 Task: Set up and manage organization teams for repository access.
Action: Mouse moved to (1319, 83)
Screenshot: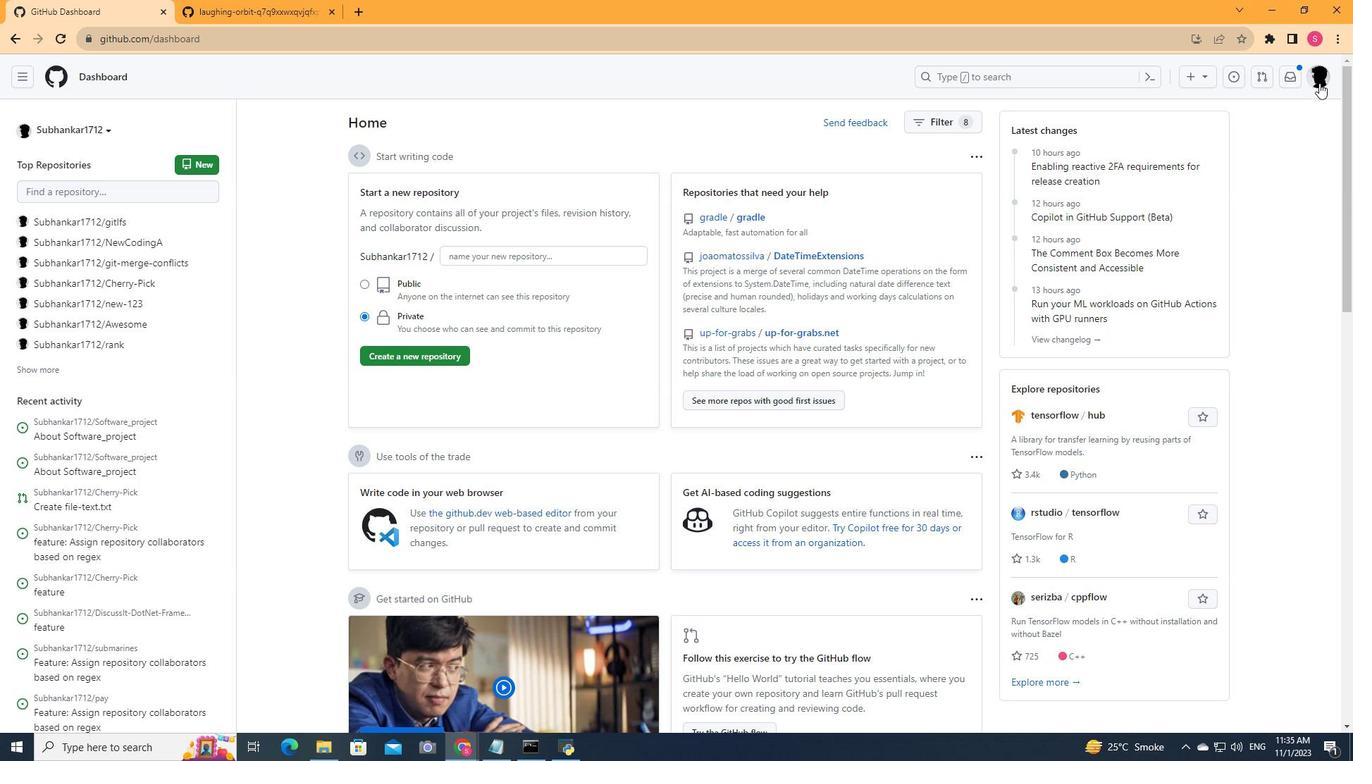 
Action: Mouse pressed left at (1319, 83)
Screenshot: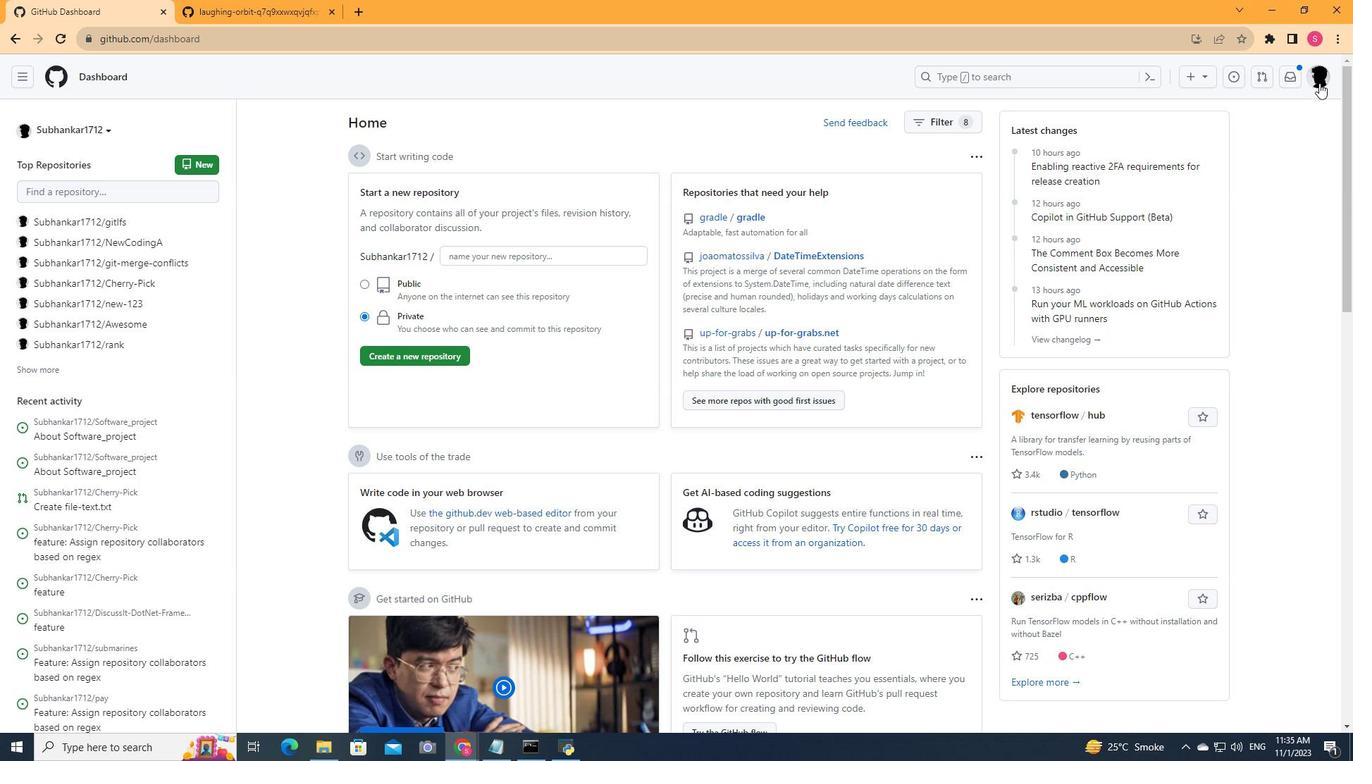 
Action: Mouse moved to (1210, 171)
Screenshot: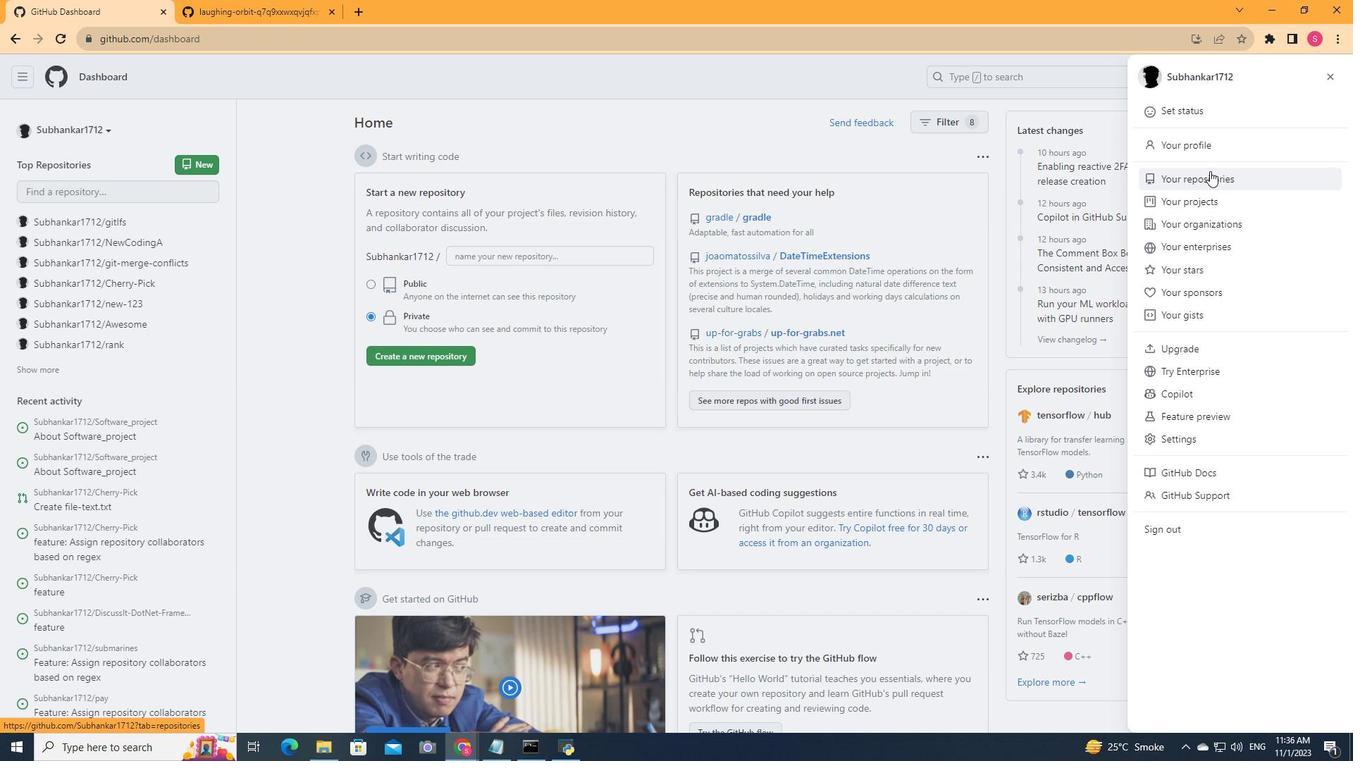 
Action: Mouse pressed left at (1210, 171)
Screenshot: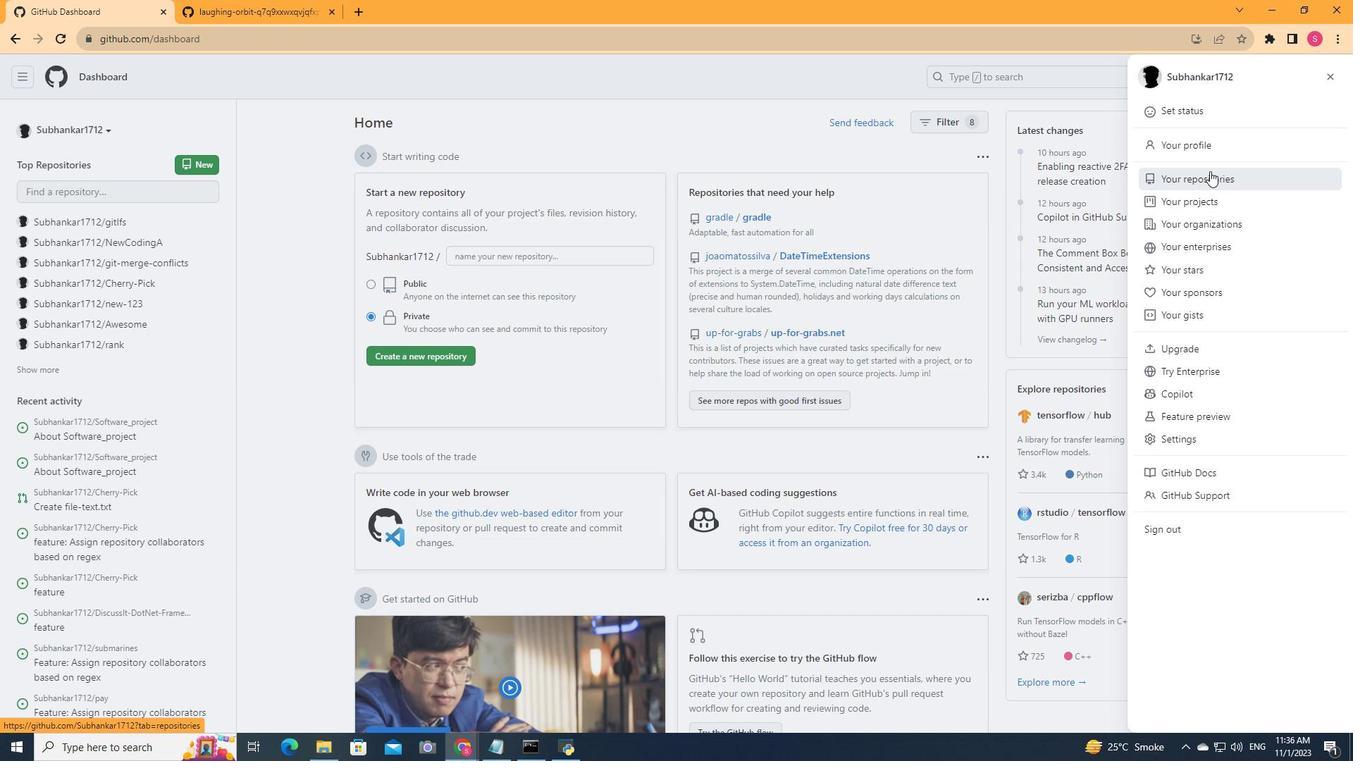 
Action: Mouse moved to (618, 295)
Screenshot: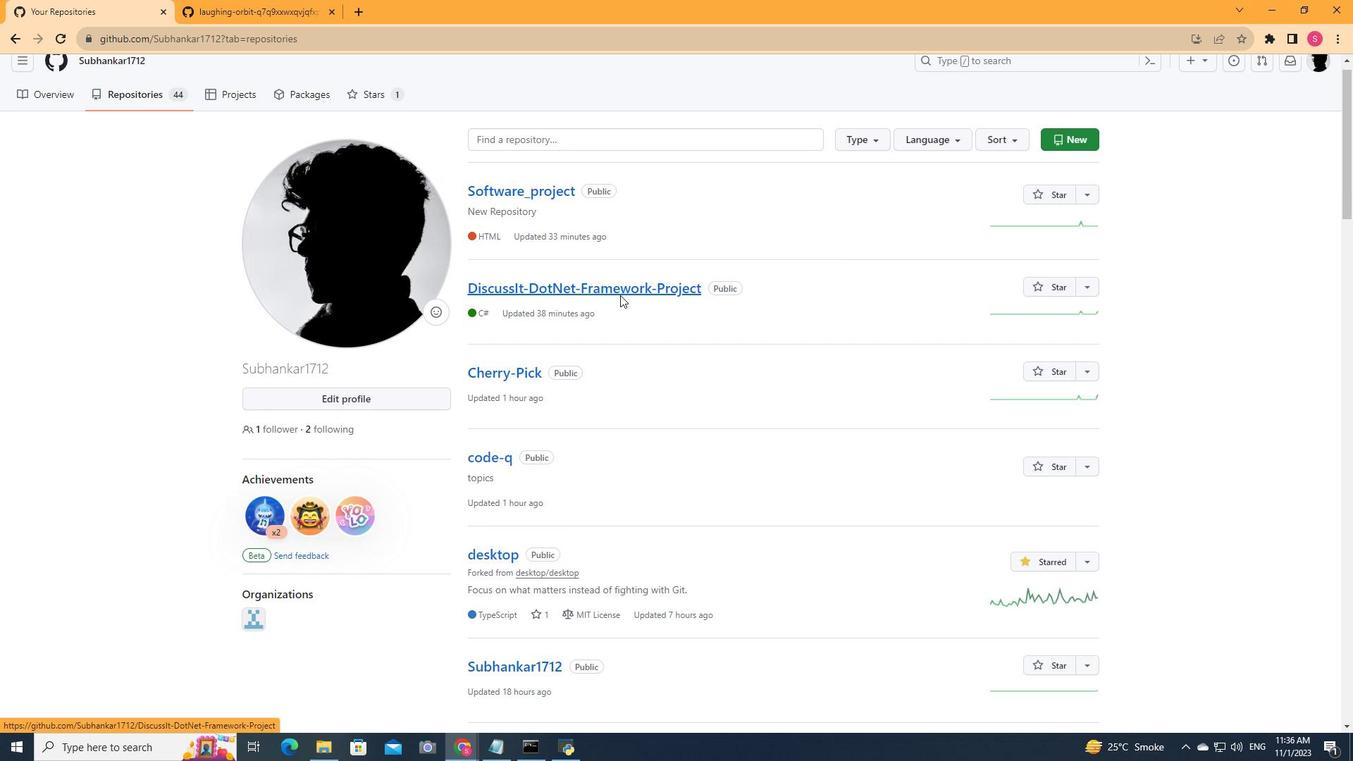 
Action: Mouse scrolled (618, 294) with delta (0, 0)
Screenshot: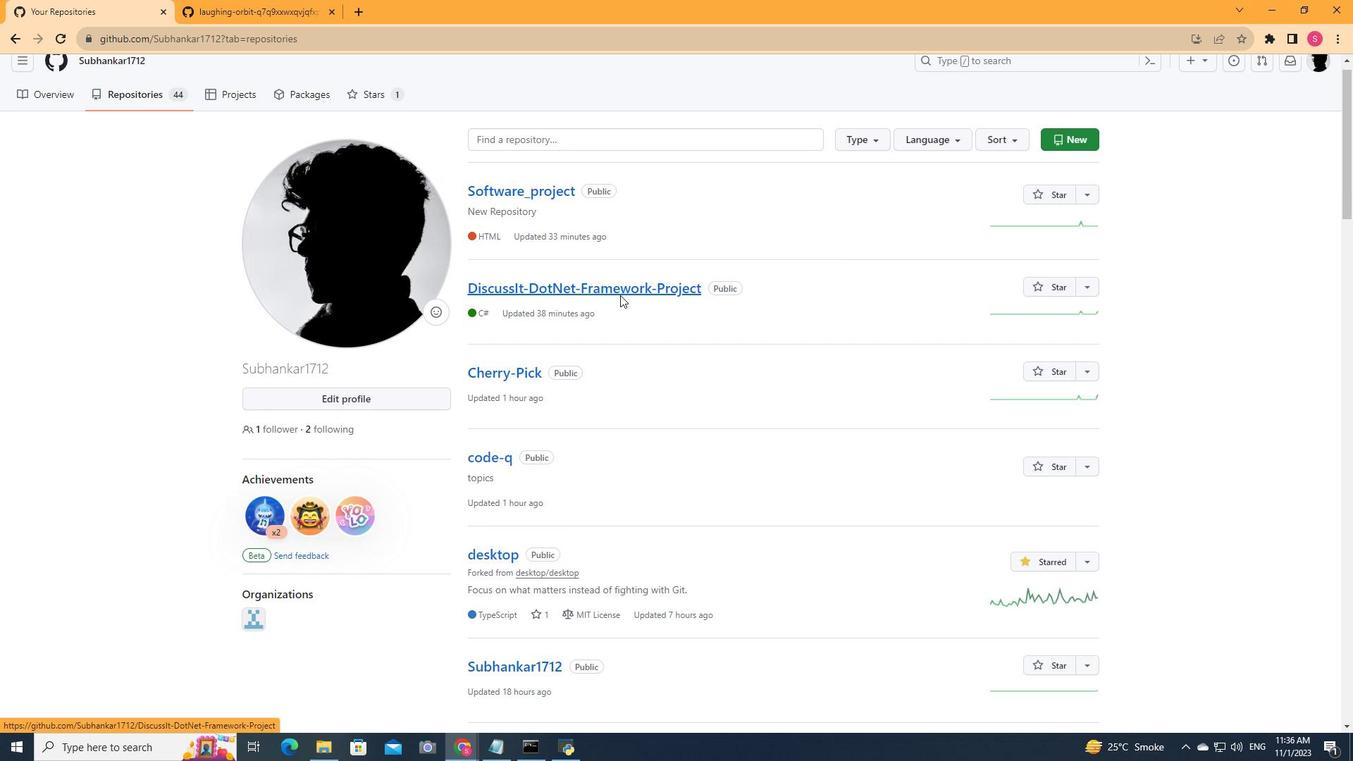
Action: Mouse moved to (620, 295)
Screenshot: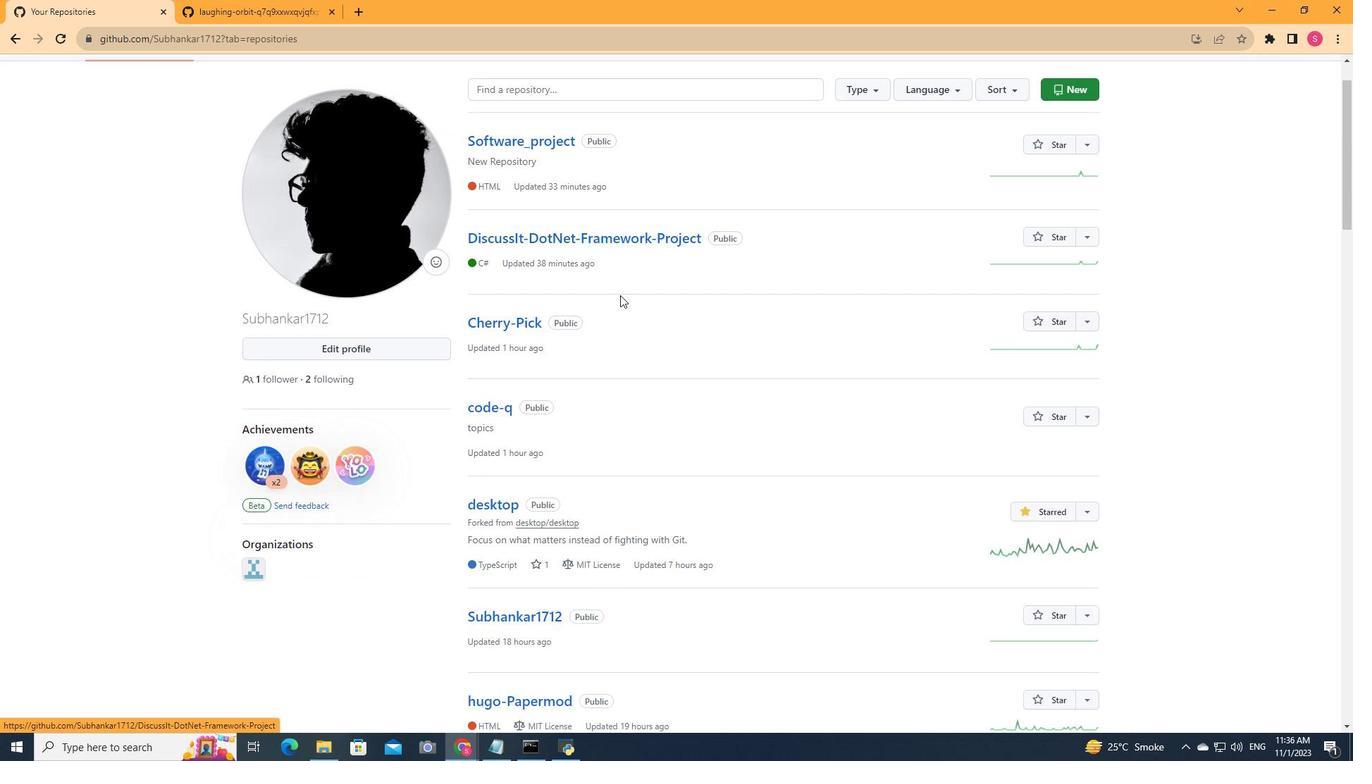 
Action: Mouse scrolled (620, 294) with delta (0, 0)
Screenshot: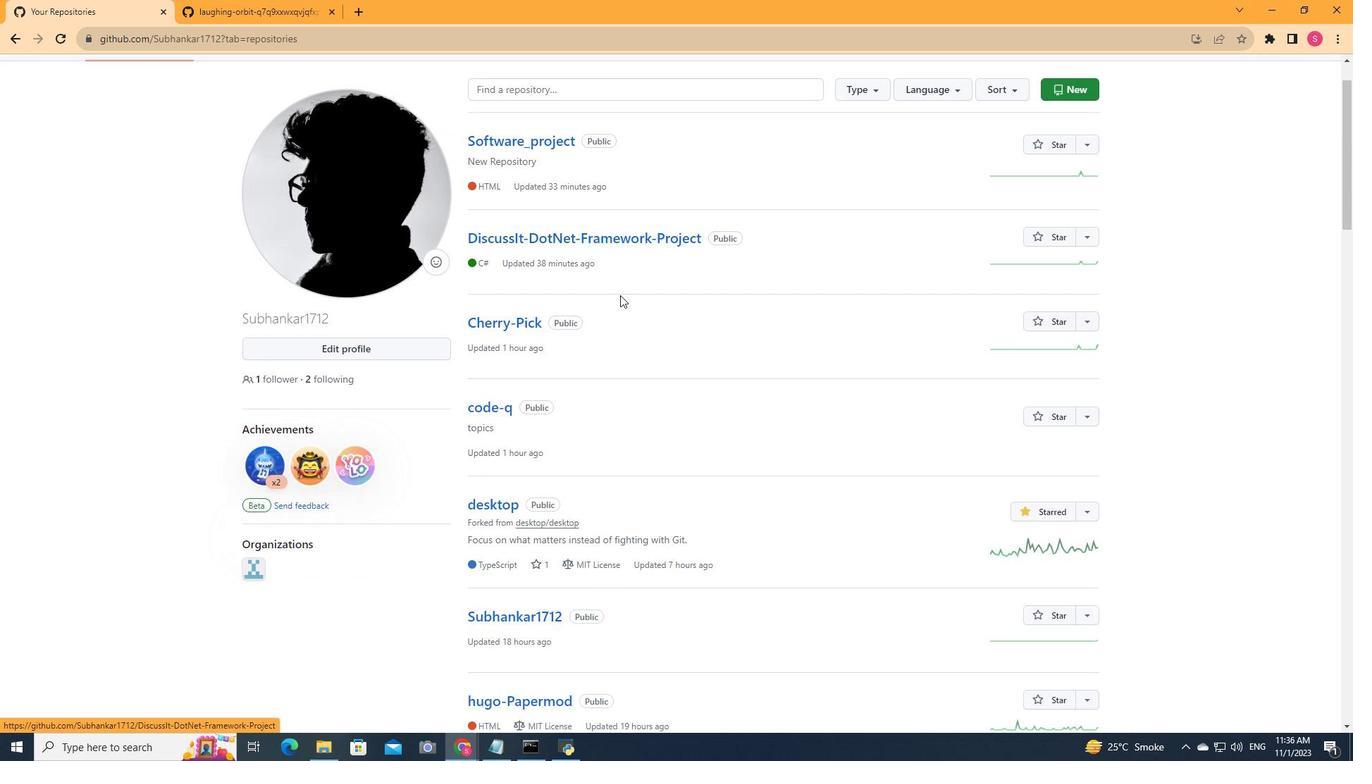 
Action: Mouse scrolled (620, 294) with delta (0, 0)
Screenshot: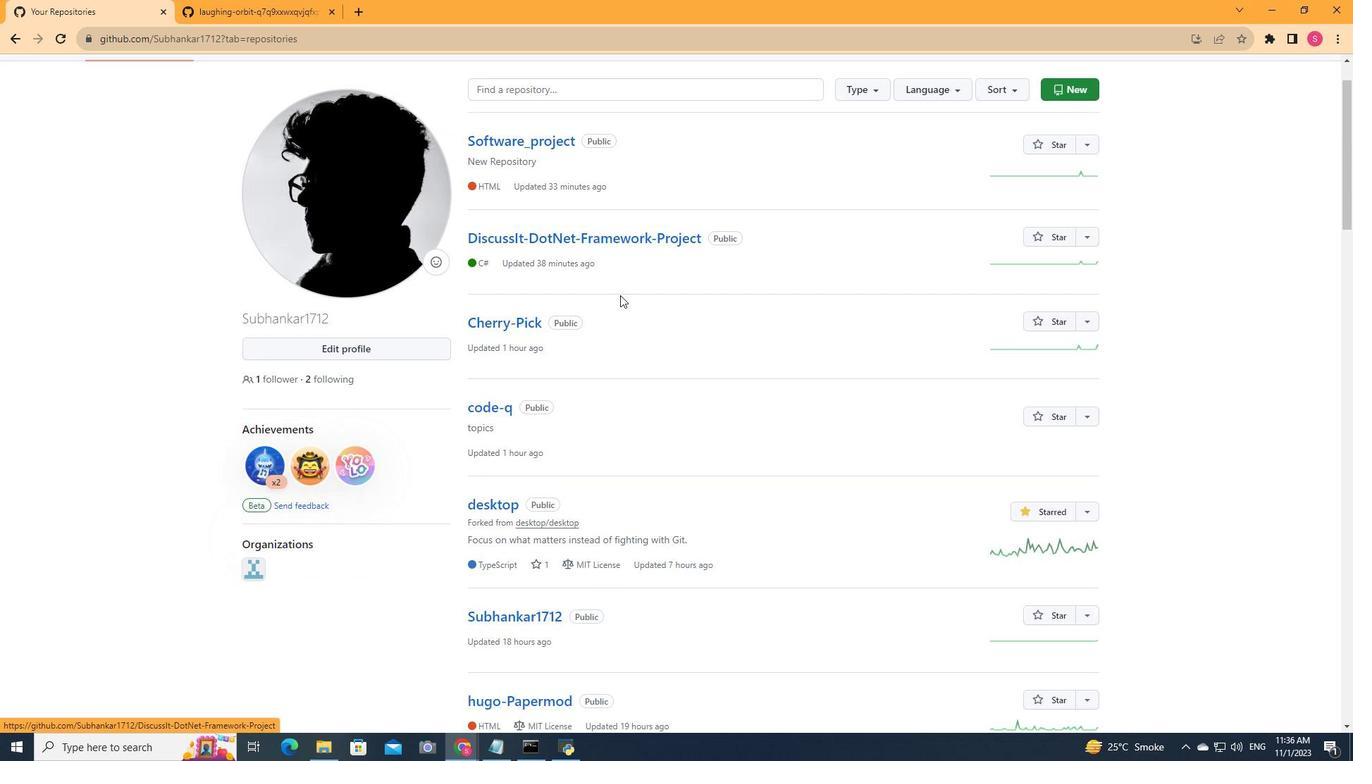 
Action: Mouse scrolled (620, 294) with delta (0, 0)
Screenshot: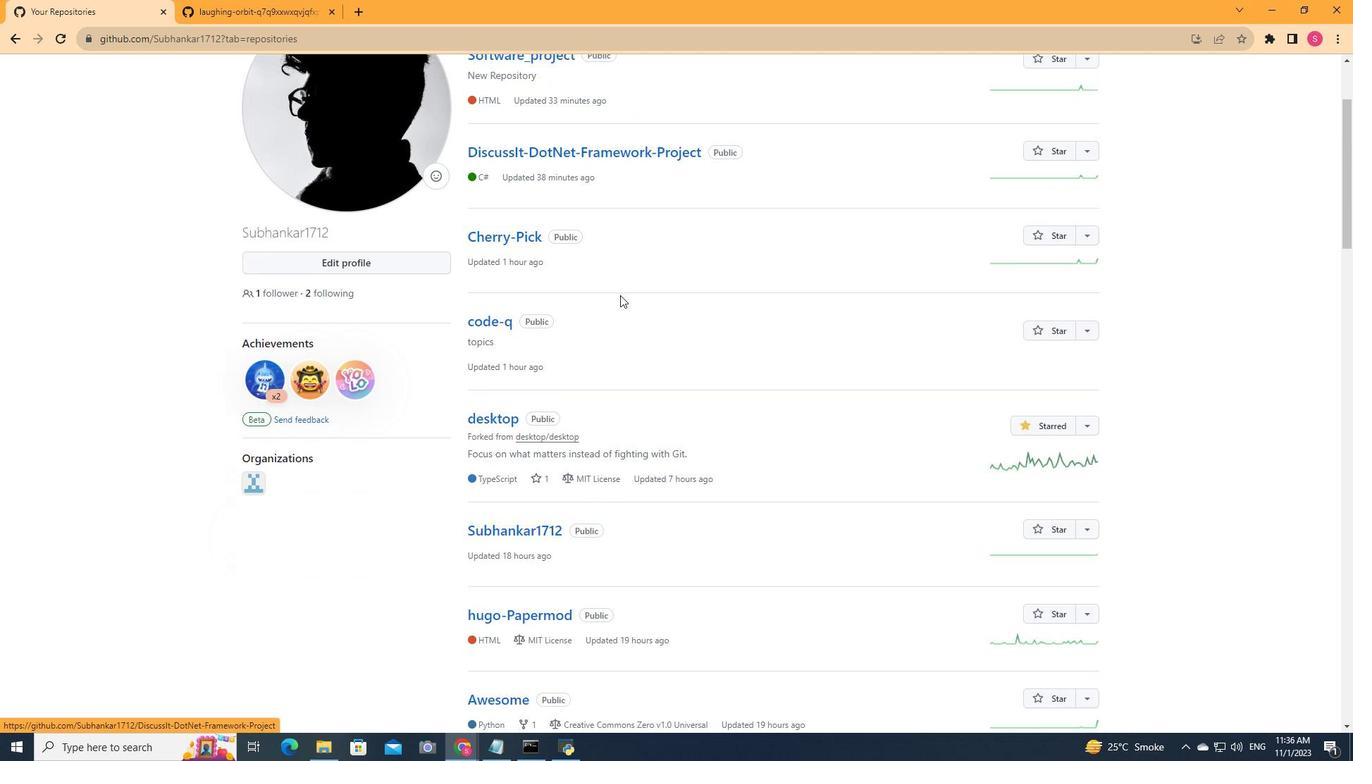 
Action: Mouse moved to (620, 294)
Screenshot: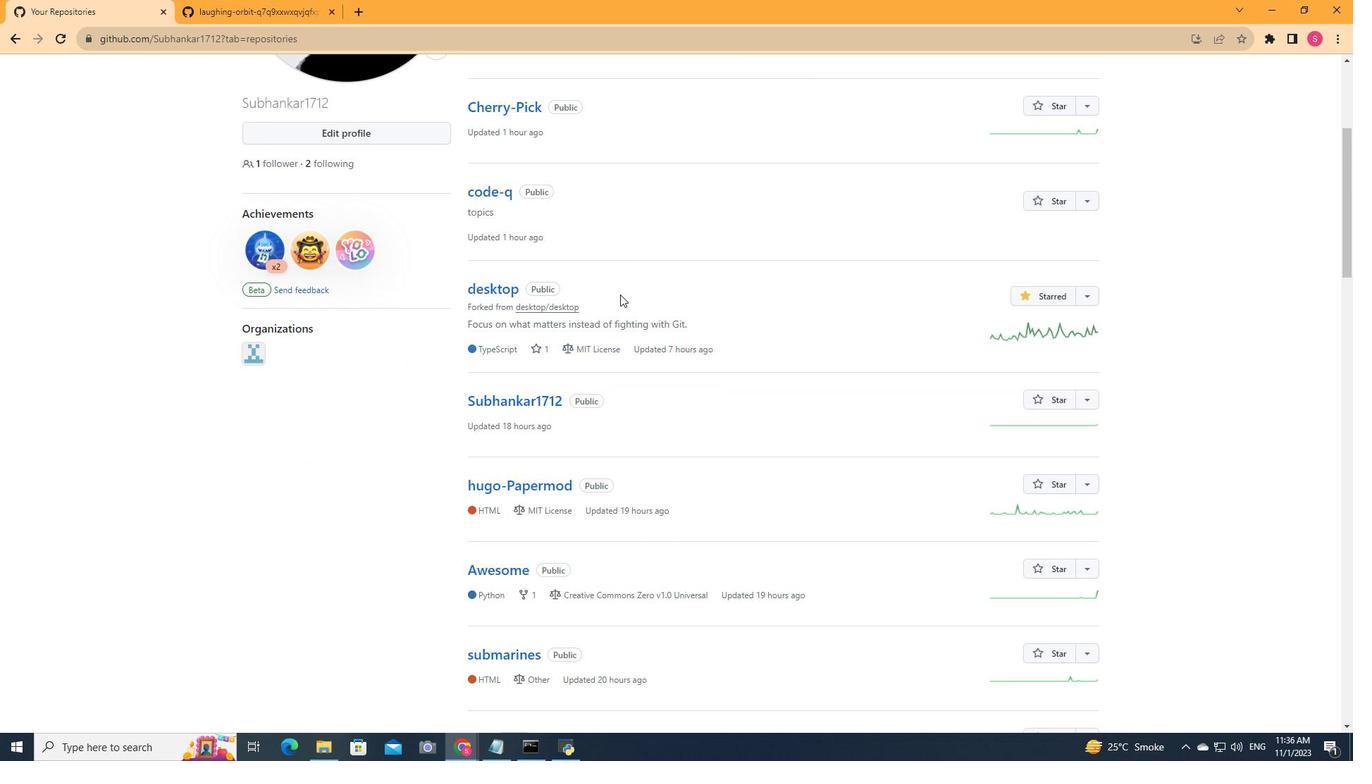 
Action: Mouse scrolled (620, 293) with delta (0, 0)
Screenshot: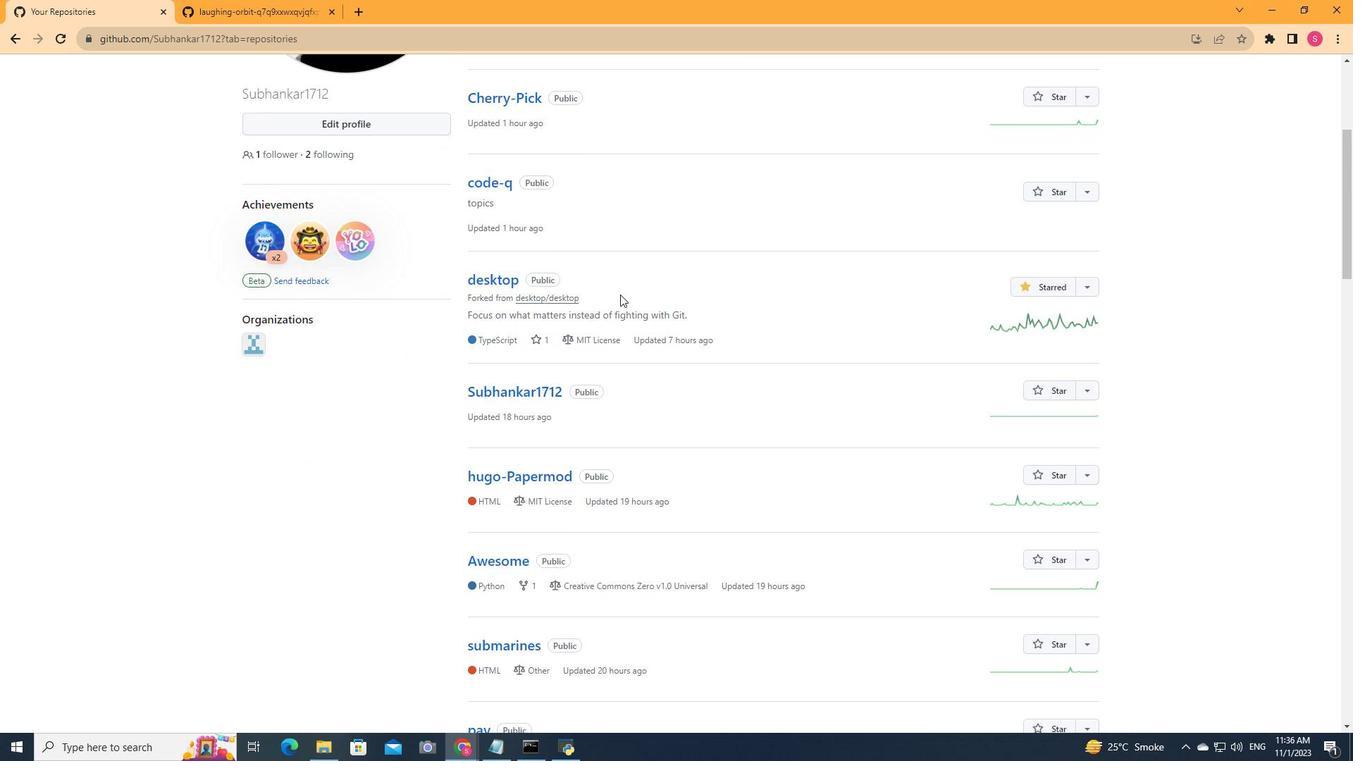 
Action: Mouse scrolled (620, 293) with delta (0, 0)
Screenshot: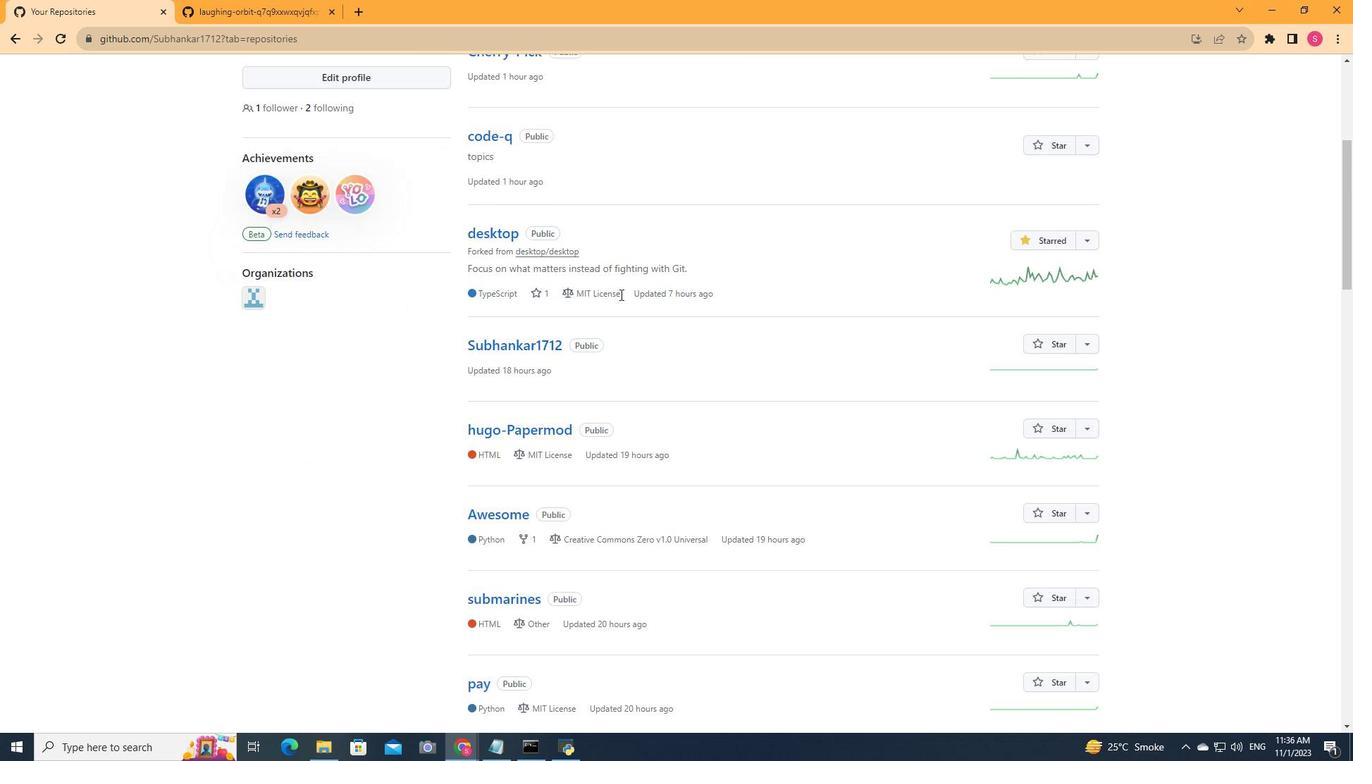 
Action: Mouse scrolled (620, 293) with delta (0, 0)
Screenshot: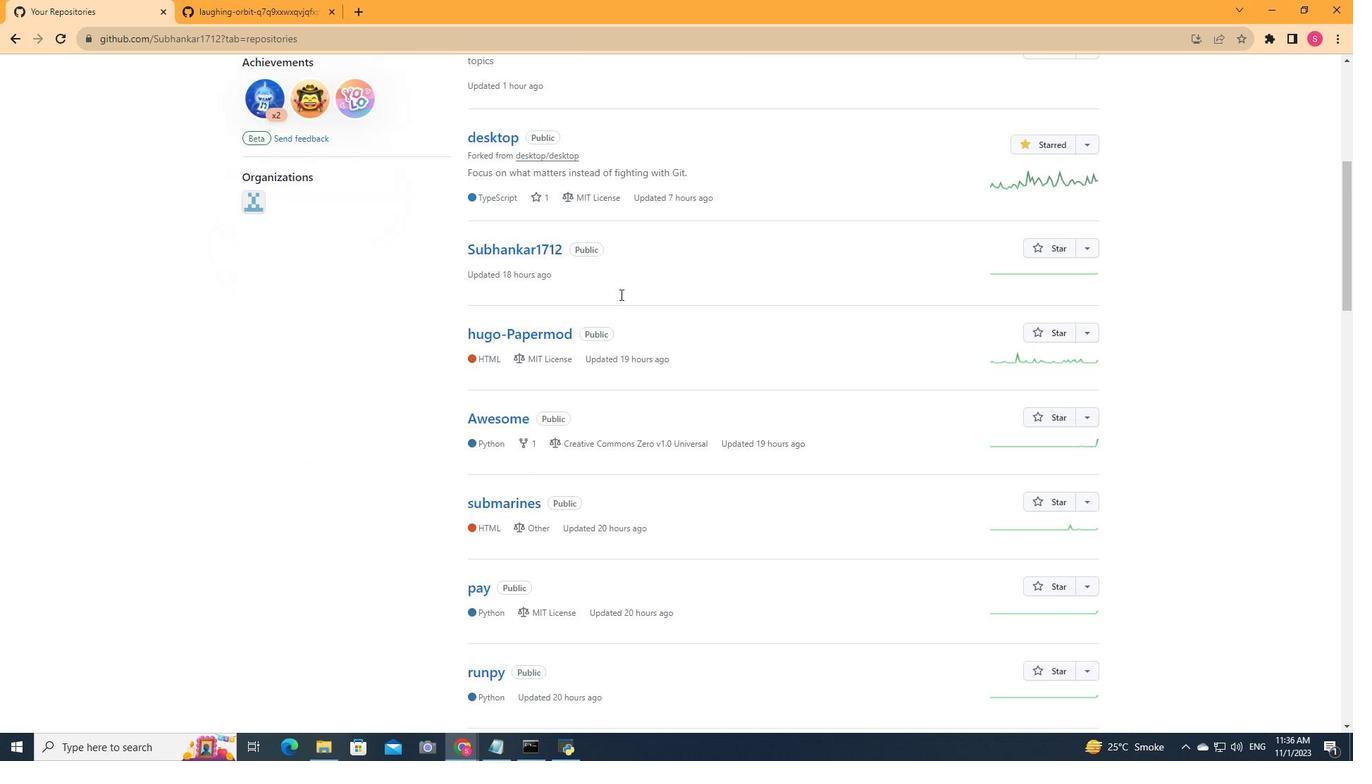 
Action: Mouse moved to (505, 358)
Screenshot: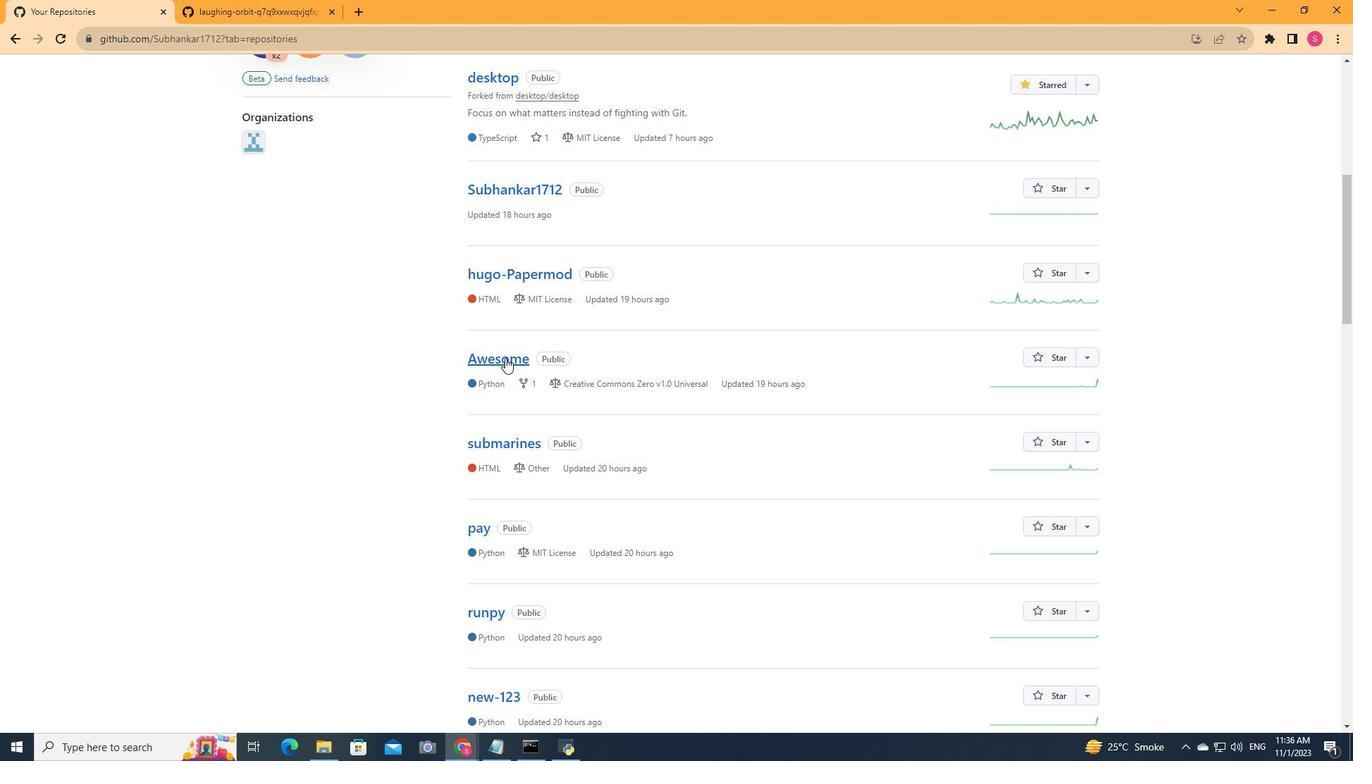 
Action: Mouse pressed left at (505, 358)
Screenshot: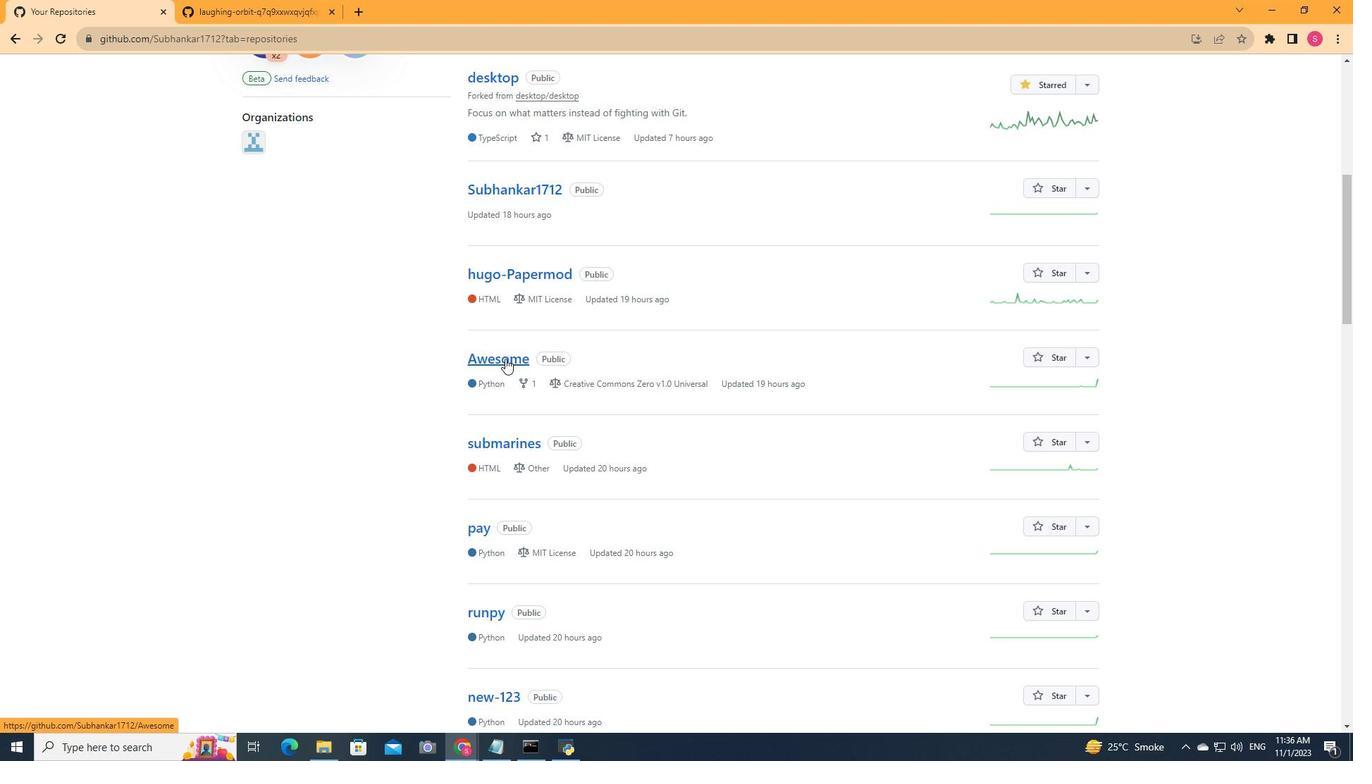 
Action: Mouse moved to (506, 346)
Screenshot: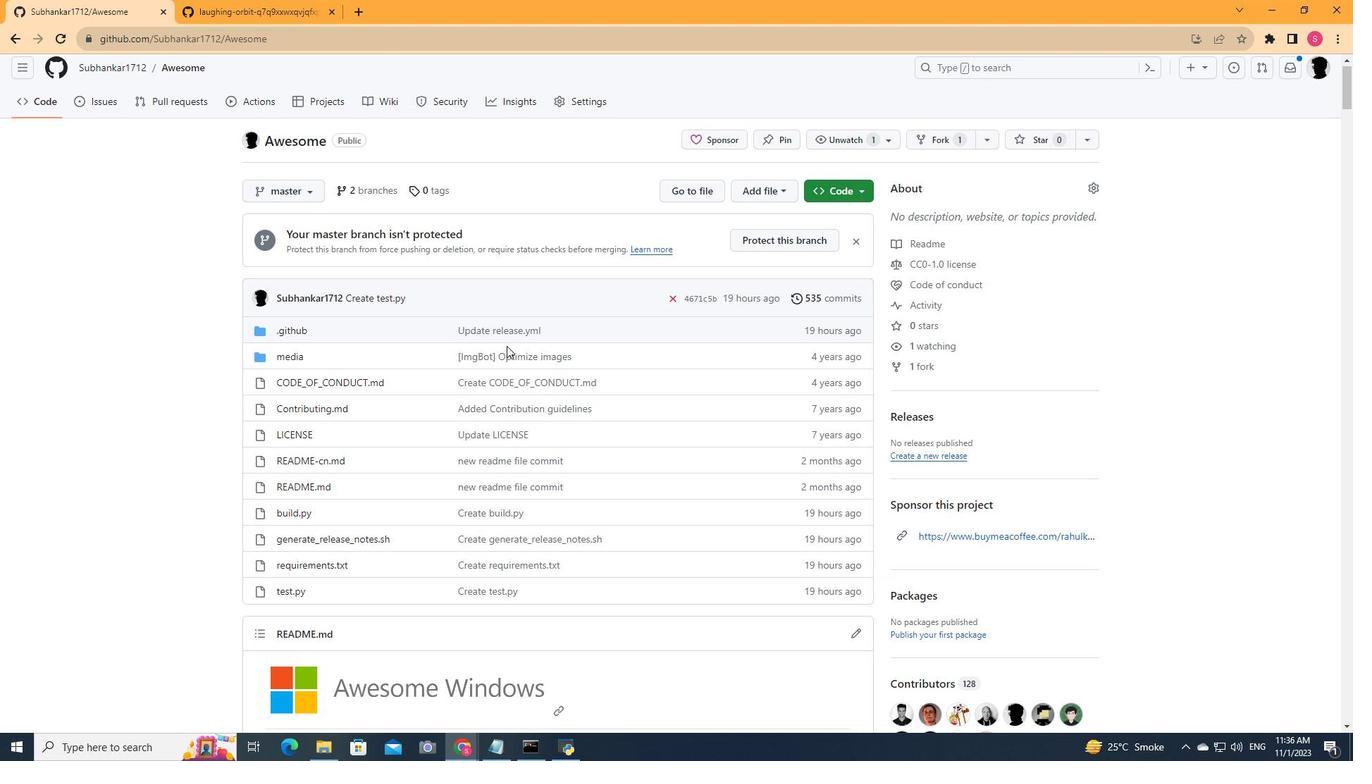 
Action: Mouse scrolled (506, 345) with delta (0, 0)
Screenshot: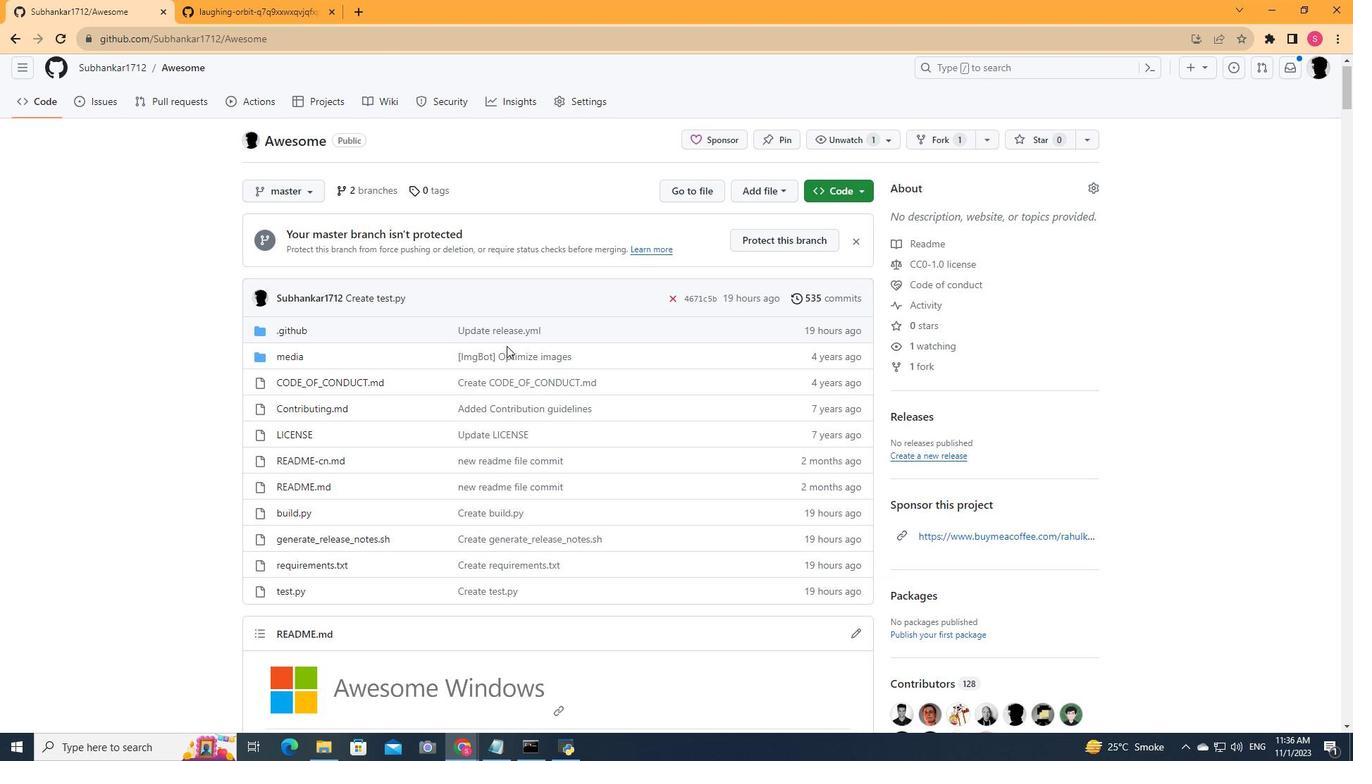 
Action: Mouse scrolled (506, 345) with delta (0, 0)
Screenshot: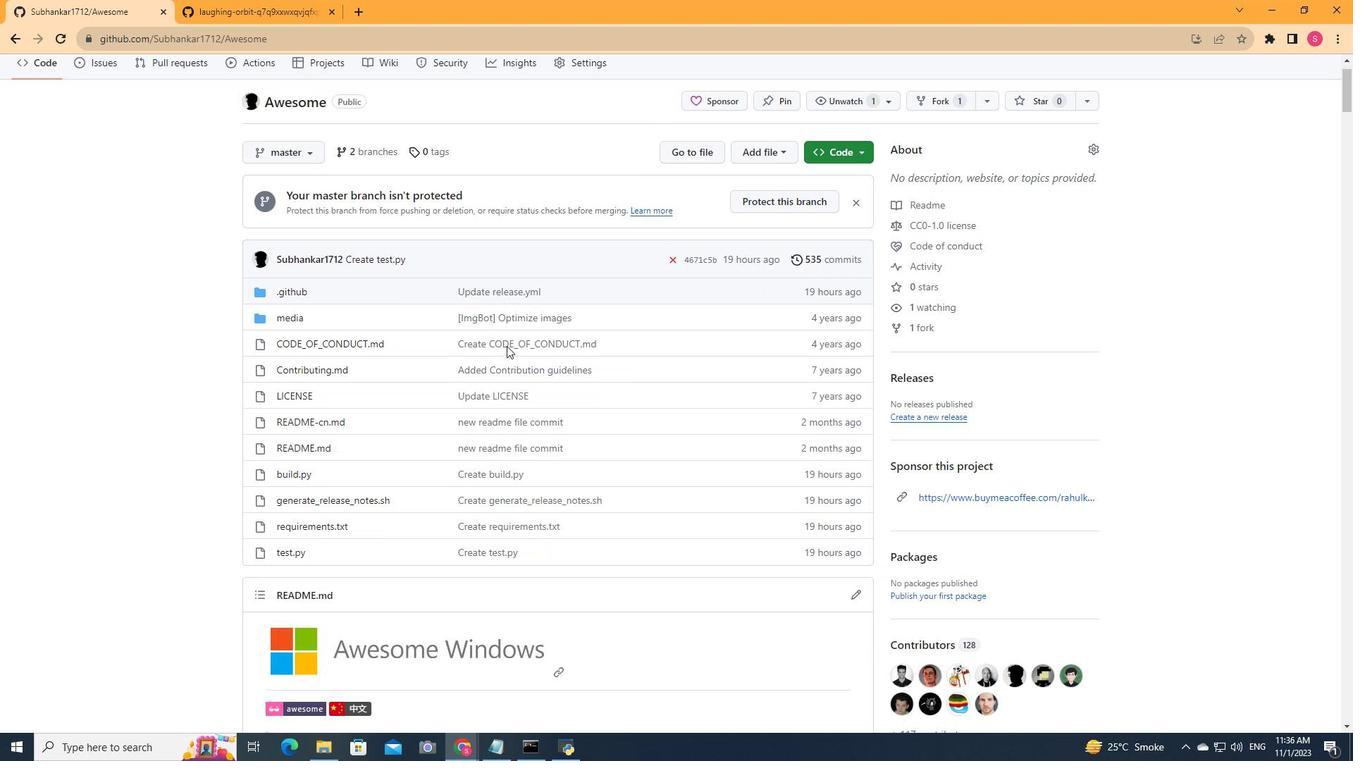 
Action: Mouse scrolled (506, 345) with delta (0, 0)
Screenshot: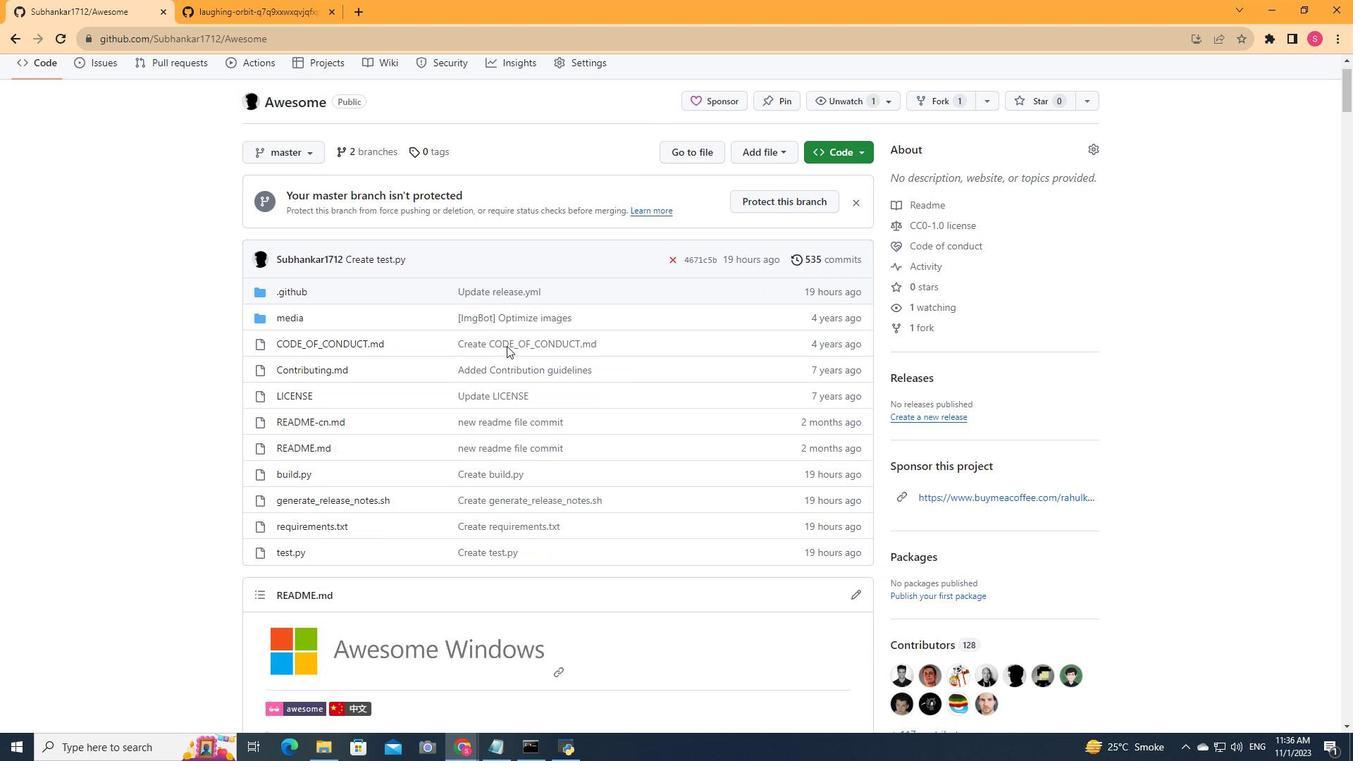 
Action: Mouse moved to (508, 346)
Screenshot: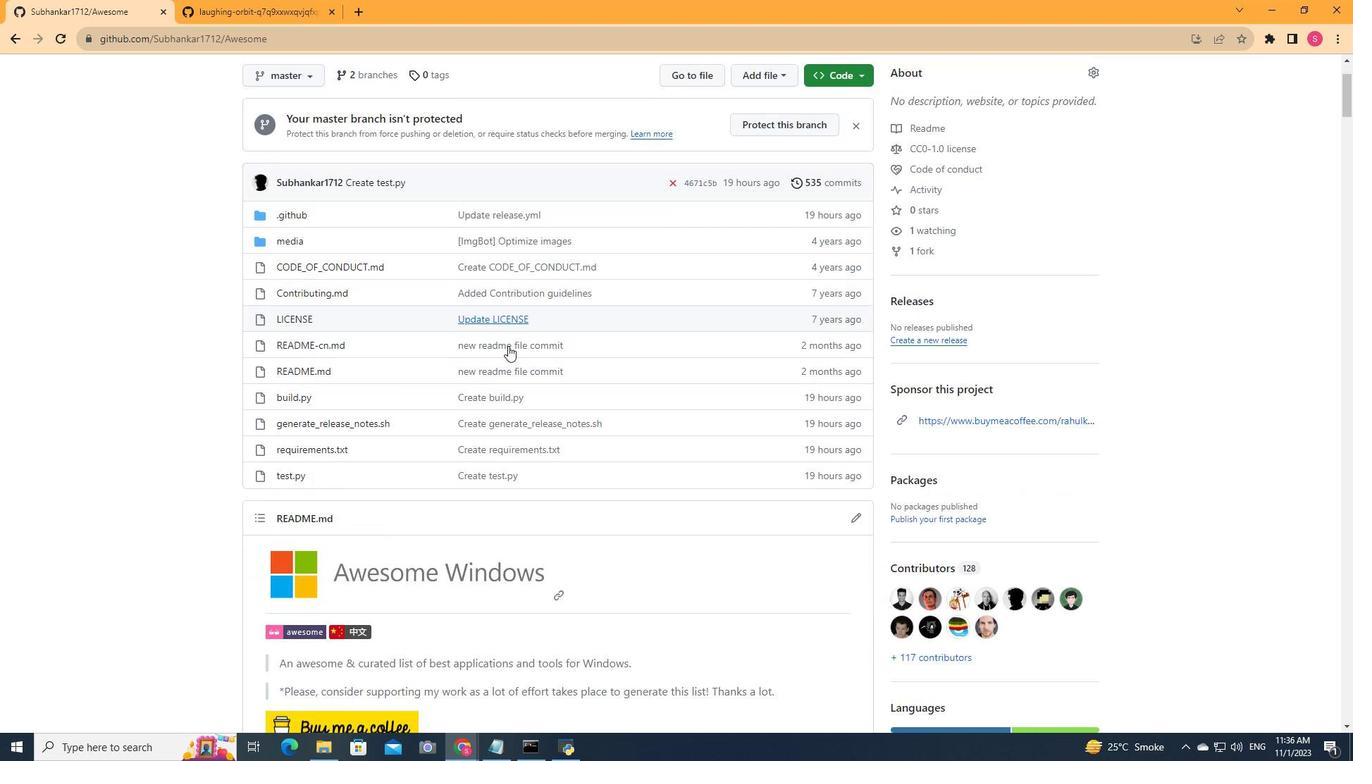 
Action: Mouse scrolled (508, 345) with delta (0, 0)
Screenshot: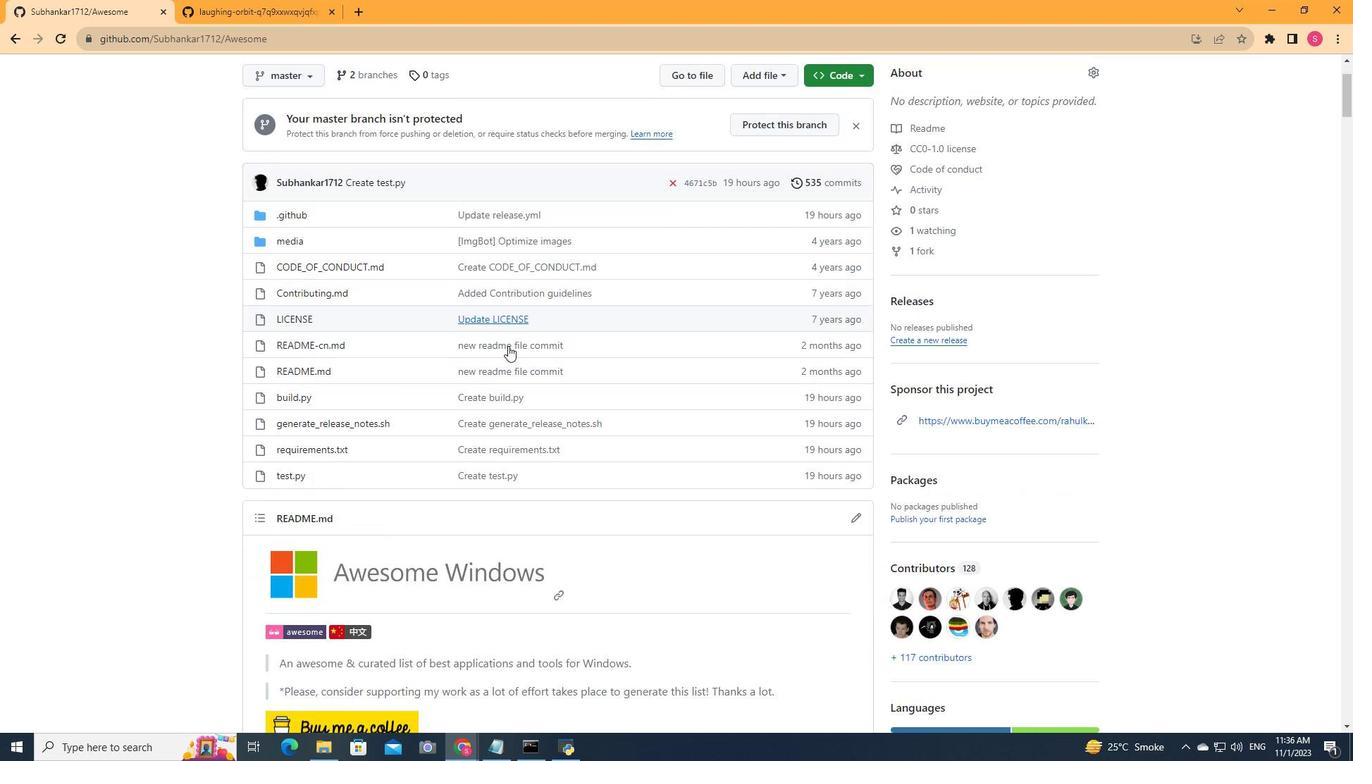 
Action: Mouse scrolled (508, 345) with delta (0, 0)
Screenshot: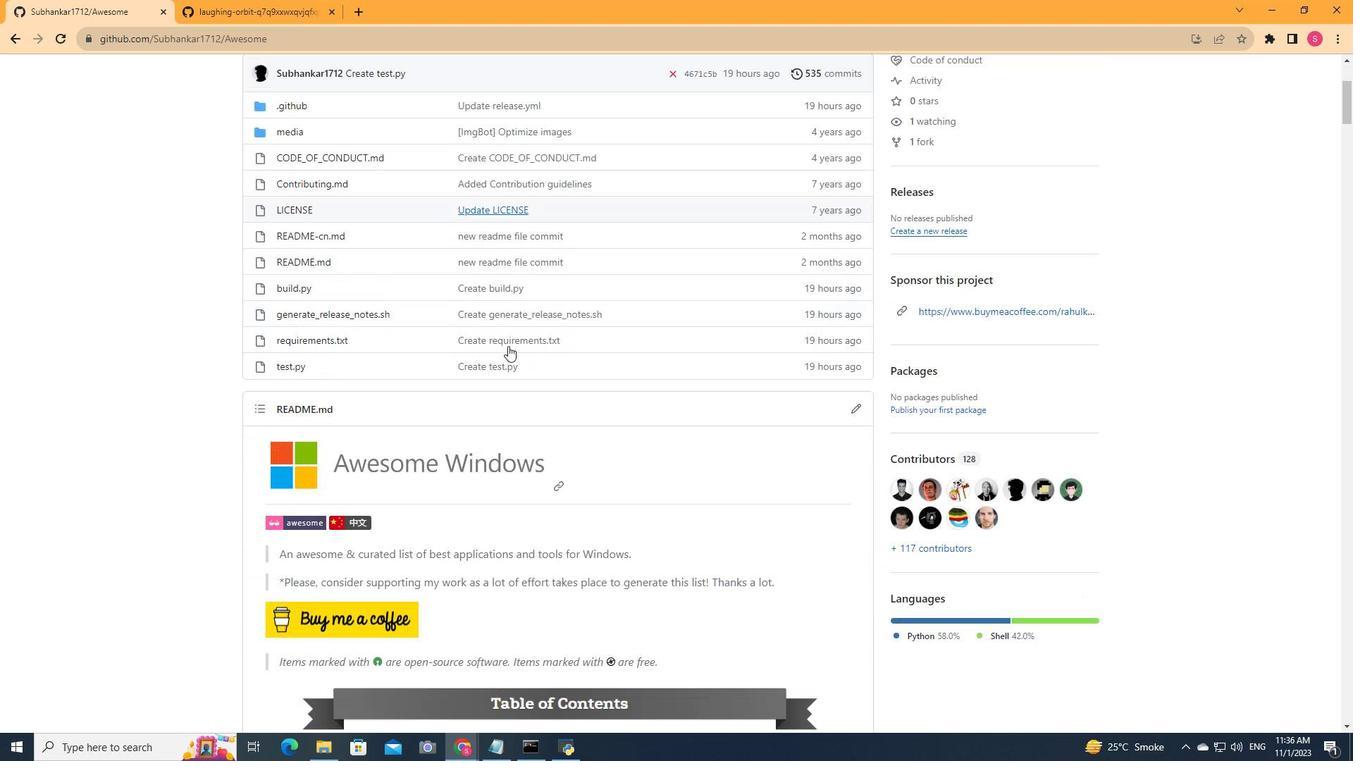 
Action: Mouse moved to (509, 345)
Screenshot: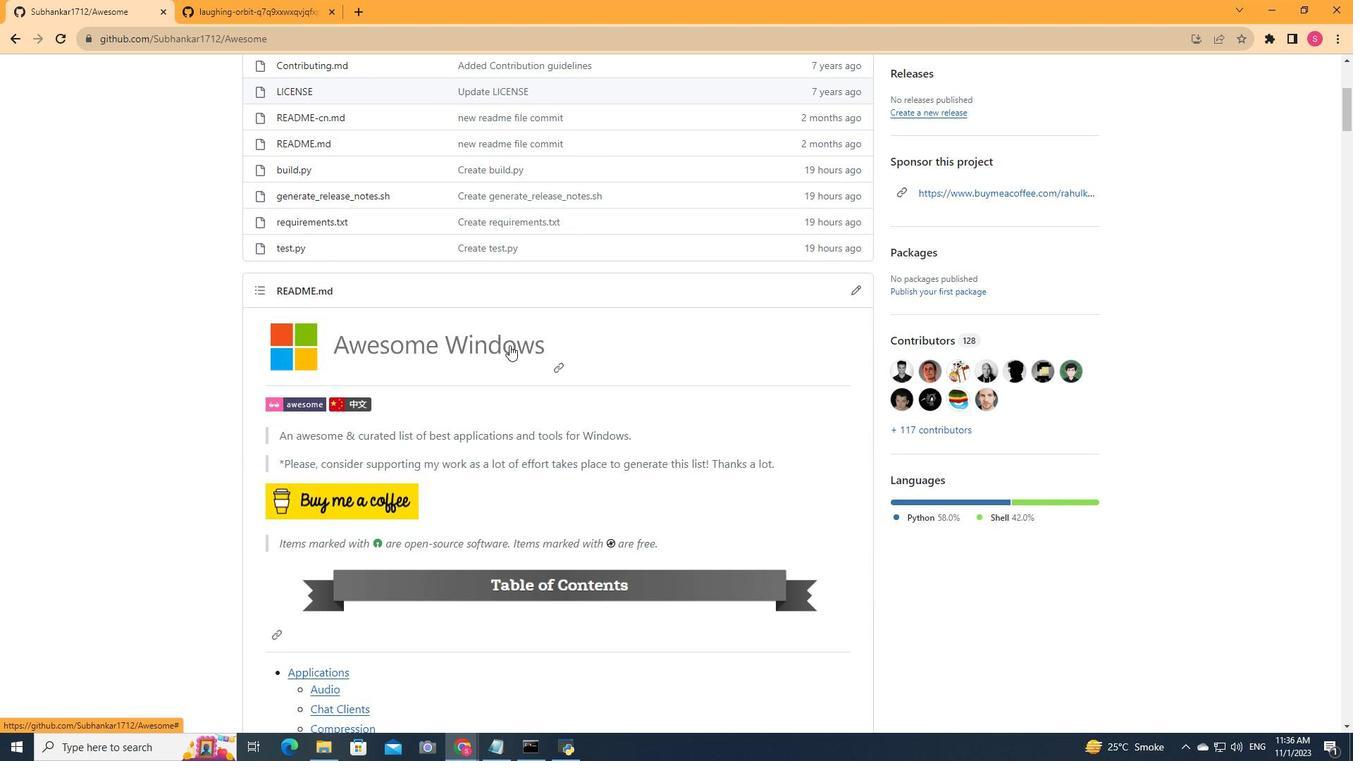 
Action: Mouse scrolled (509, 344) with delta (0, 0)
Screenshot: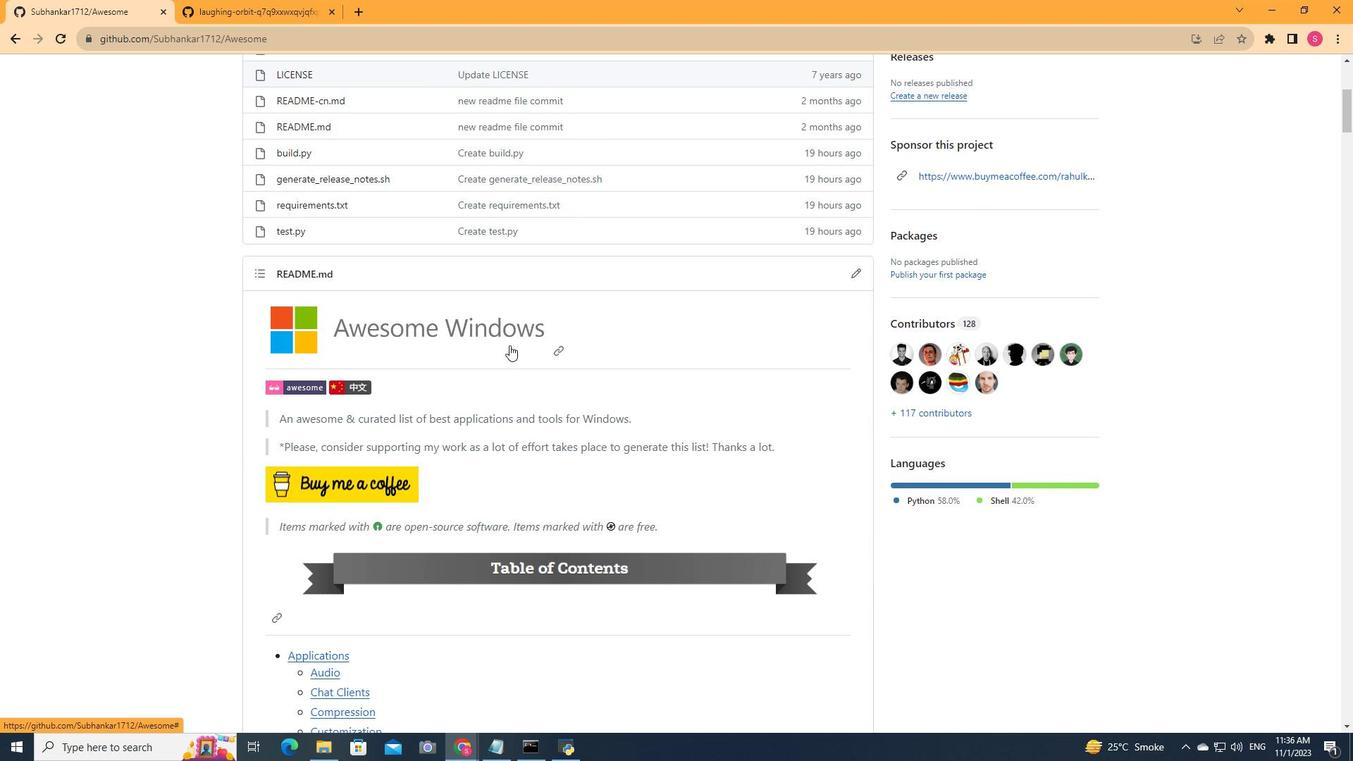 
Action: Mouse scrolled (509, 344) with delta (0, 0)
Screenshot: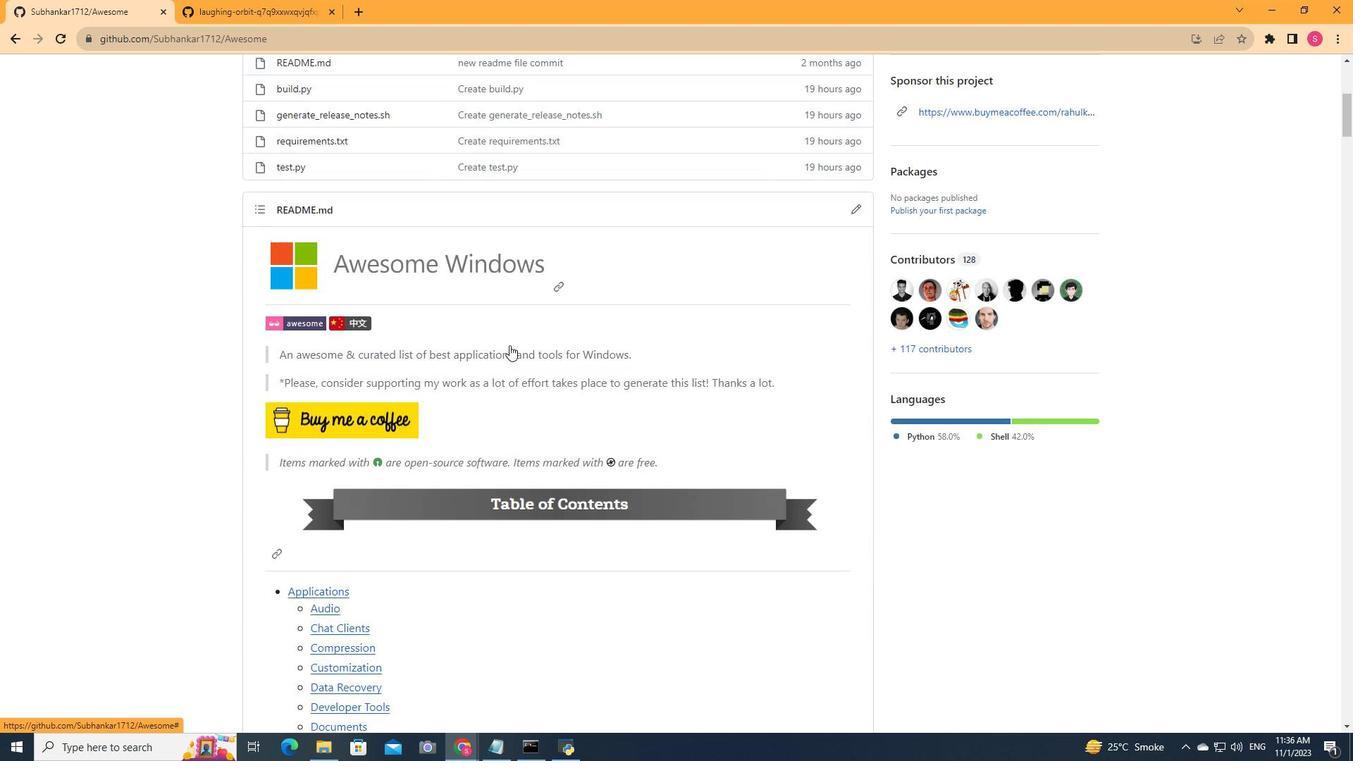 
Action: Mouse scrolled (509, 344) with delta (0, 0)
Screenshot: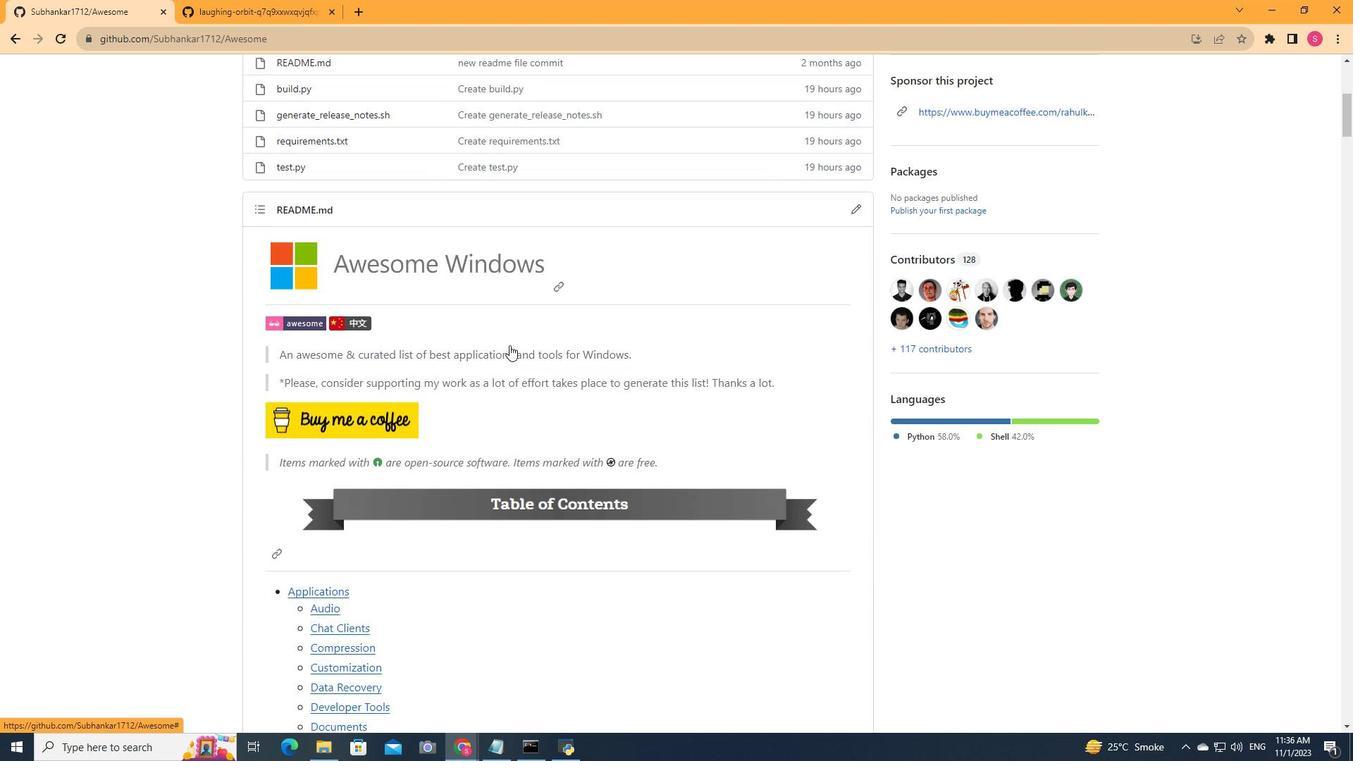 
Action: Mouse scrolled (509, 344) with delta (0, 0)
Screenshot: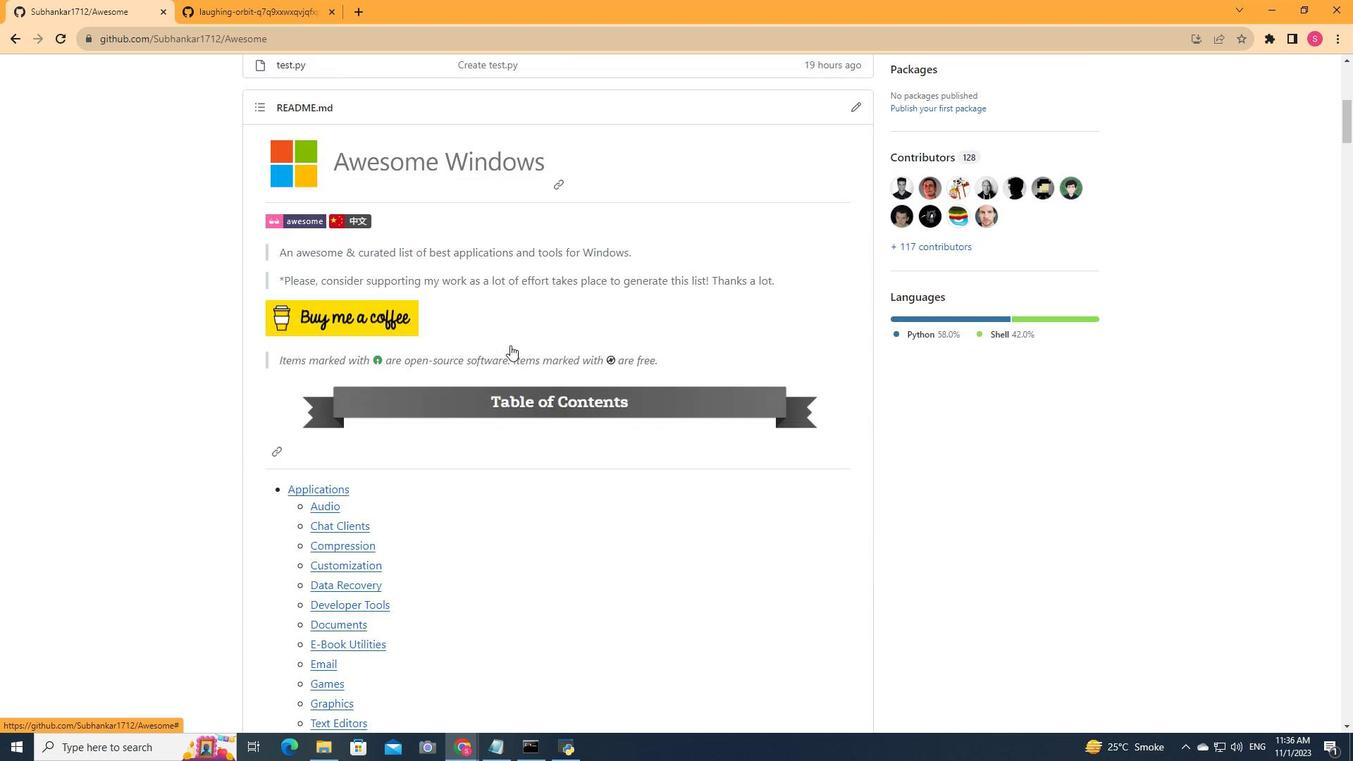 
Action: Mouse moved to (510, 345)
Screenshot: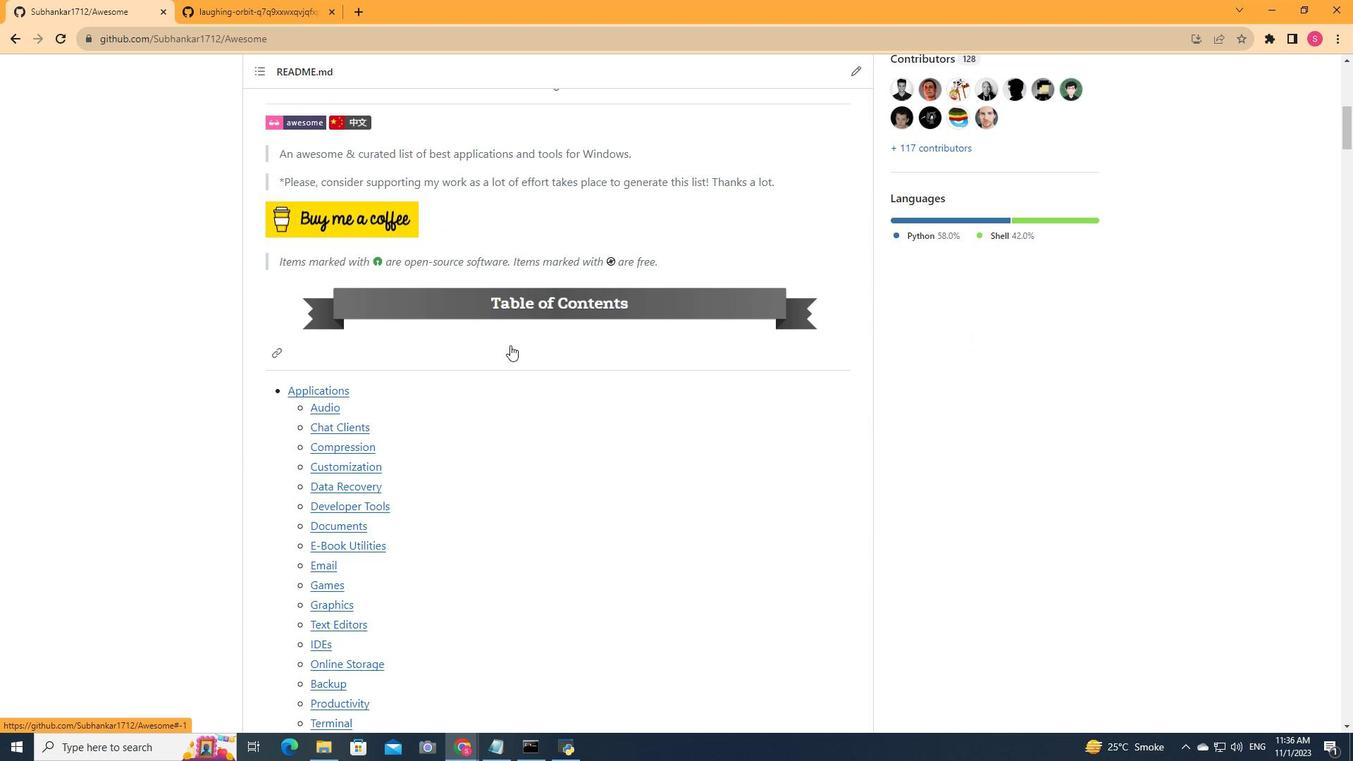 
Action: Mouse scrolled (510, 344) with delta (0, 0)
Screenshot: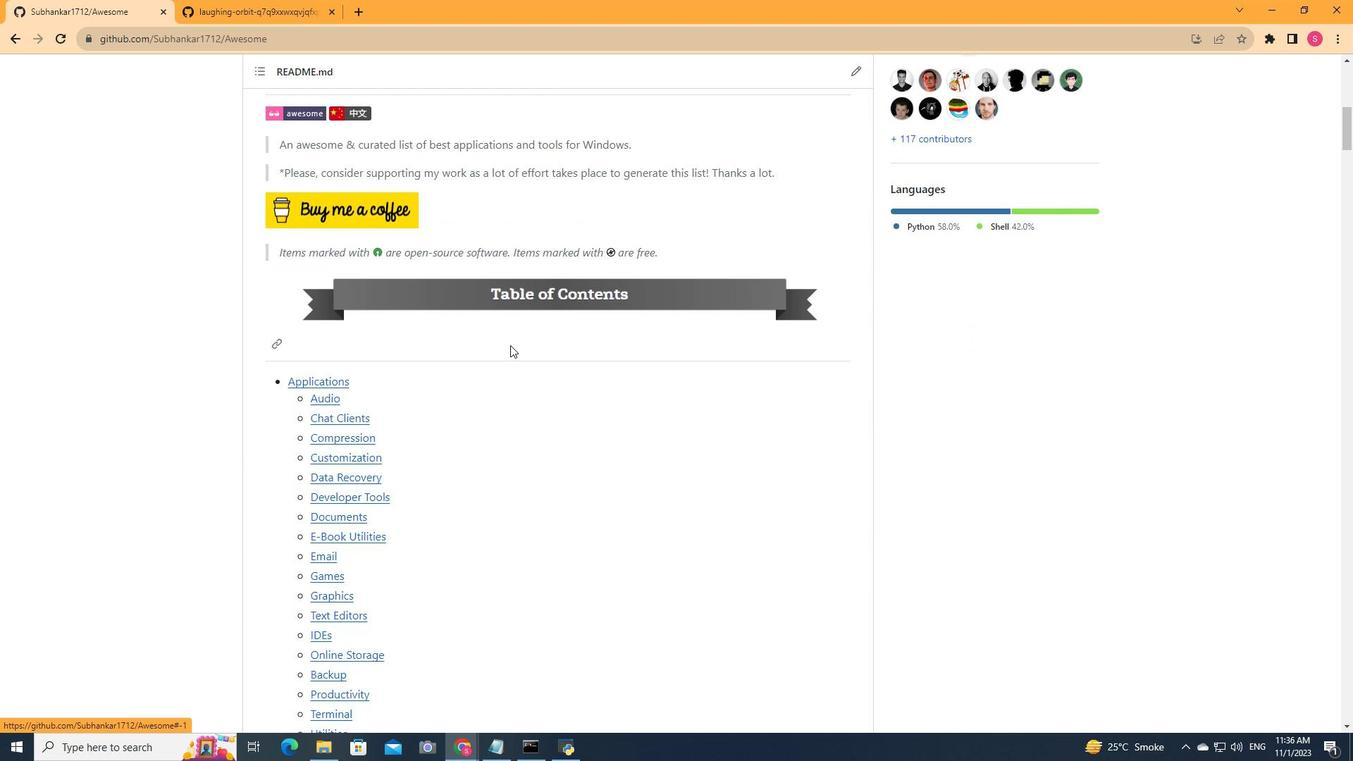 
Action: Mouse scrolled (510, 344) with delta (0, 0)
Screenshot: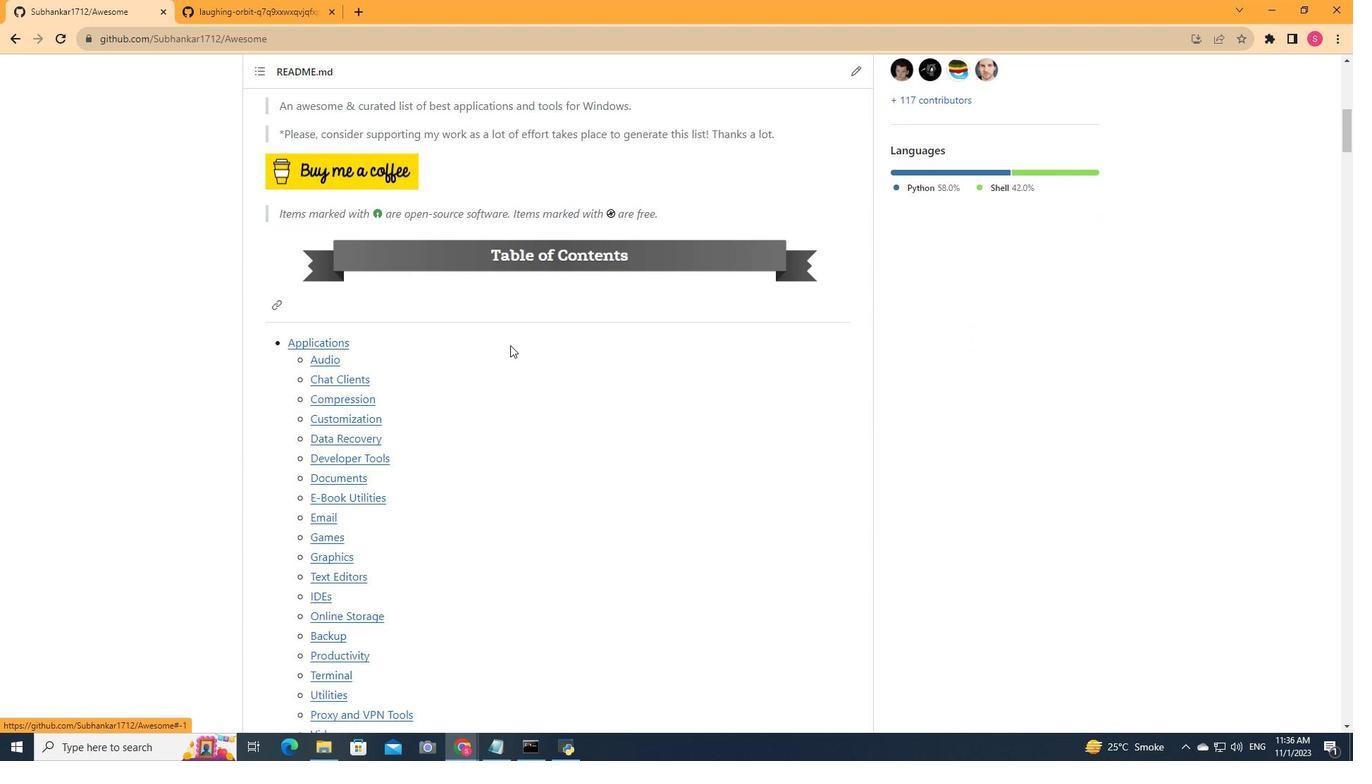 
Action: Mouse scrolled (510, 344) with delta (0, 0)
Screenshot: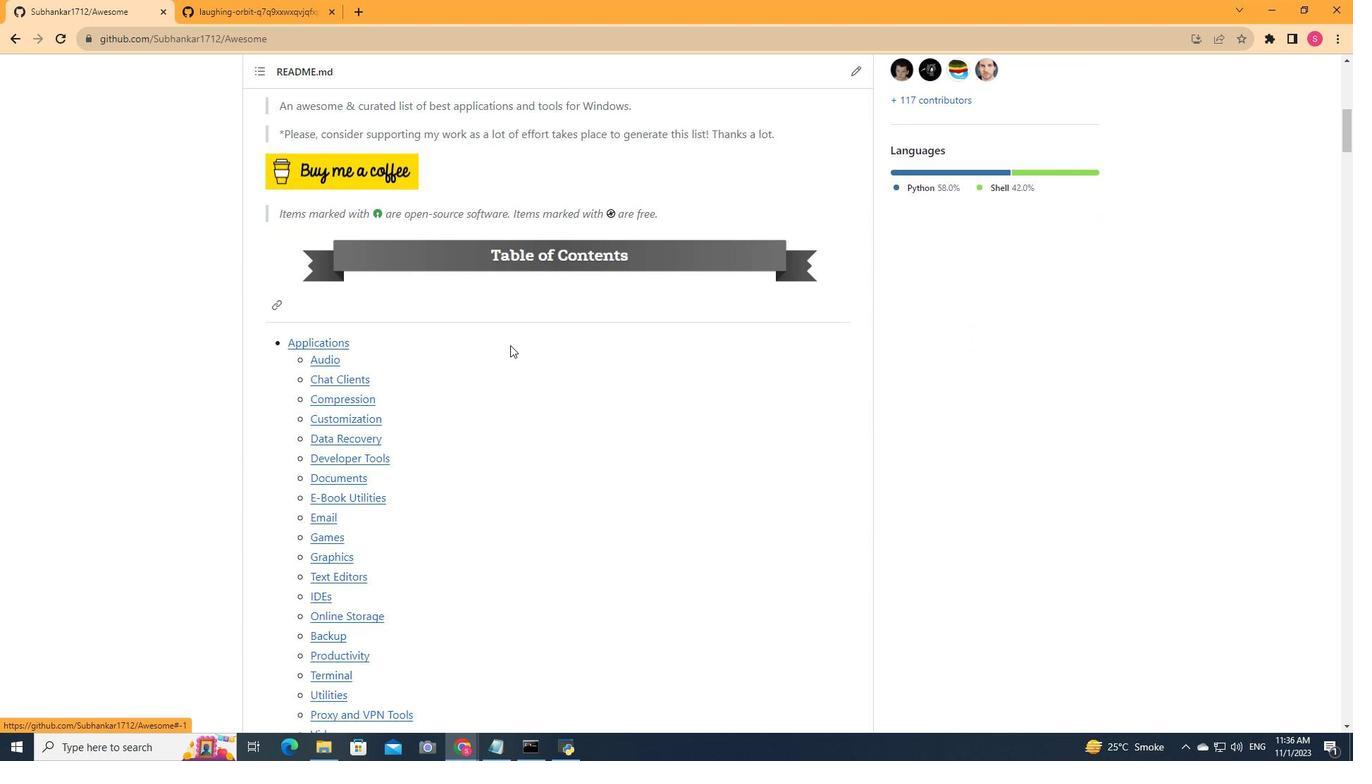 
Action: Mouse moved to (511, 344)
Screenshot: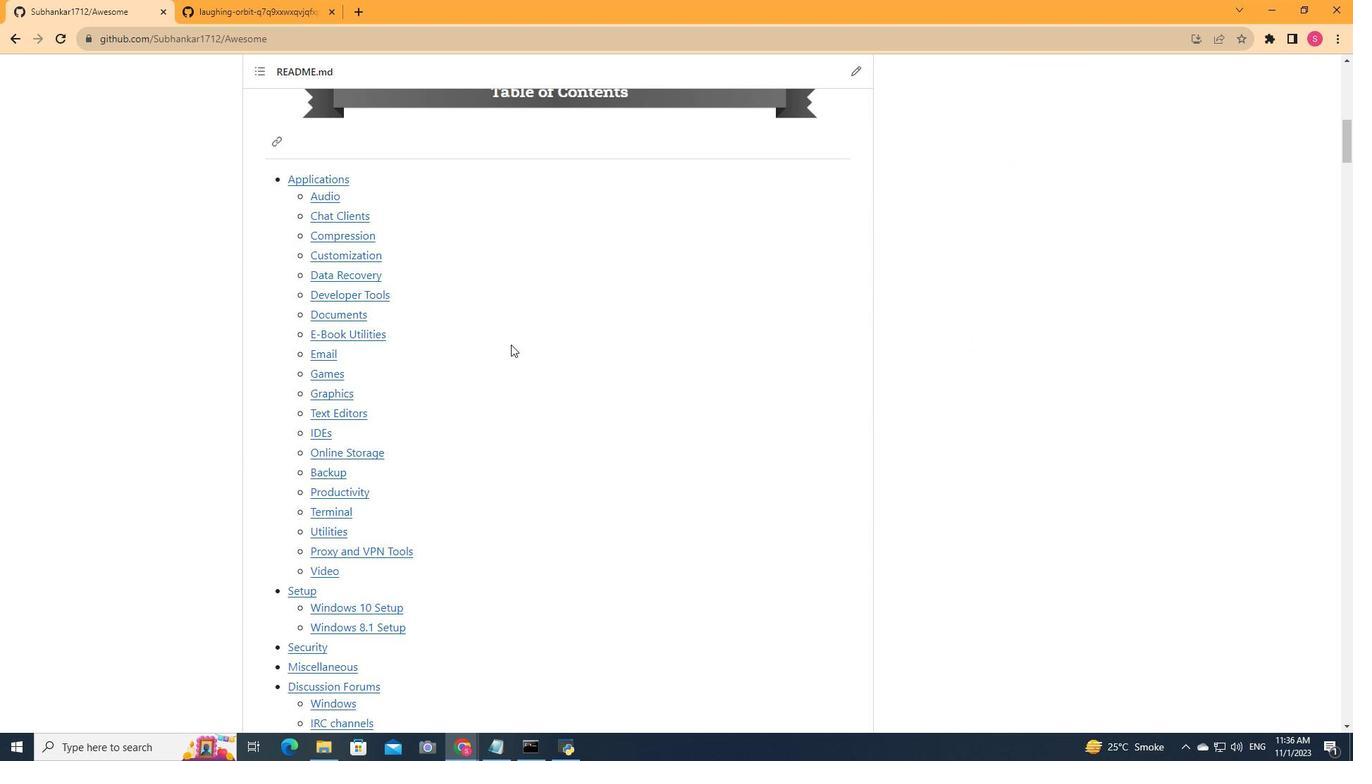 
Action: Mouse scrolled (511, 343) with delta (0, 0)
Screenshot: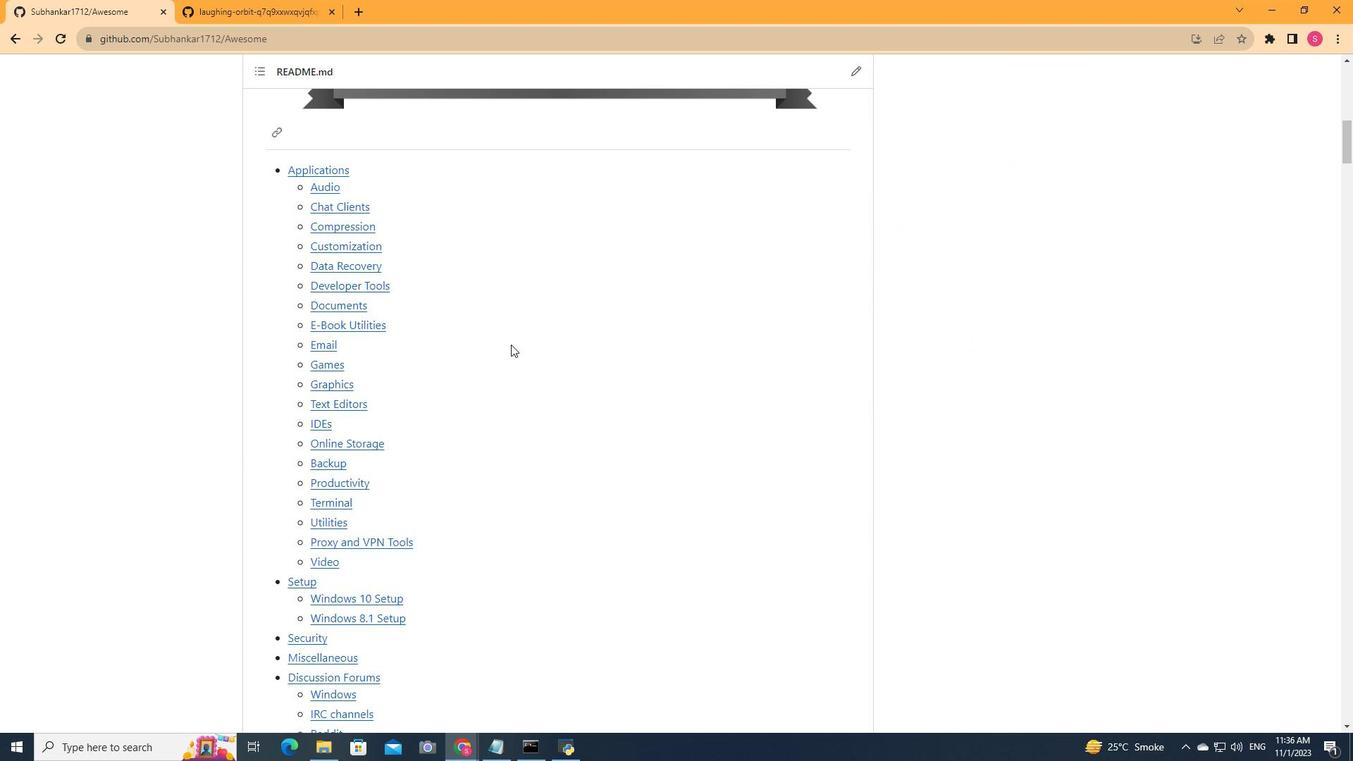 
Action: Mouse scrolled (511, 343) with delta (0, 0)
Screenshot: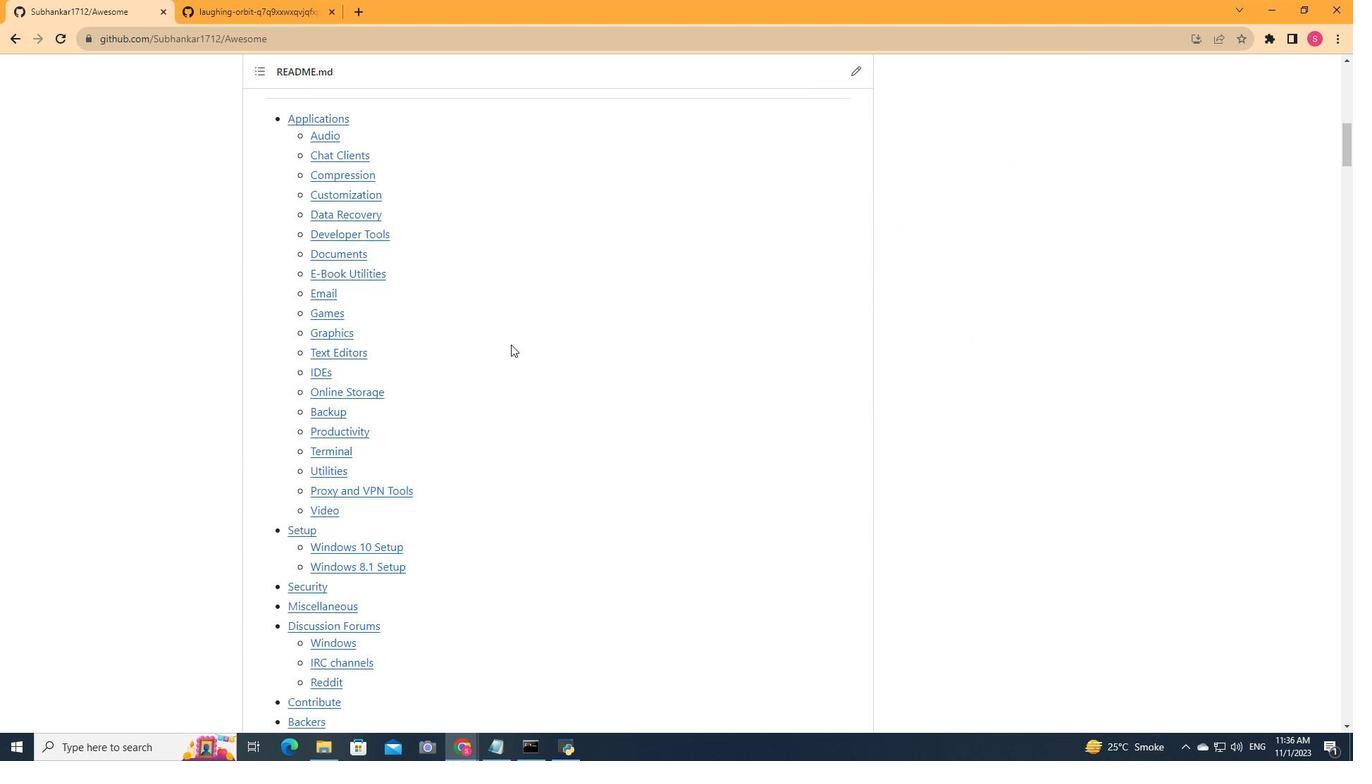 
Action: Mouse scrolled (511, 343) with delta (0, 0)
Screenshot: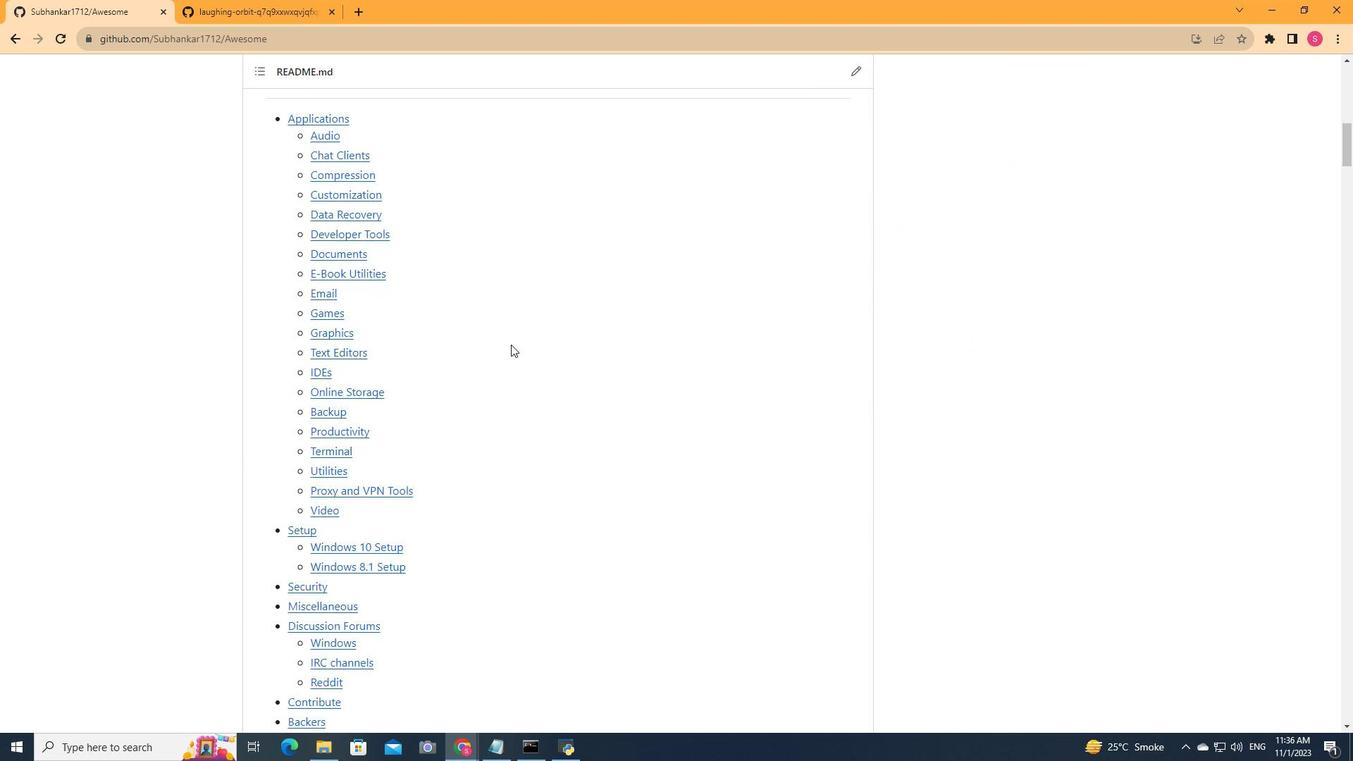 
Action: Mouse scrolled (511, 343) with delta (0, 0)
Screenshot: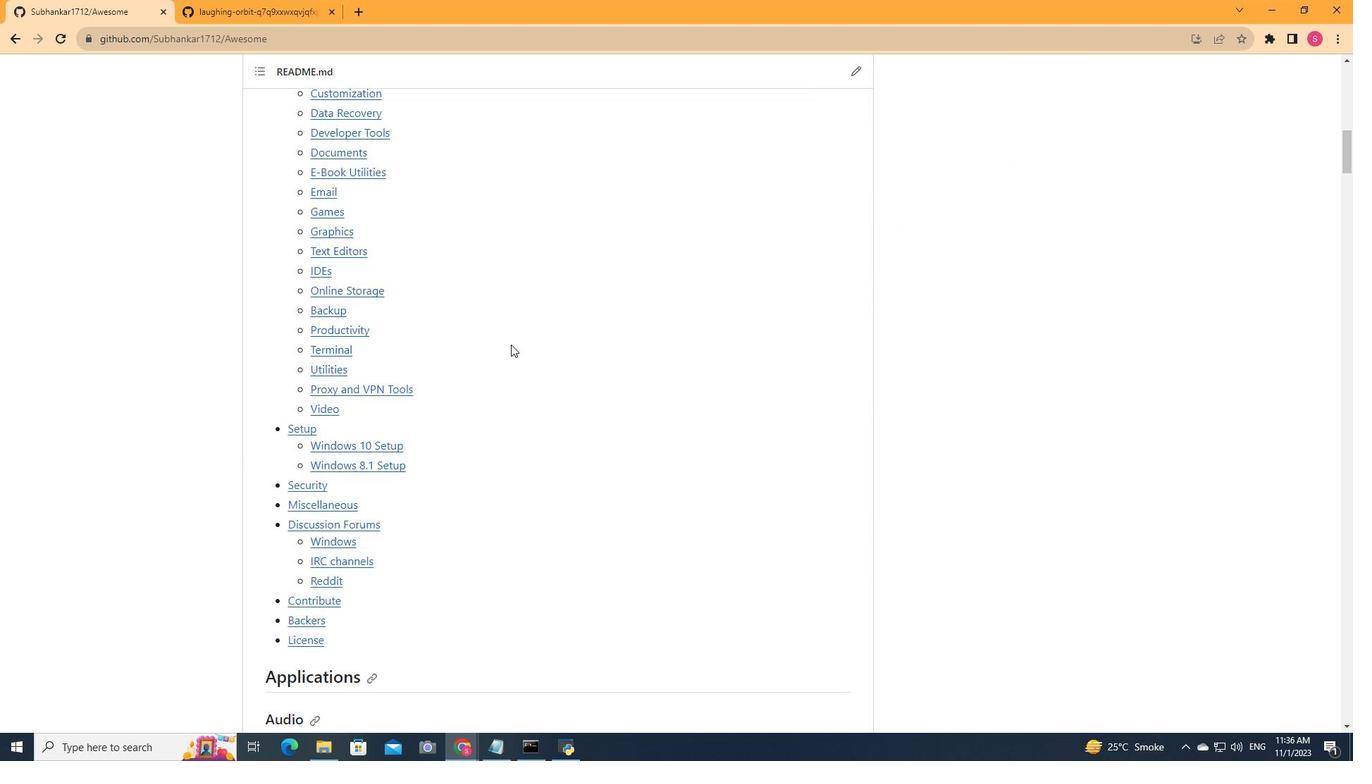 
Action: Mouse moved to (511, 343)
Screenshot: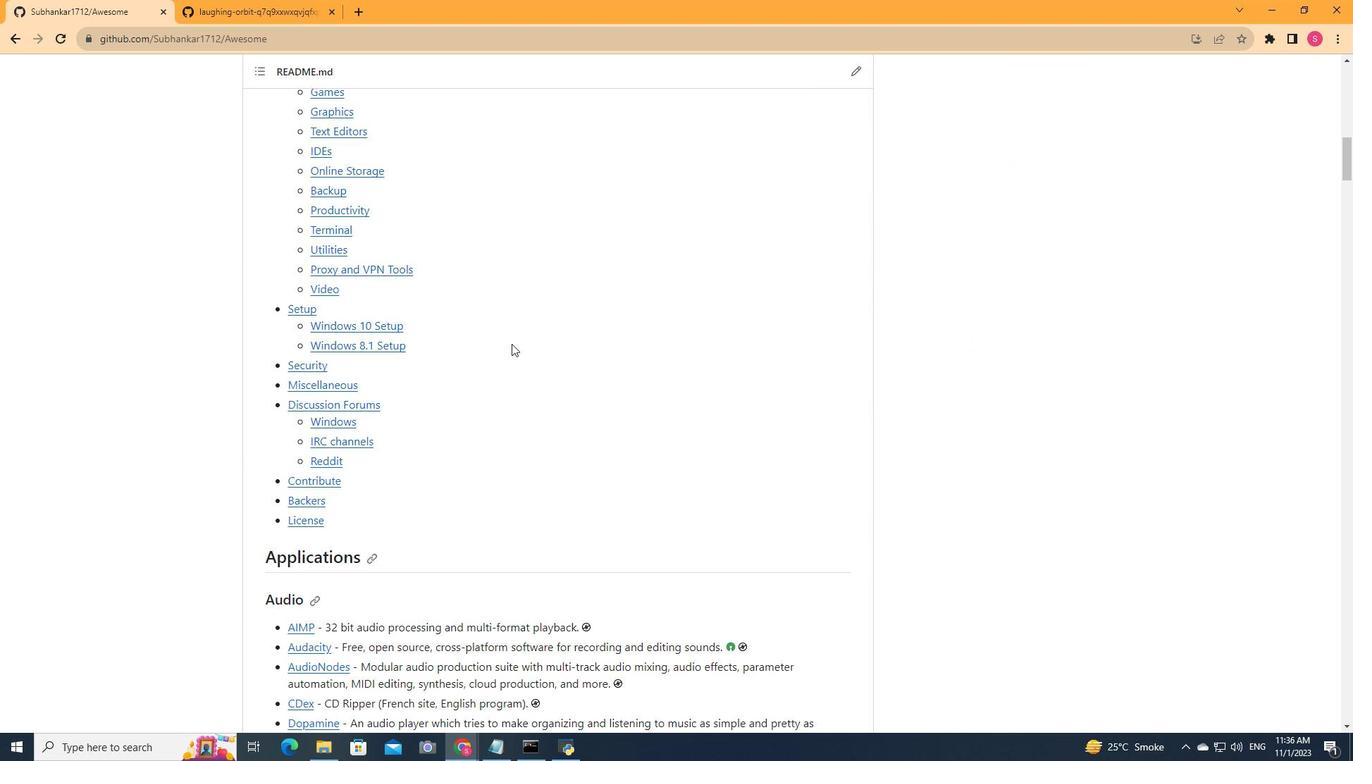 
Action: Mouse scrolled (511, 343) with delta (0, 0)
Screenshot: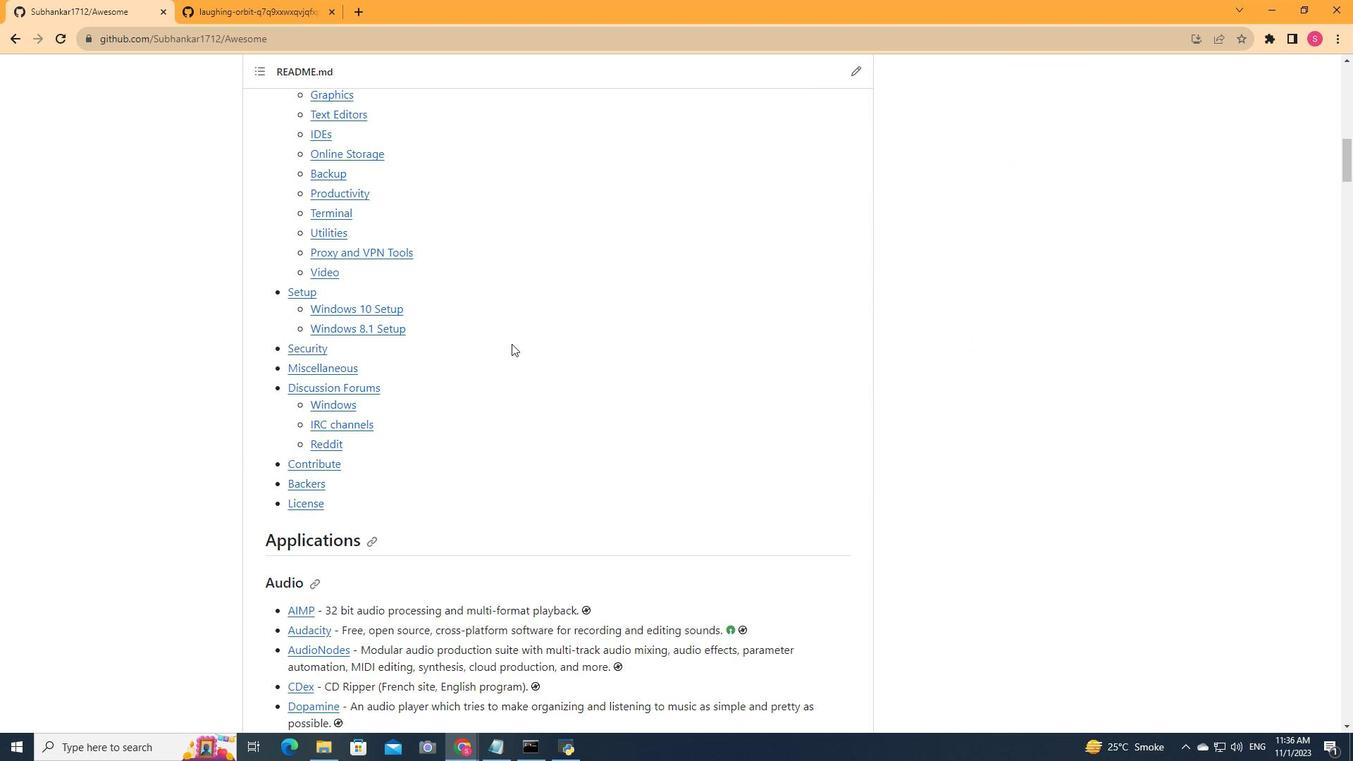 
Action: Mouse scrolled (511, 343) with delta (0, 0)
Screenshot: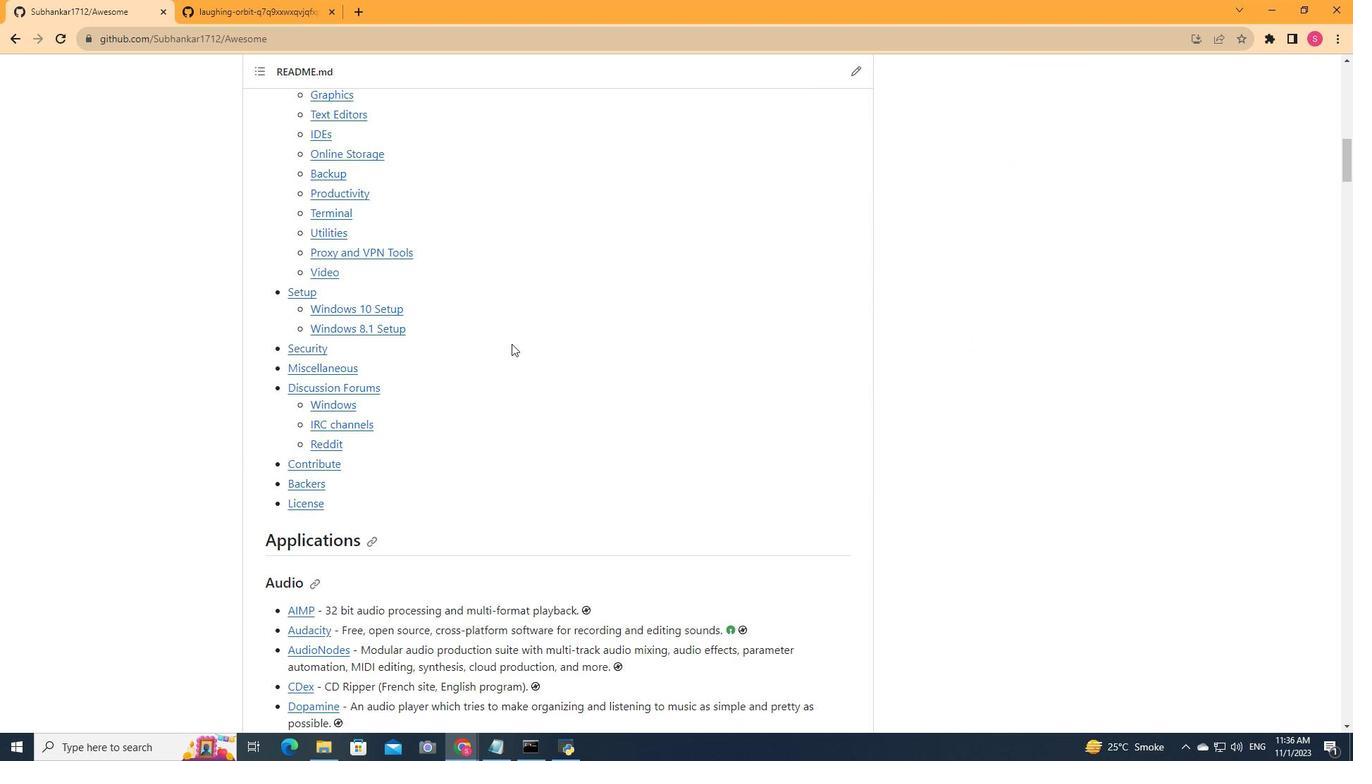 
Action: Mouse scrolled (511, 343) with delta (0, 0)
Screenshot: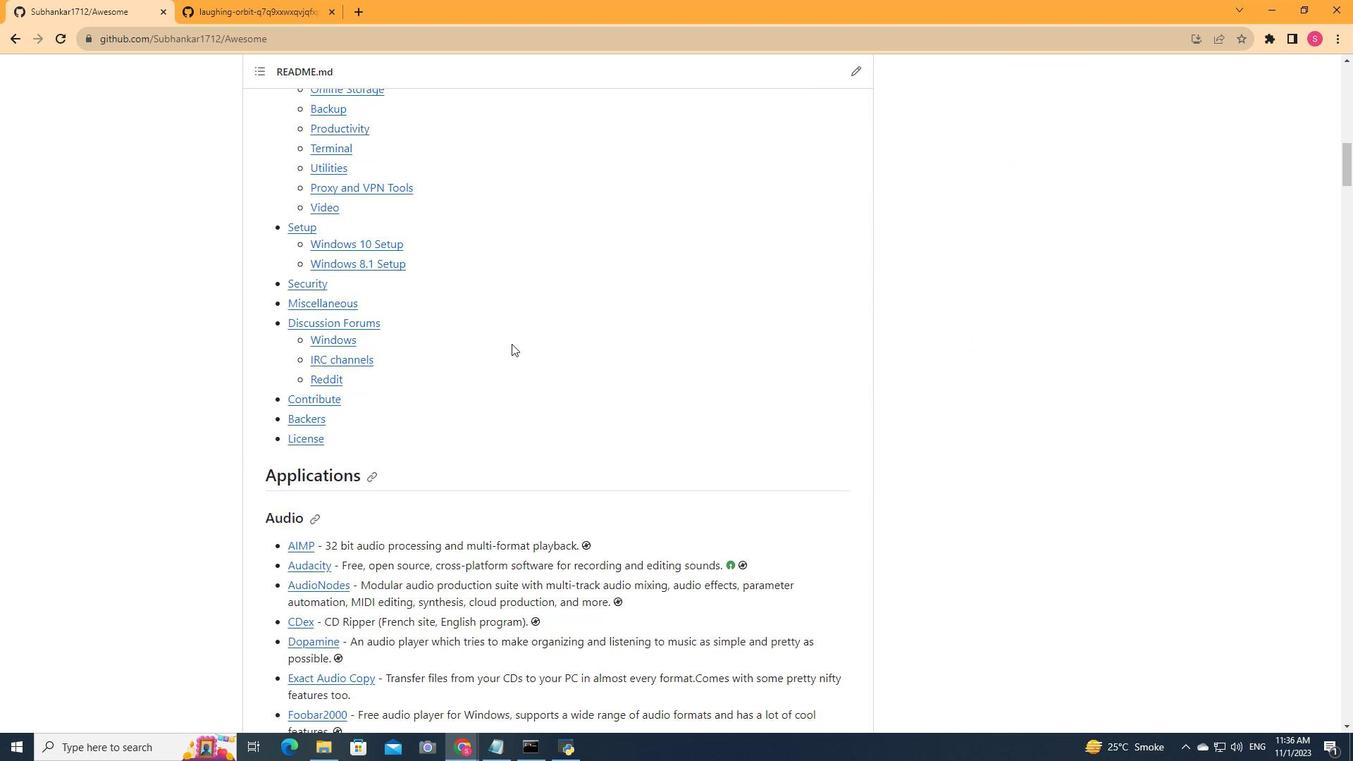 
Action: Mouse scrolled (511, 343) with delta (0, 0)
Screenshot: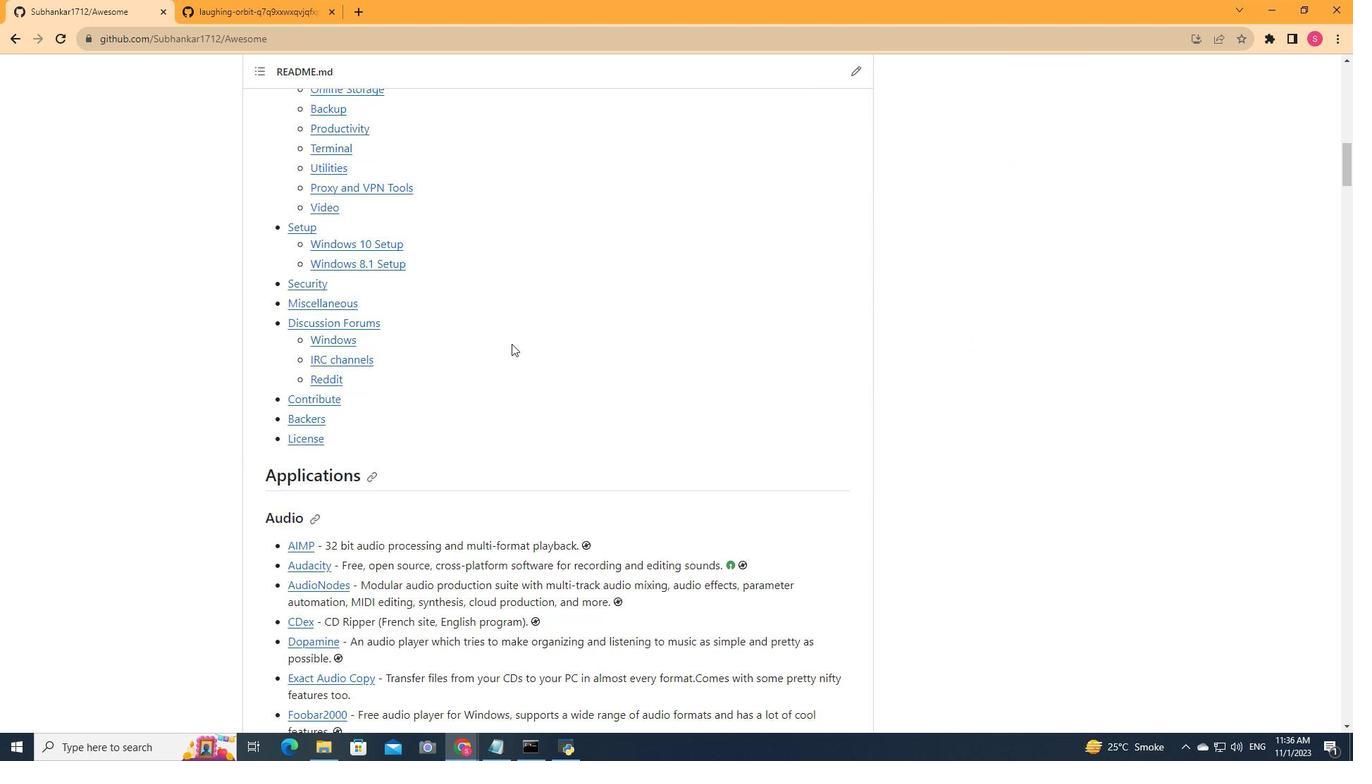 
Action: Mouse moved to (511, 343)
Screenshot: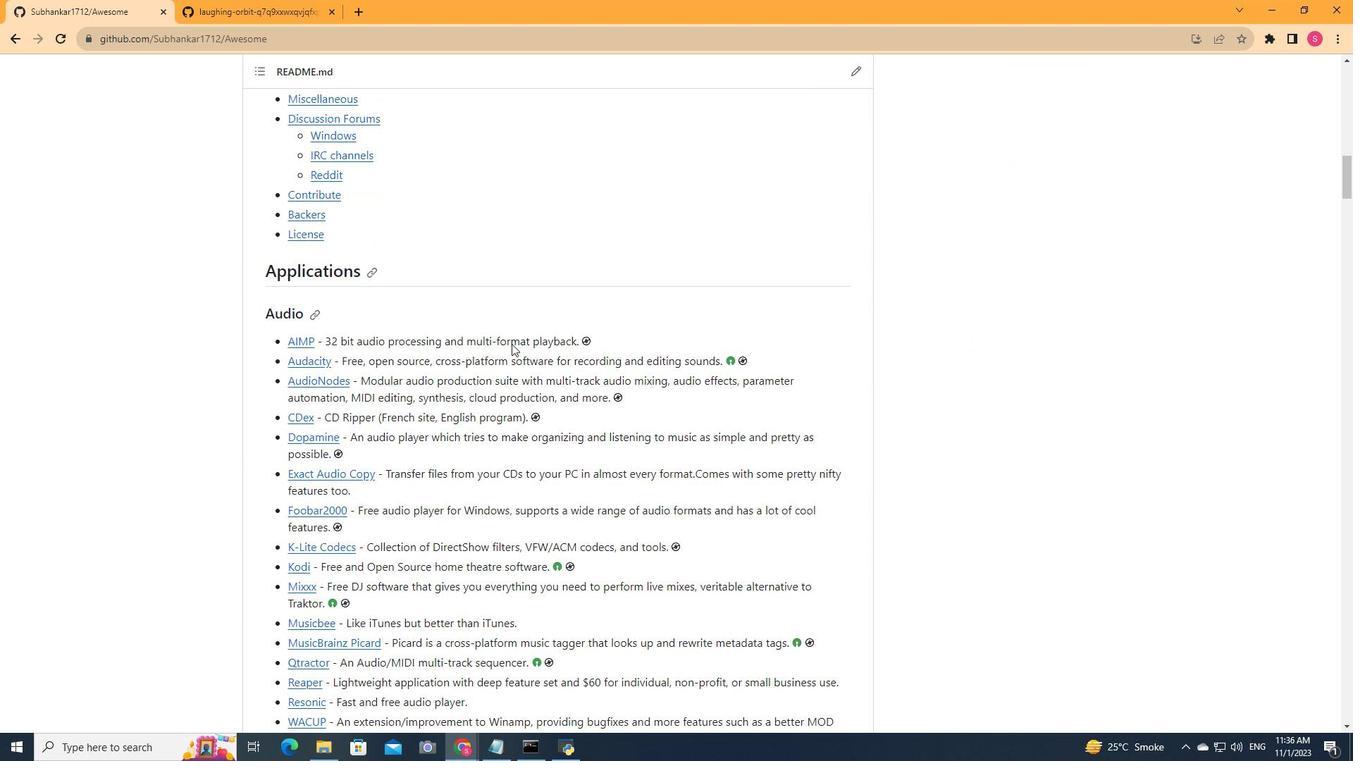 
Action: Mouse scrolled (511, 343) with delta (0, 0)
Screenshot: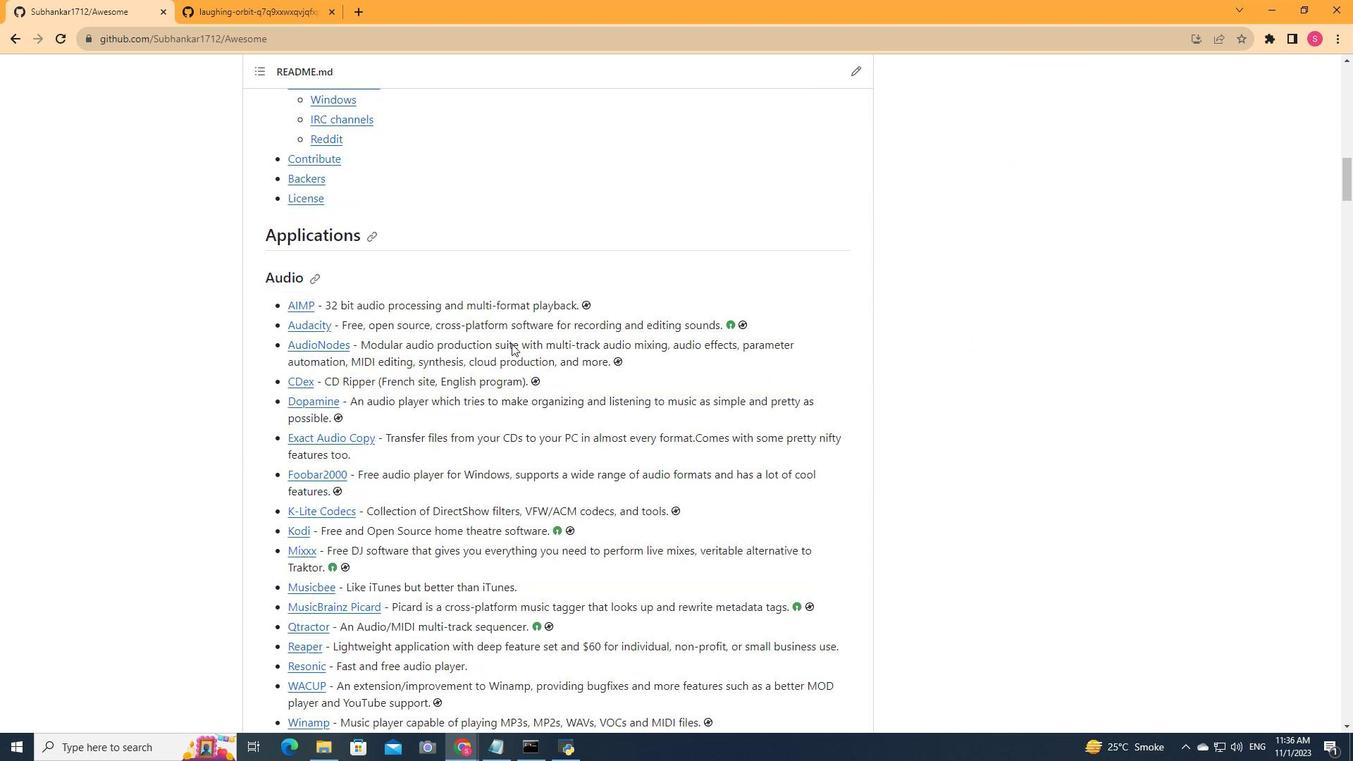 
Action: Mouse scrolled (511, 343) with delta (0, 0)
Screenshot: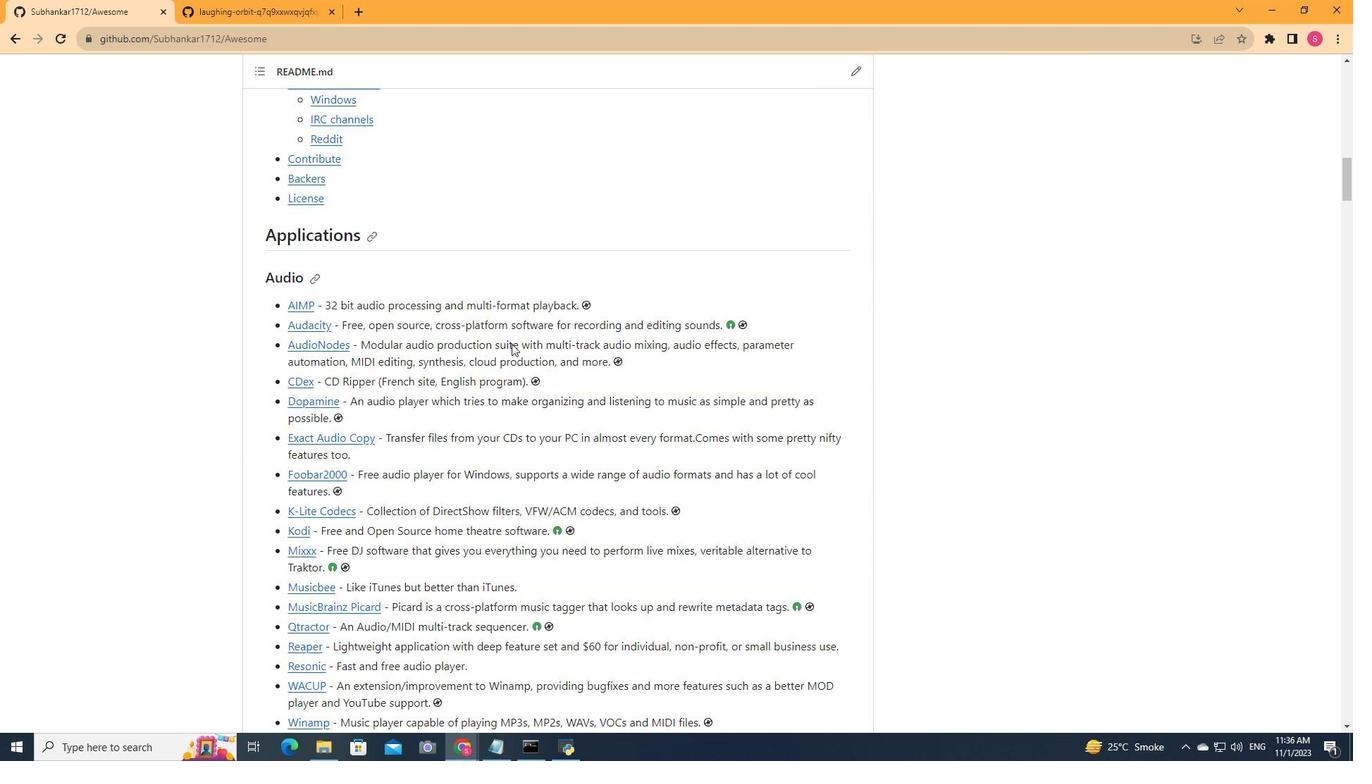 
Action: Mouse scrolled (511, 343) with delta (0, 0)
Screenshot: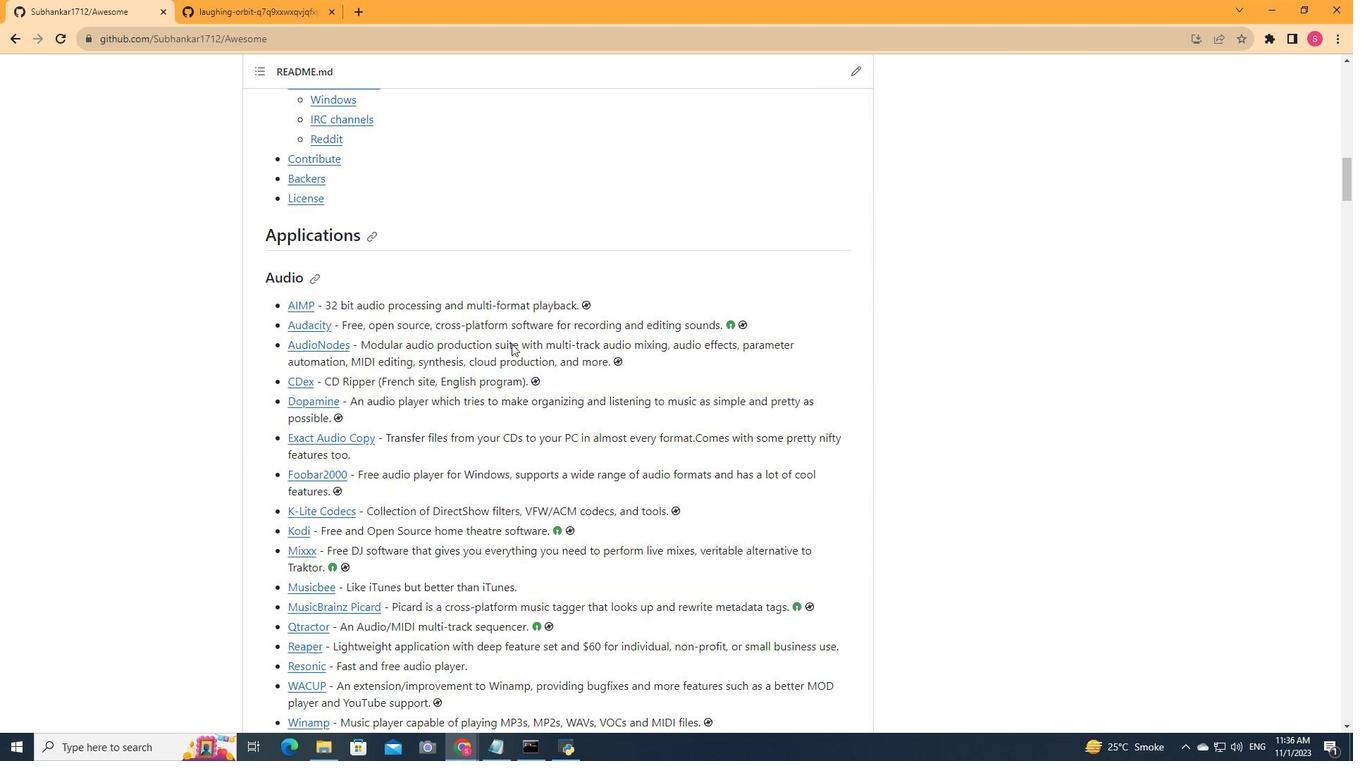 
Action: Mouse scrolled (511, 343) with delta (0, 0)
Screenshot: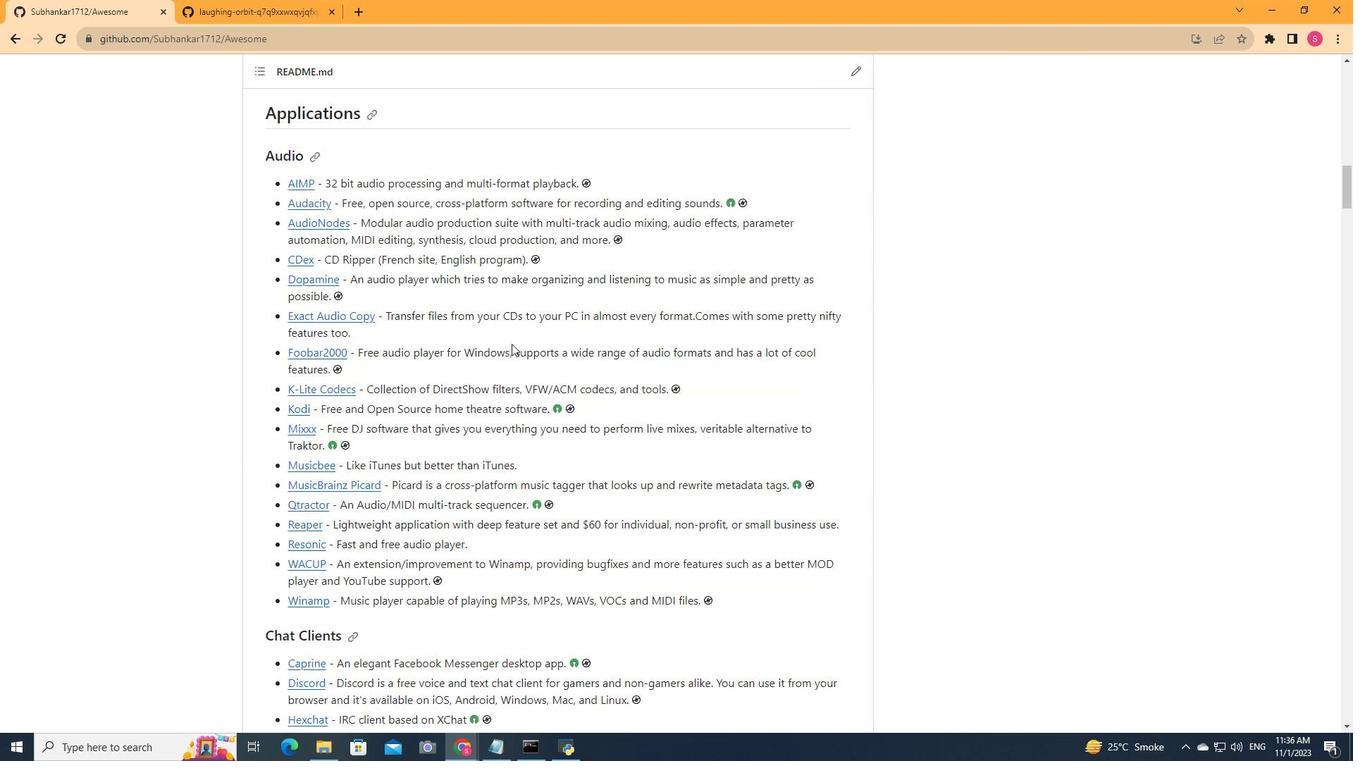 
Action: Mouse scrolled (511, 343) with delta (0, 0)
Screenshot: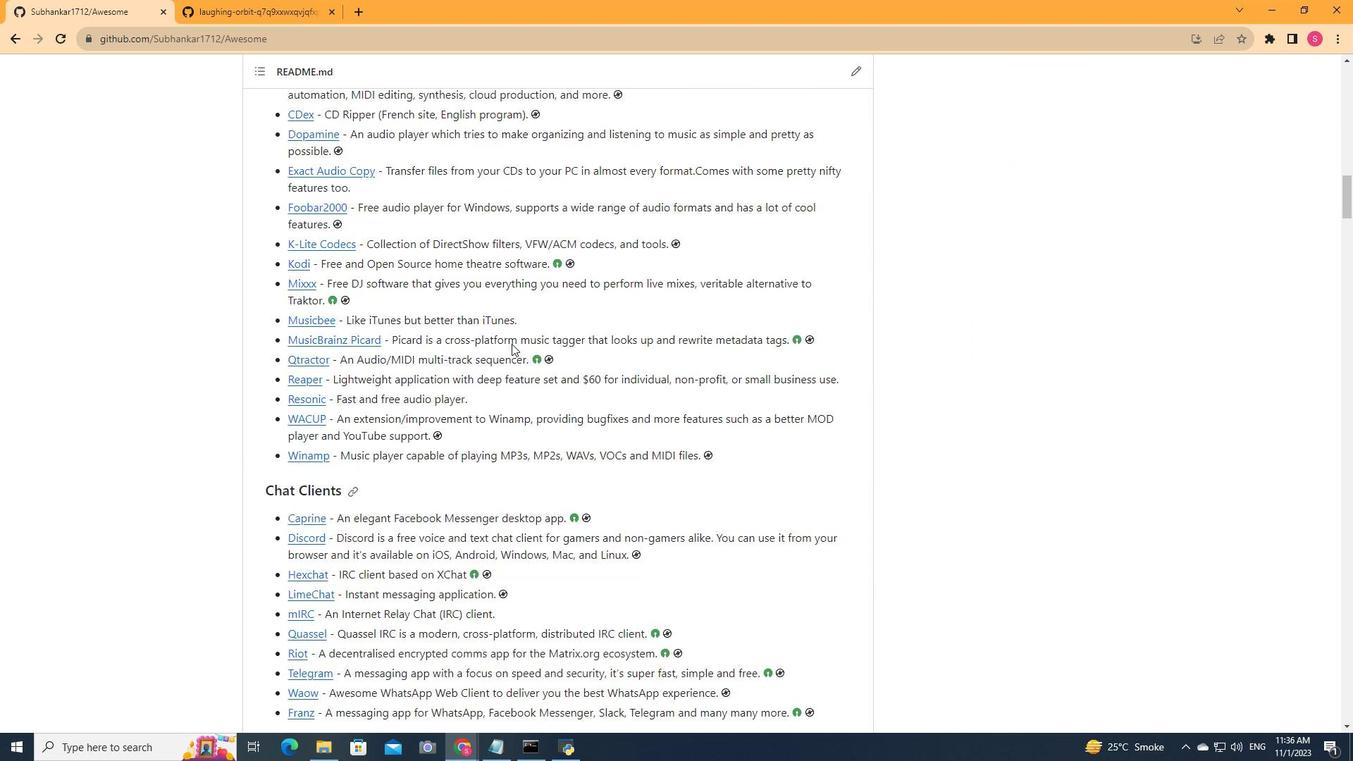 
Action: Mouse scrolled (511, 343) with delta (0, 0)
Screenshot: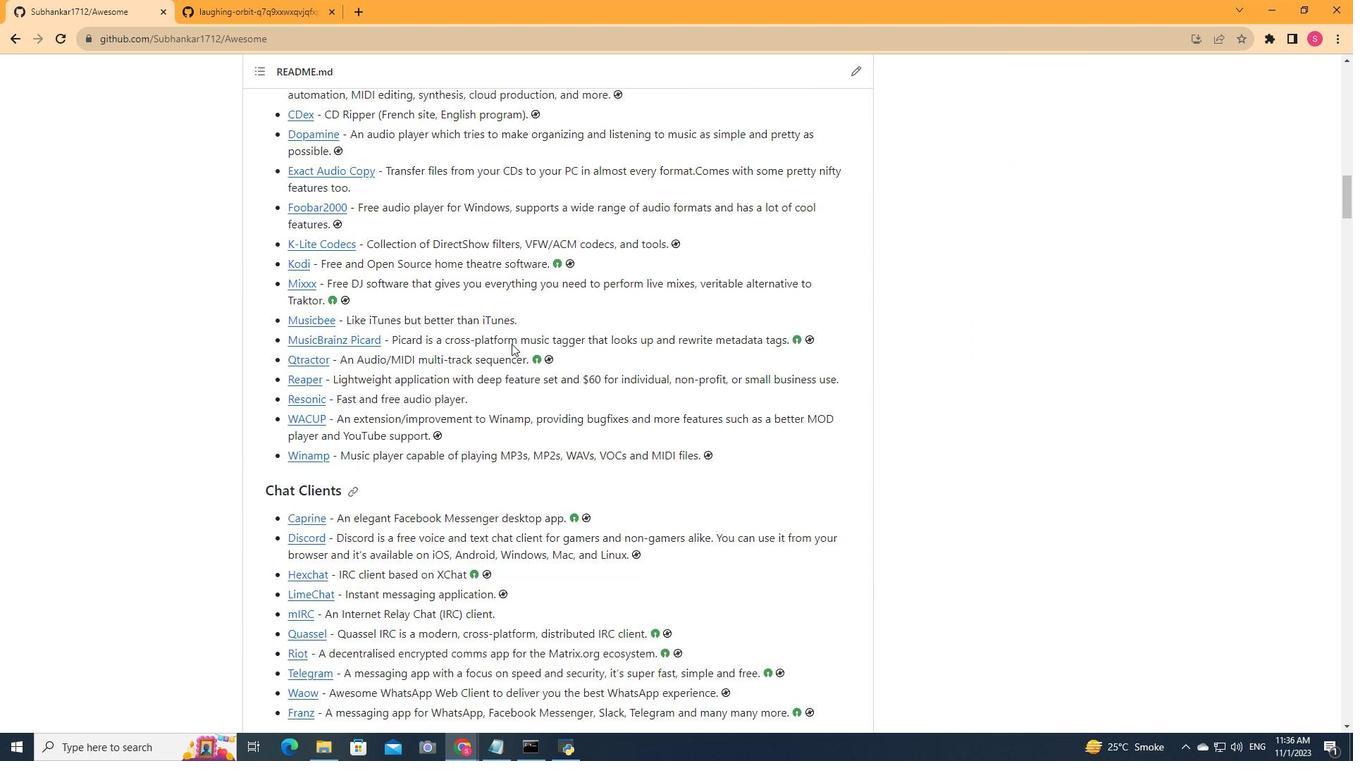 
Action: Mouse scrolled (511, 343) with delta (0, 0)
Screenshot: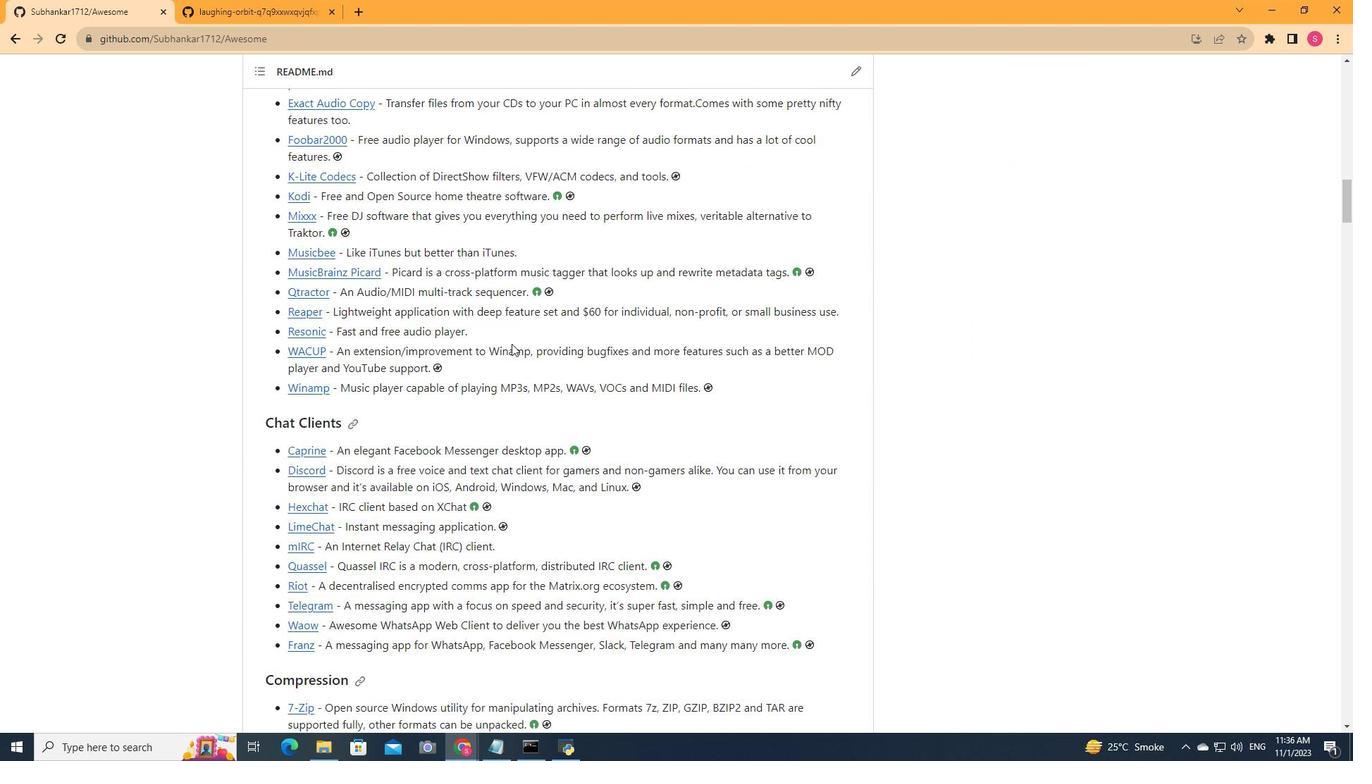 
Action: Mouse scrolled (511, 343) with delta (0, 0)
Screenshot: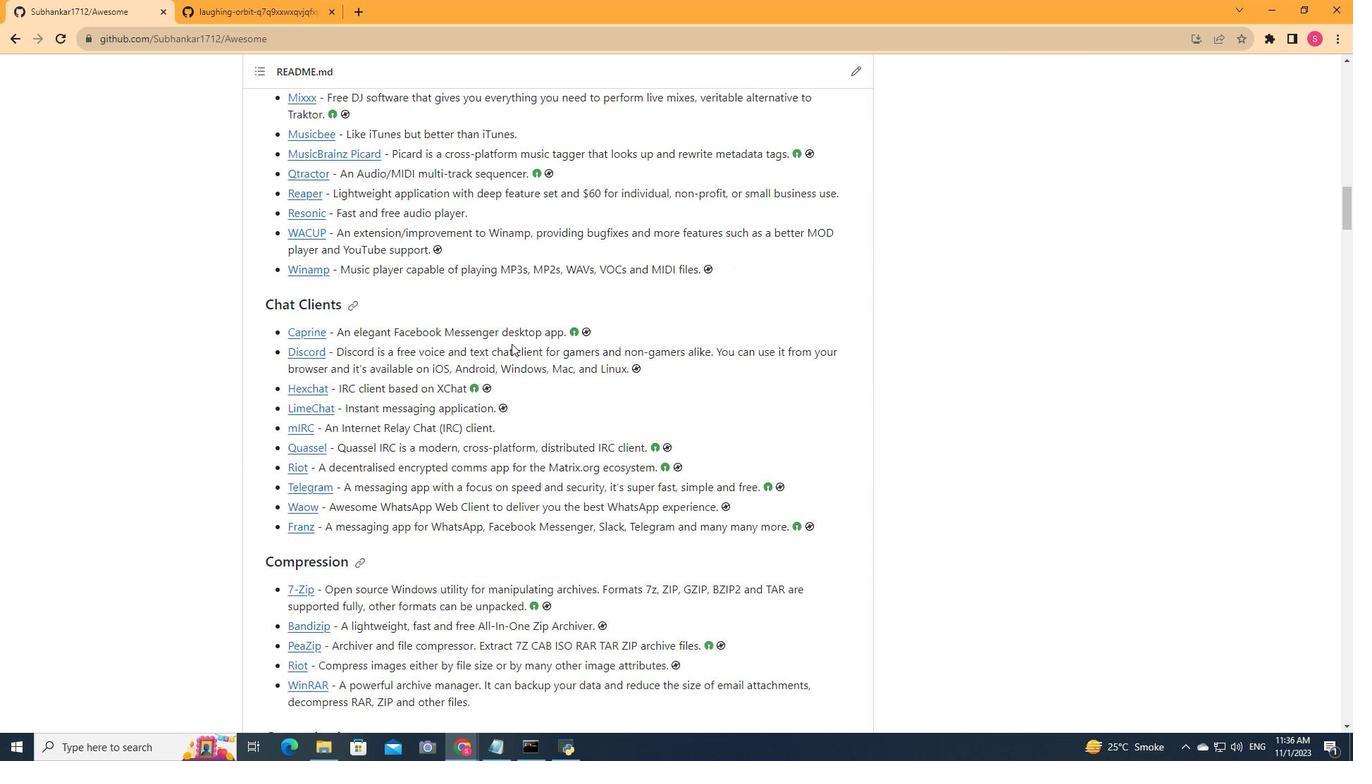 
Action: Mouse moved to (512, 343)
Screenshot: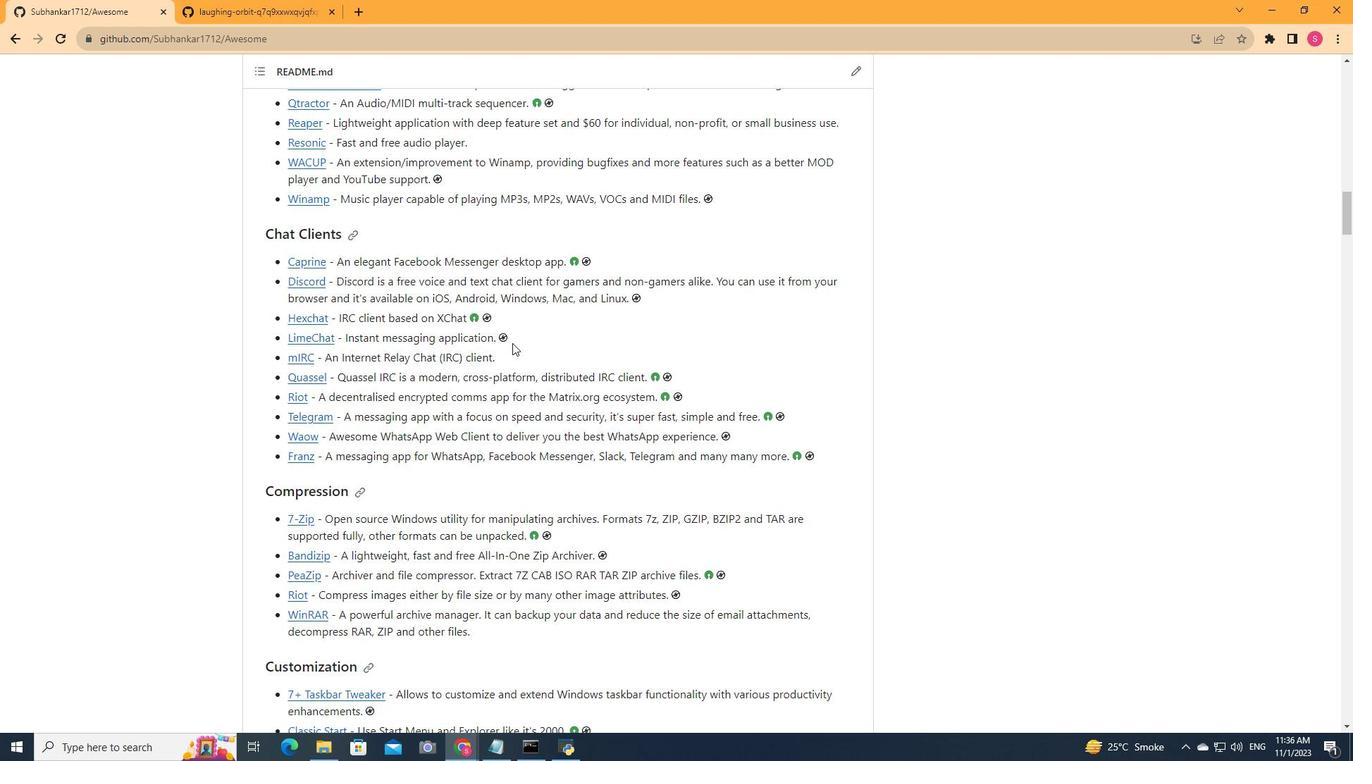 
Action: Mouse scrolled (512, 343) with delta (0, 0)
Screenshot: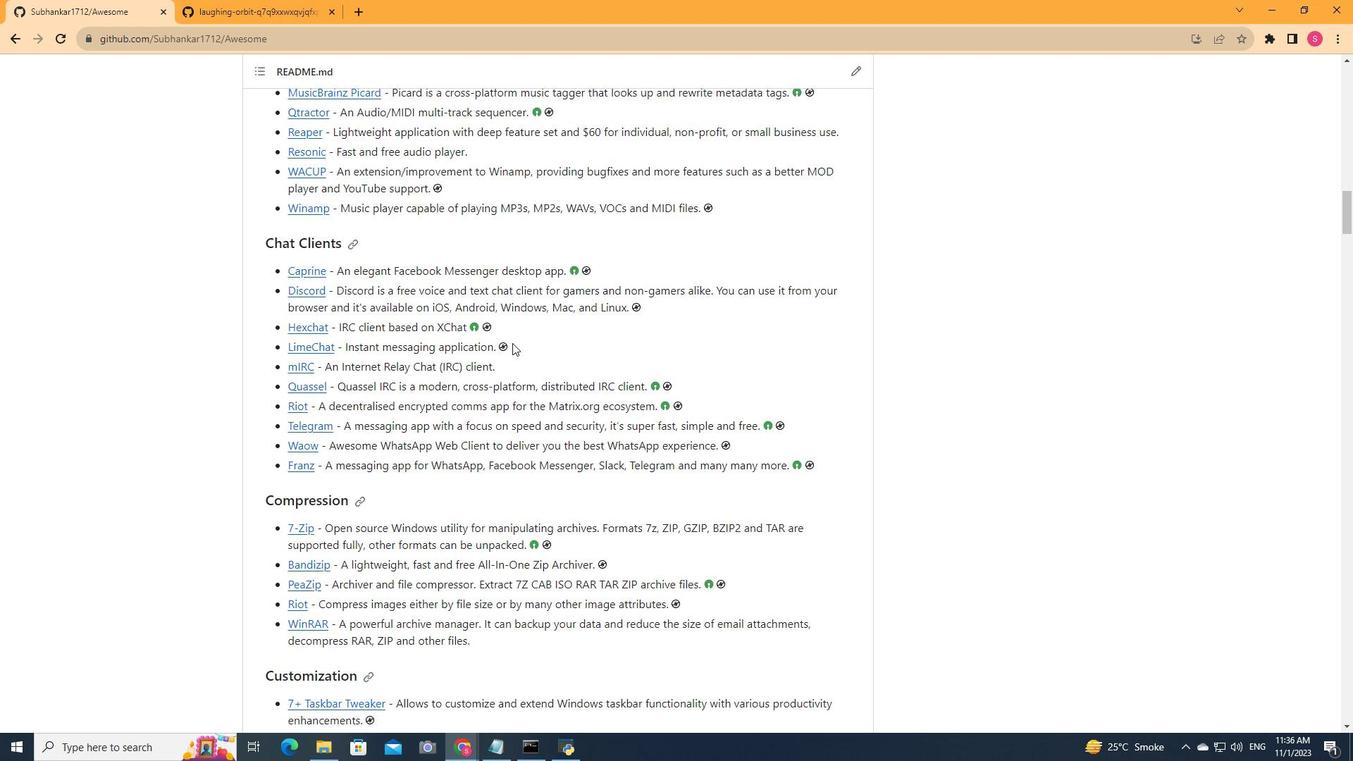 
Action: Mouse scrolled (512, 343) with delta (0, 0)
Screenshot: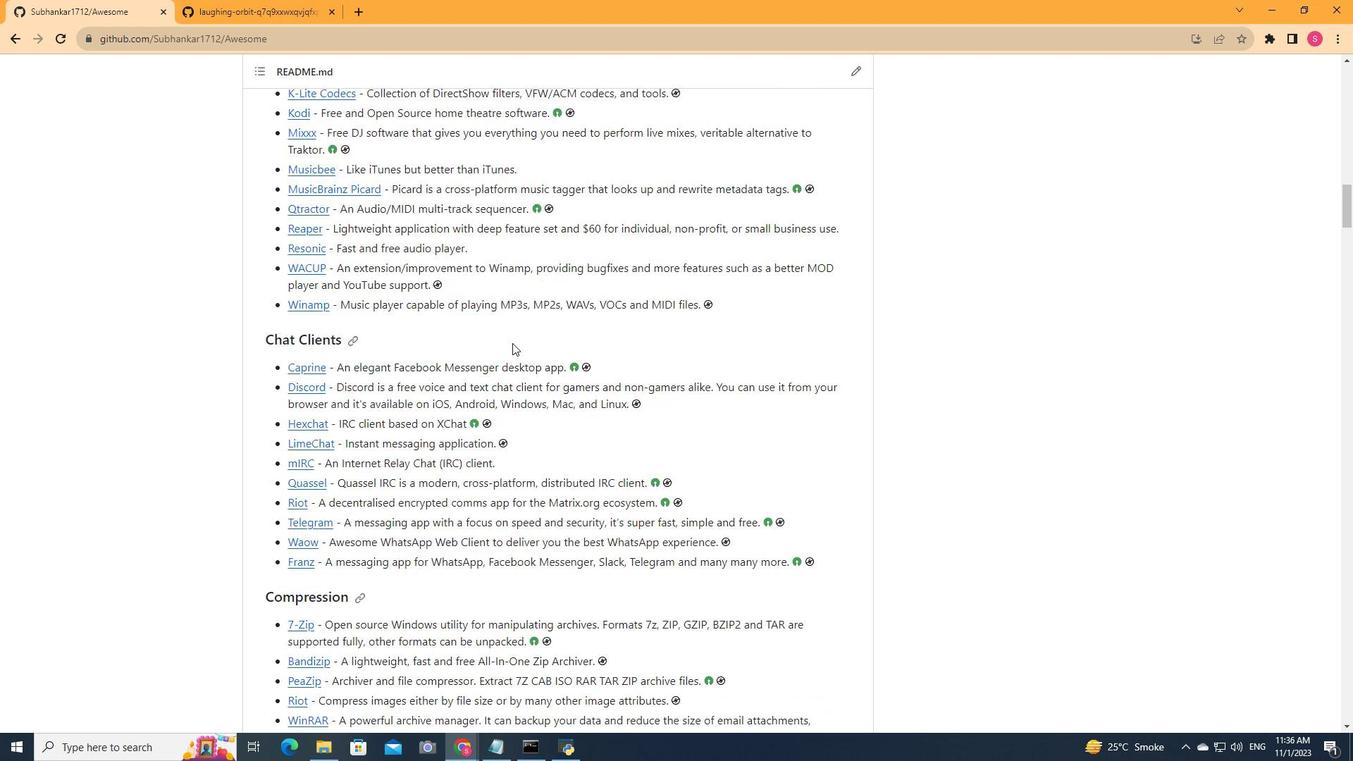 
Action: Mouse scrolled (512, 343) with delta (0, 0)
Screenshot: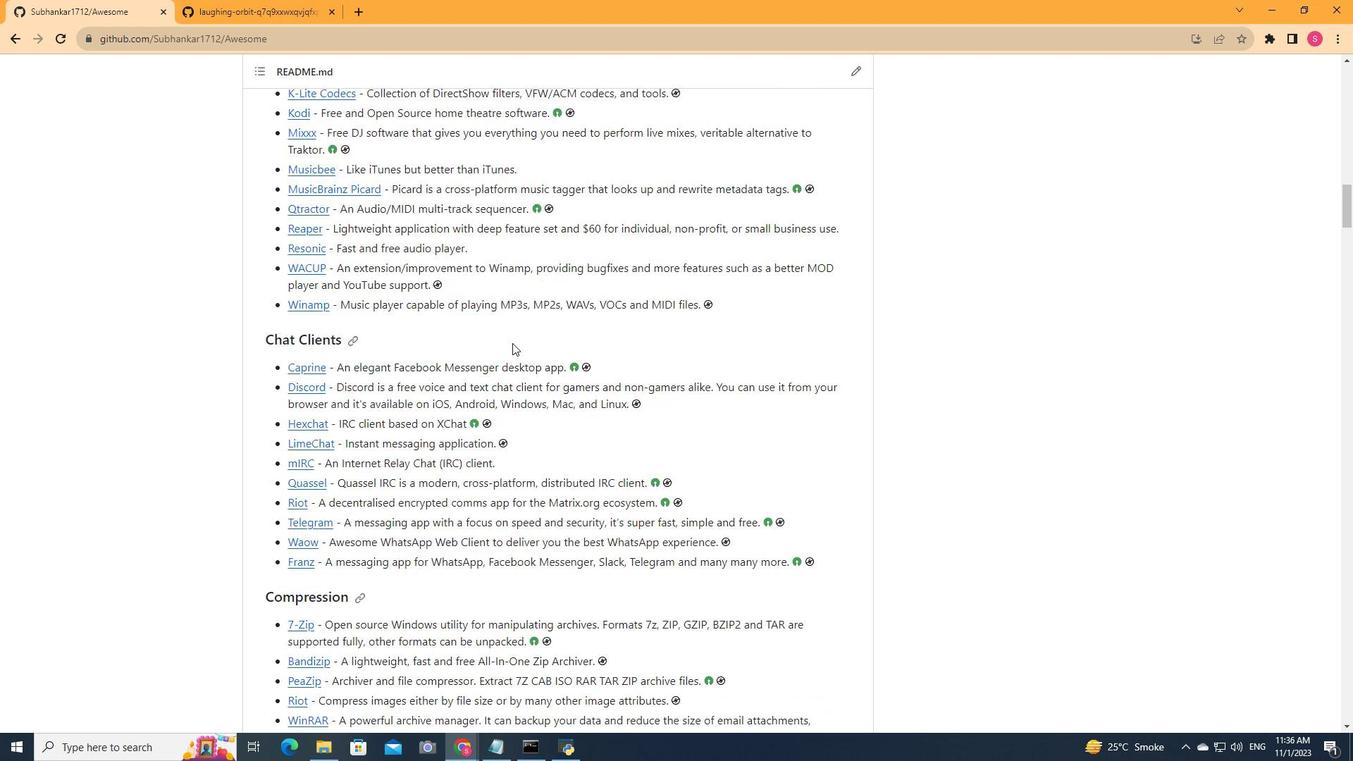 
Action: Mouse scrolled (512, 343) with delta (0, 0)
Screenshot: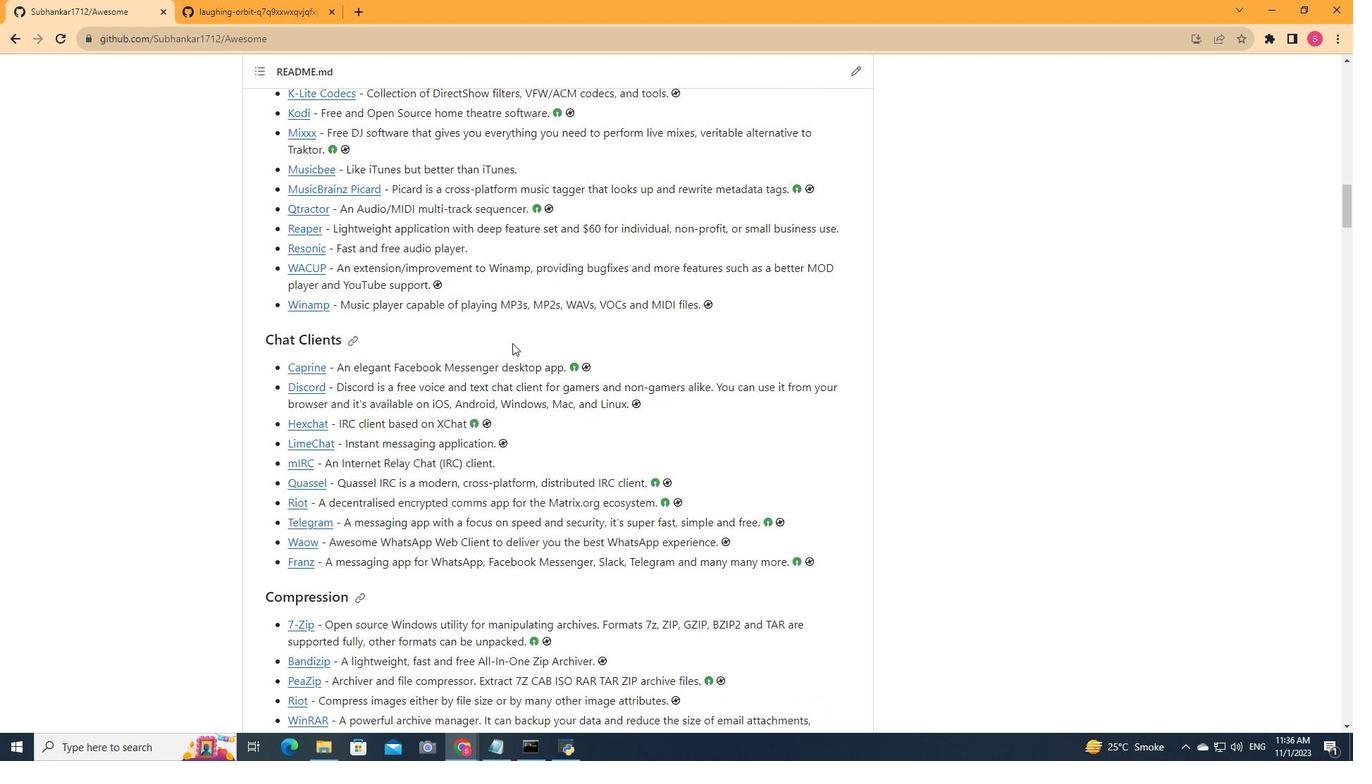 
Action: Mouse scrolled (512, 343) with delta (0, 0)
Screenshot: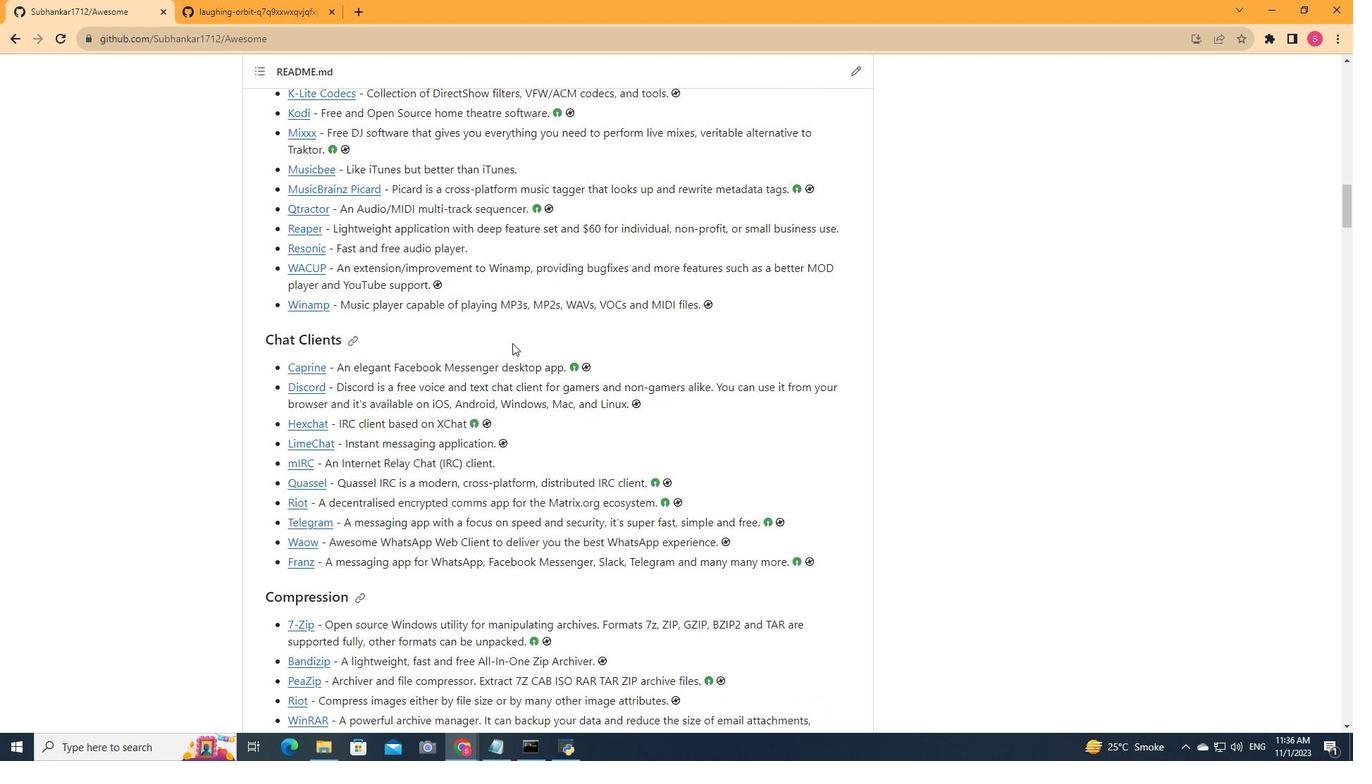 
Action: Mouse scrolled (512, 343) with delta (0, 0)
Screenshot: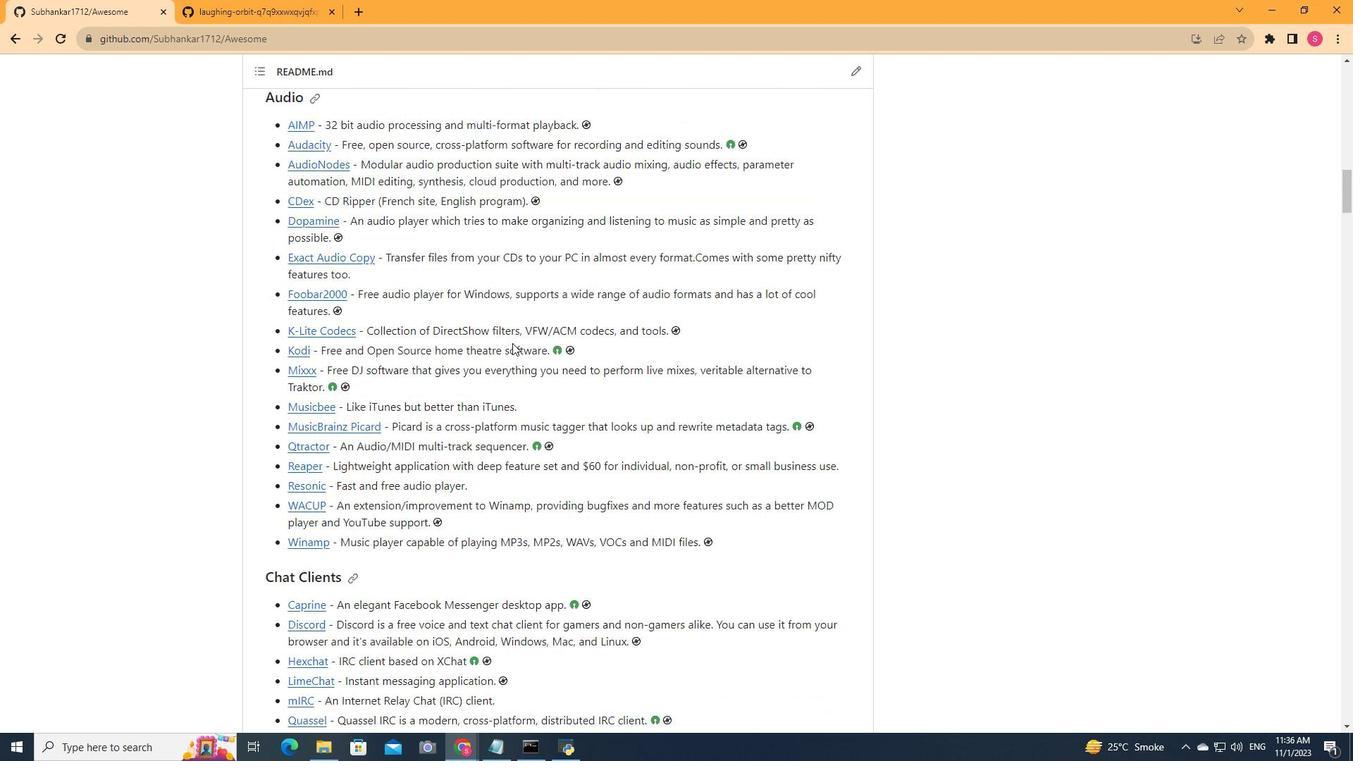 
Action: Mouse moved to (512, 342)
Screenshot: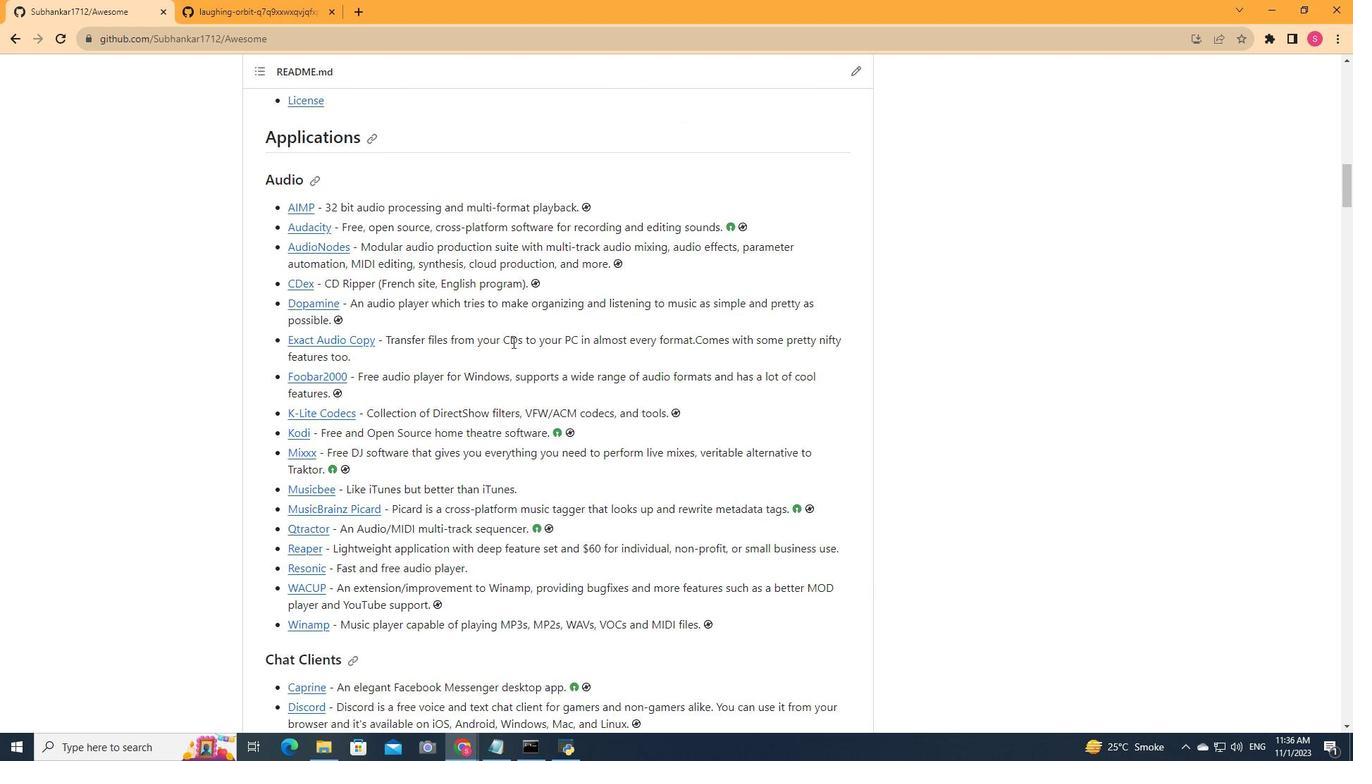 
Action: Mouse scrolled (512, 343) with delta (0, 0)
Screenshot: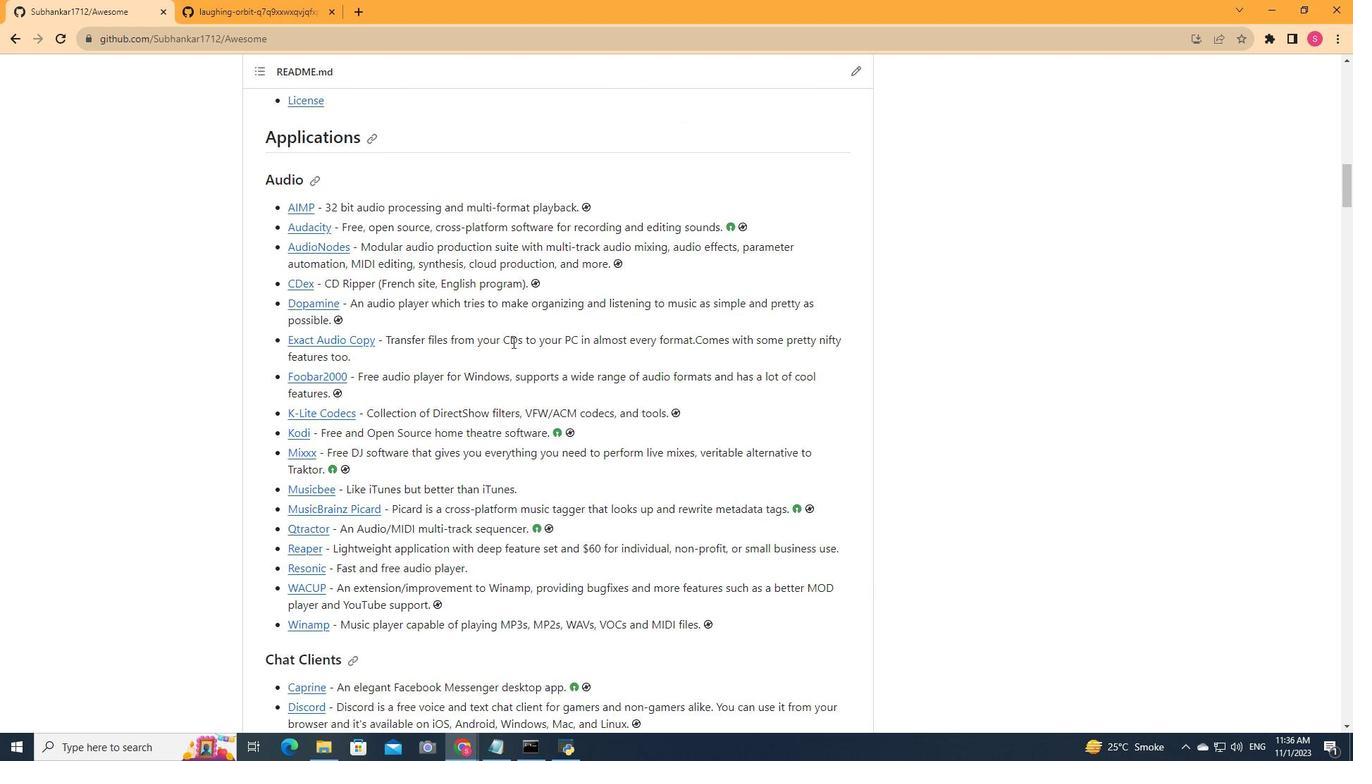 
Action: Mouse scrolled (512, 343) with delta (0, 0)
Screenshot: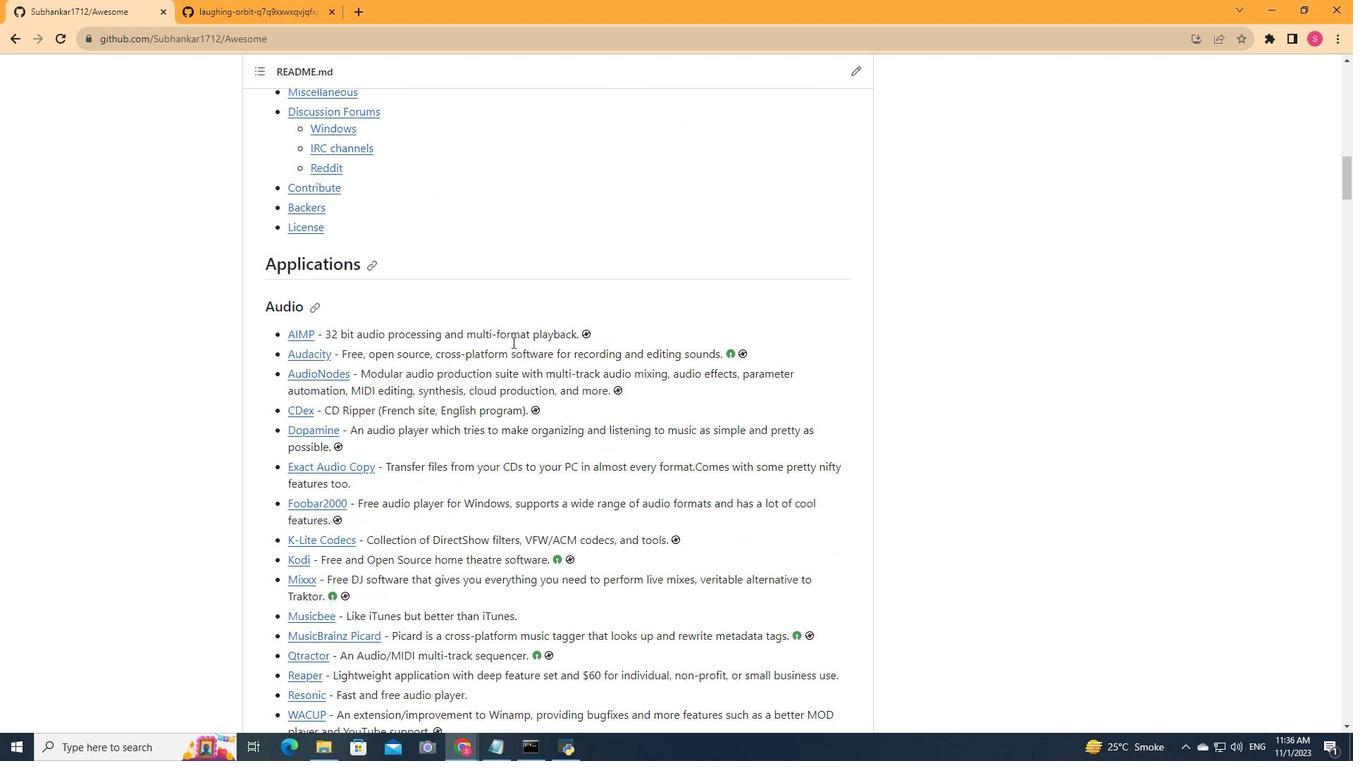 
Action: Mouse scrolled (512, 343) with delta (0, 0)
Screenshot: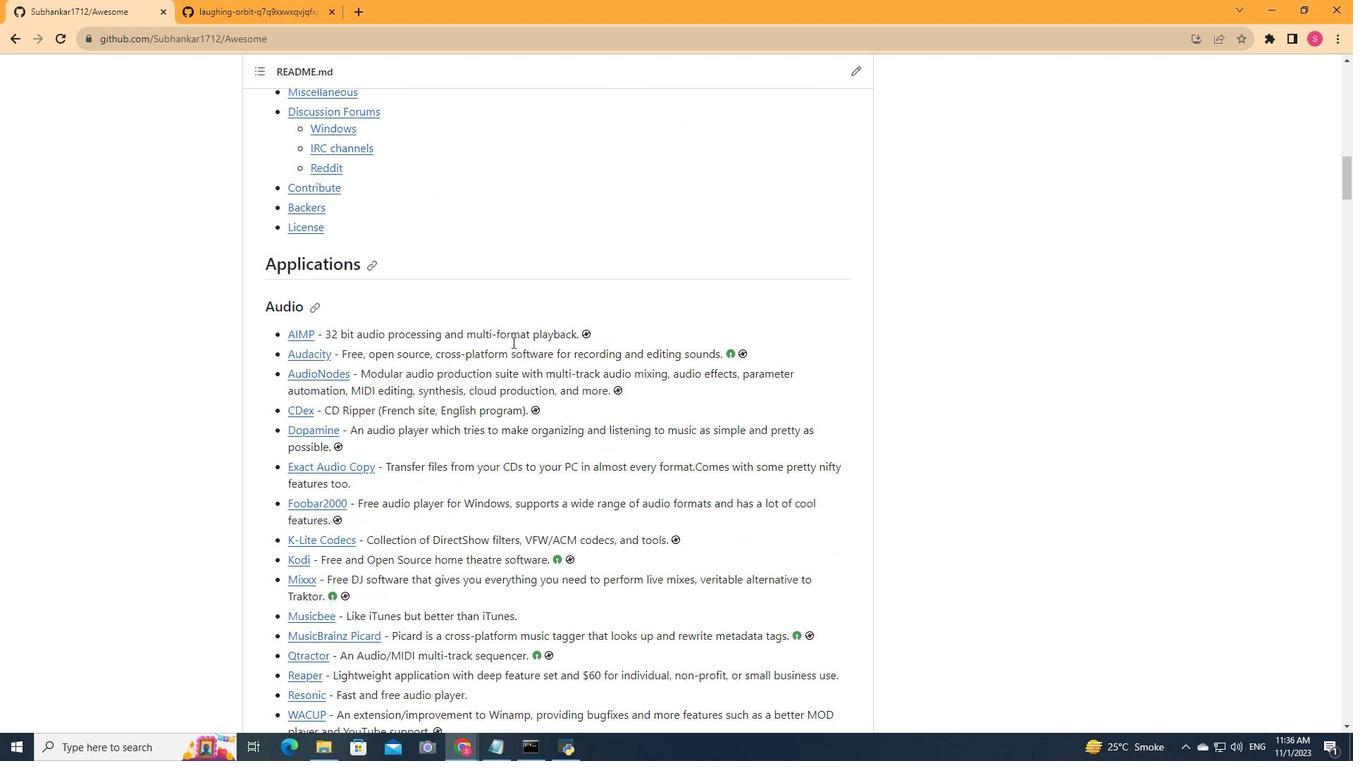 
Action: Mouse scrolled (512, 343) with delta (0, 0)
Screenshot: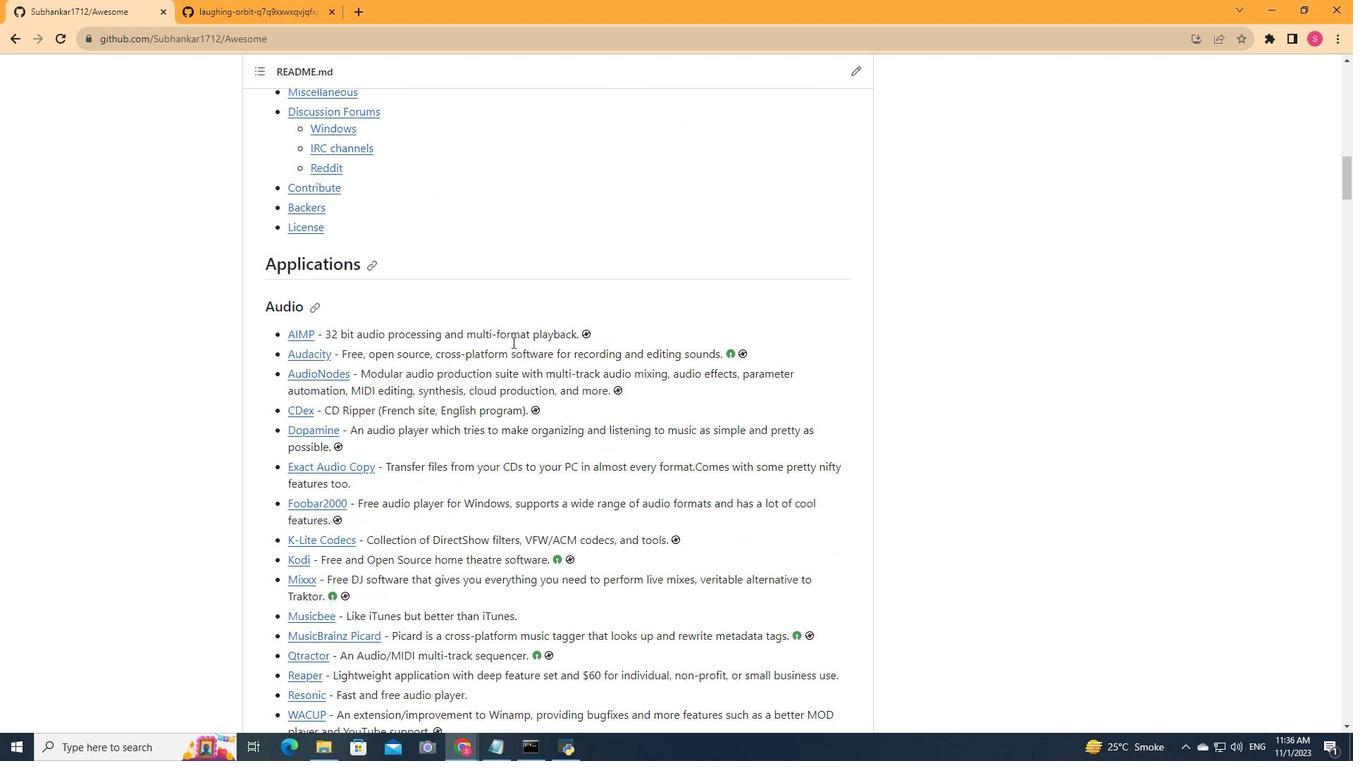 
Action: Mouse scrolled (512, 343) with delta (0, 0)
Screenshot: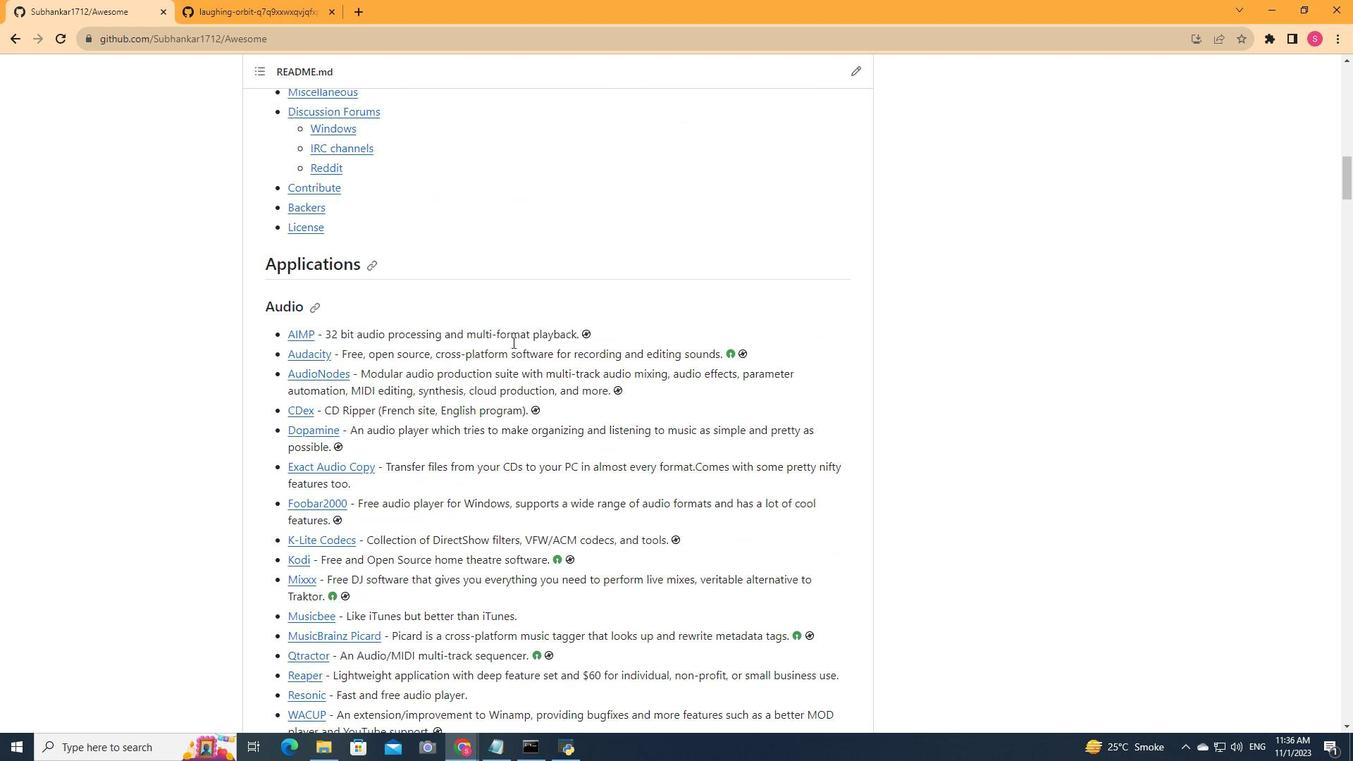 
Action: Mouse scrolled (512, 343) with delta (0, 0)
Screenshot: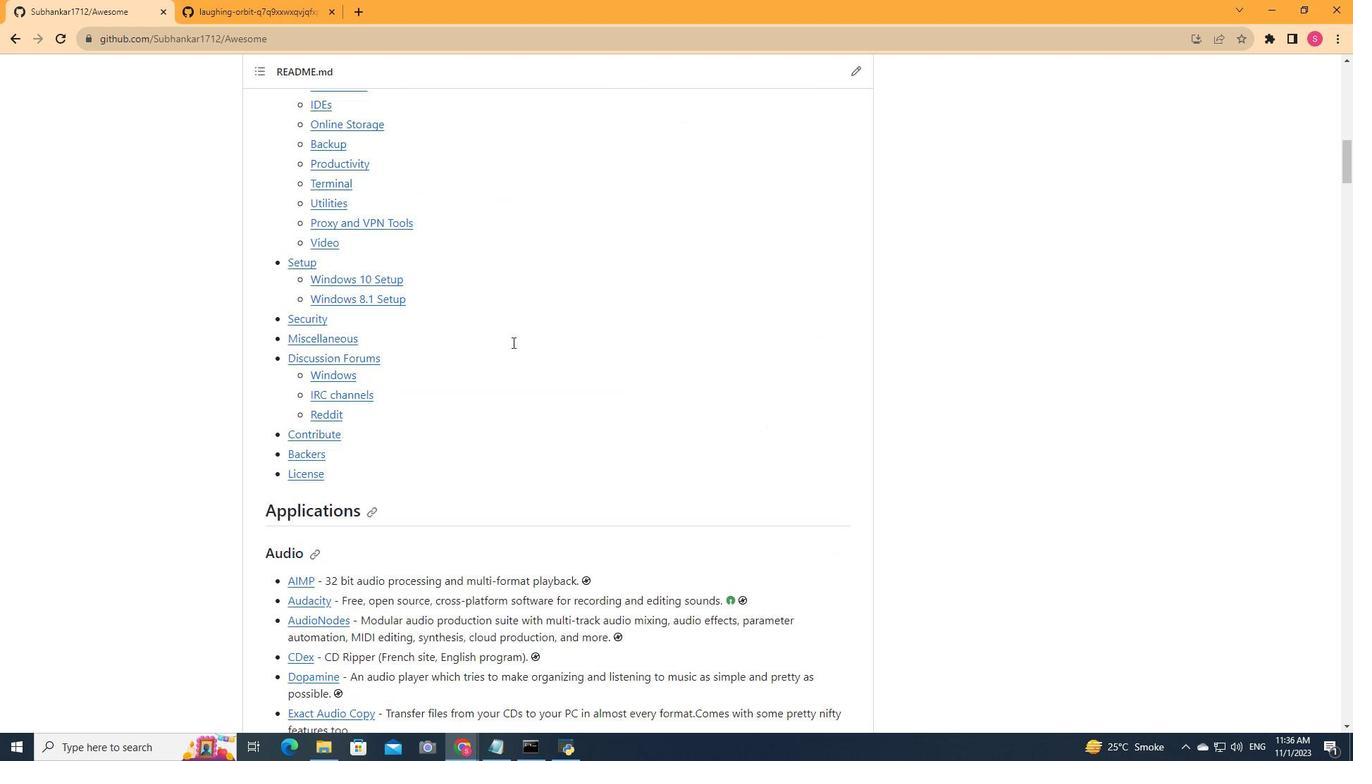 
Action: Mouse scrolled (512, 343) with delta (0, 0)
Screenshot: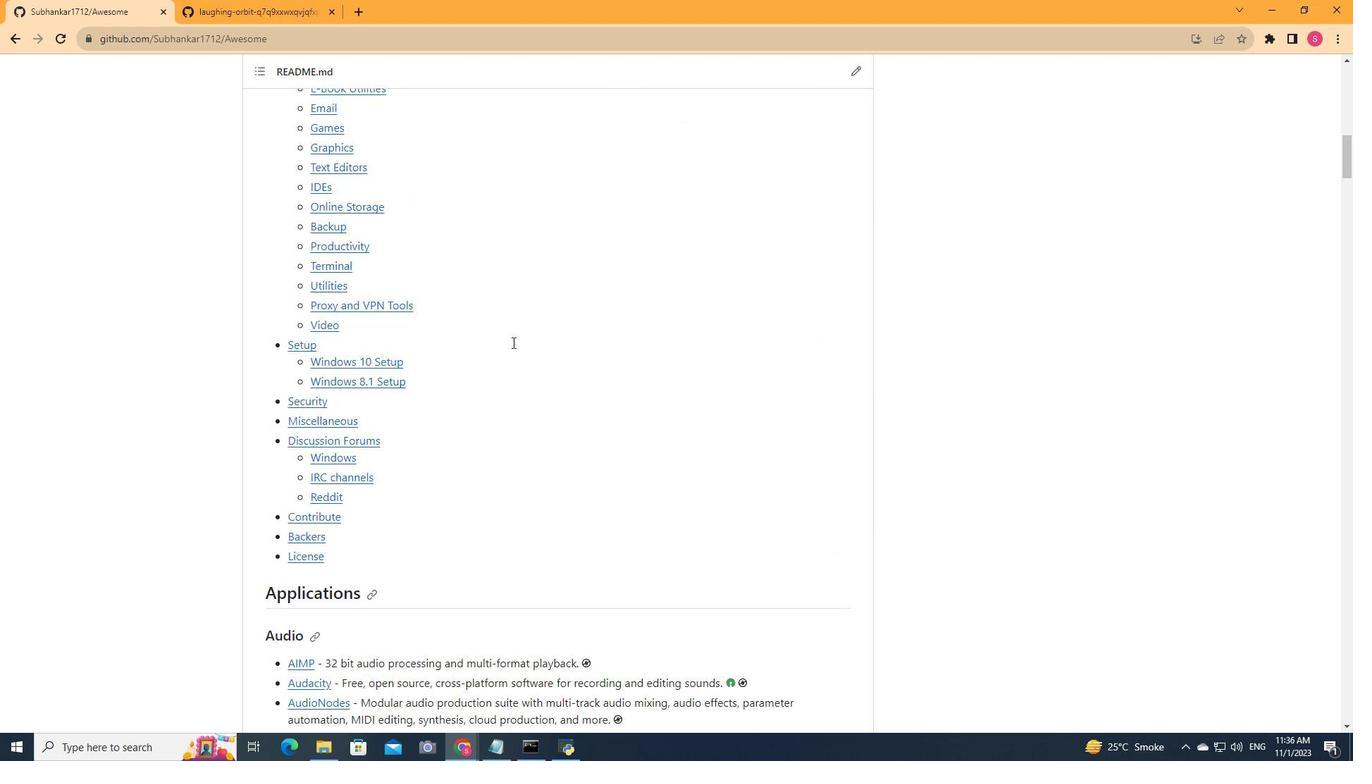
Action: Mouse scrolled (512, 343) with delta (0, 0)
Screenshot: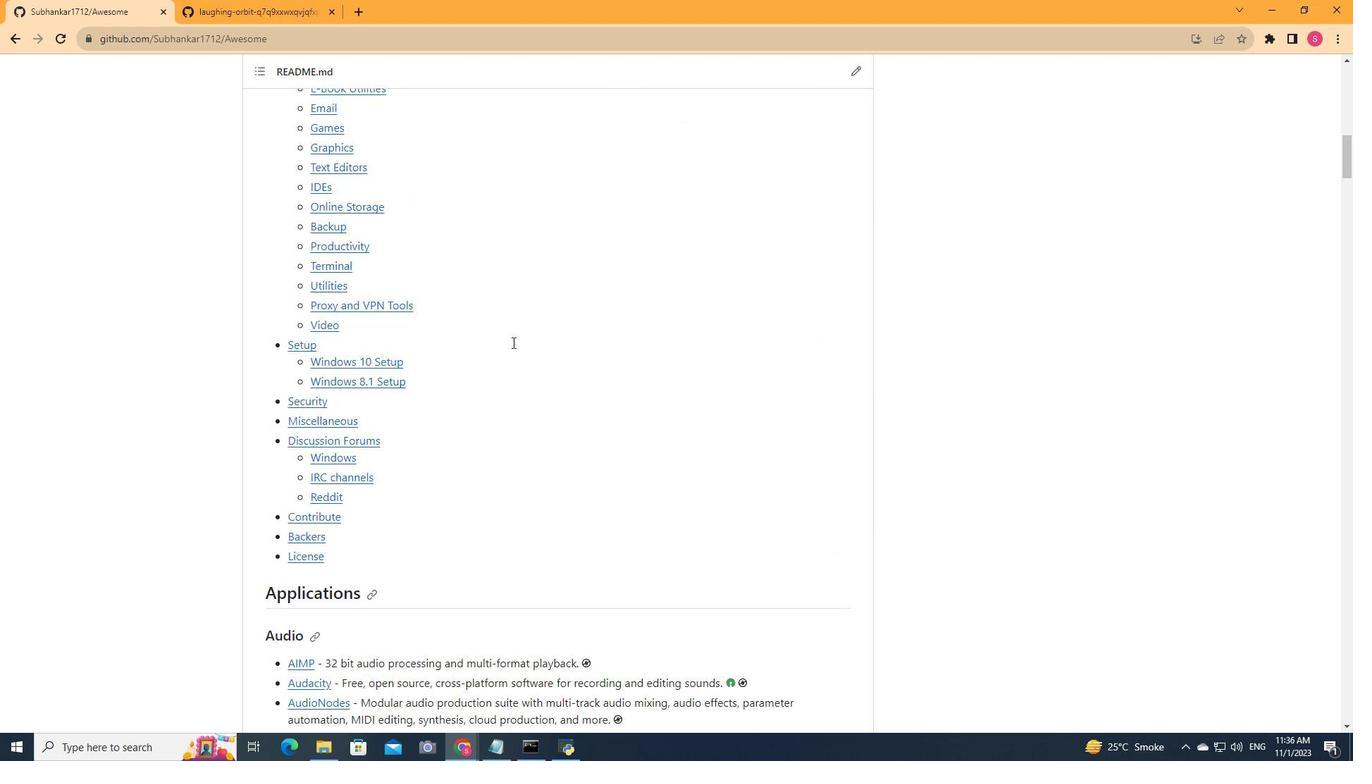 
Action: Mouse scrolled (512, 343) with delta (0, 0)
Screenshot: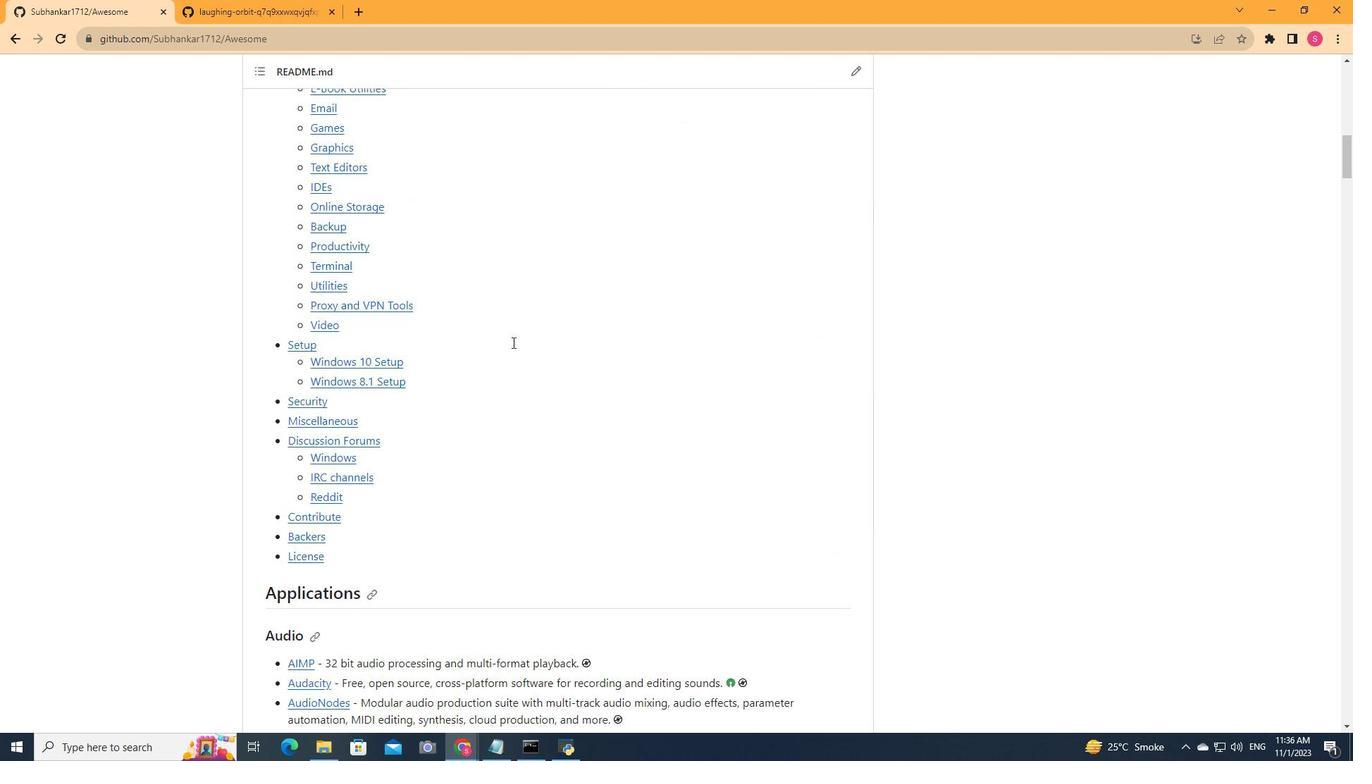 
Action: Mouse scrolled (512, 343) with delta (0, 0)
Screenshot: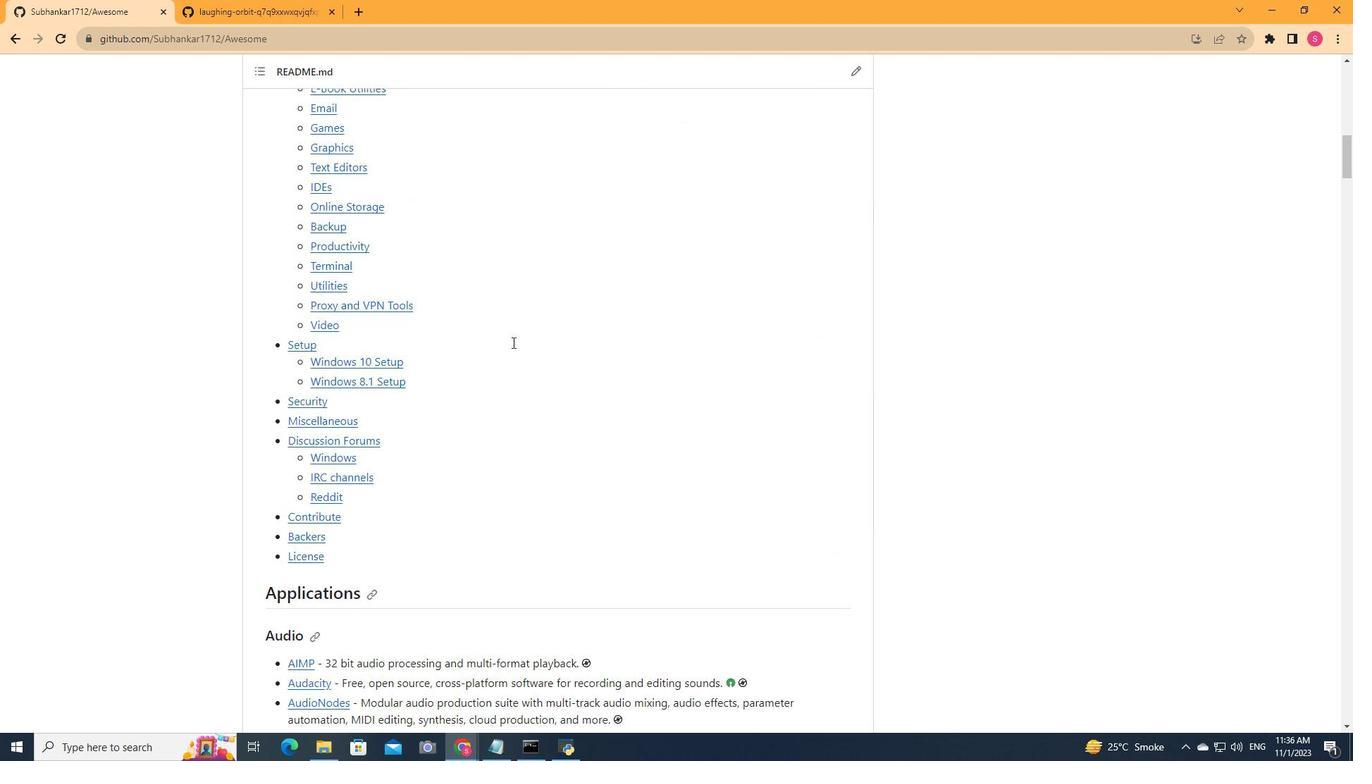 
Action: Mouse scrolled (512, 343) with delta (0, 0)
Screenshot: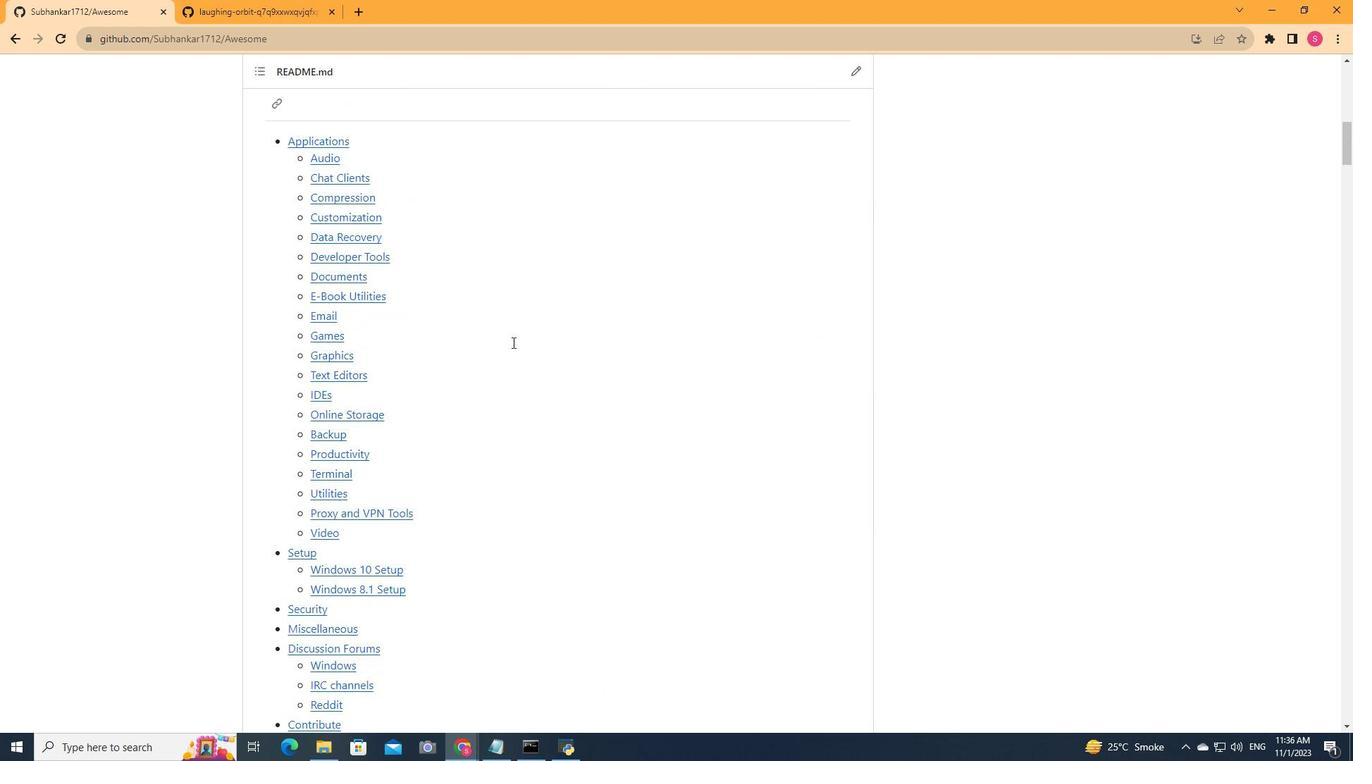 
Action: Mouse scrolled (512, 343) with delta (0, 0)
Screenshot: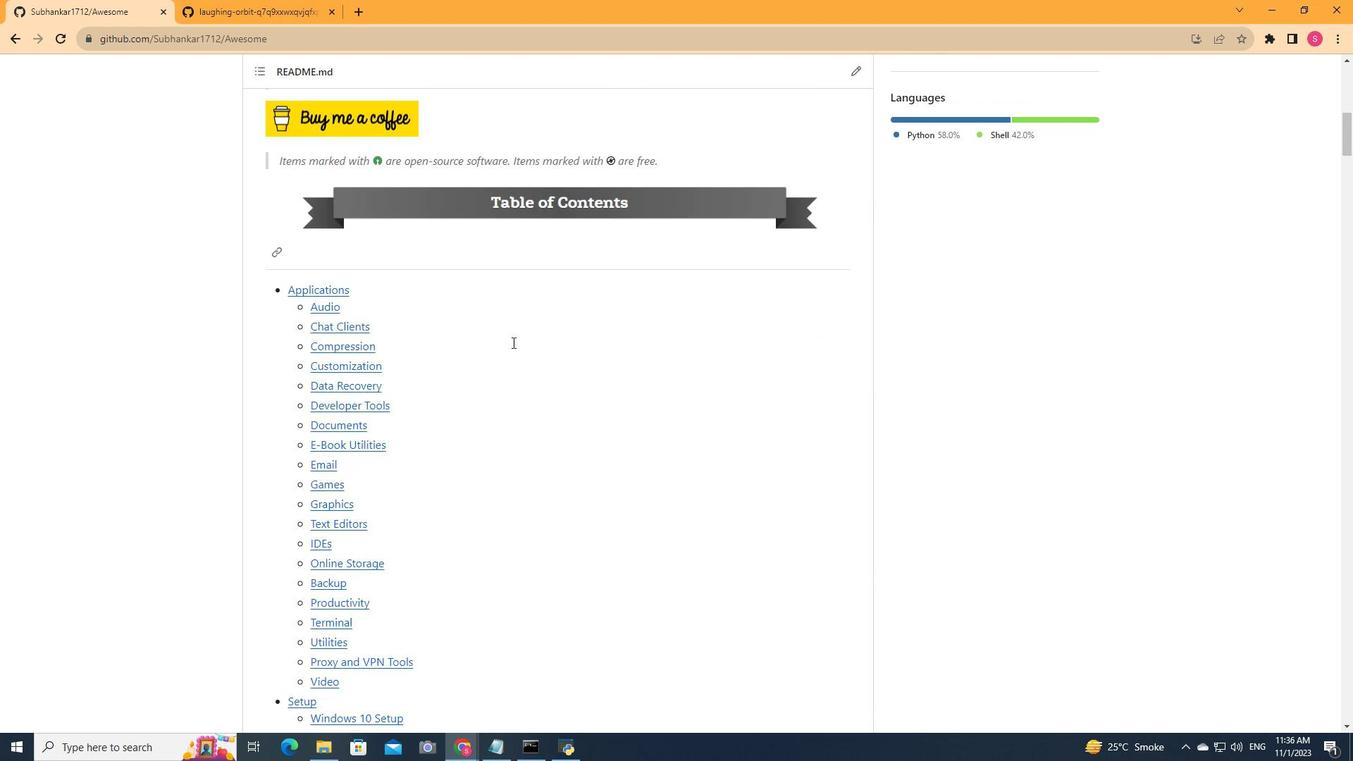 
Action: Mouse scrolled (512, 343) with delta (0, 0)
Screenshot: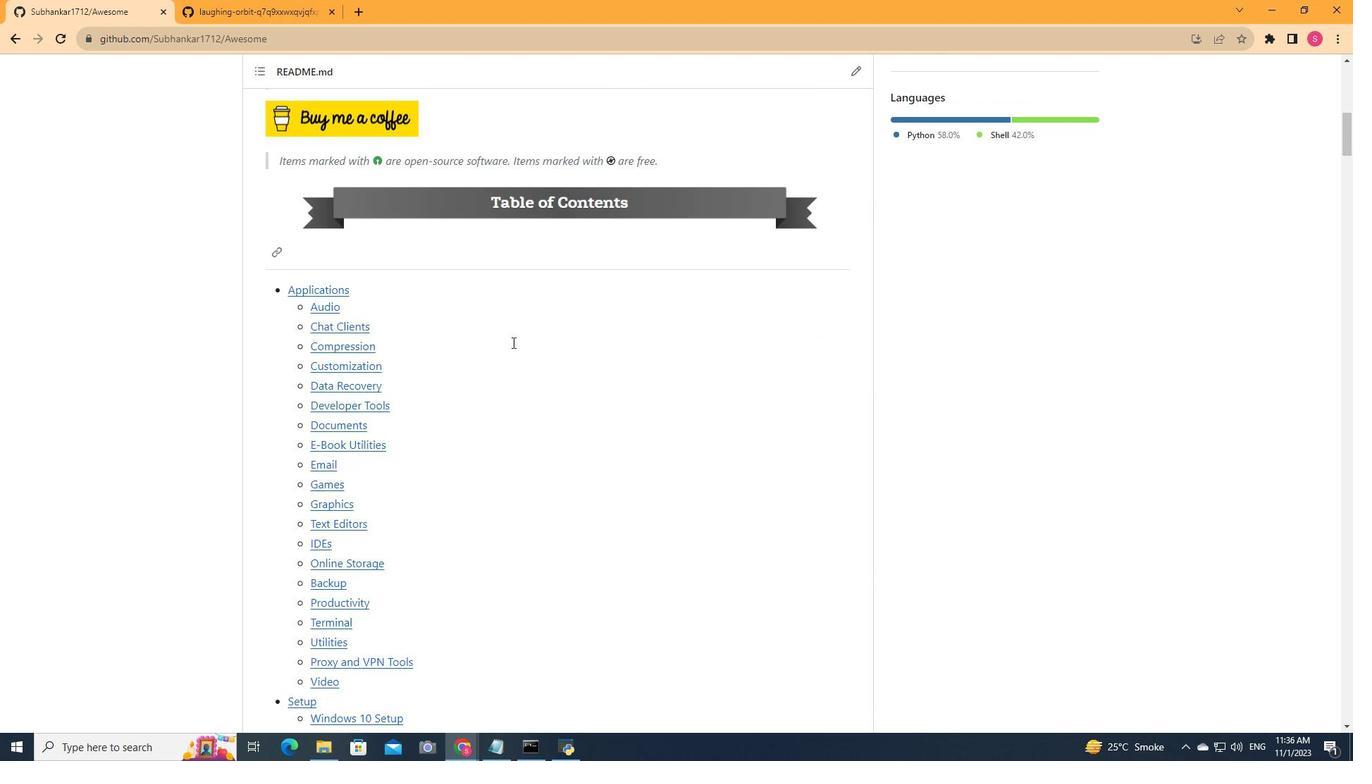 
Action: Mouse scrolled (512, 343) with delta (0, 0)
Screenshot: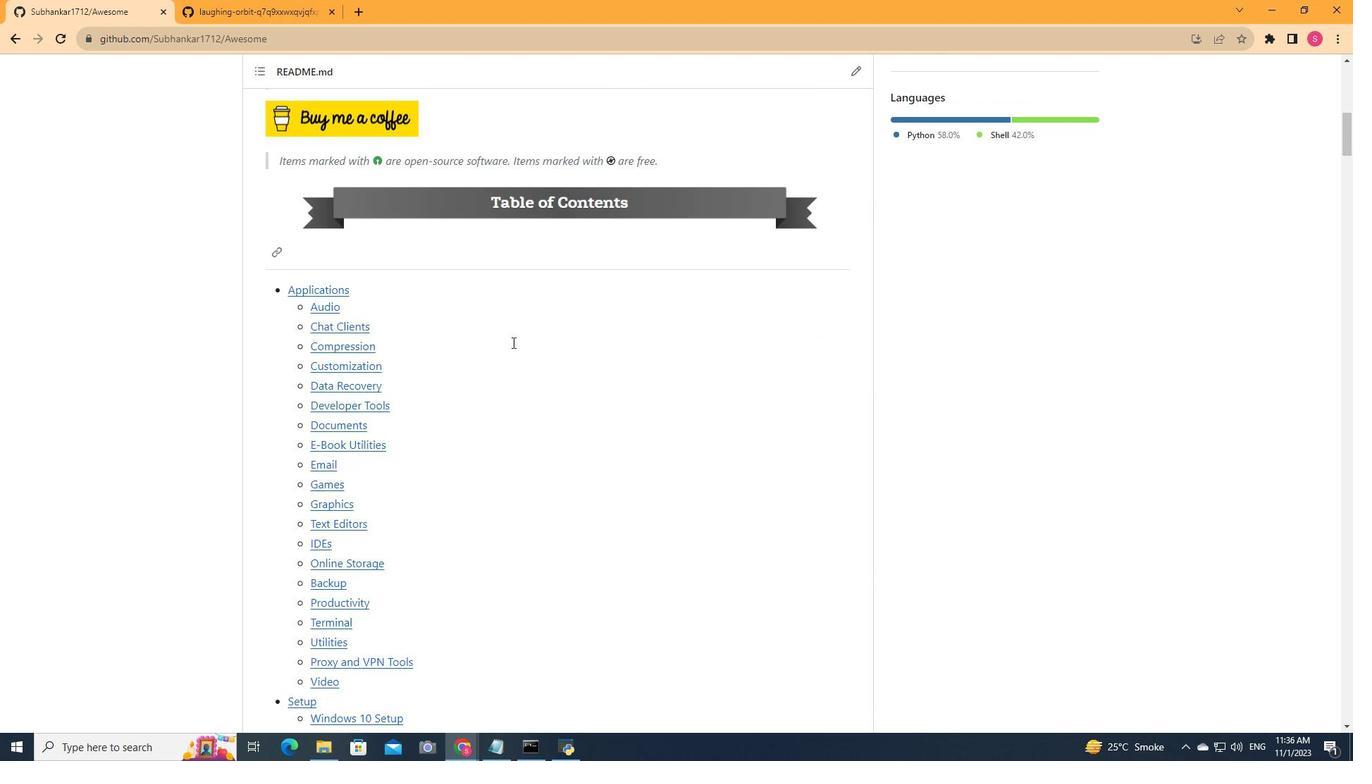 
Action: Mouse scrolled (512, 343) with delta (0, 0)
Screenshot: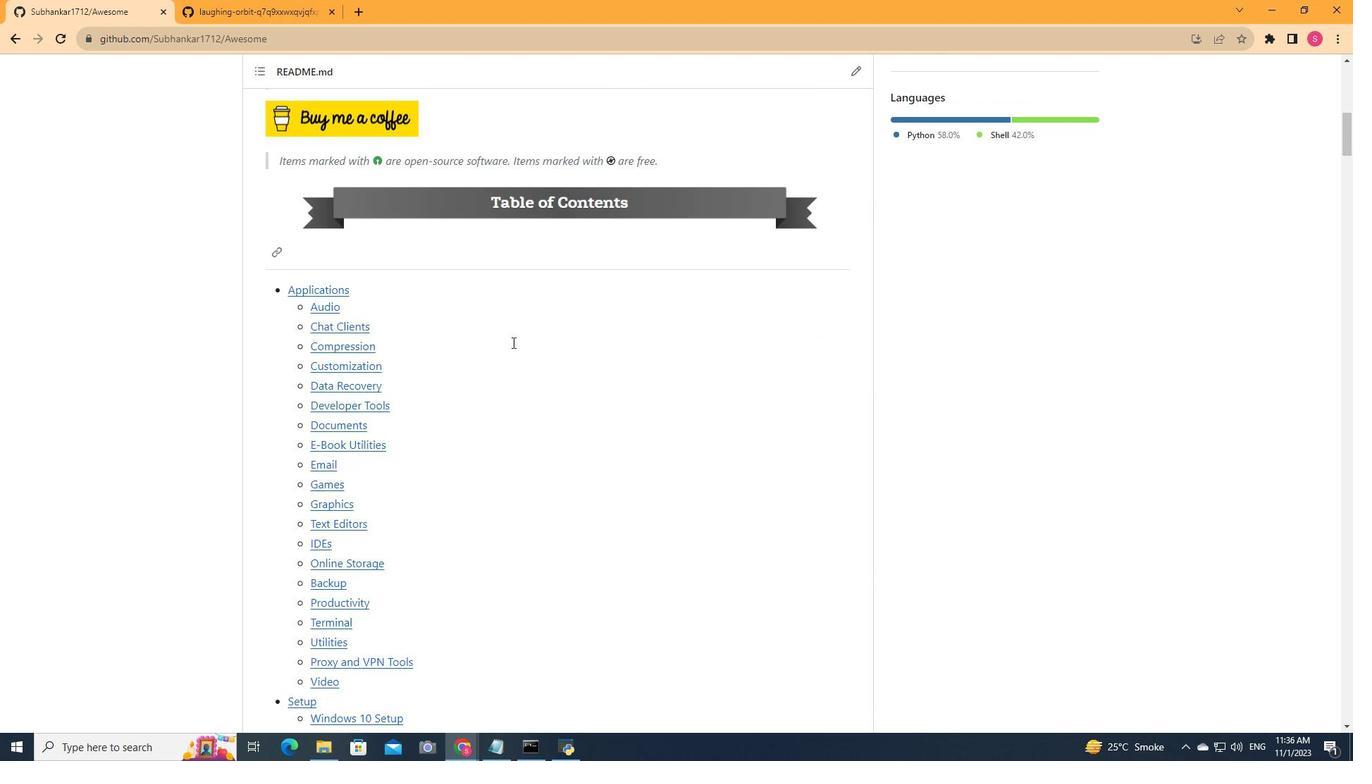 
Action: Mouse scrolled (512, 343) with delta (0, 0)
Screenshot: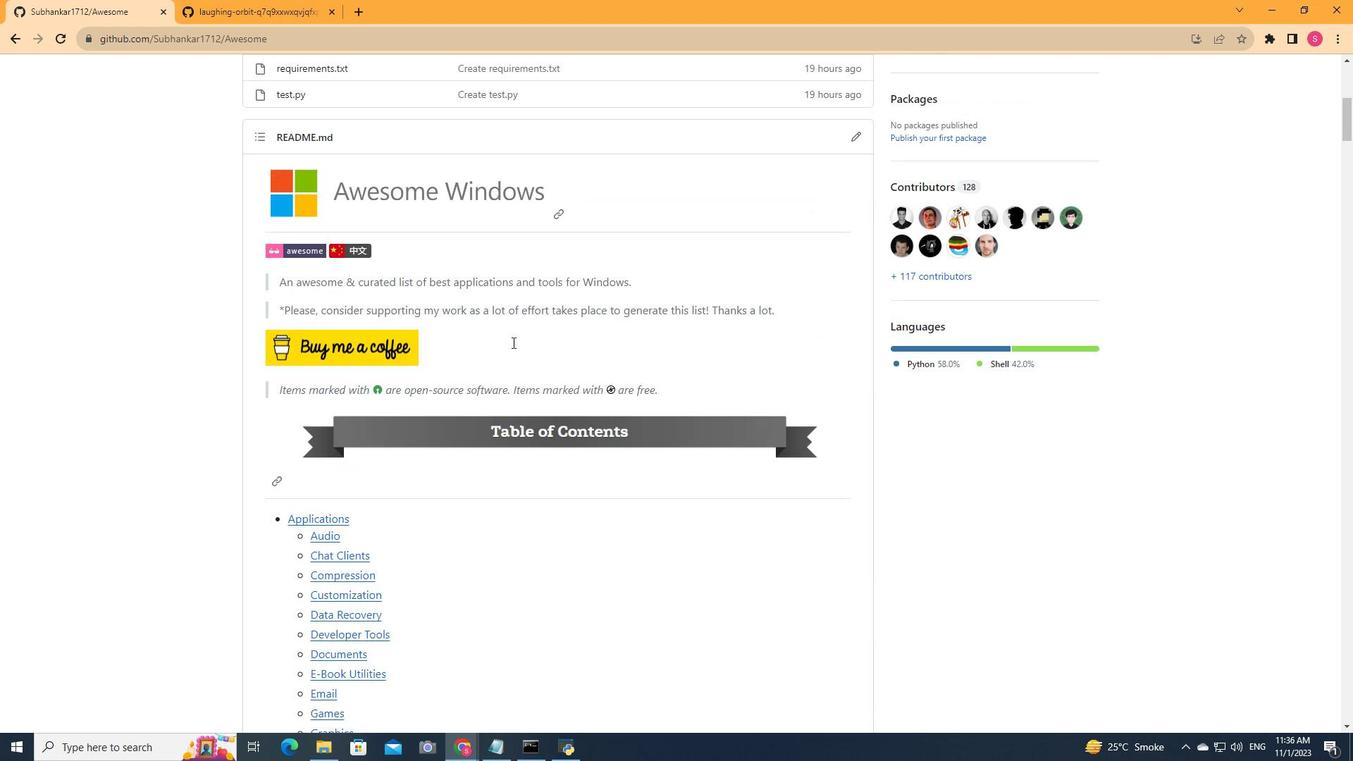 
Action: Mouse scrolled (512, 343) with delta (0, 0)
Screenshot: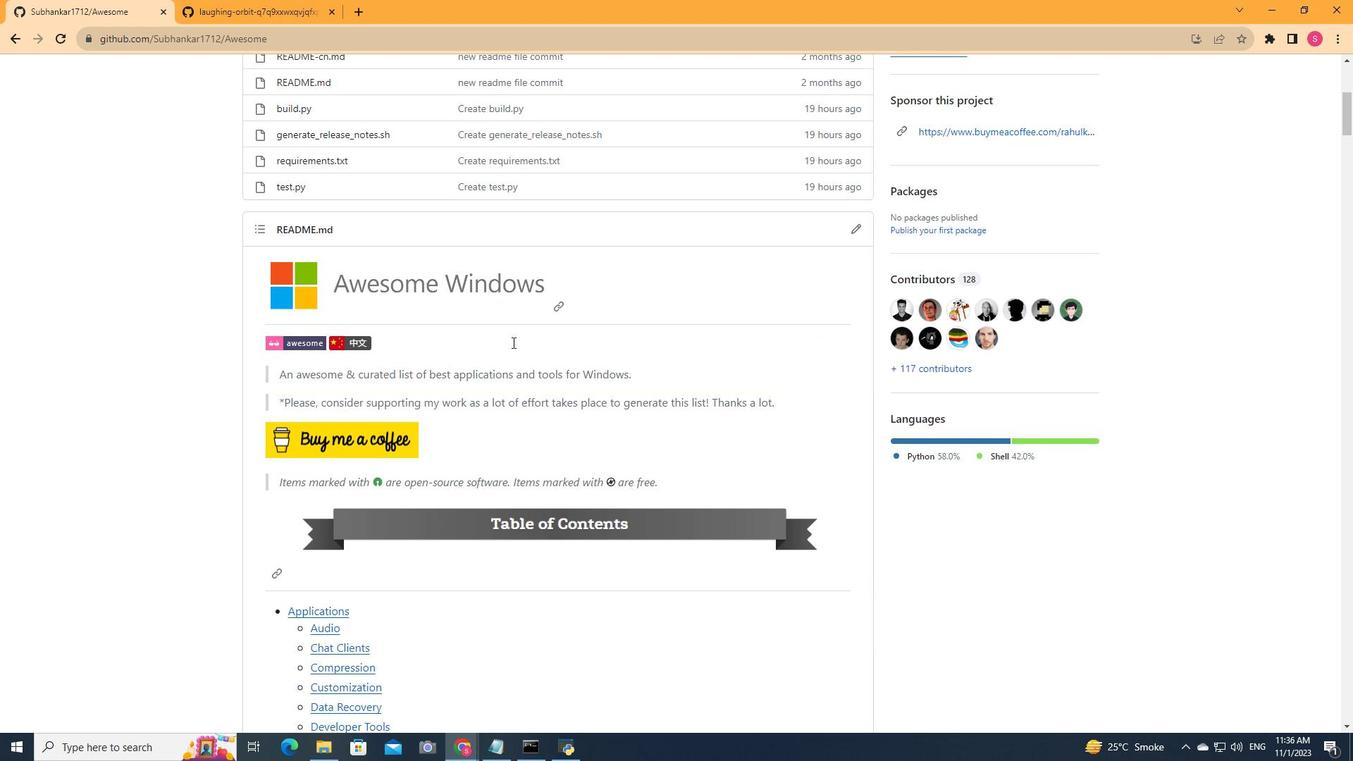 
Action: Mouse scrolled (512, 343) with delta (0, 0)
Screenshot: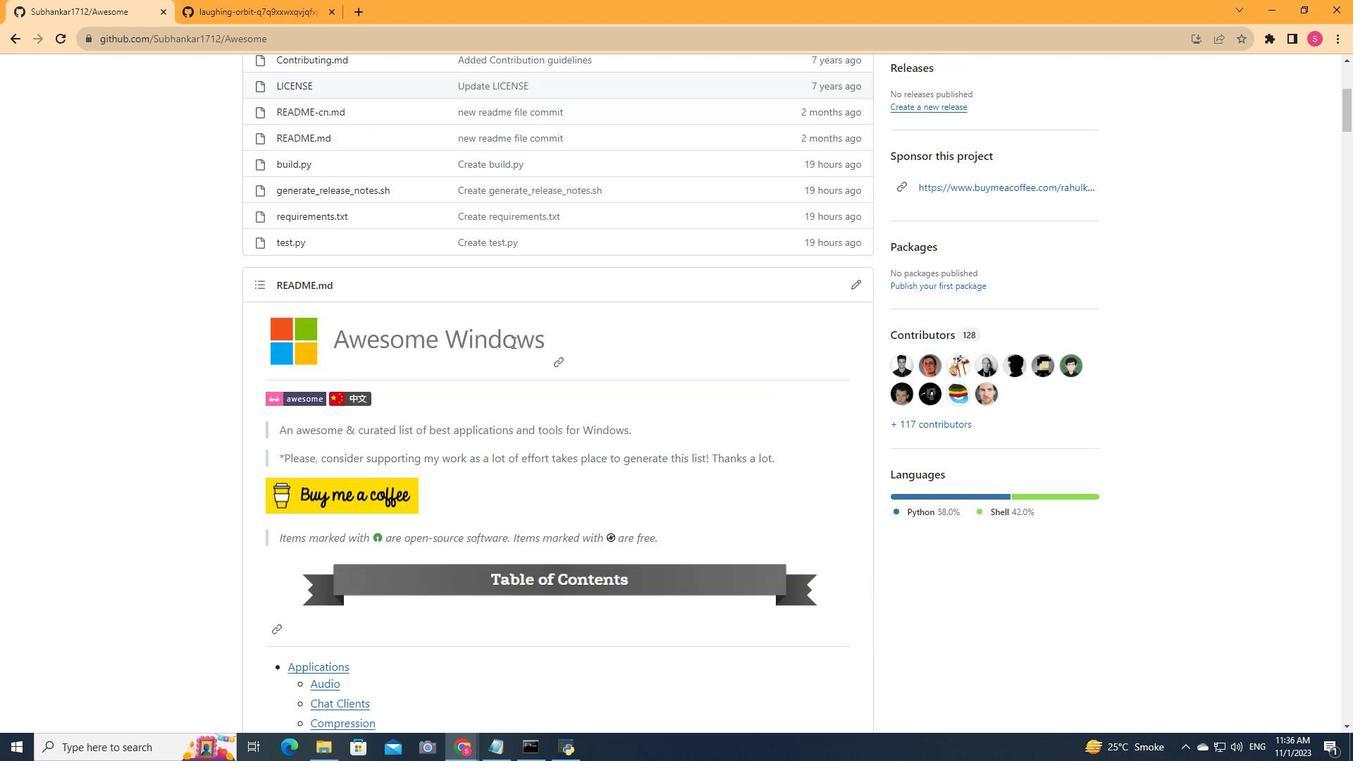 
Action: Mouse scrolled (512, 343) with delta (0, 0)
Screenshot: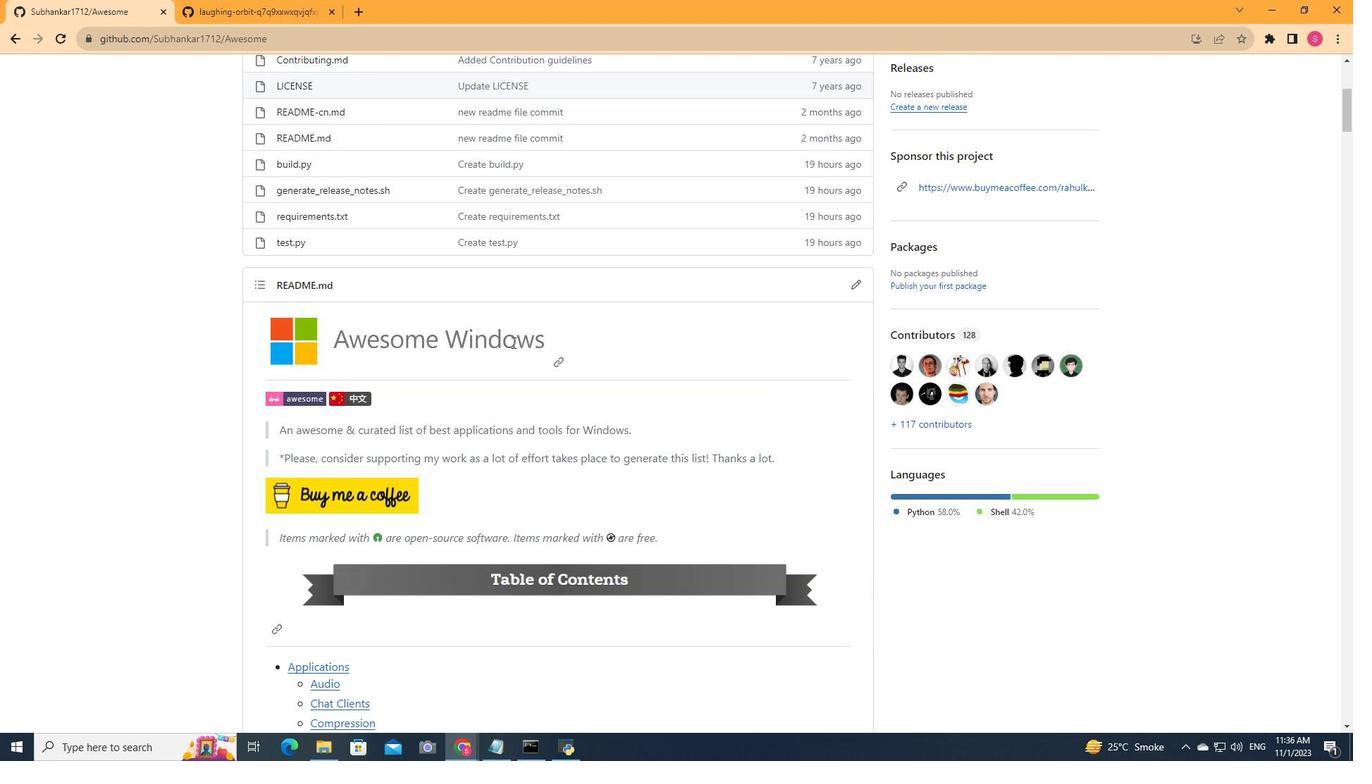 
Action: Mouse scrolled (512, 343) with delta (0, 0)
Screenshot: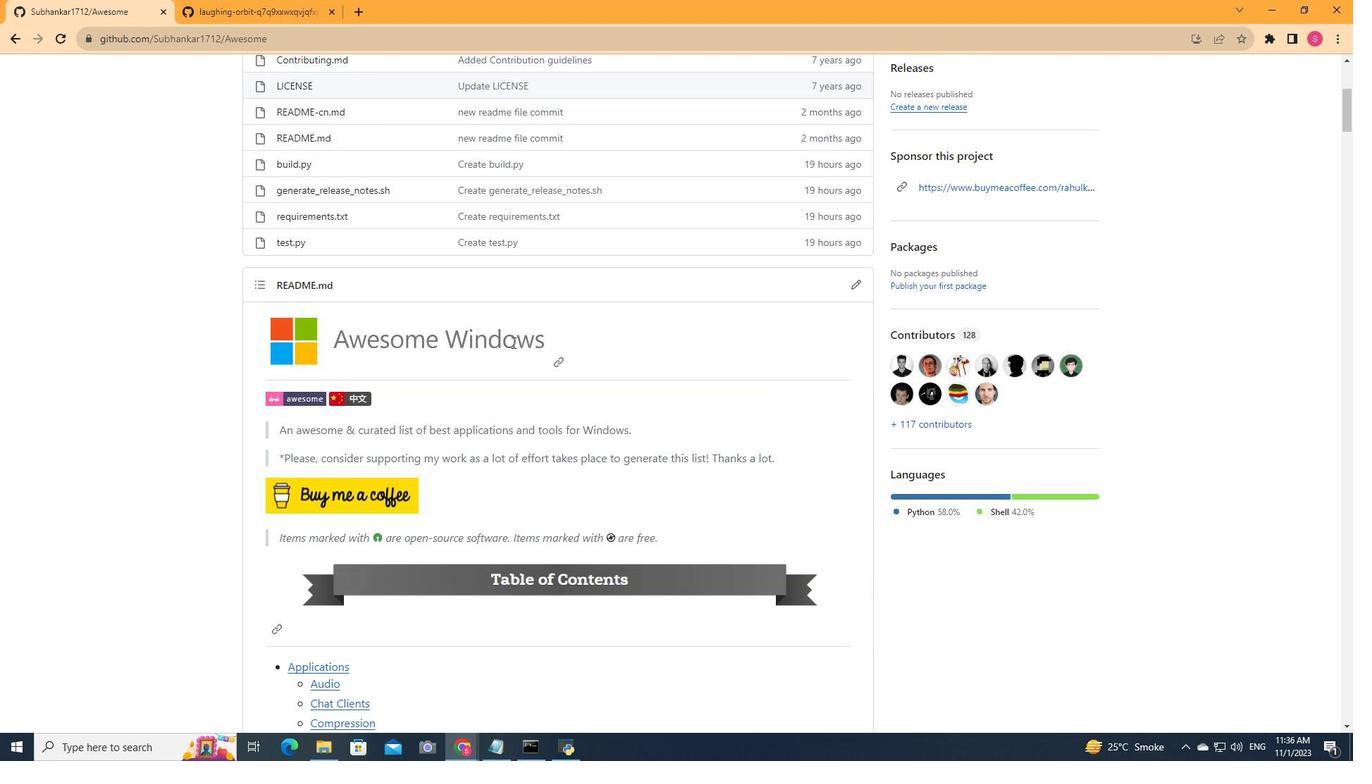 
Action: Mouse scrolled (512, 343) with delta (0, 0)
Screenshot: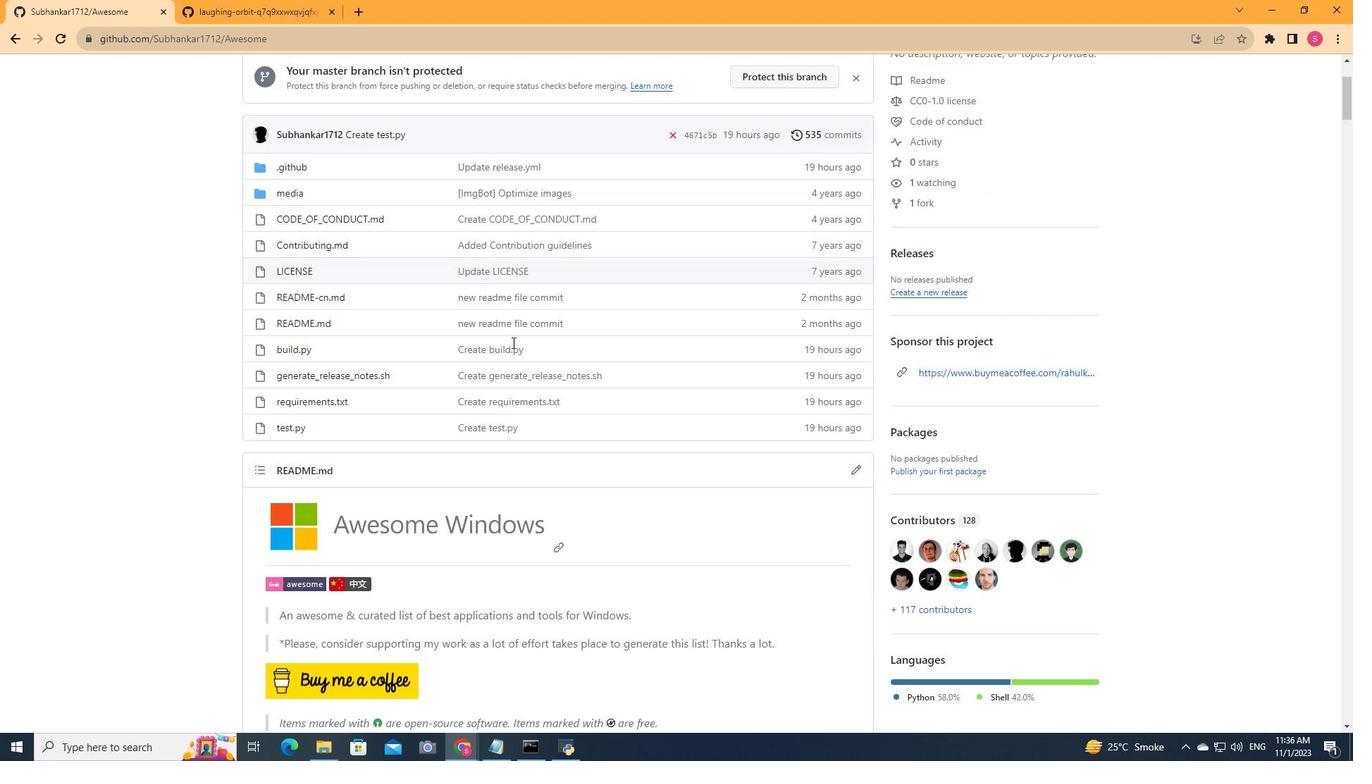 
Action: Mouse scrolled (512, 343) with delta (0, 0)
Screenshot: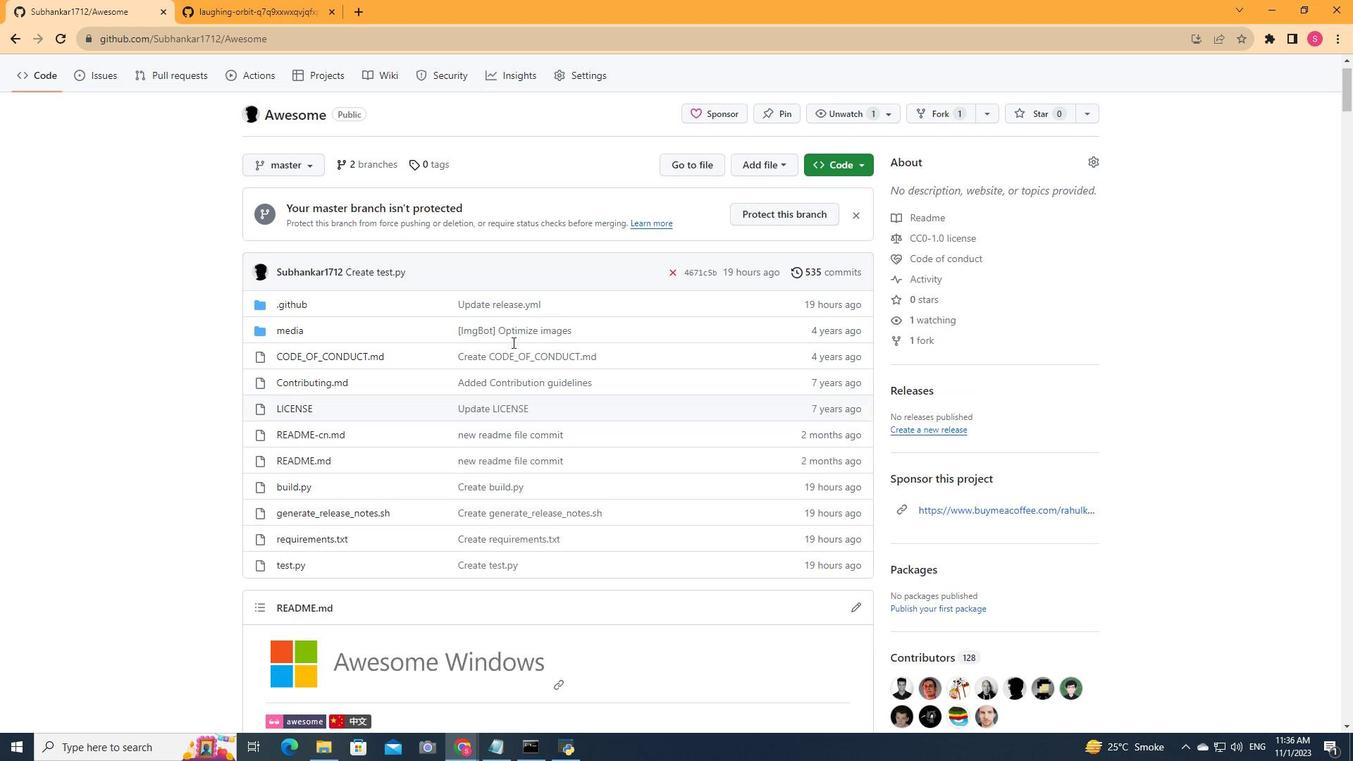 
Action: Mouse scrolled (512, 343) with delta (0, 0)
Screenshot: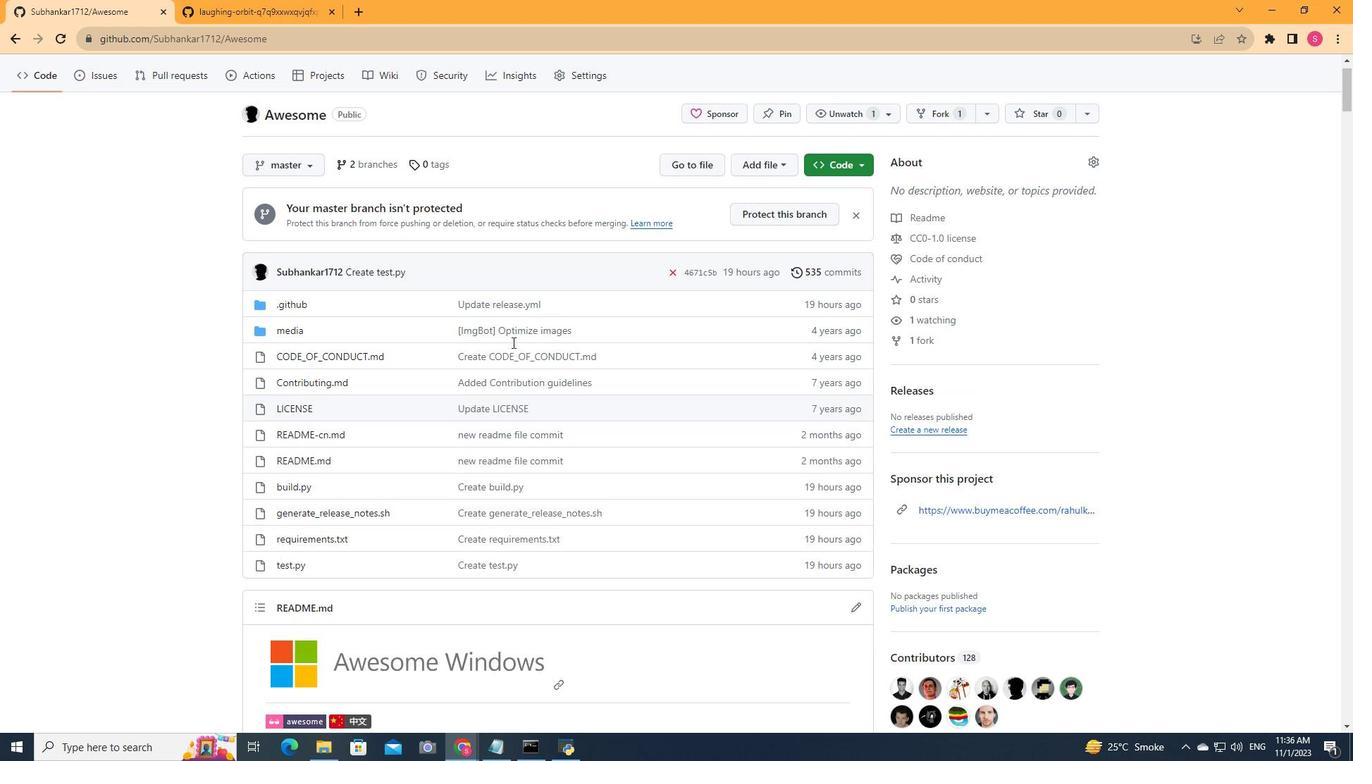 
Action: Mouse scrolled (512, 343) with delta (0, 0)
Screenshot: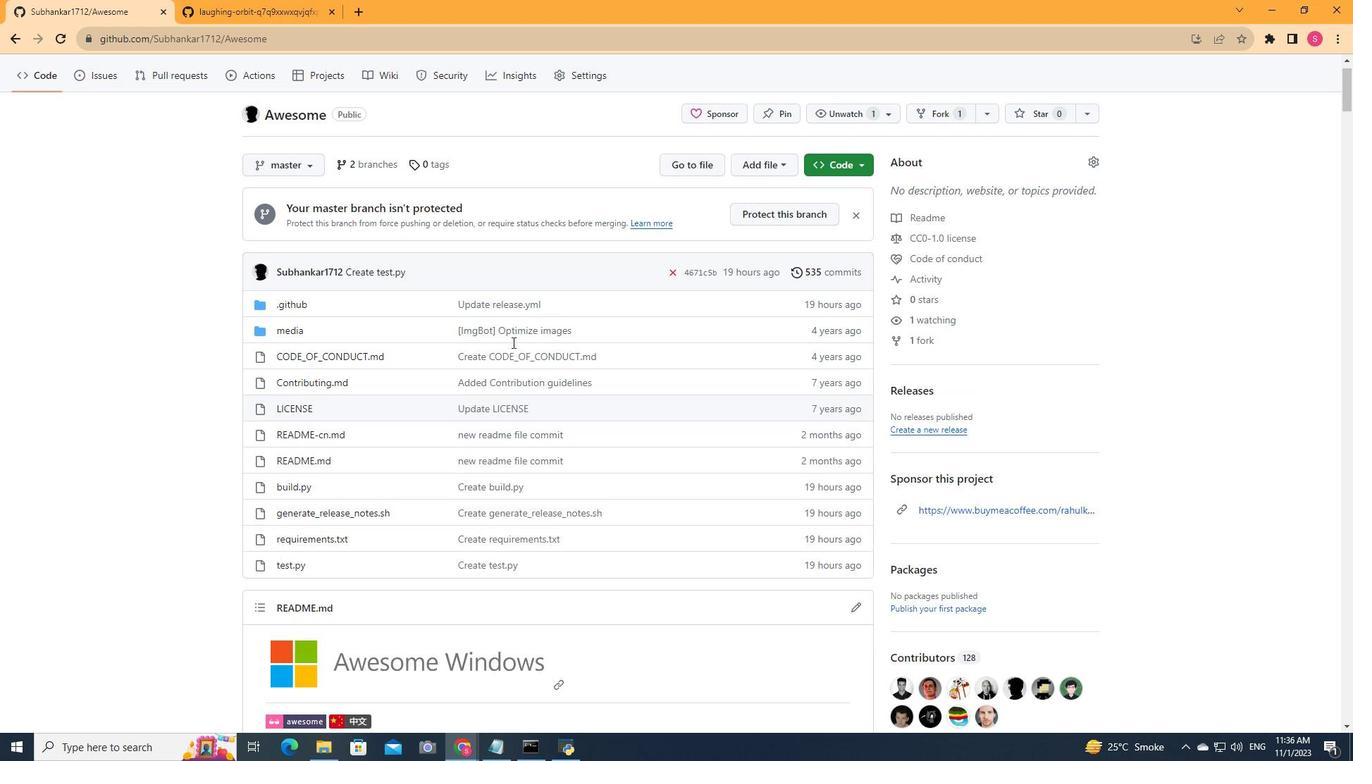 
Action: Mouse scrolled (512, 343) with delta (0, 0)
Screenshot: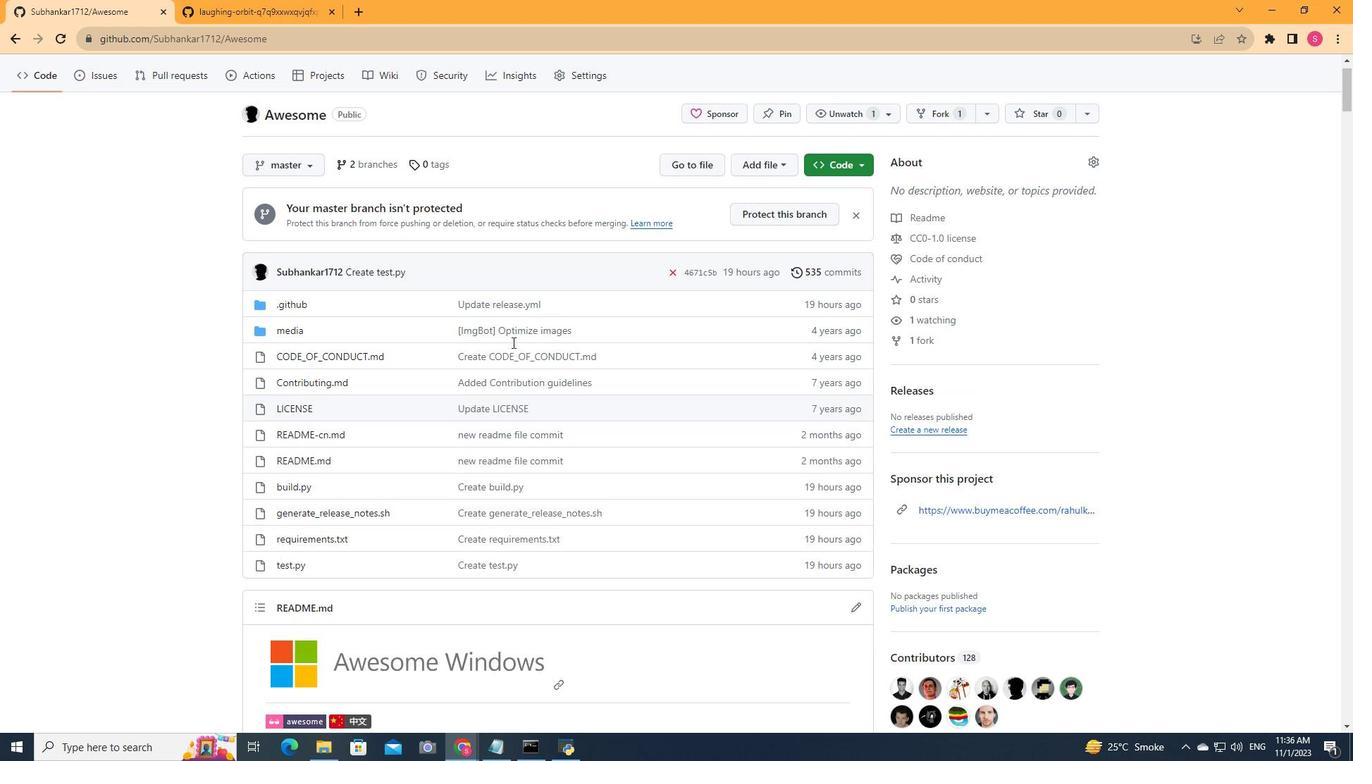 
Action: Mouse scrolled (512, 343) with delta (0, 0)
Screenshot: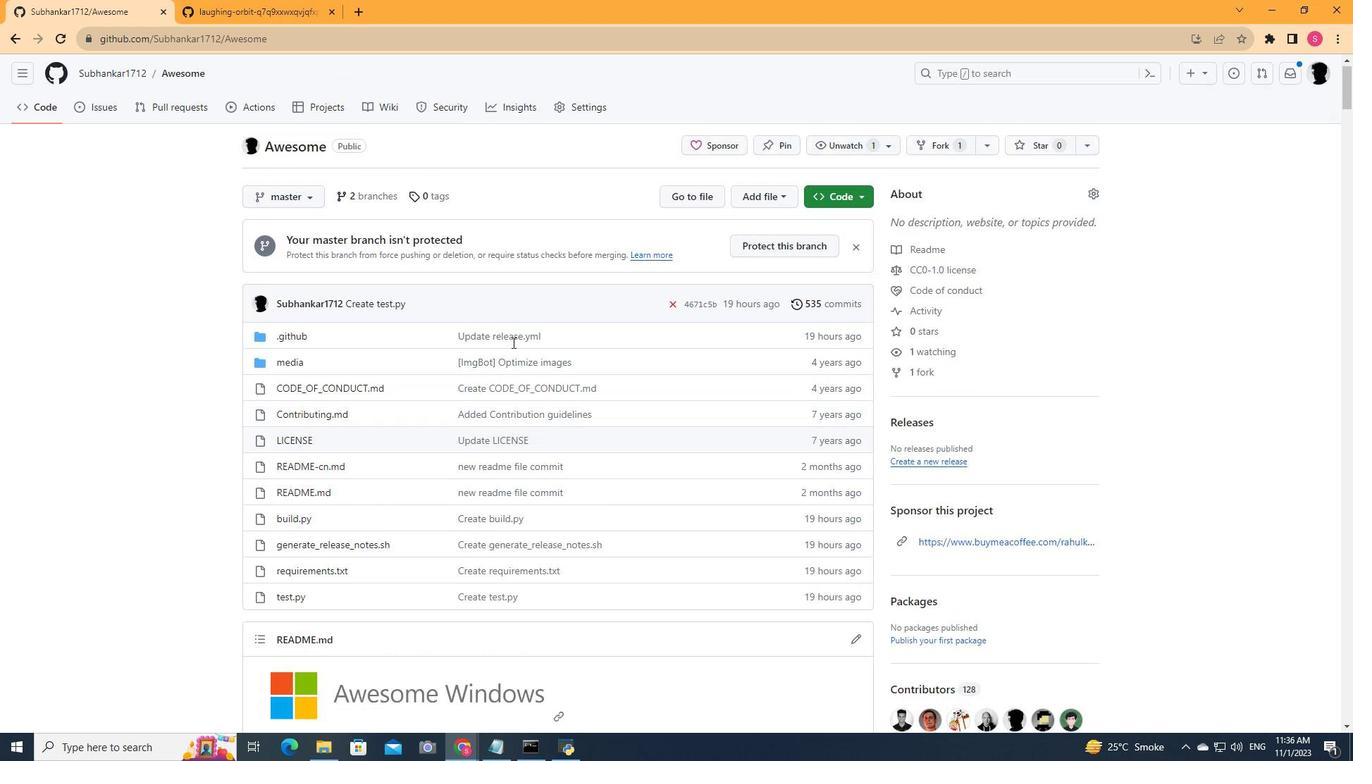 
Action: Mouse scrolled (512, 343) with delta (0, 0)
Screenshot: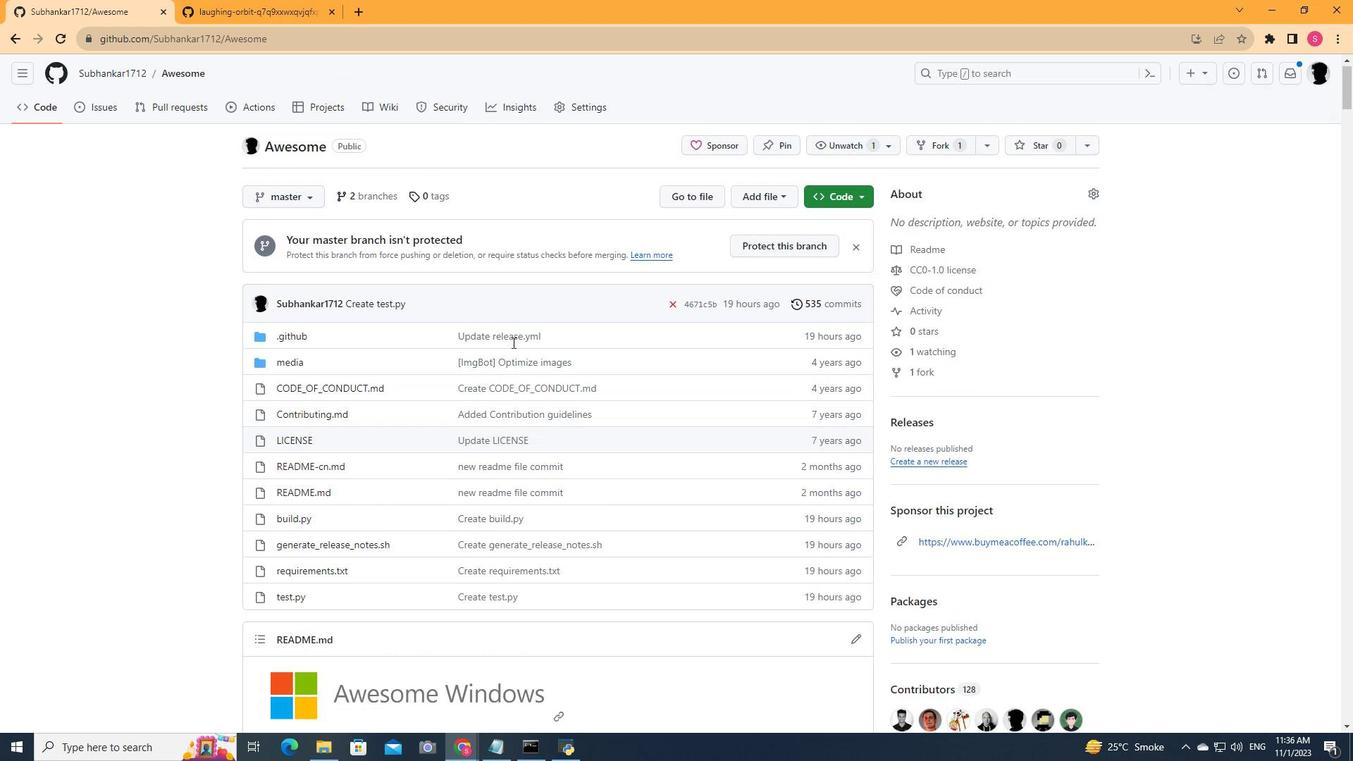 
Action: Mouse moved to (1325, 71)
Screenshot: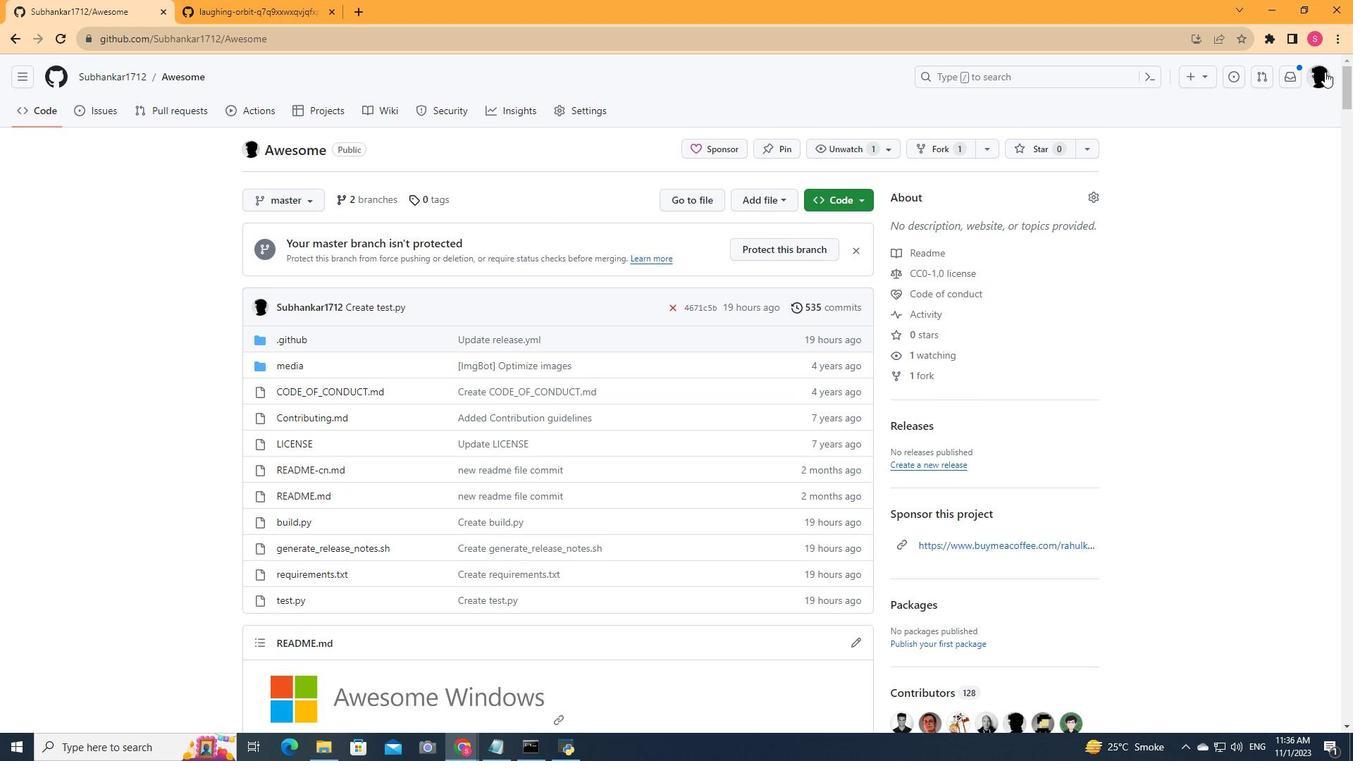 
Action: Mouse pressed left at (1325, 71)
Screenshot: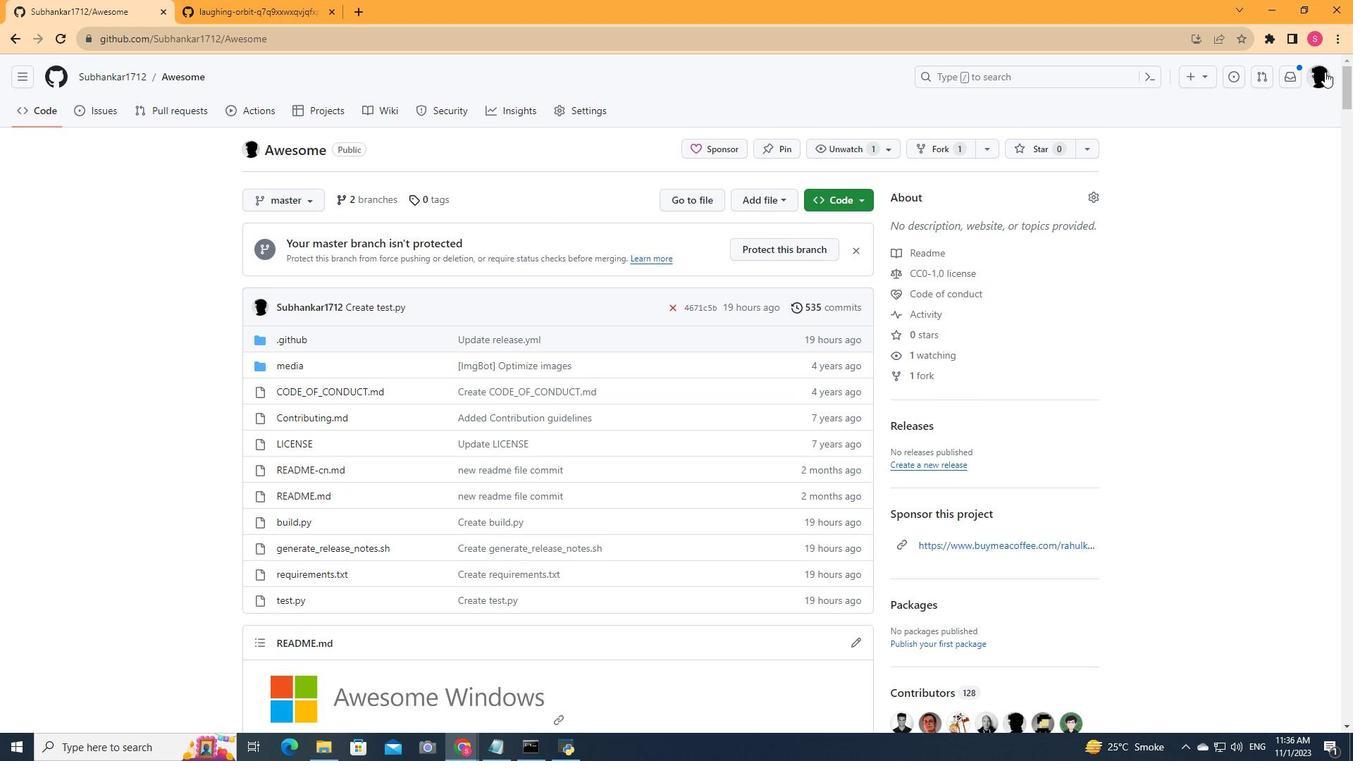 
Action: Mouse moved to (1201, 175)
Screenshot: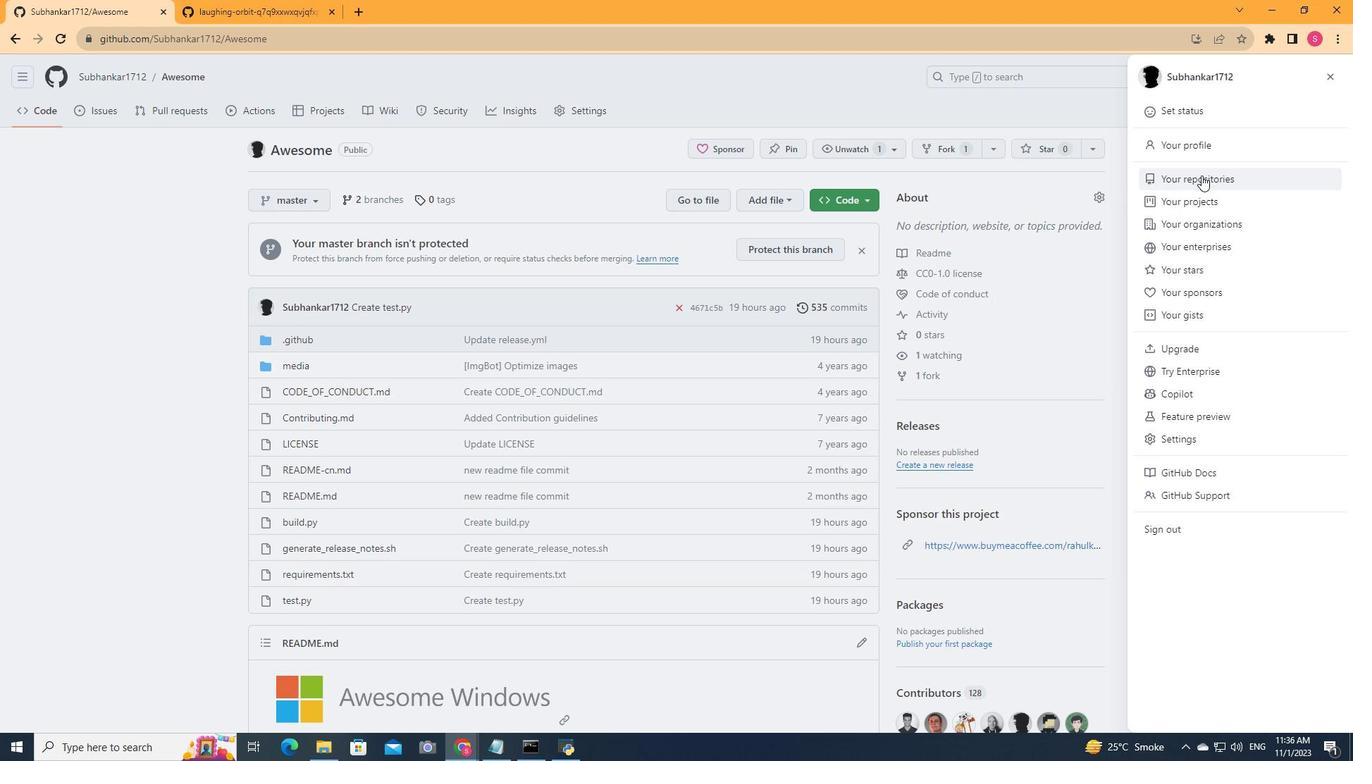 
Action: Mouse pressed left at (1201, 175)
Screenshot: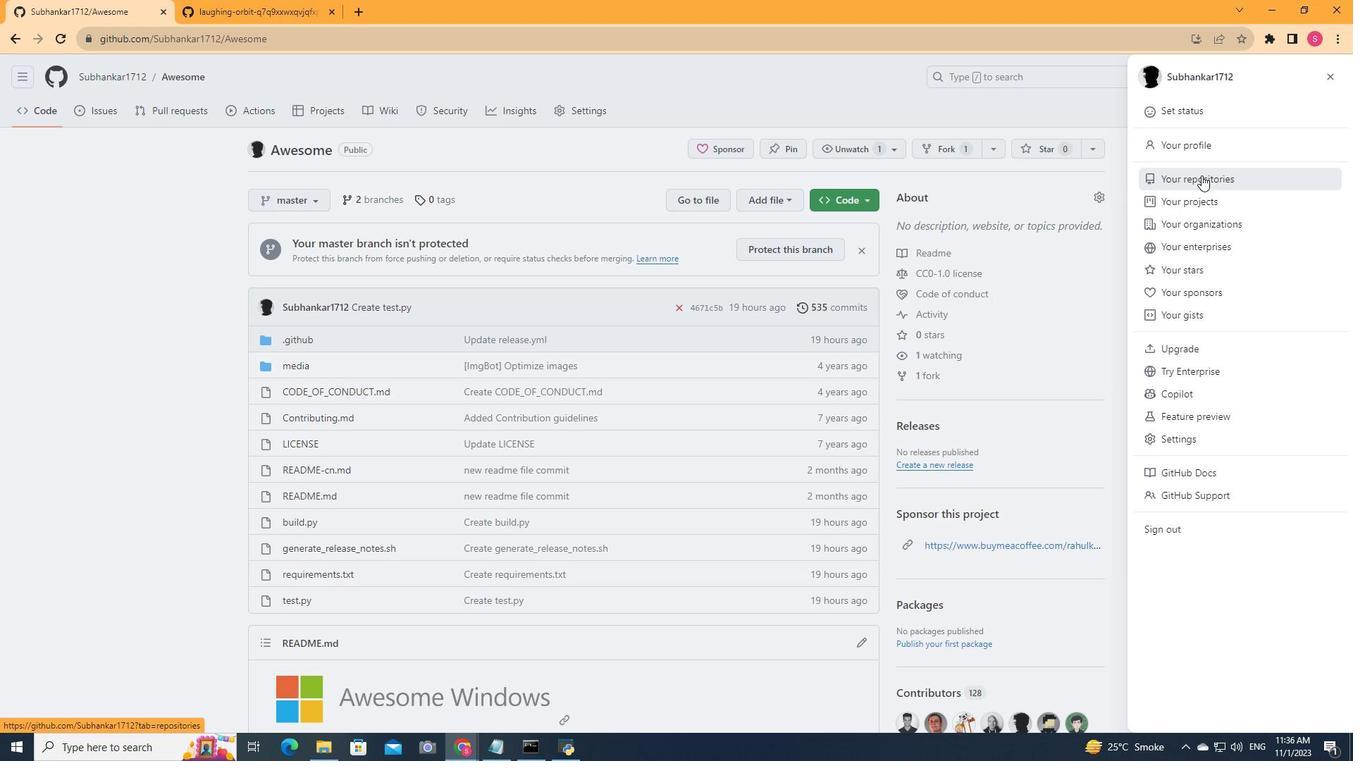 
Action: Mouse moved to (241, 639)
Screenshot: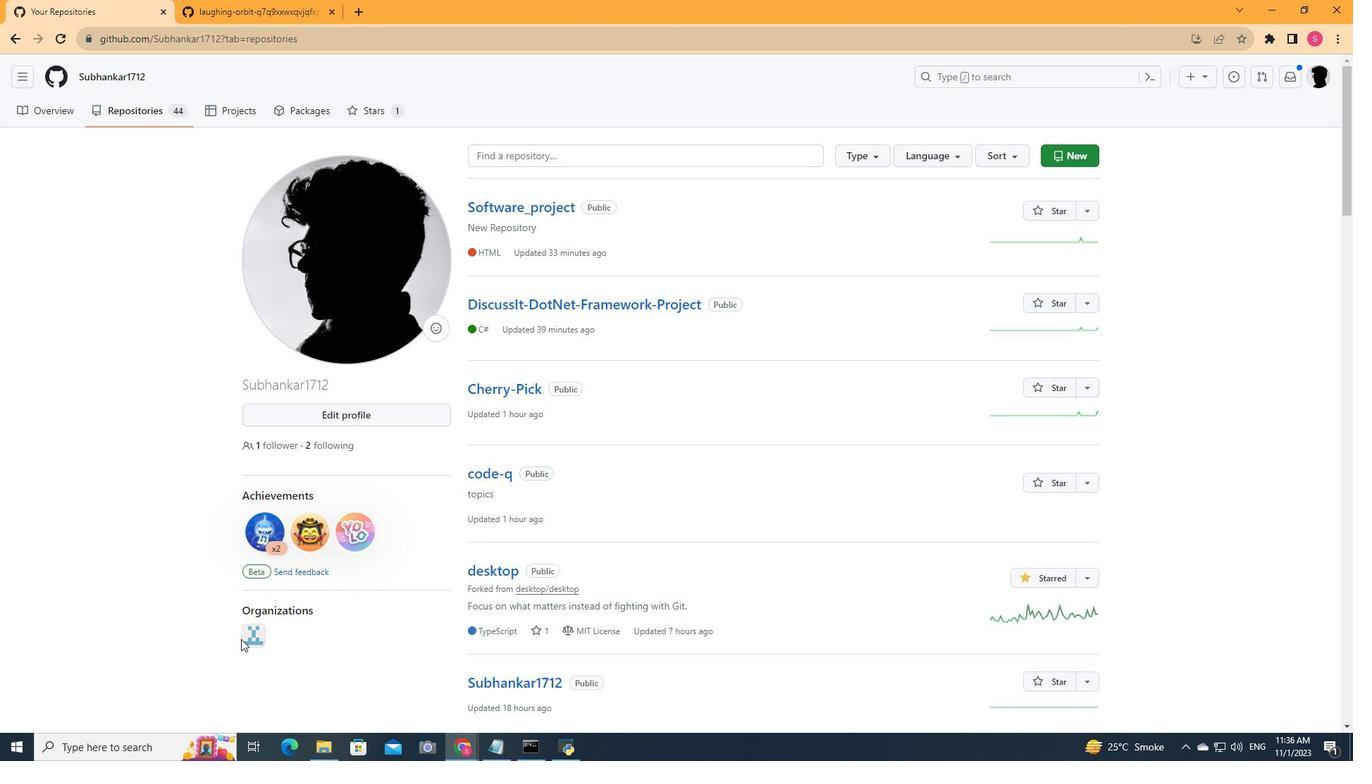 
Action: Mouse scrolled (241, 638) with delta (0, 0)
Screenshot: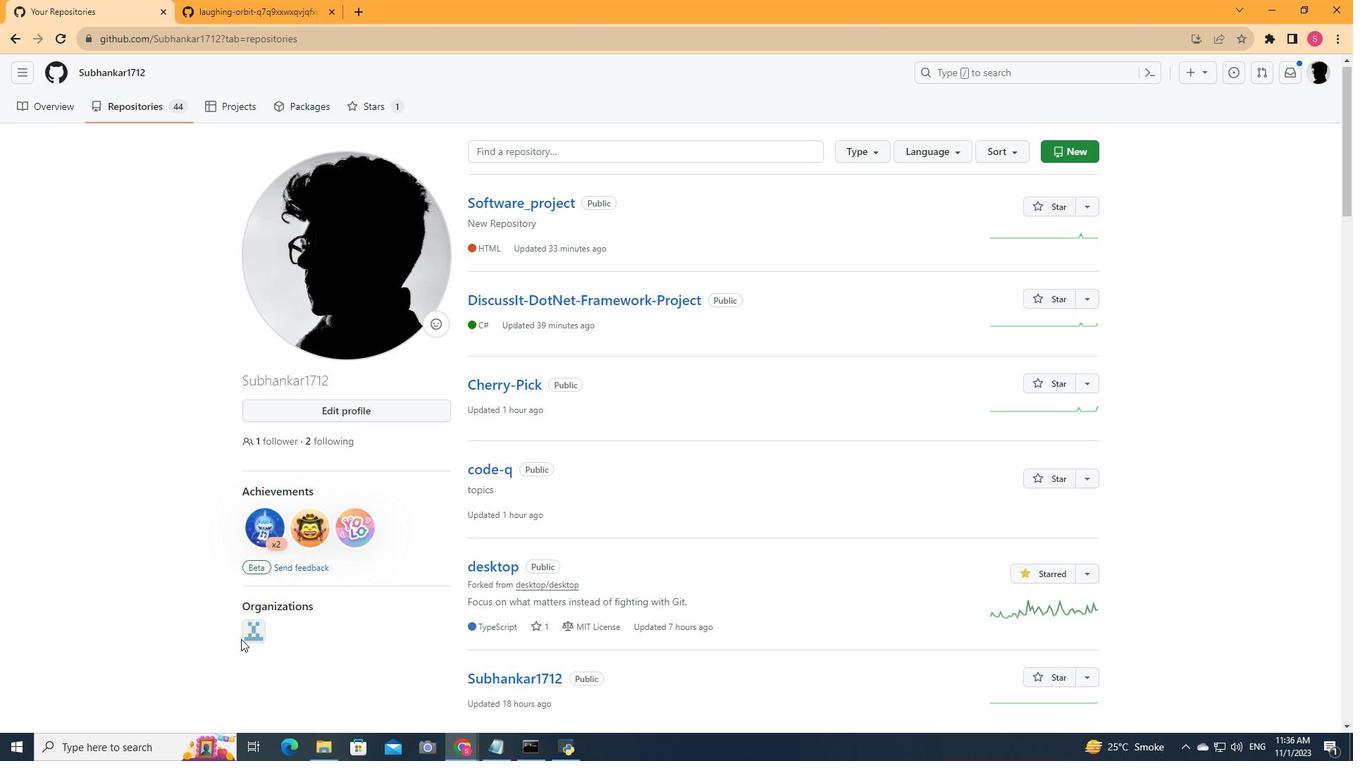 
Action: Mouse moved to (246, 565)
Screenshot: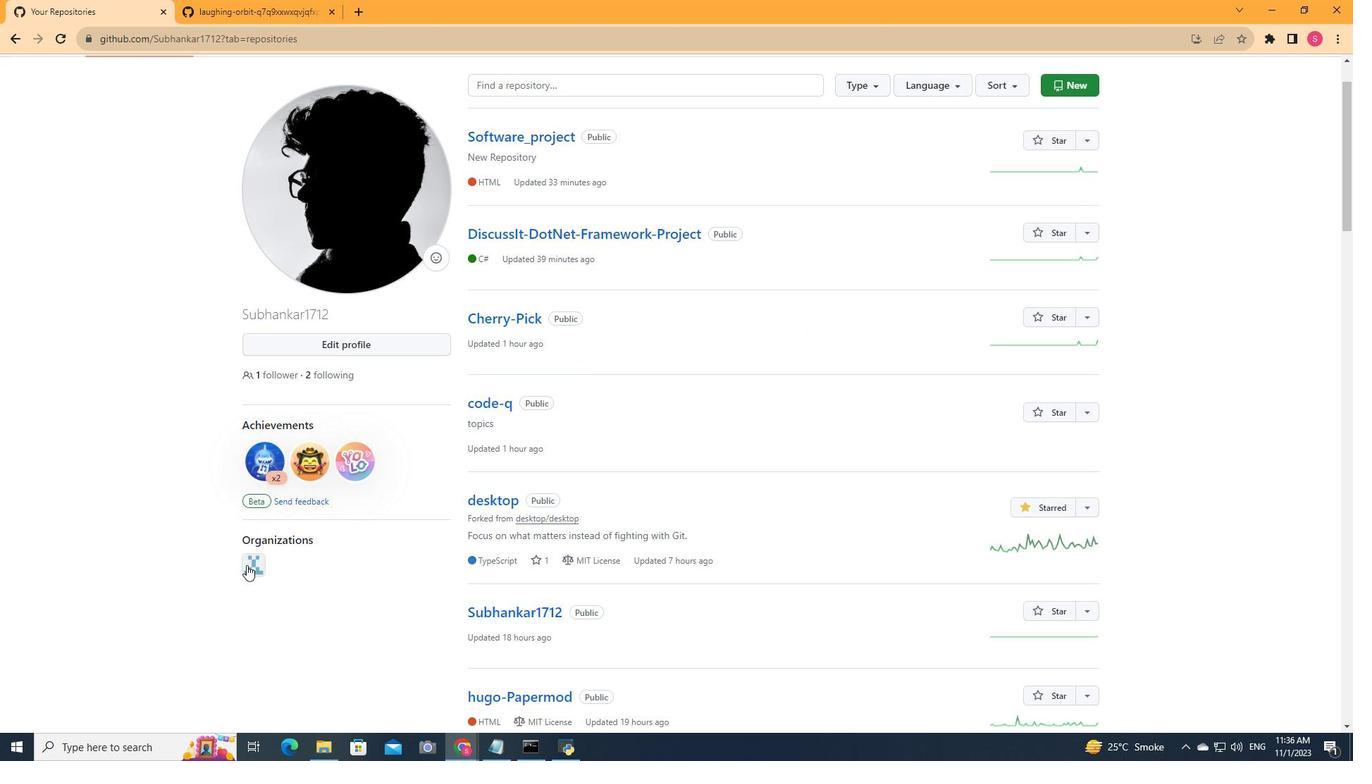 
Action: Mouse pressed left at (246, 565)
Screenshot: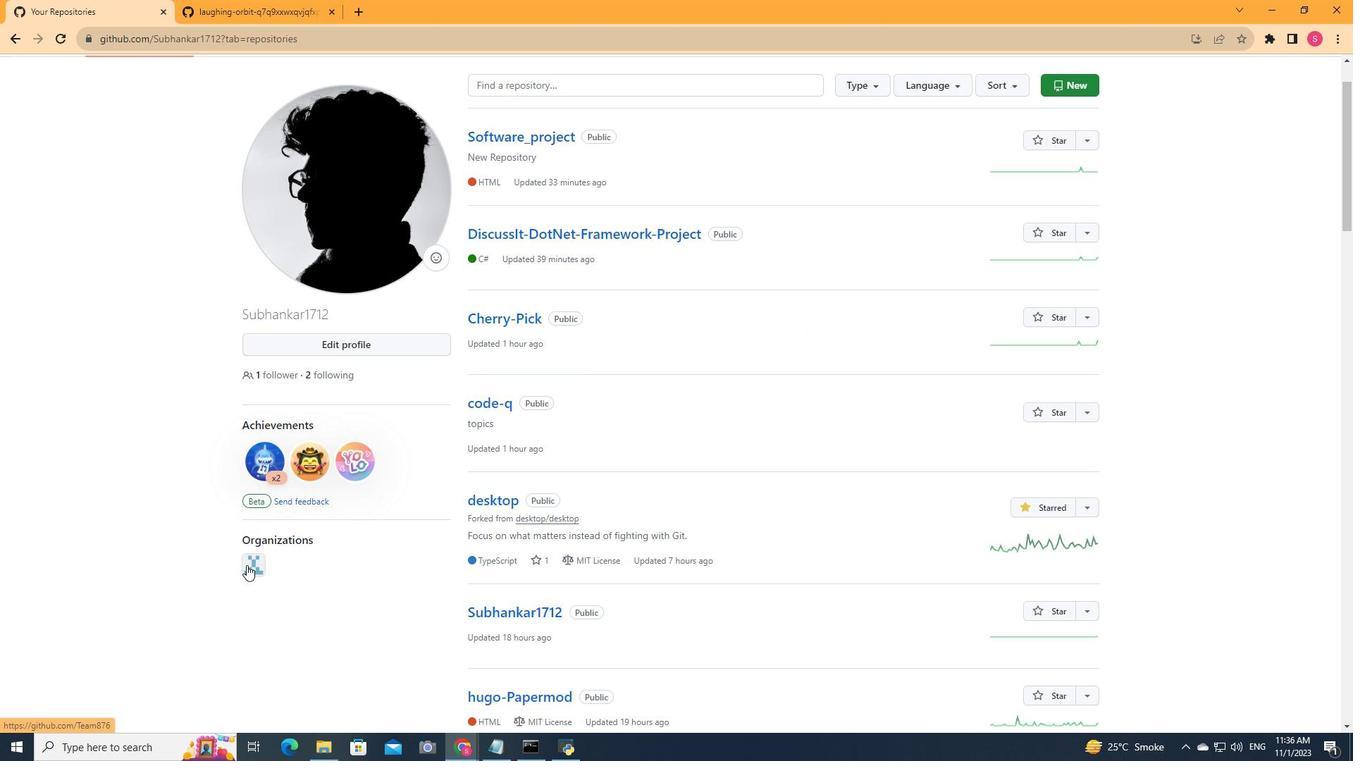 
Action: Mouse moved to (365, 111)
Screenshot: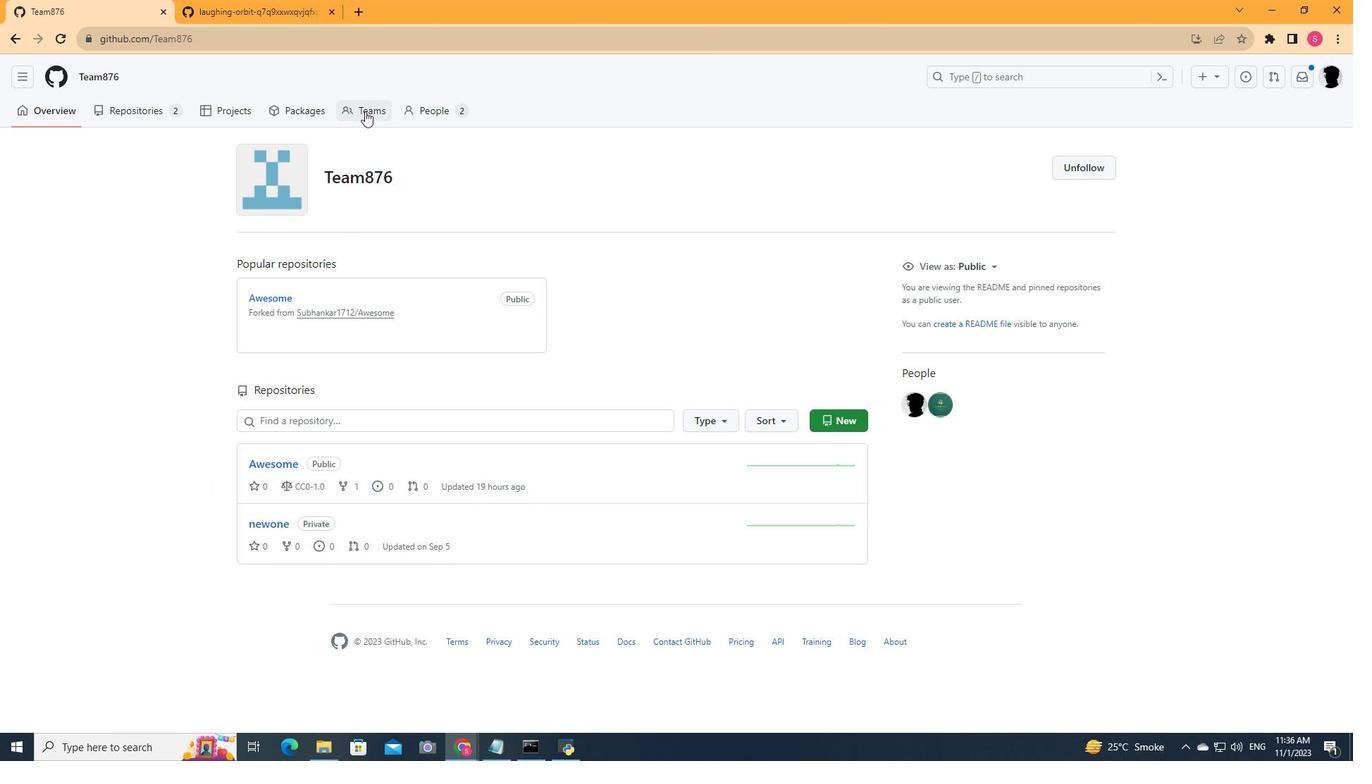 
Action: Mouse pressed left at (365, 111)
Screenshot: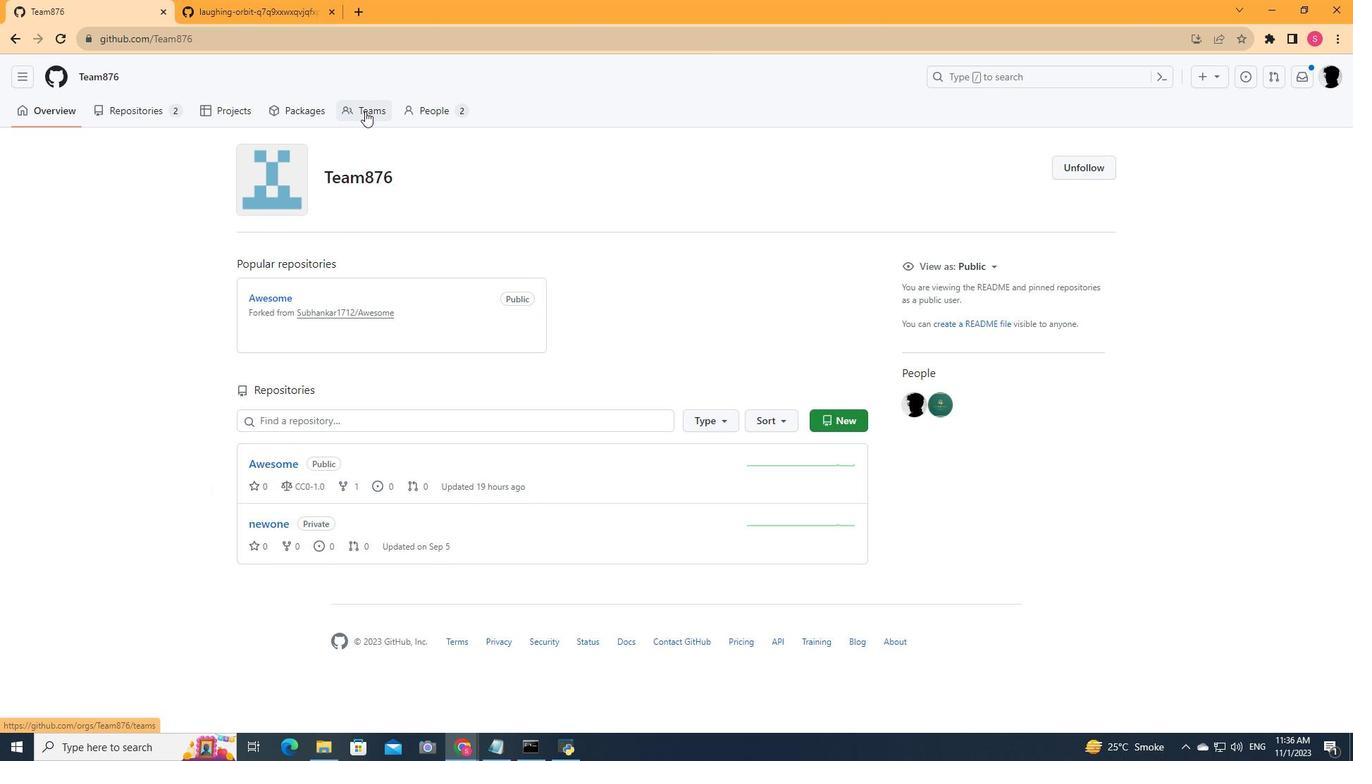 
Action: Mouse moved to (639, 437)
Screenshot: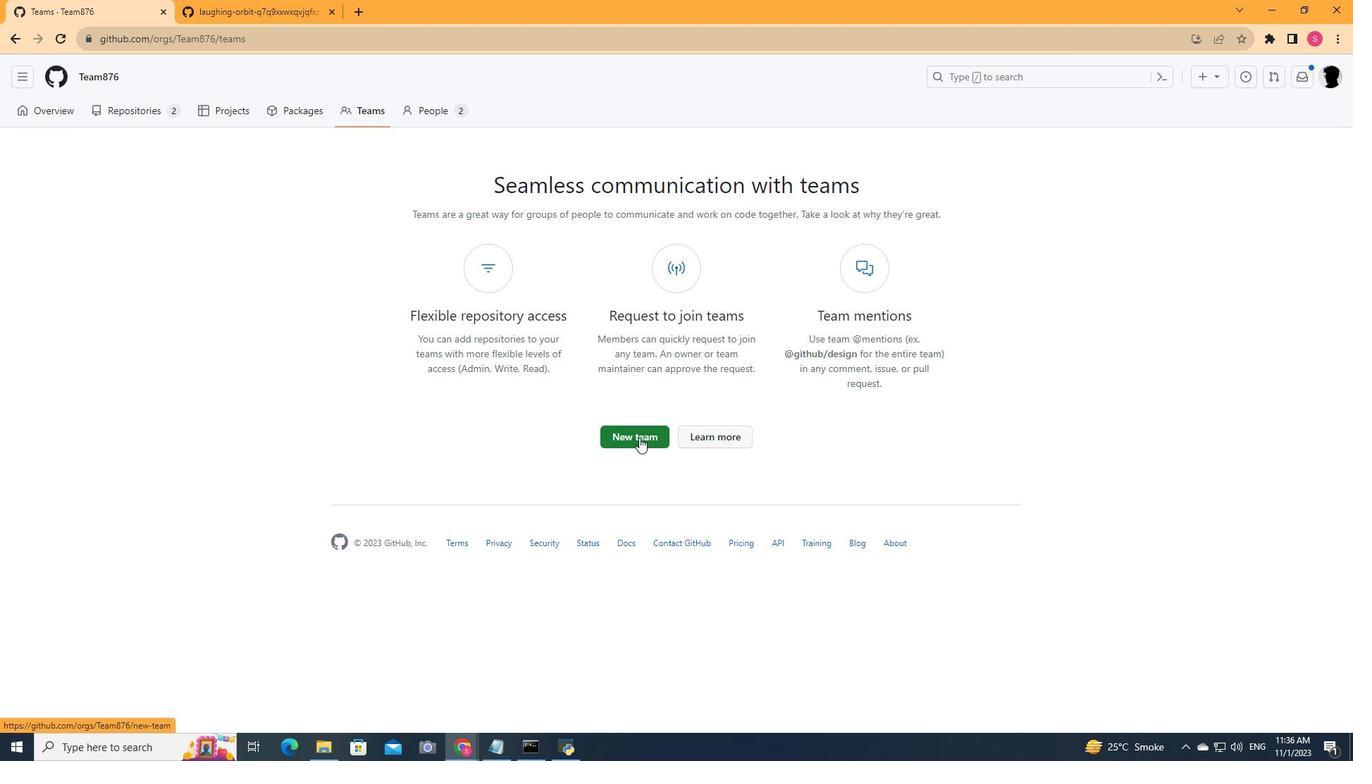 
Action: Mouse pressed left at (639, 437)
Screenshot: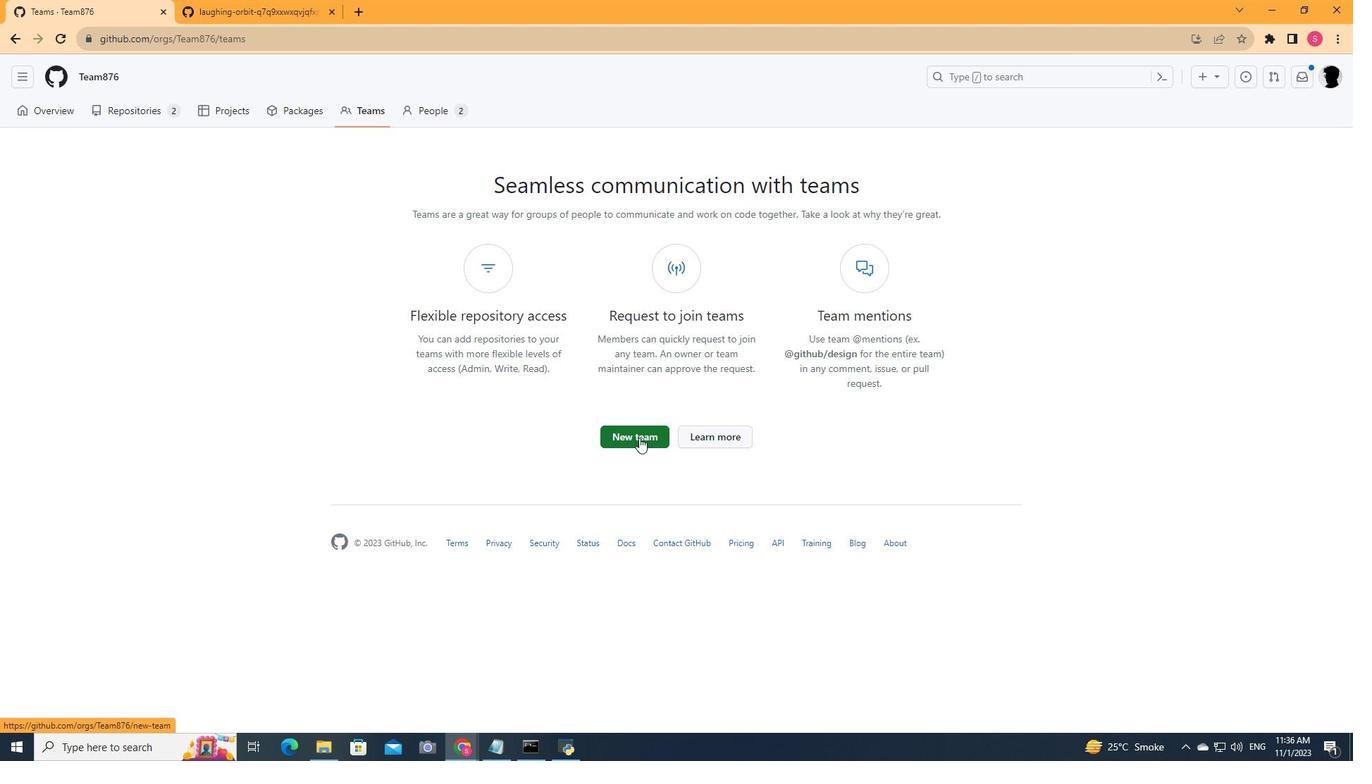 
Action: Mouse moved to (623, 439)
Screenshot: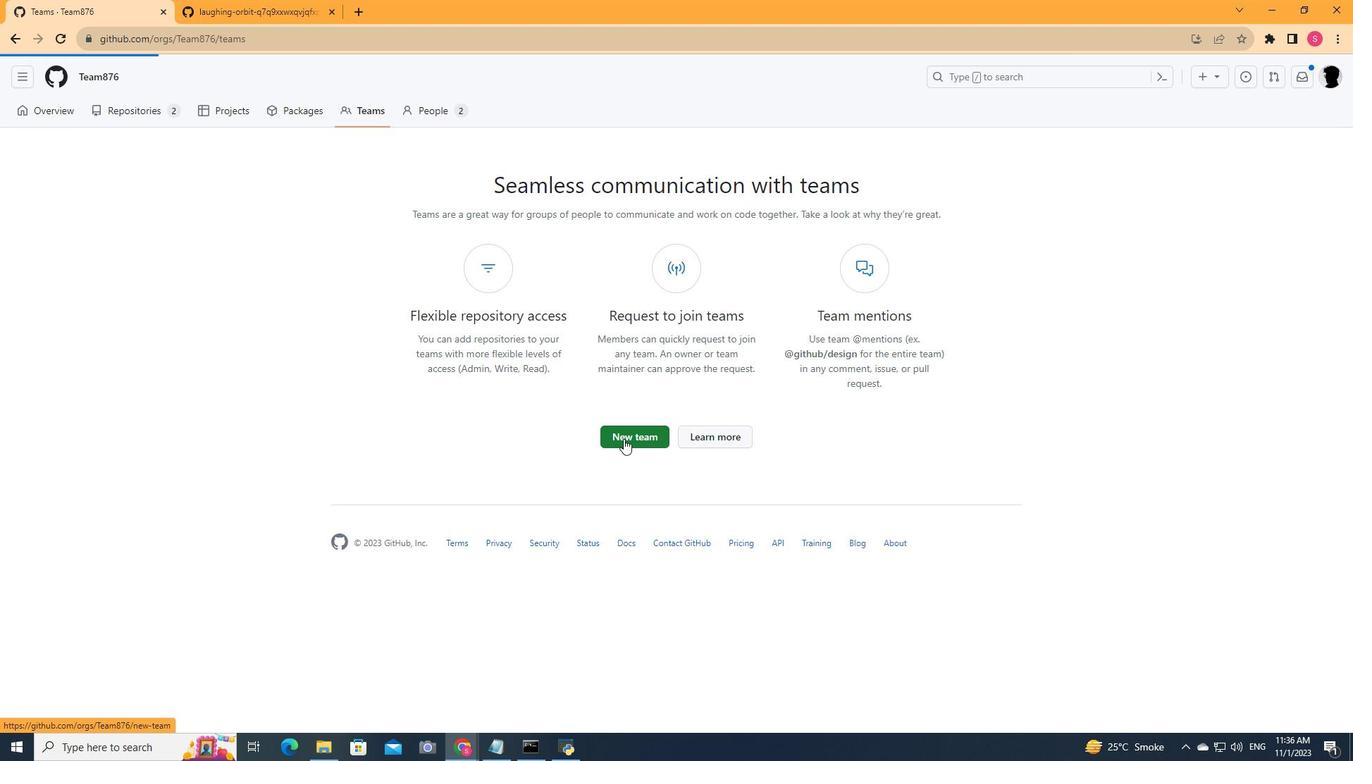 
Action: Mouse pressed left at (623, 439)
Screenshot: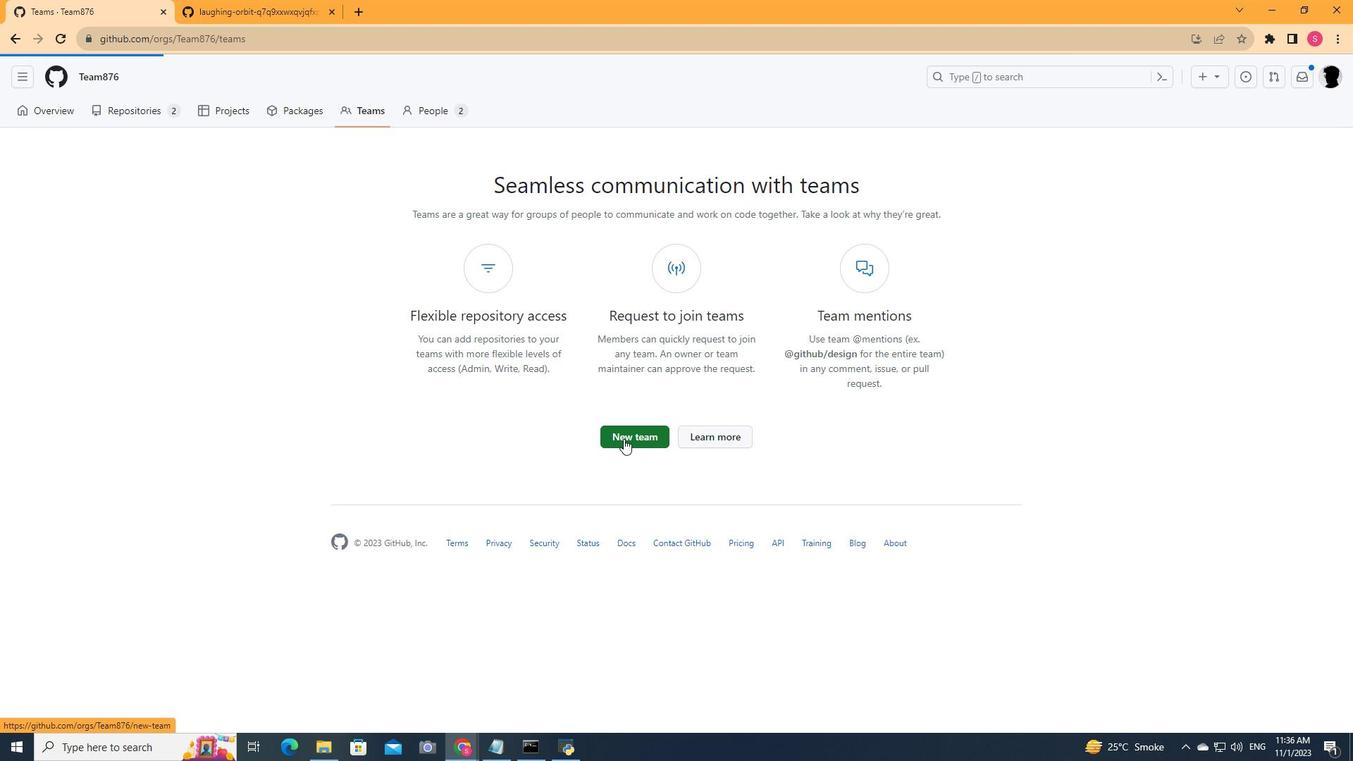 
Action: Mouse moved to (624, 438)
Screenshot: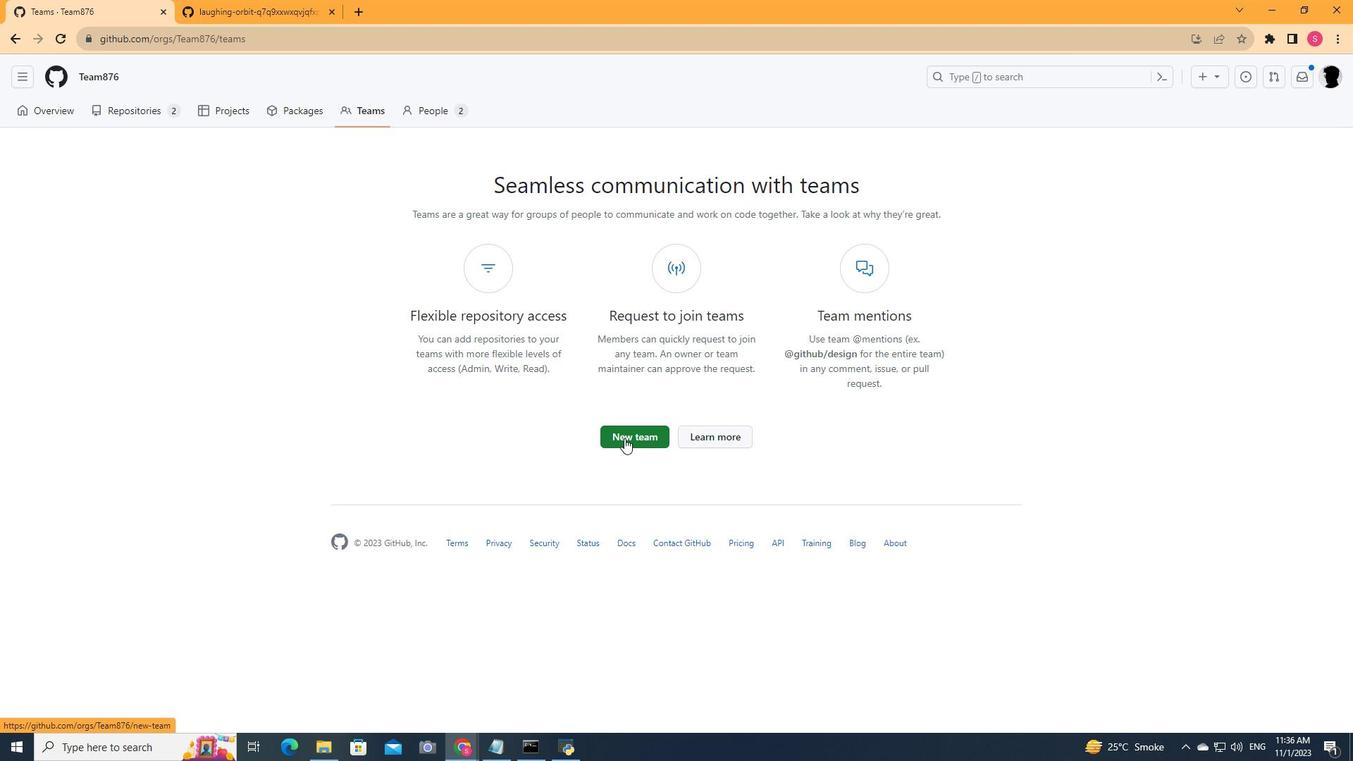 
Action: Mouse scrolled (624, 437) with delta (0, 0)
Screenshot: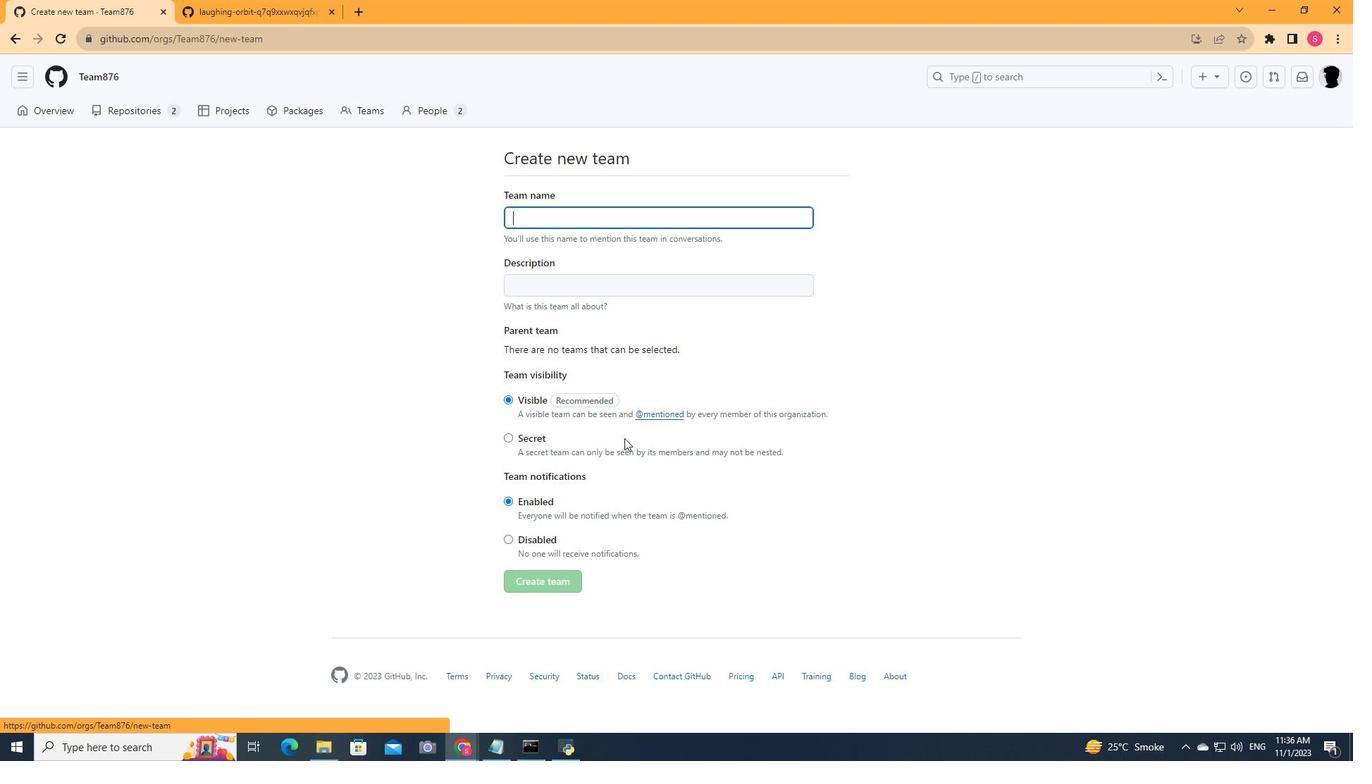 
Action: Mouse scrolled (624, 437) with delta (0, 0)
Screenshot: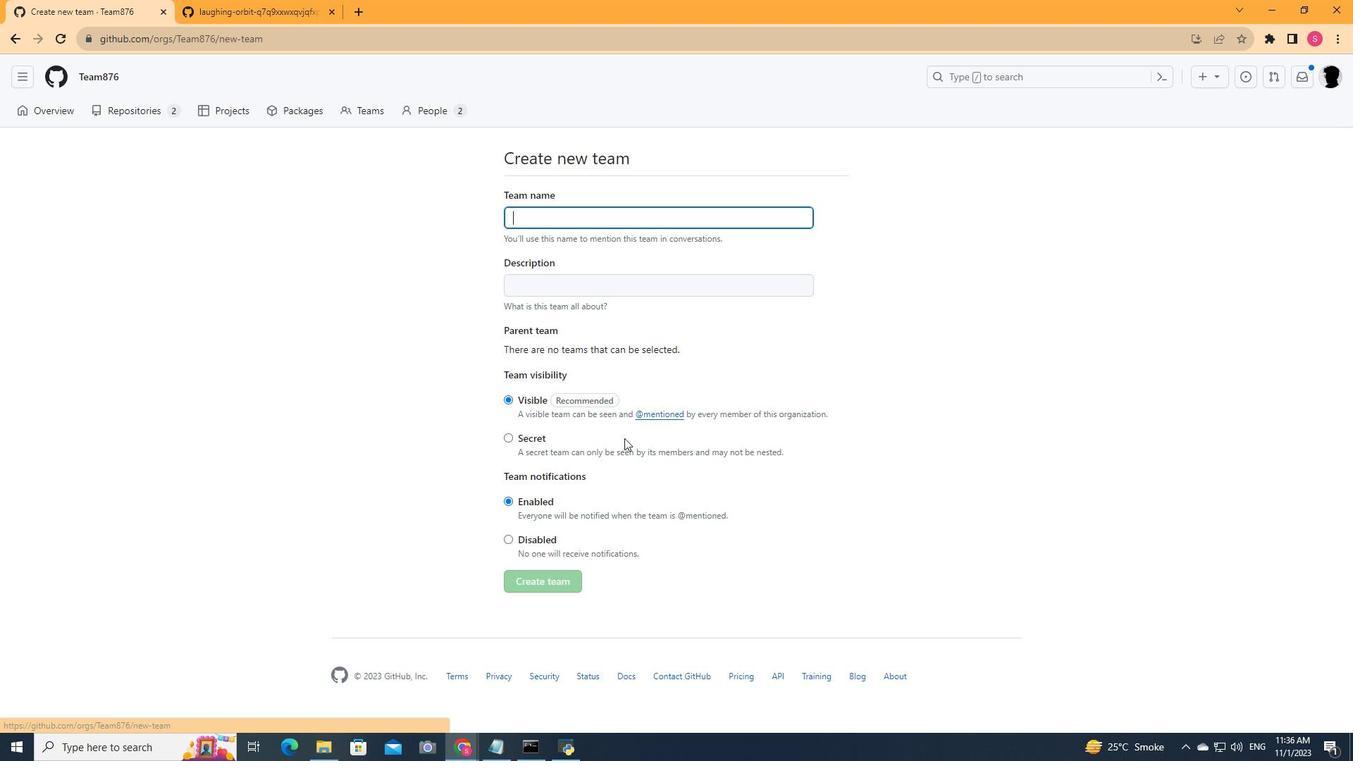 
Action: Mouse moved to (592, 222)
Screenshot: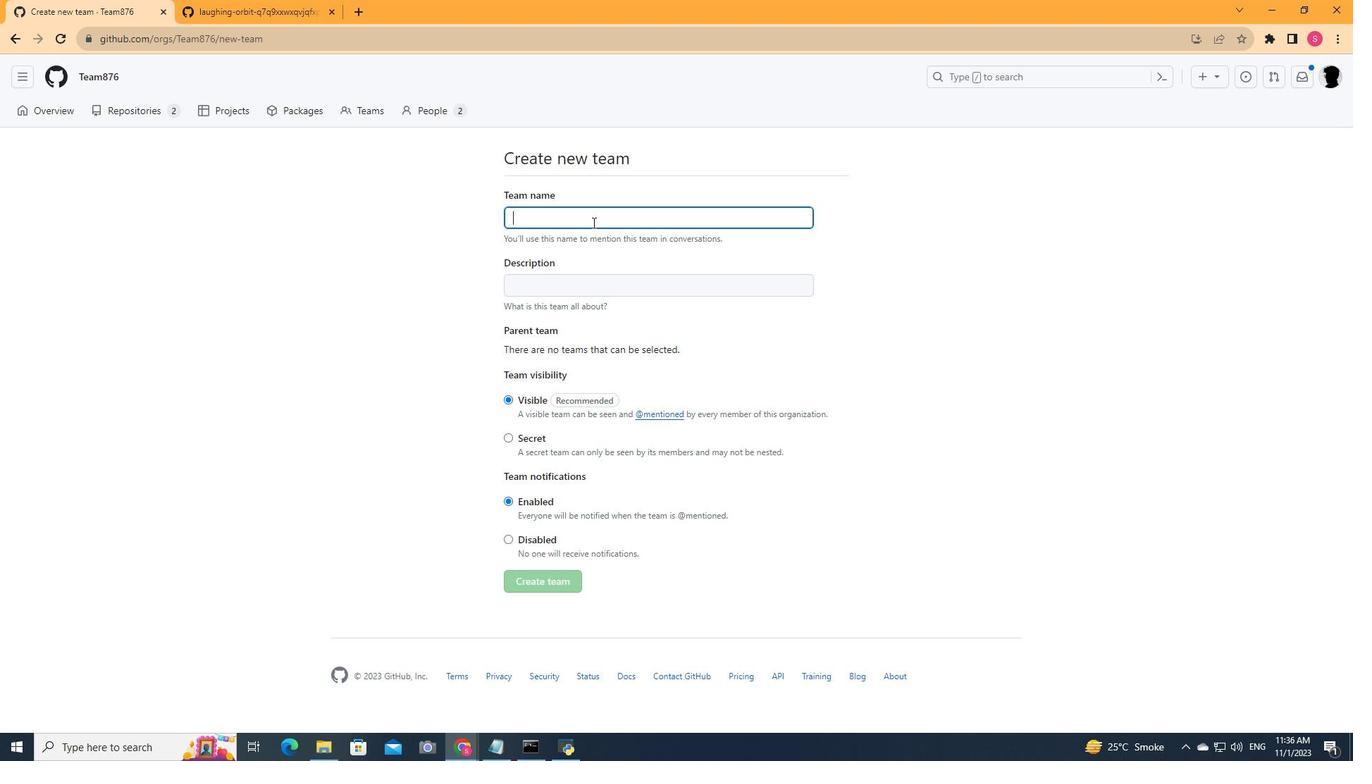 
Action: Key pressed a<Key.backspace><Key.shift>Create<Key.backspace><Key.backspace><Key.backspace><Key.backspace><Key.backspace><Key.backspace><Key.shift>Team<Key.space><Key.backspace>89
Screenshot: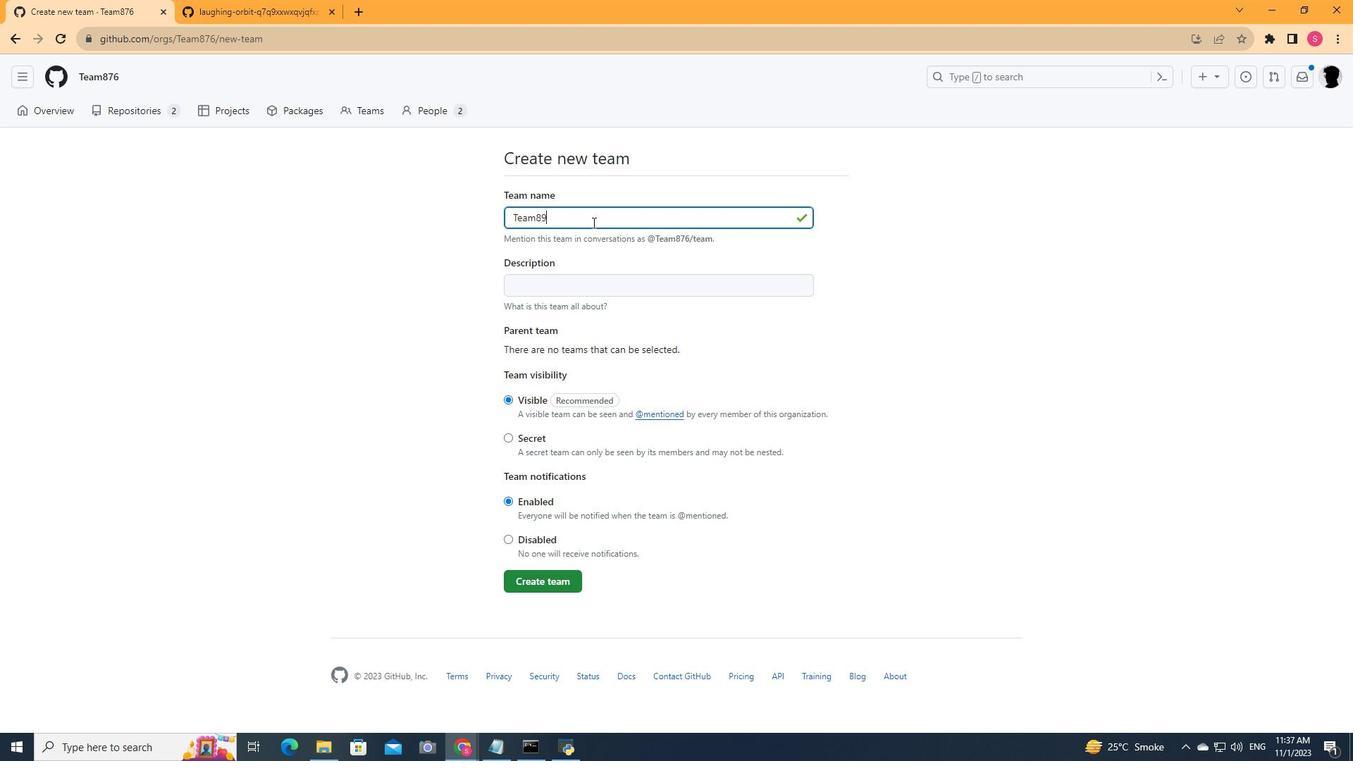 
Action: Mouse moved to (606, 281)
Screenshot: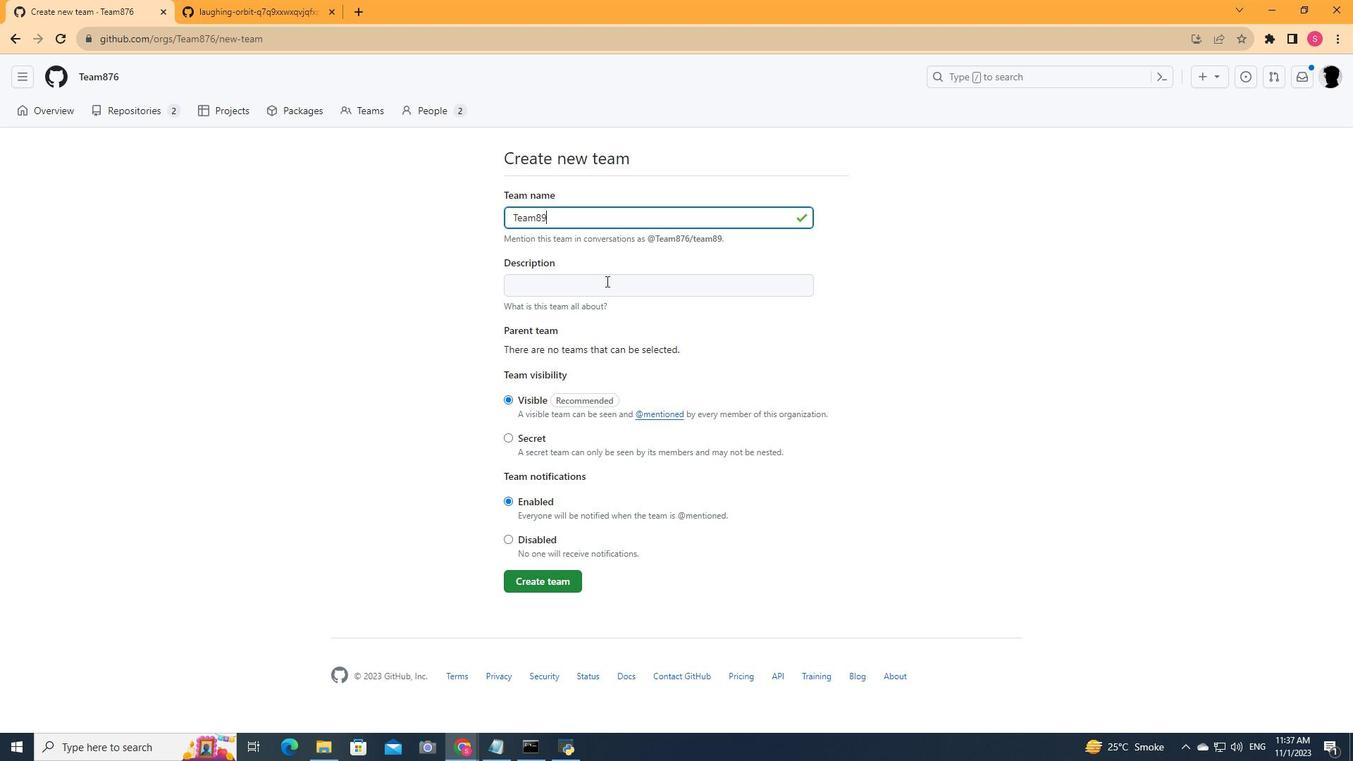 
Action: Mouse pressed left at (606, 281)
Screenshot: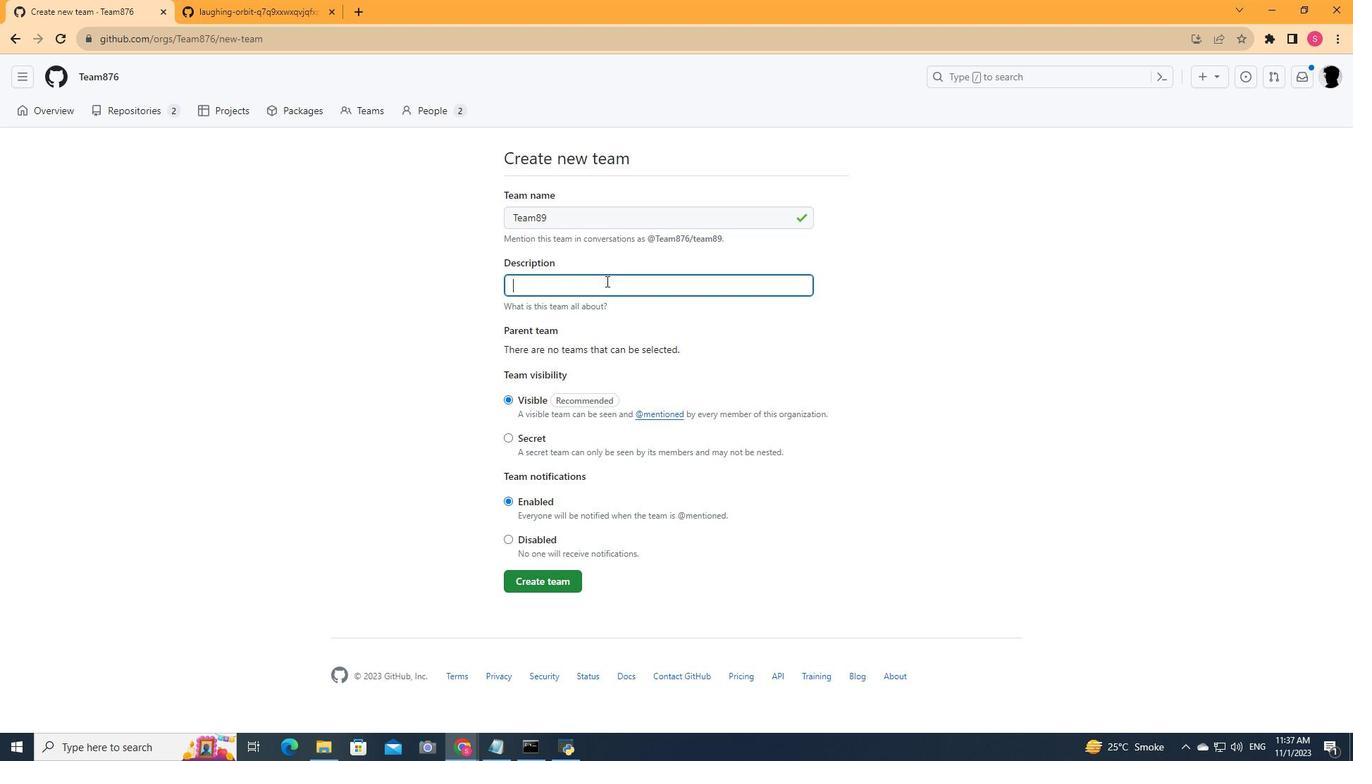 
Action: Key pressed new<Key.space><Key.shift>Project
Screenshot: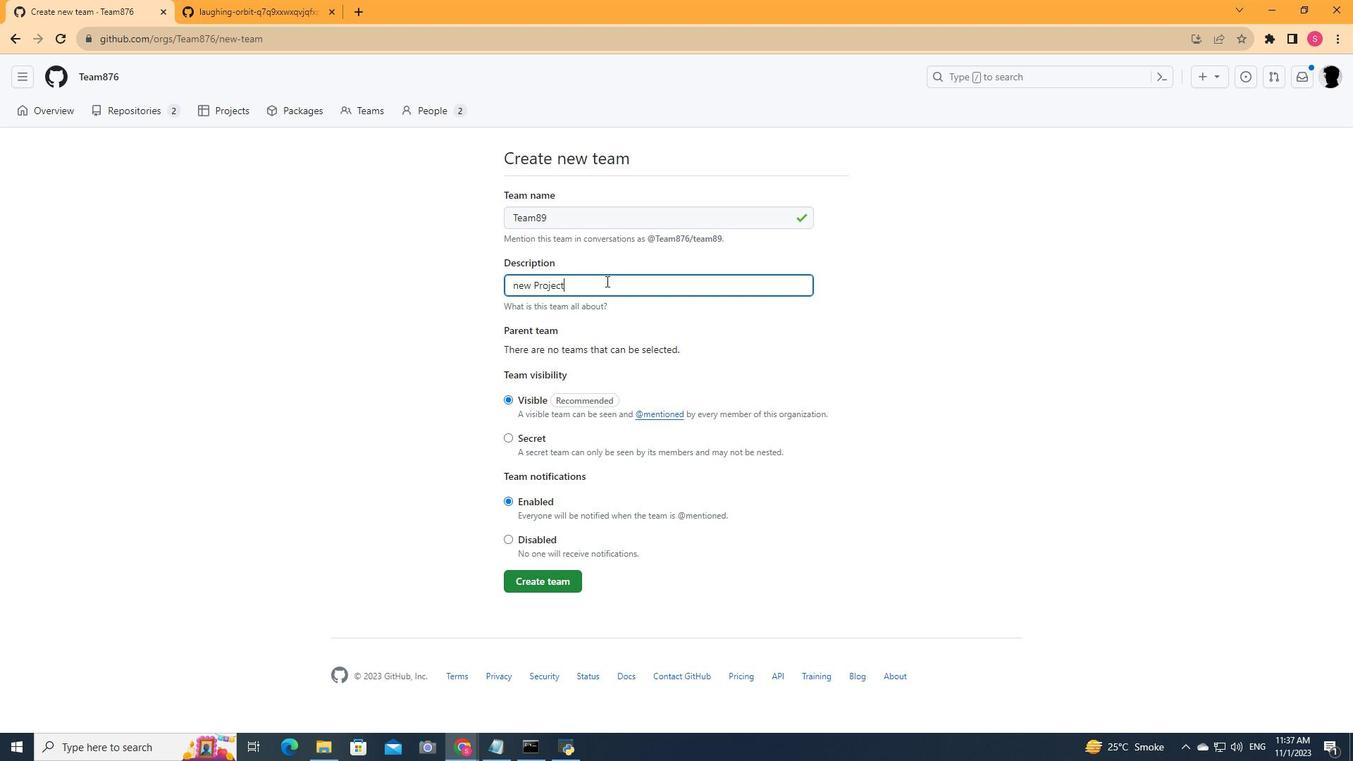 
Action: Mouse moved to (551, 582)
Screenshot: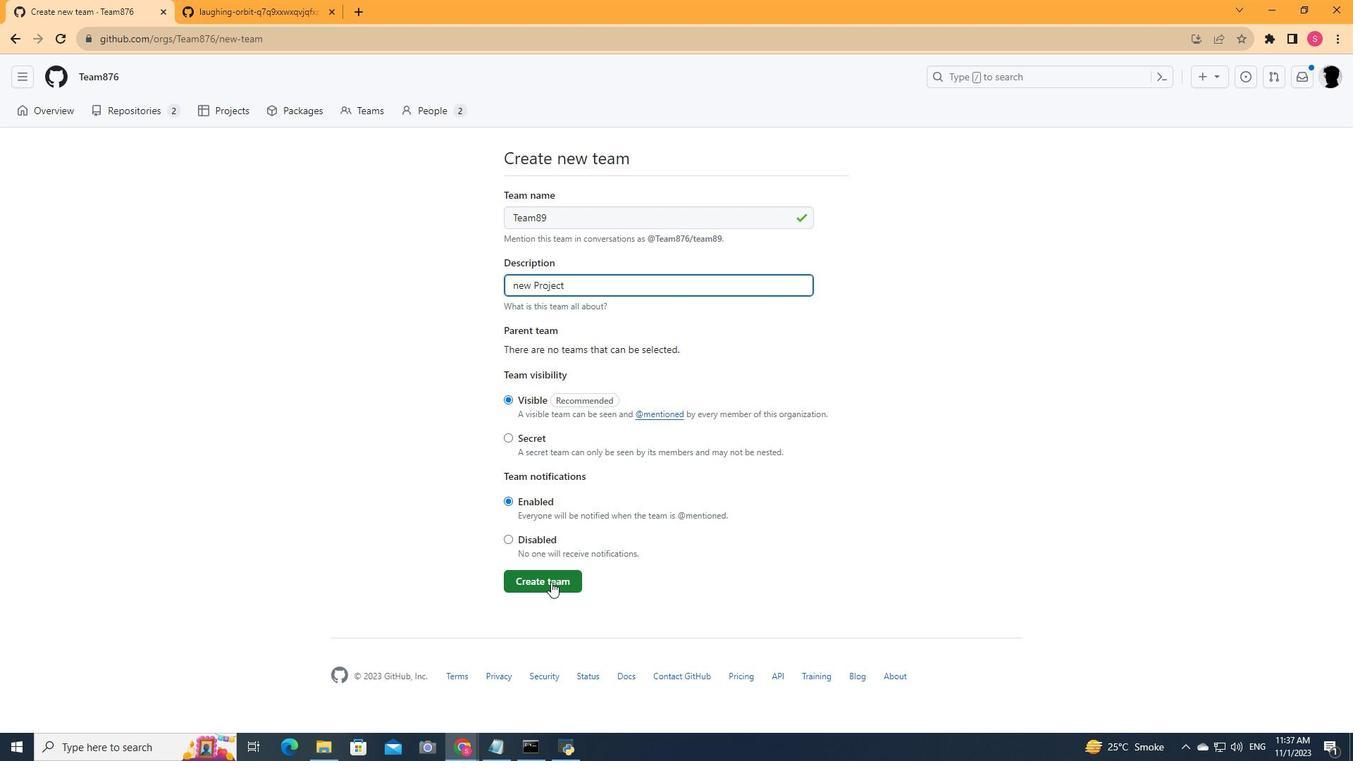 
Action: Mouse pressed left at (551, 582)
Screenshot: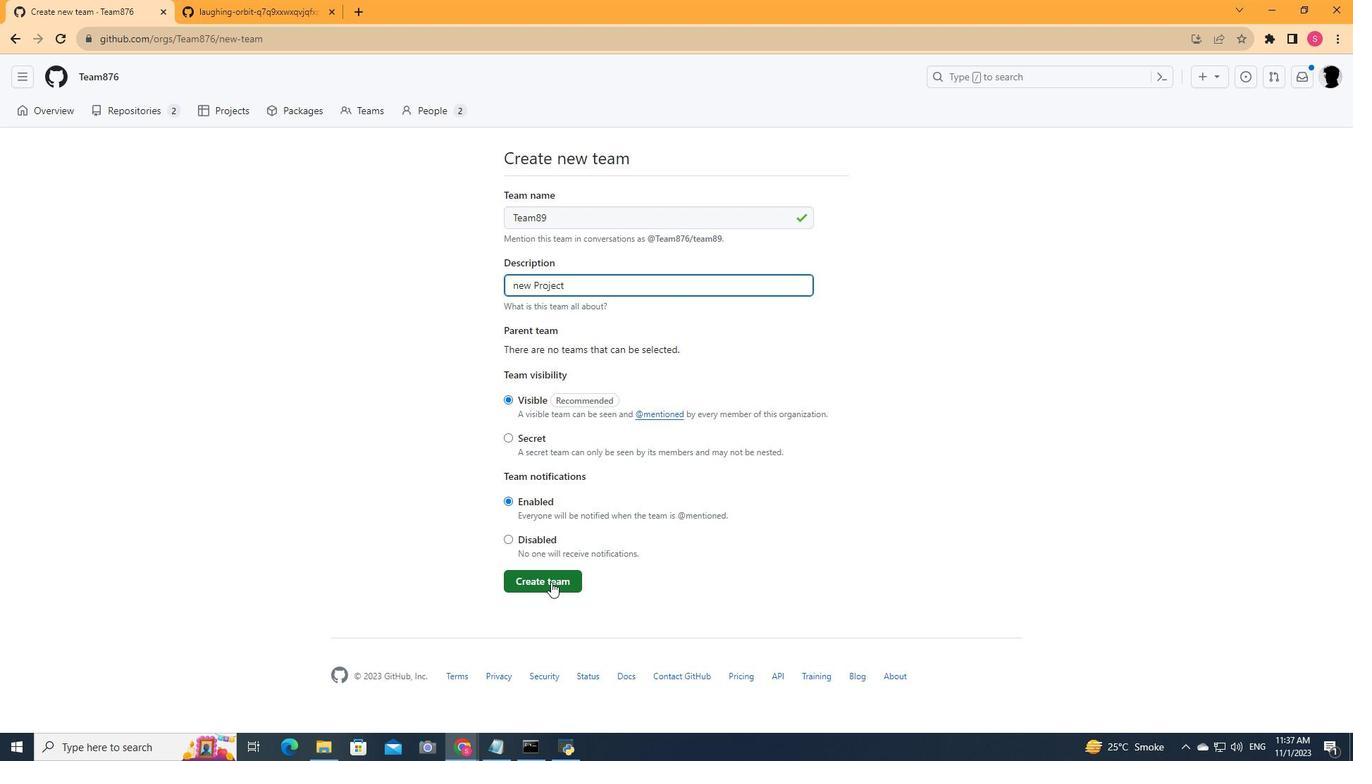 
Action: Mouse moved to (1085, 162)
Screenshot: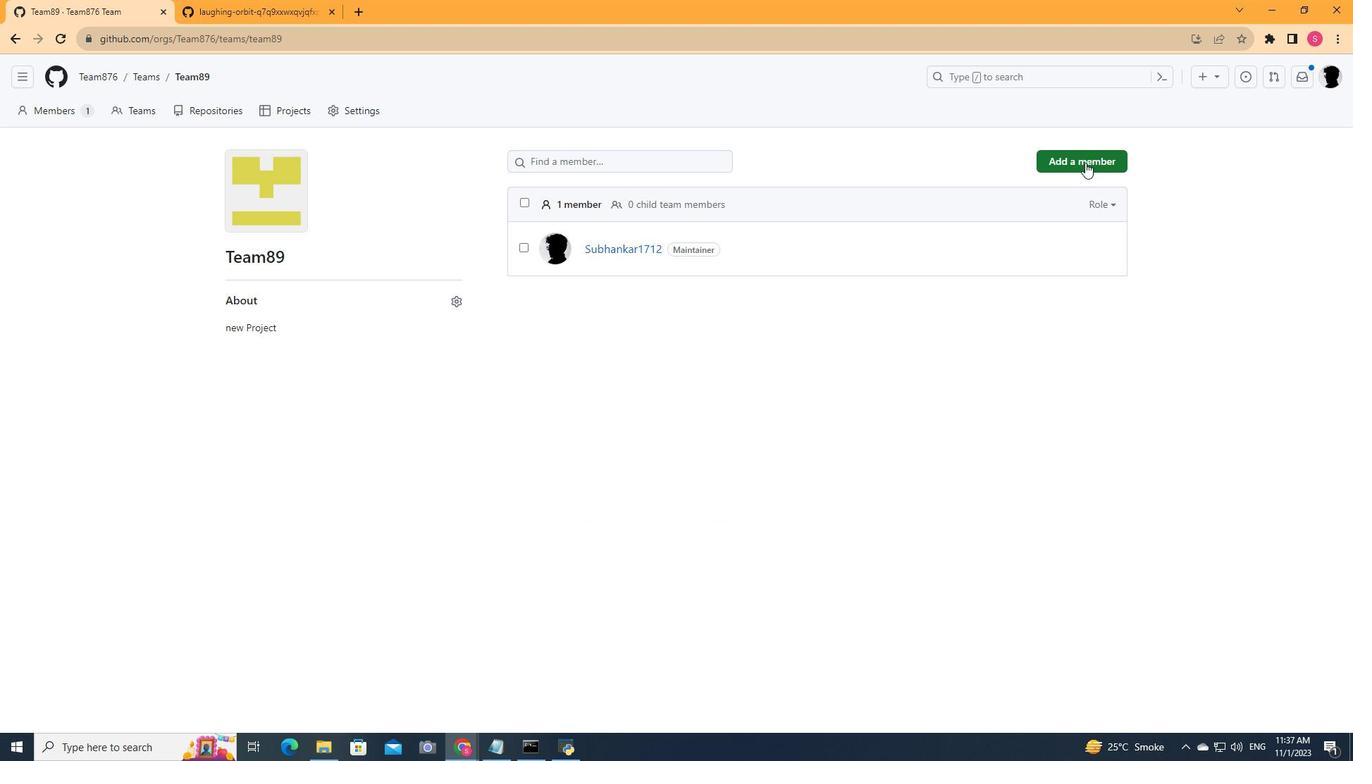 
Action: Mouse pressed left at (1085, 162)
Screenshot: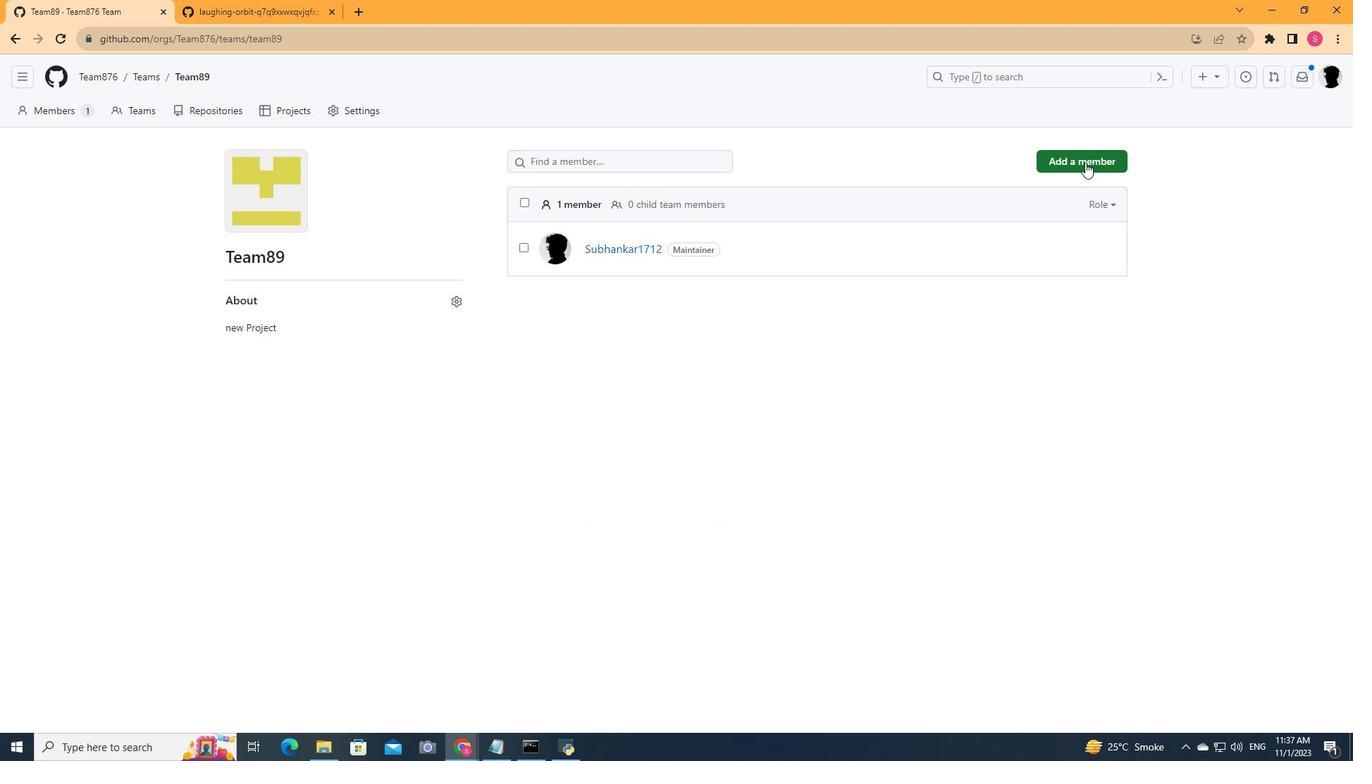 
Action: Mouse moved to (647, 258)
Screenshot: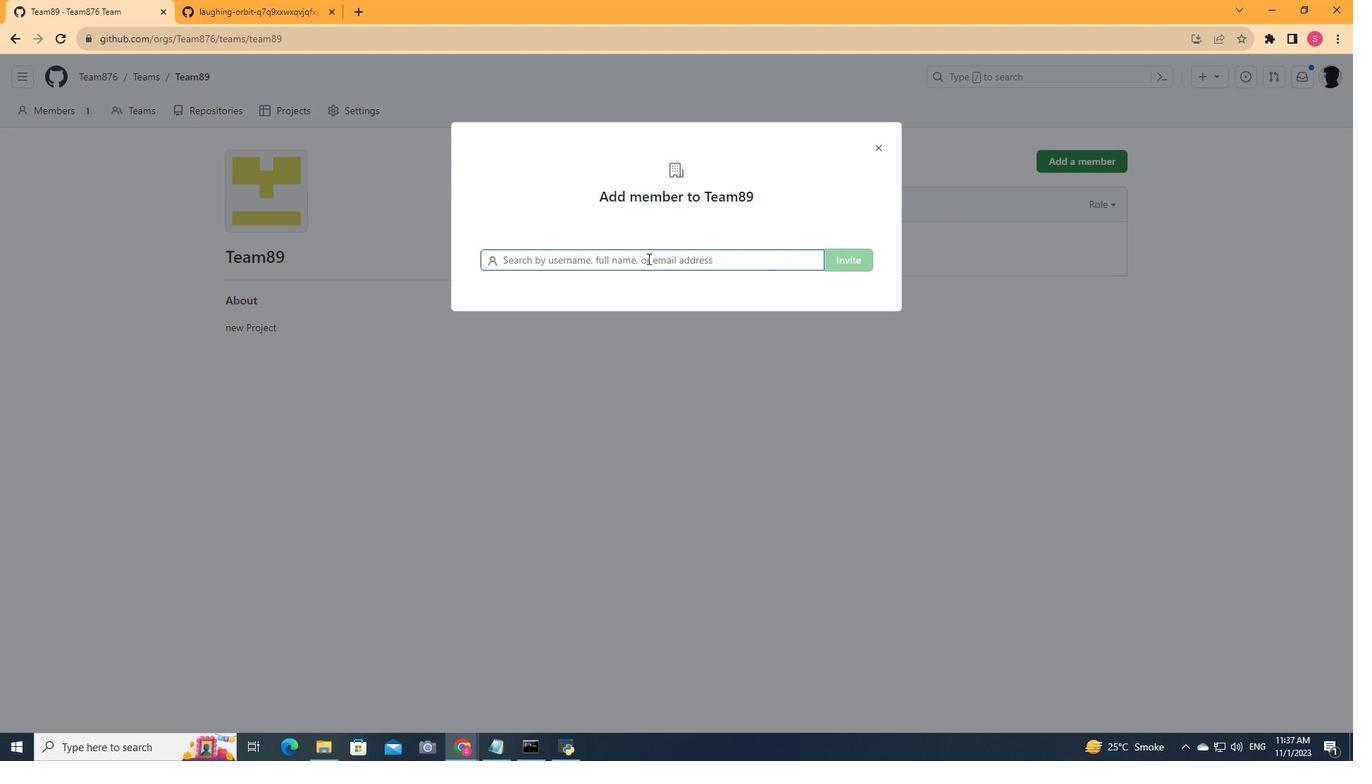 
Action: Mouse pressed left at (647, 258)
Screenshot: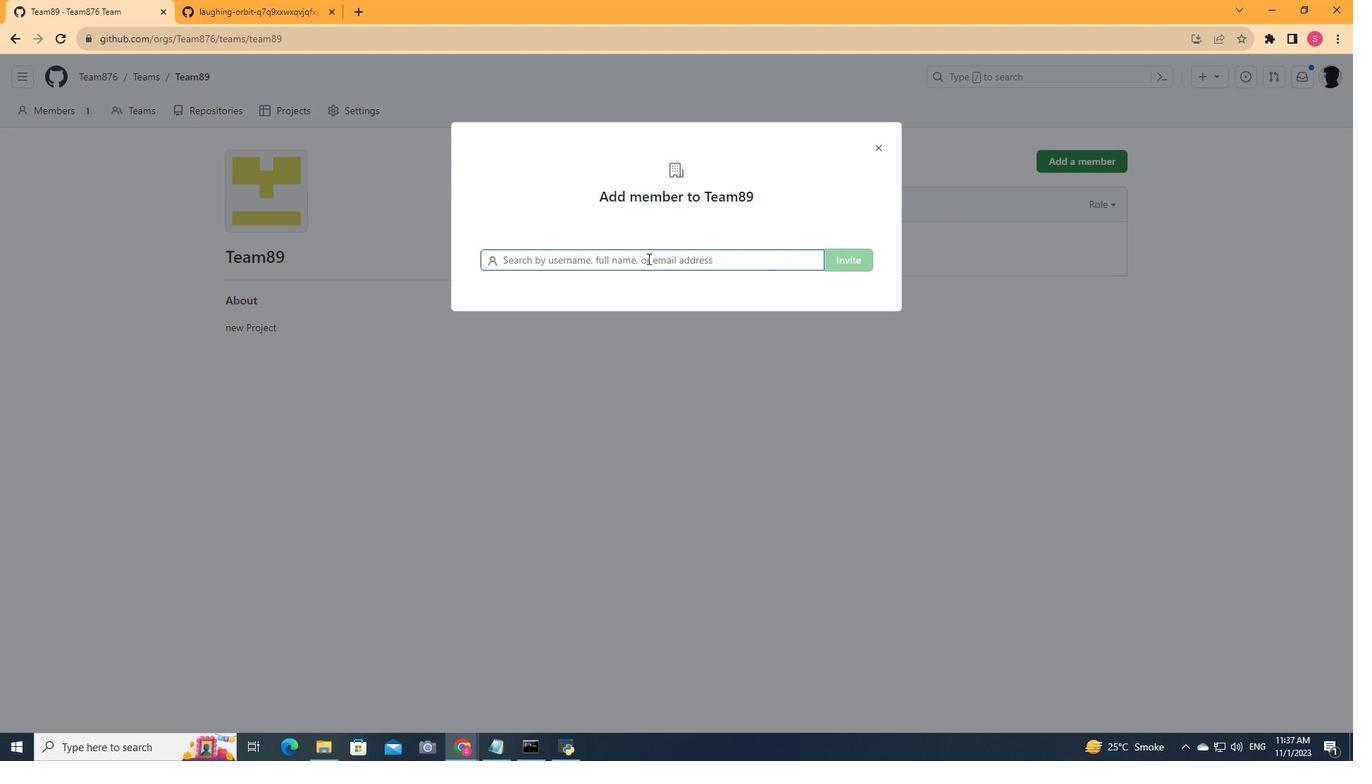 
Action: Key pressed ady<Key.backspace>isoftag
Screenshot: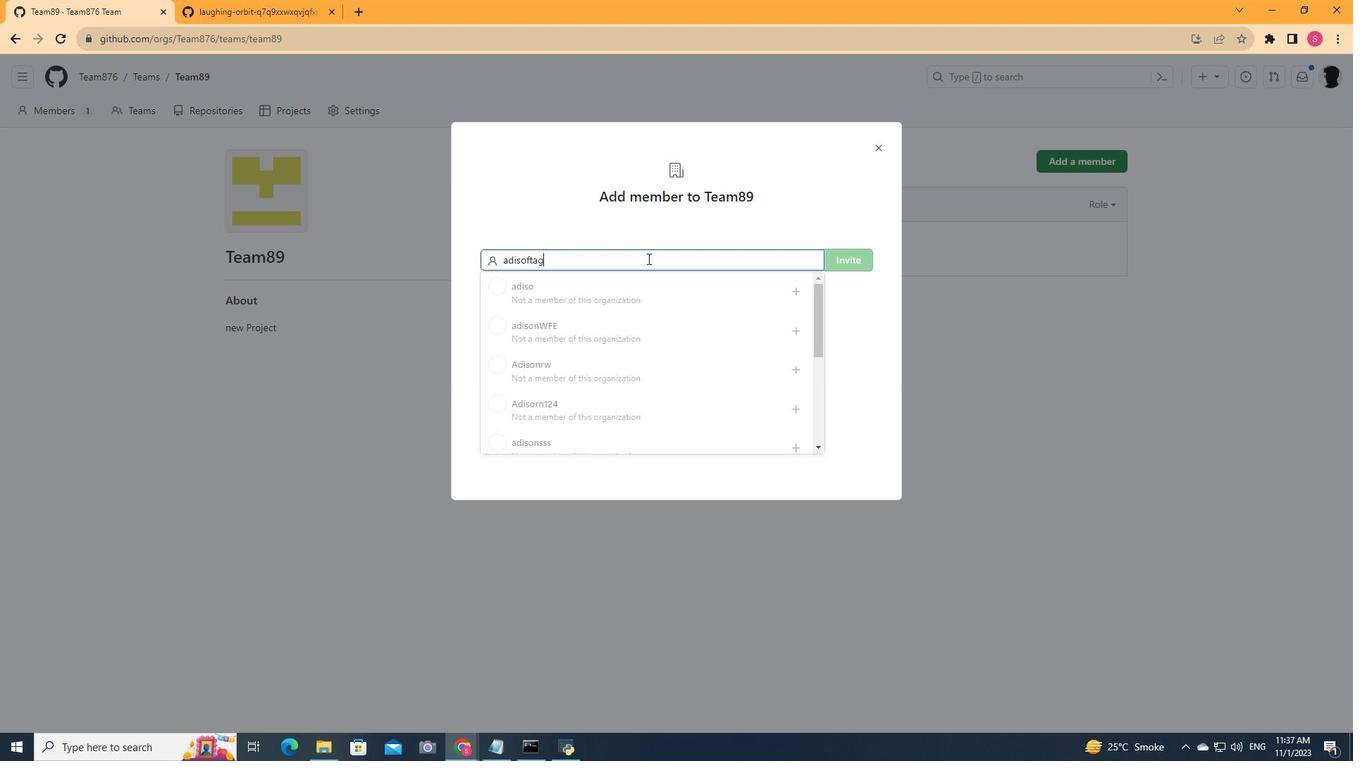 
Action: Mouse moved to (537, 291)
Screenshot: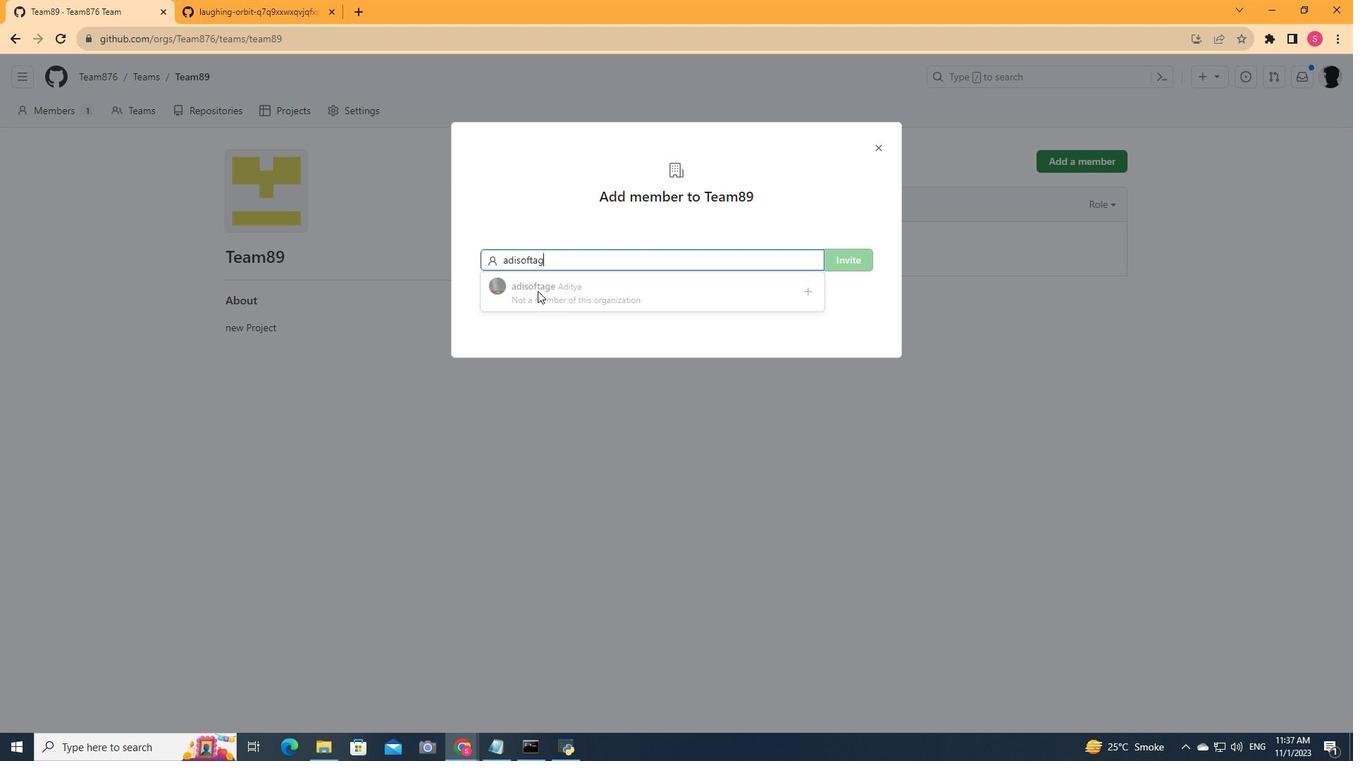 
Action: Mouse pressed left at (537, 291)
Screenshot: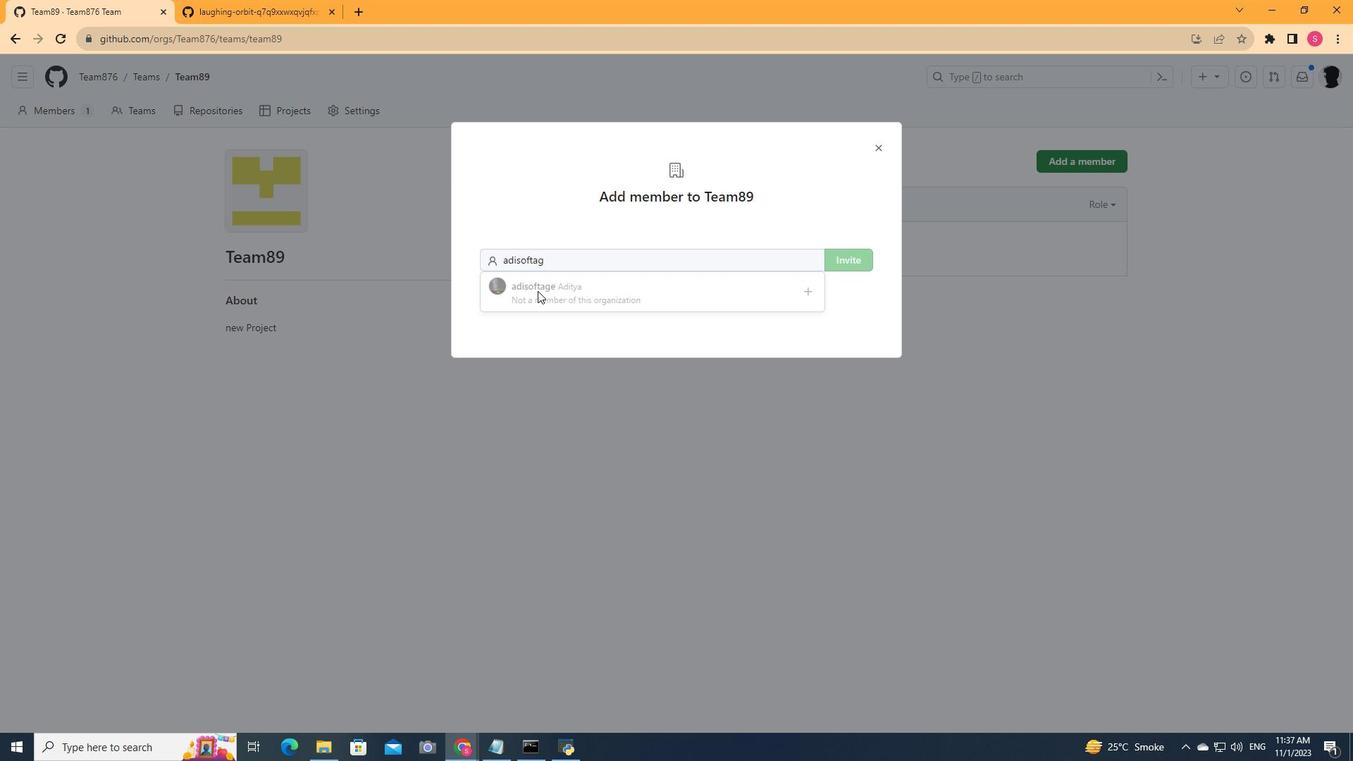 
Action: Mouse pressed left at (537, 291)
Screenshot: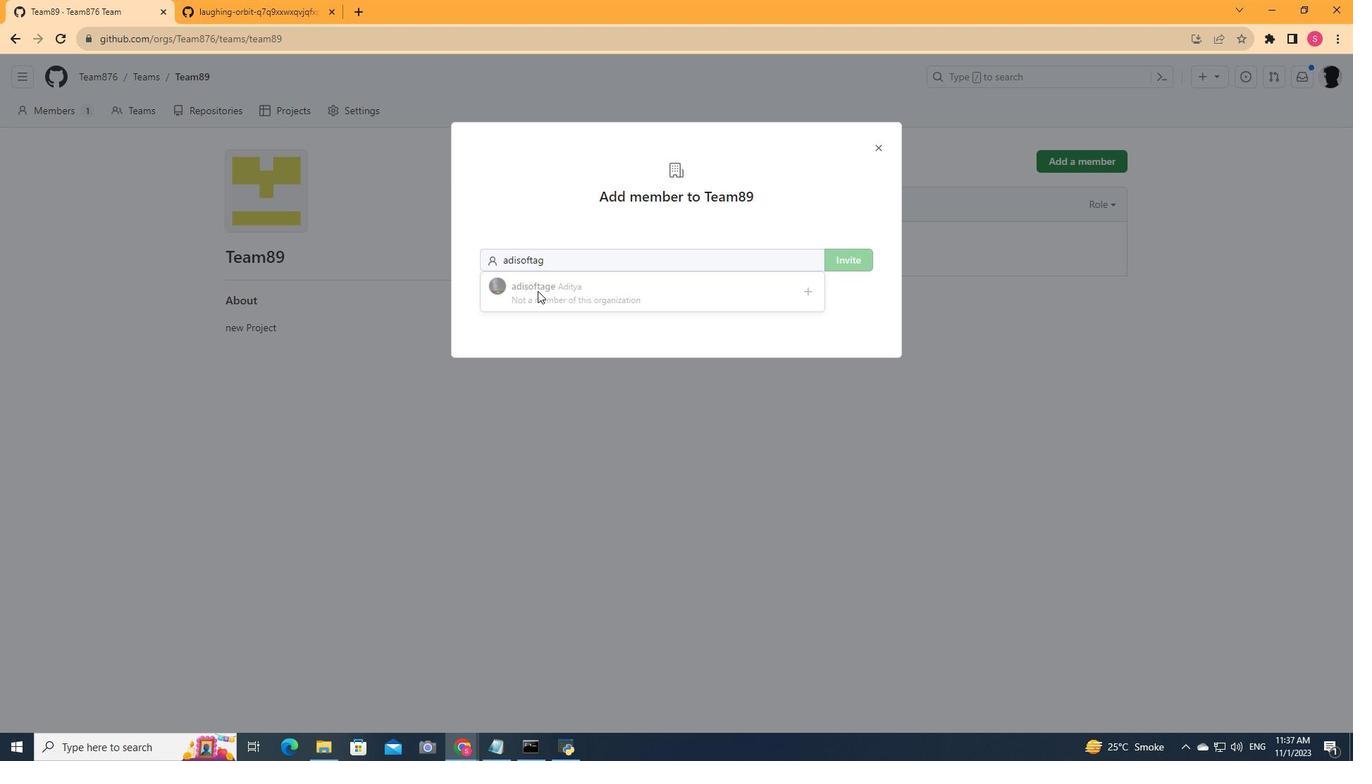
Action: Mouse moved to (811, 291)
Screenshot: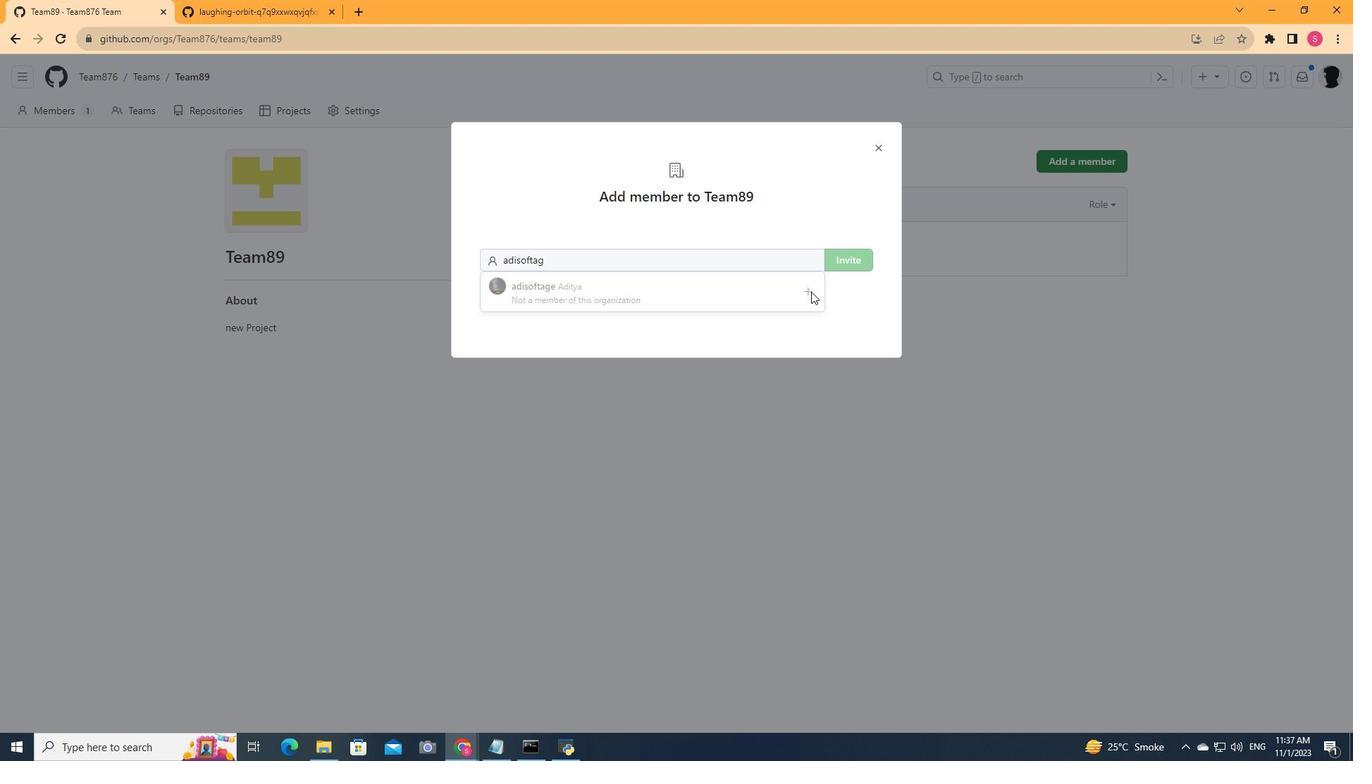 
Action: Mouse pressed left at (811, 291)
Screenshot: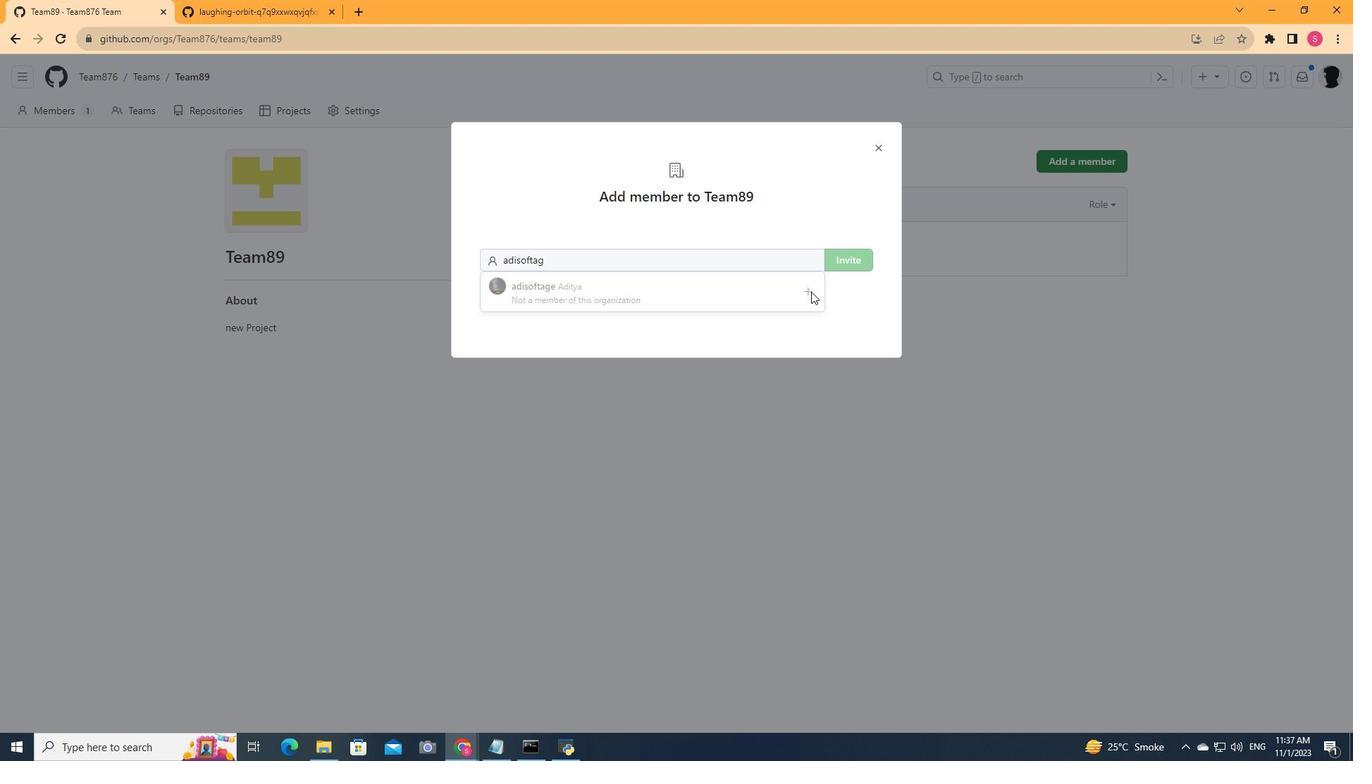 
Action: Mouse moved to (853, 260)
Screenshot: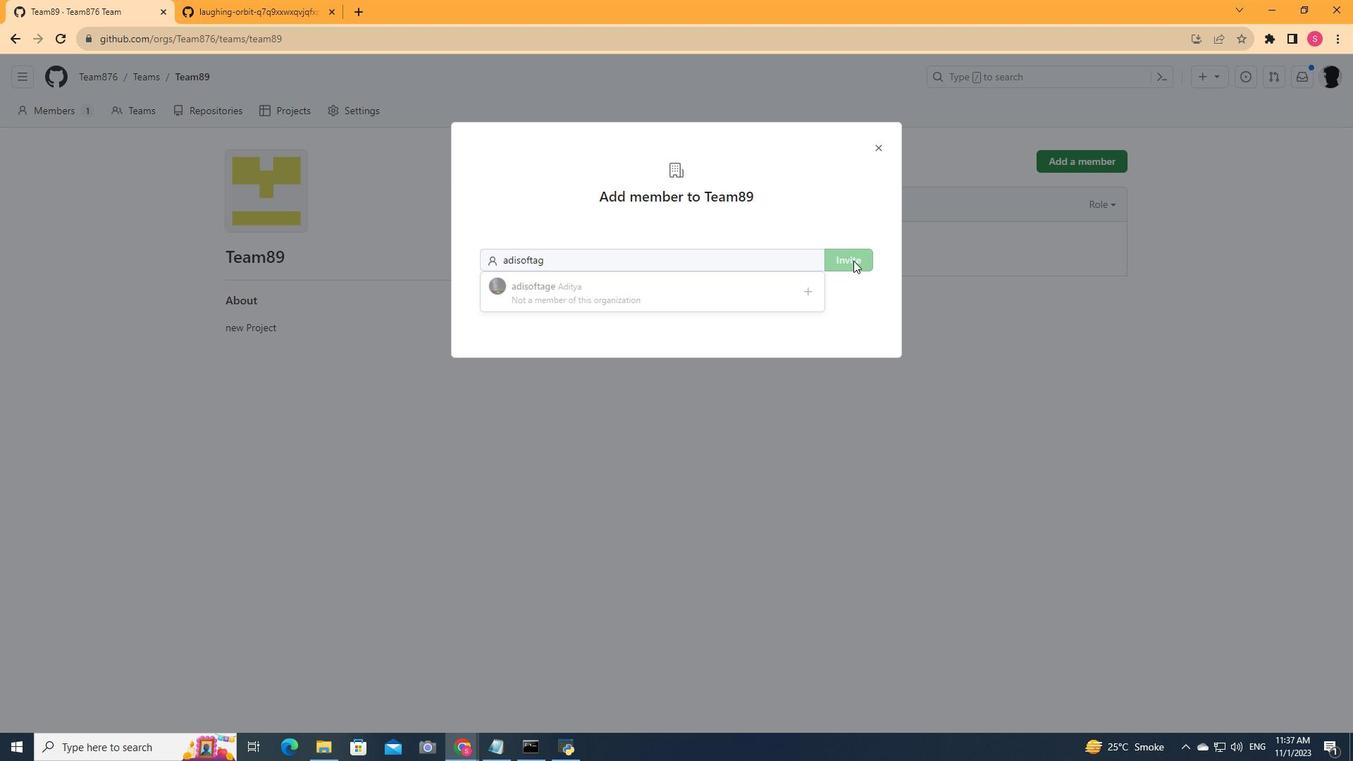 
Action: Mouse pressed left at (853, 260)
Screenshot: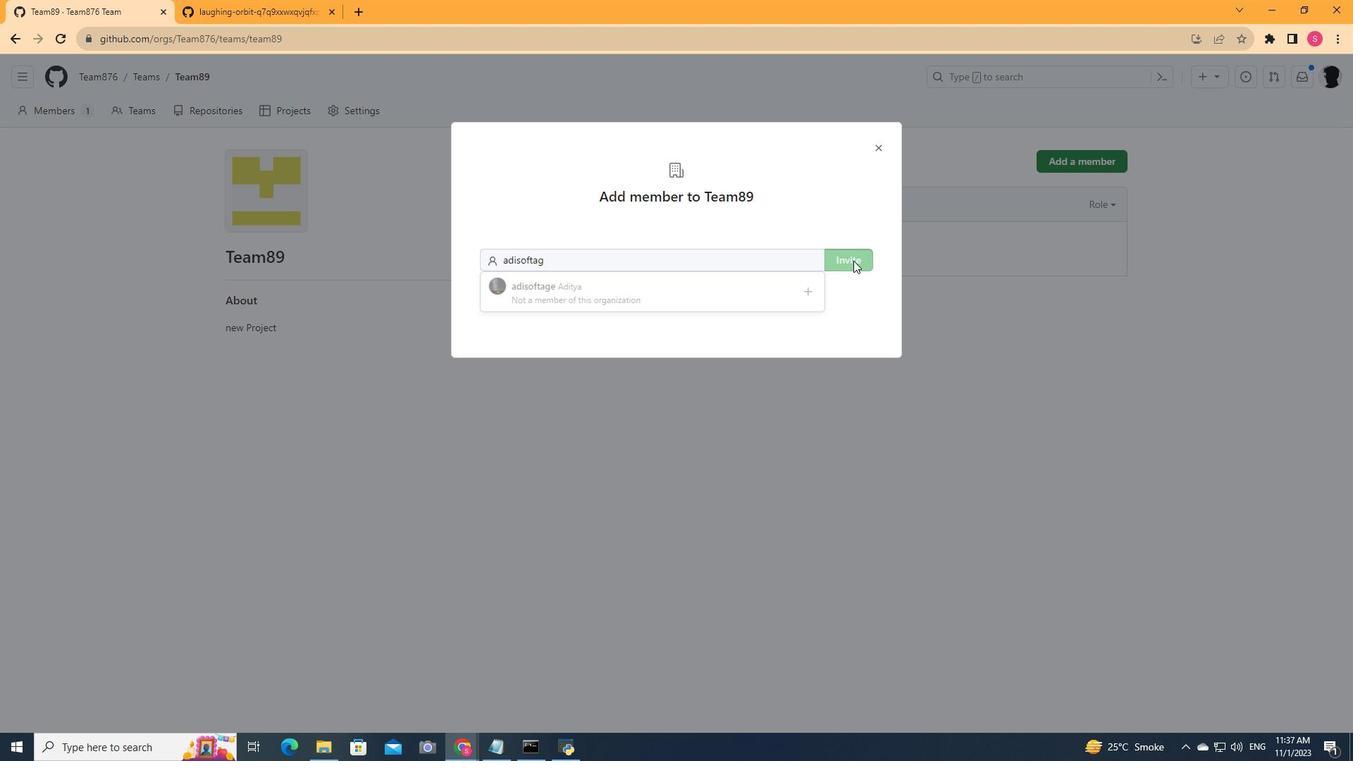 
Action: Mouse moved to (879, 148)
Screenshot: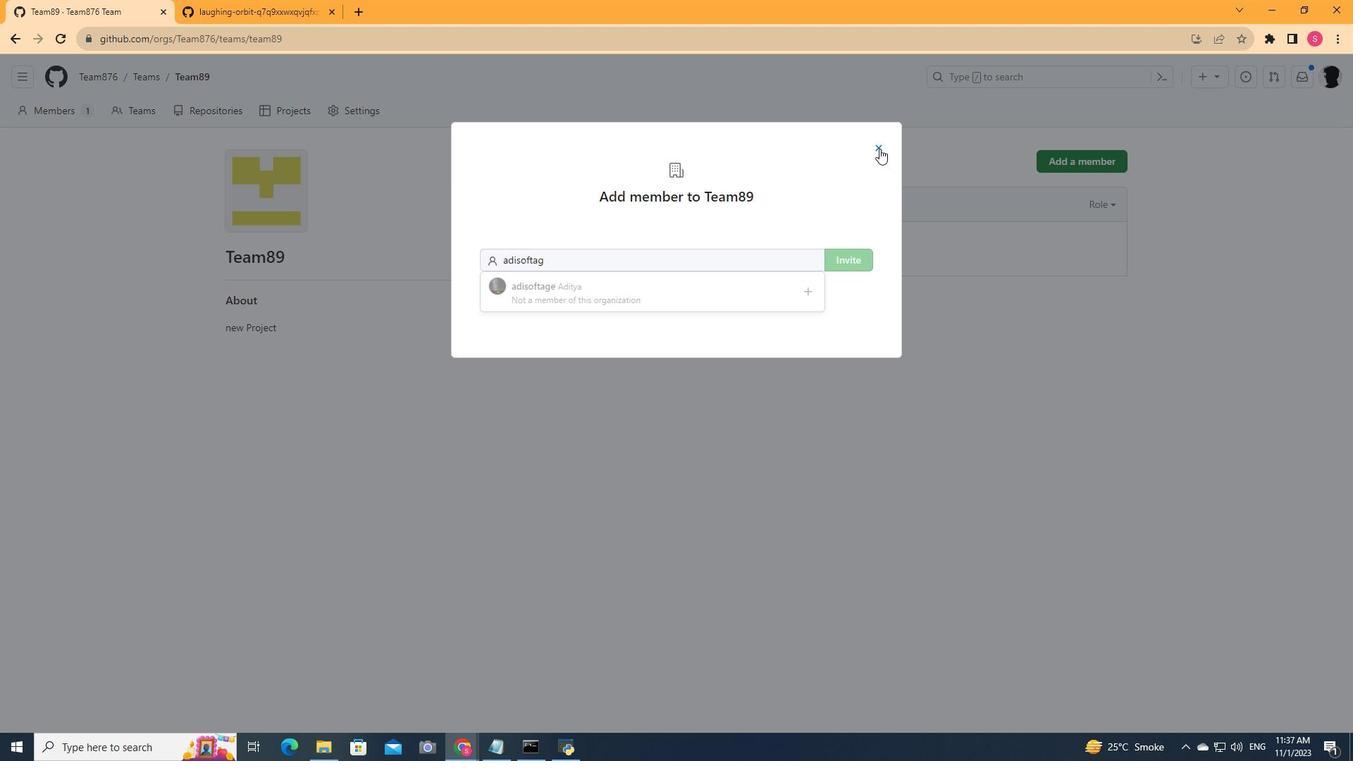 
Action: Mouse pressed left at (879, 148)
Screenshot: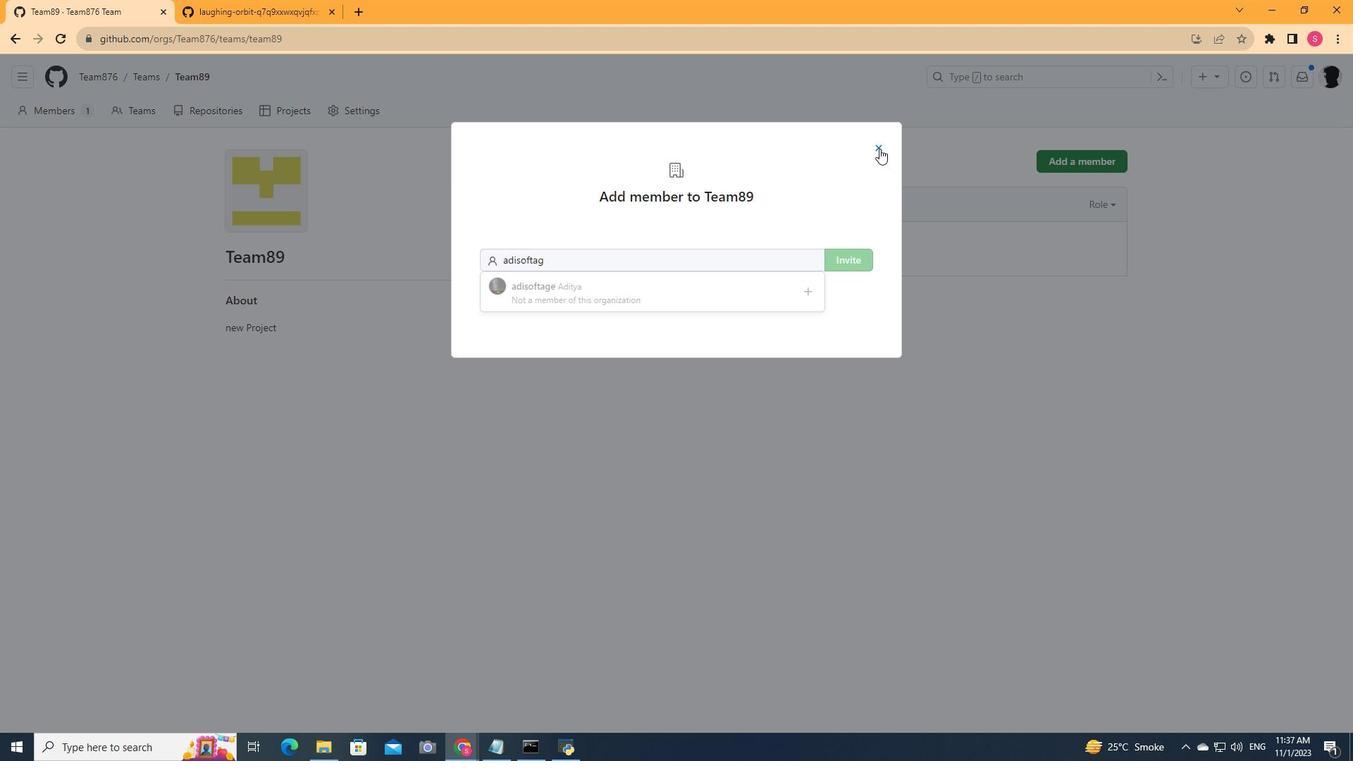 
Action: Mouse moved to (36, 114)
Screenshot: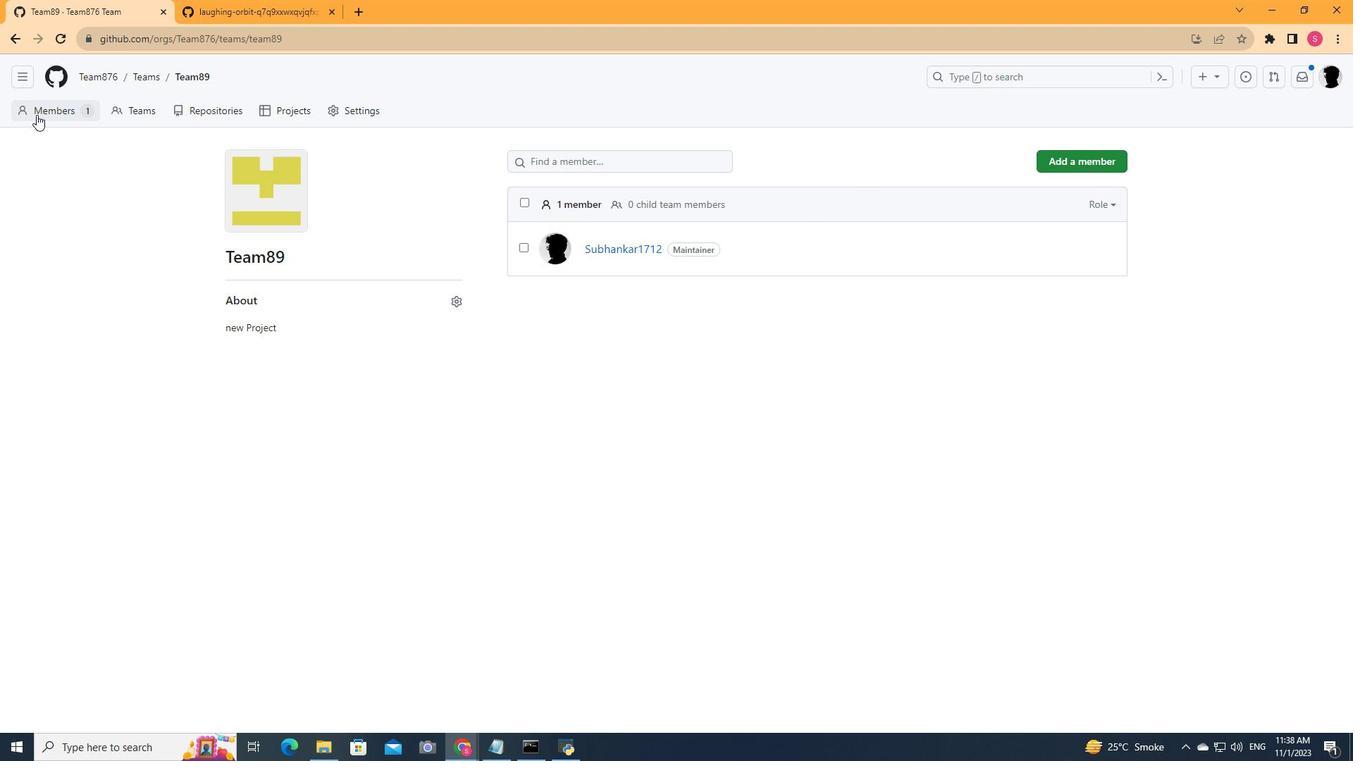 
Action: Mouse pressed left at (36, 114)
Screenshot: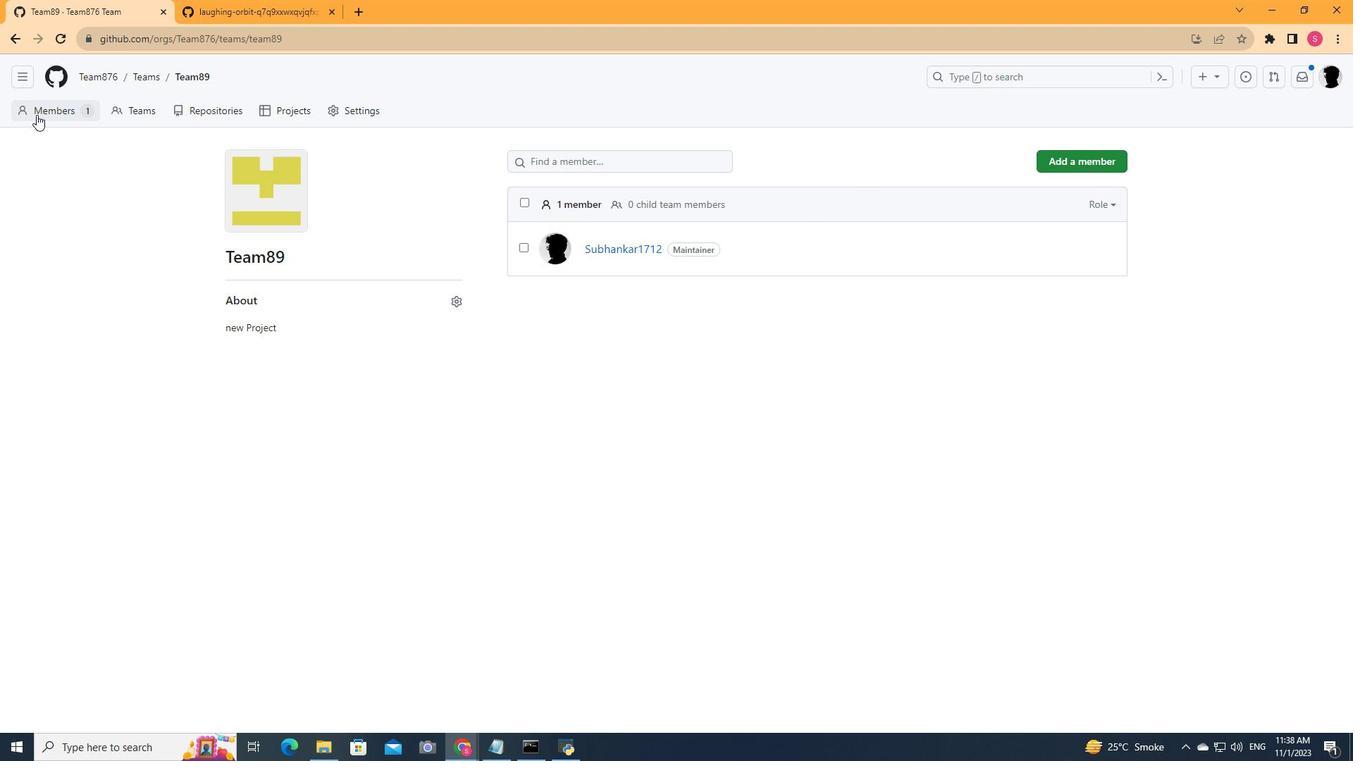 
Action: Mouse moved to (105, 78)
Screenshot: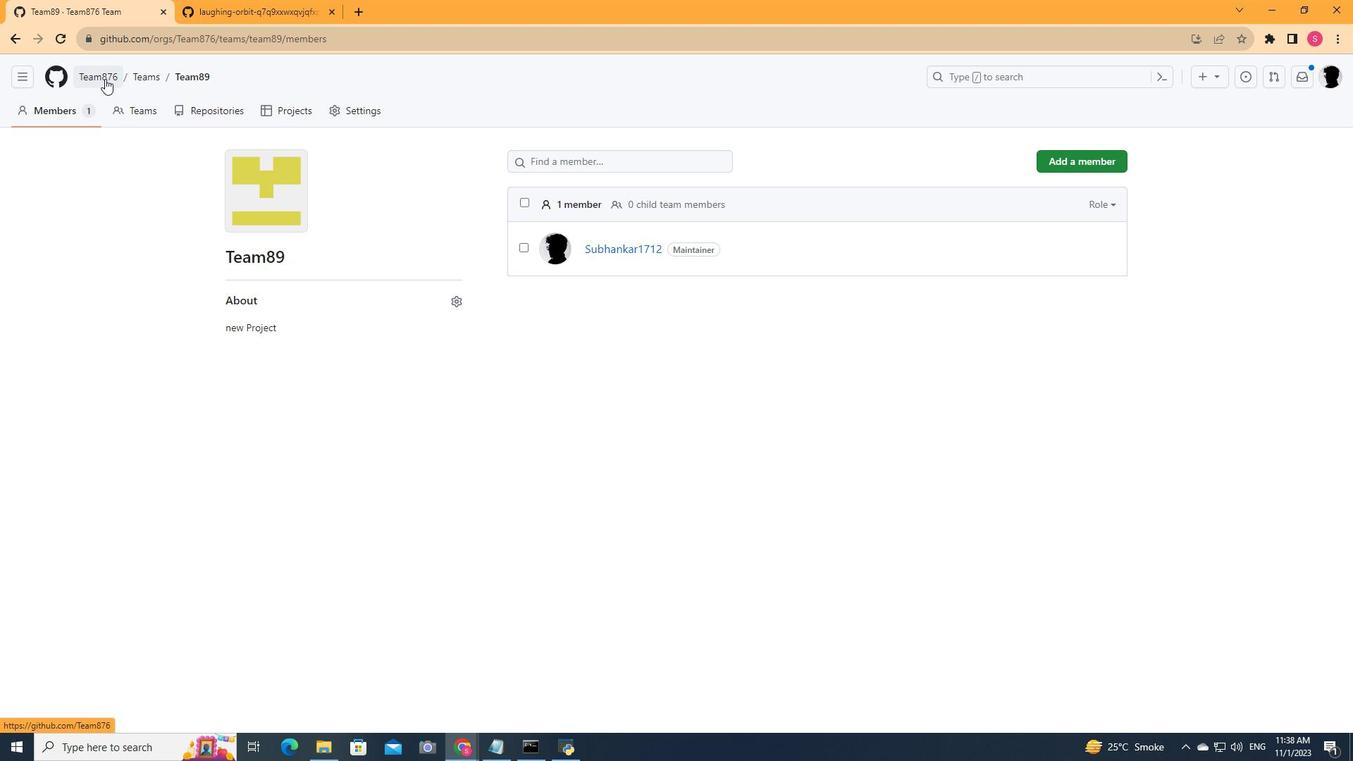 
Action: Mouse pressed left at (105, 78)
Screenshot: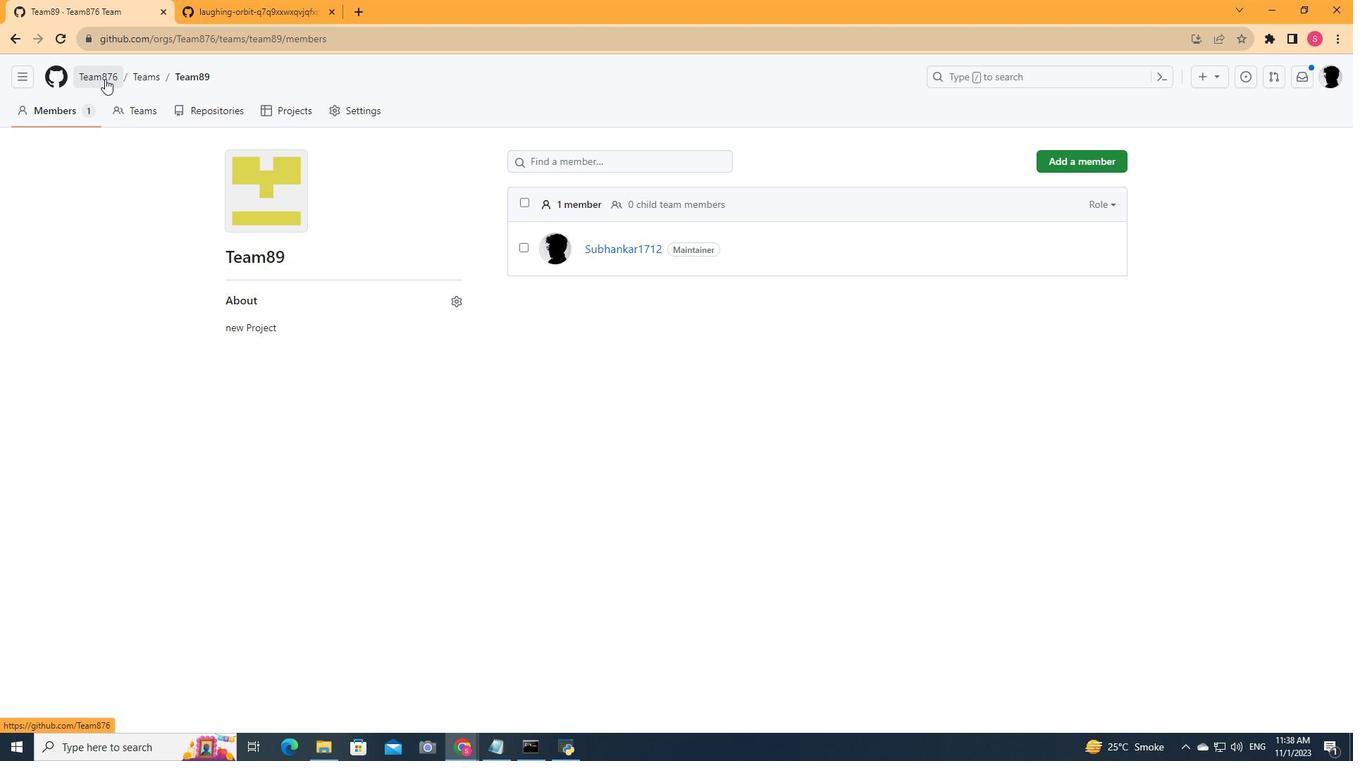 
Action: Mouse moved to (440, 114)
Screenshot: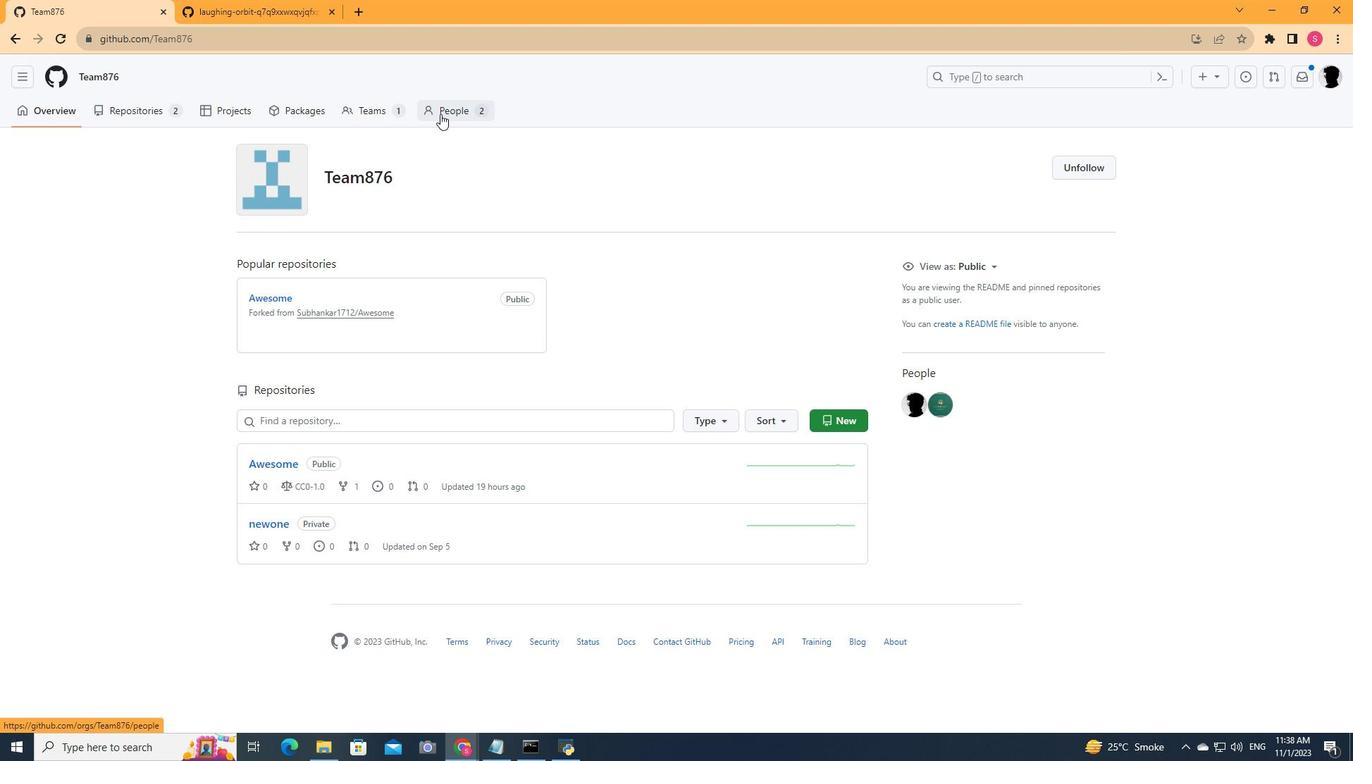 
Action: Mouse pressed left at (440, 114)
Screenshot: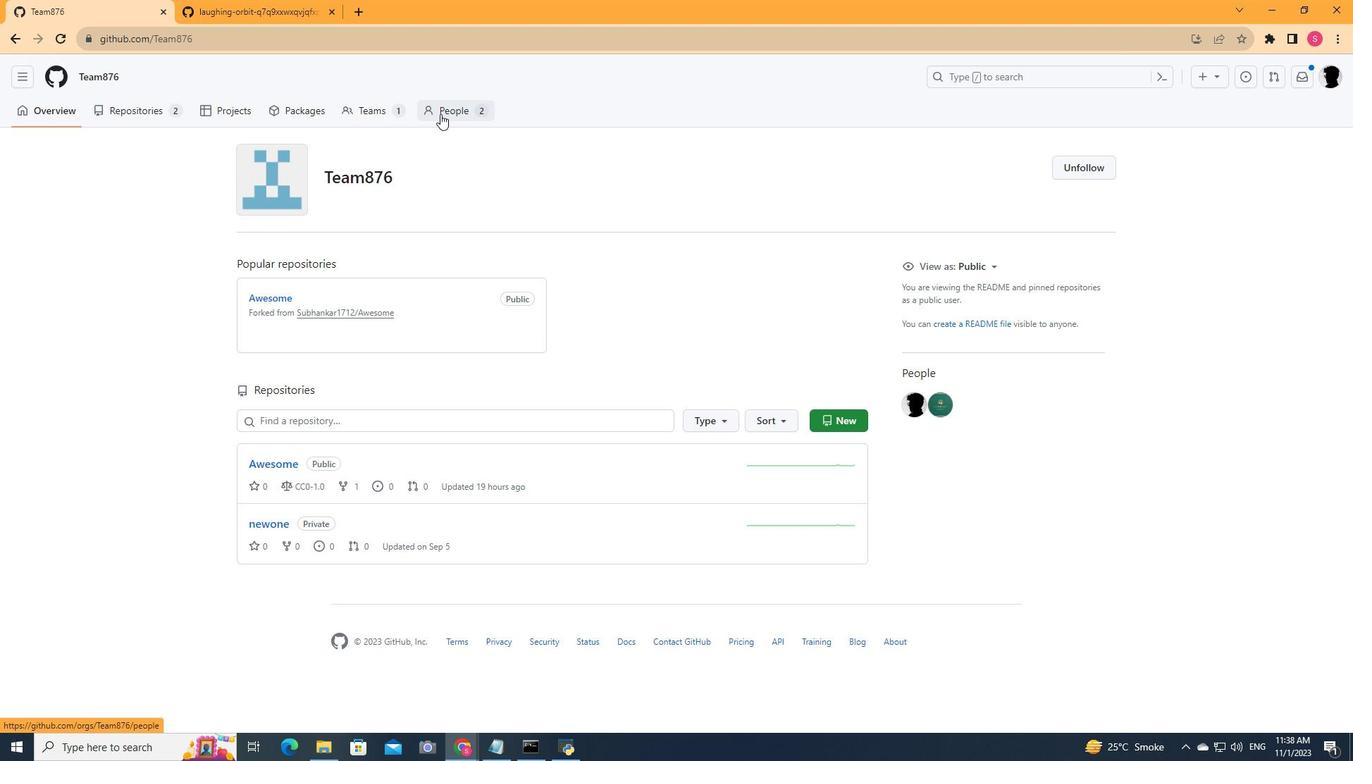 
Action: Mouse moved to (367, 112)
Screenshot: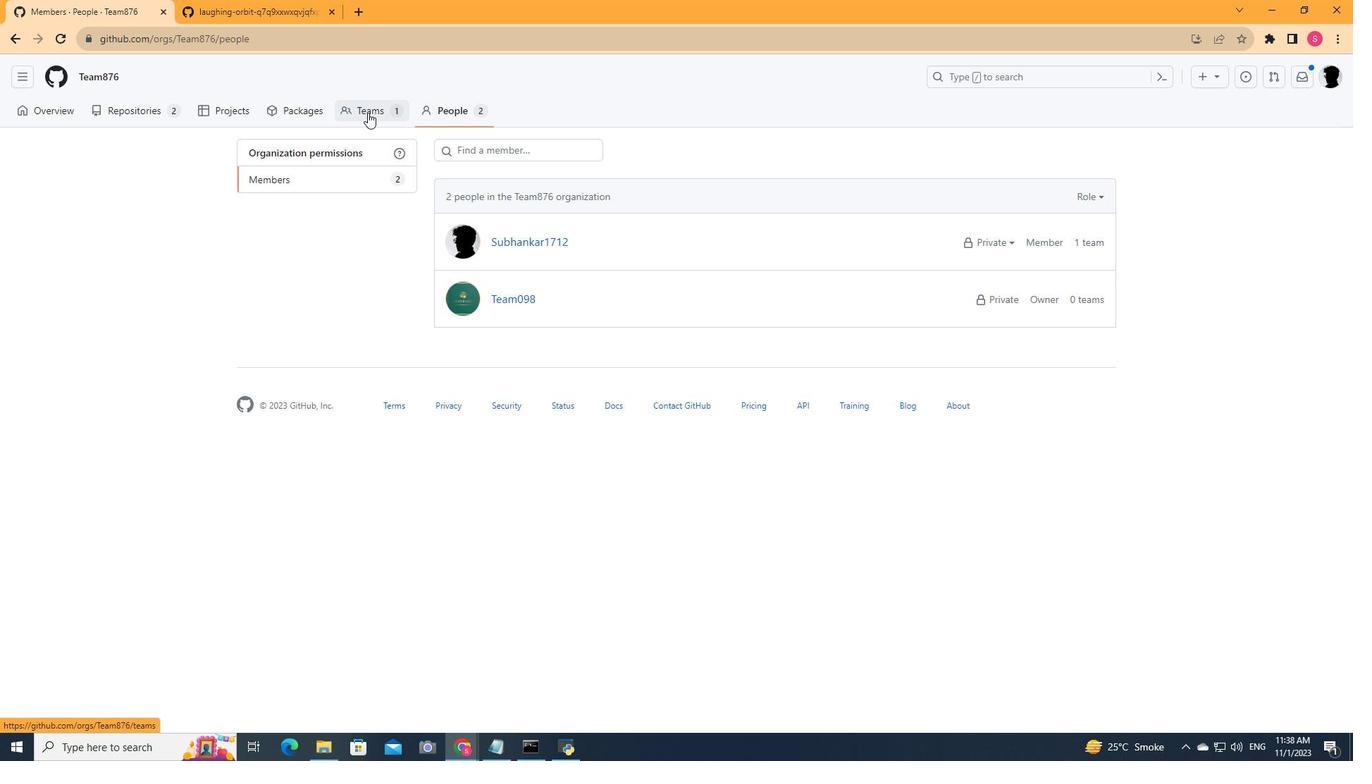 
Action: Mouse pressed left at (367, 112)
Screenshot: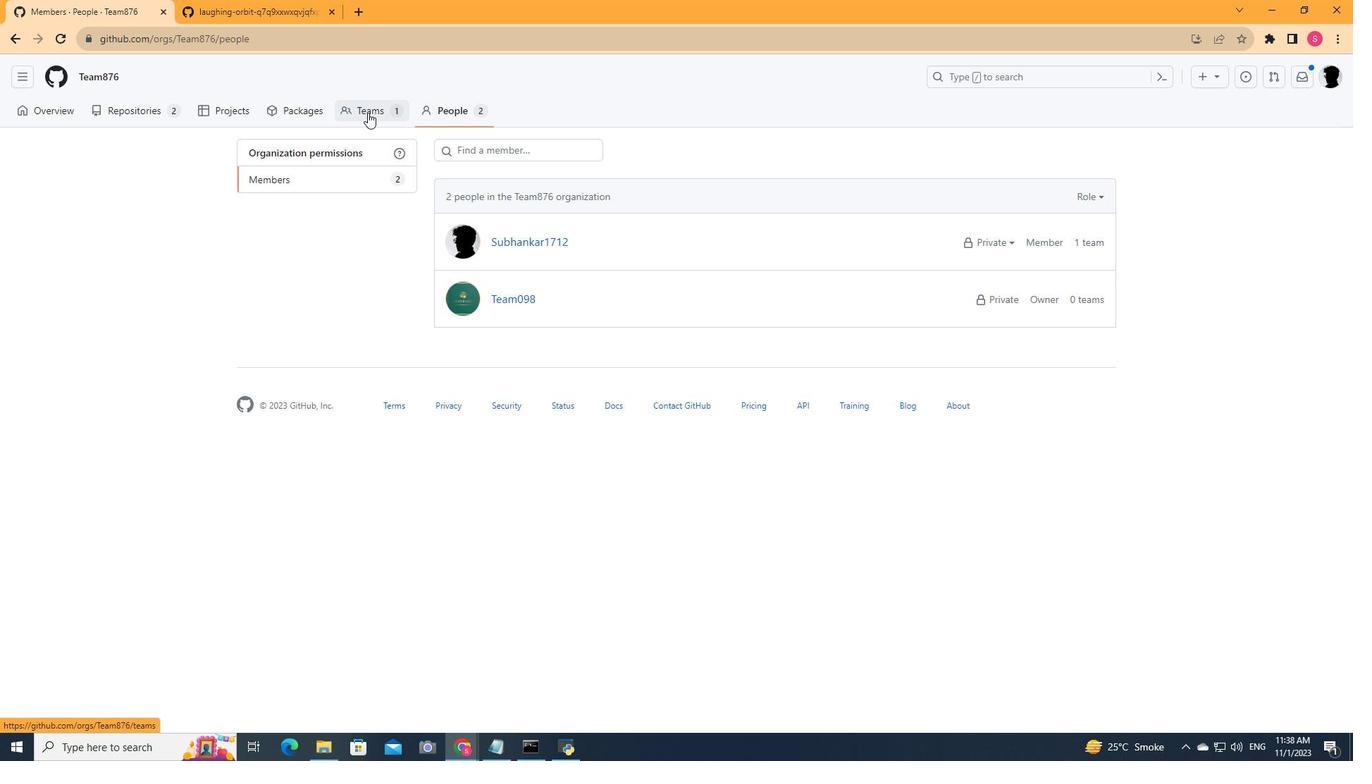 
Action: Mouse moved to (374, 570)
Screenshot: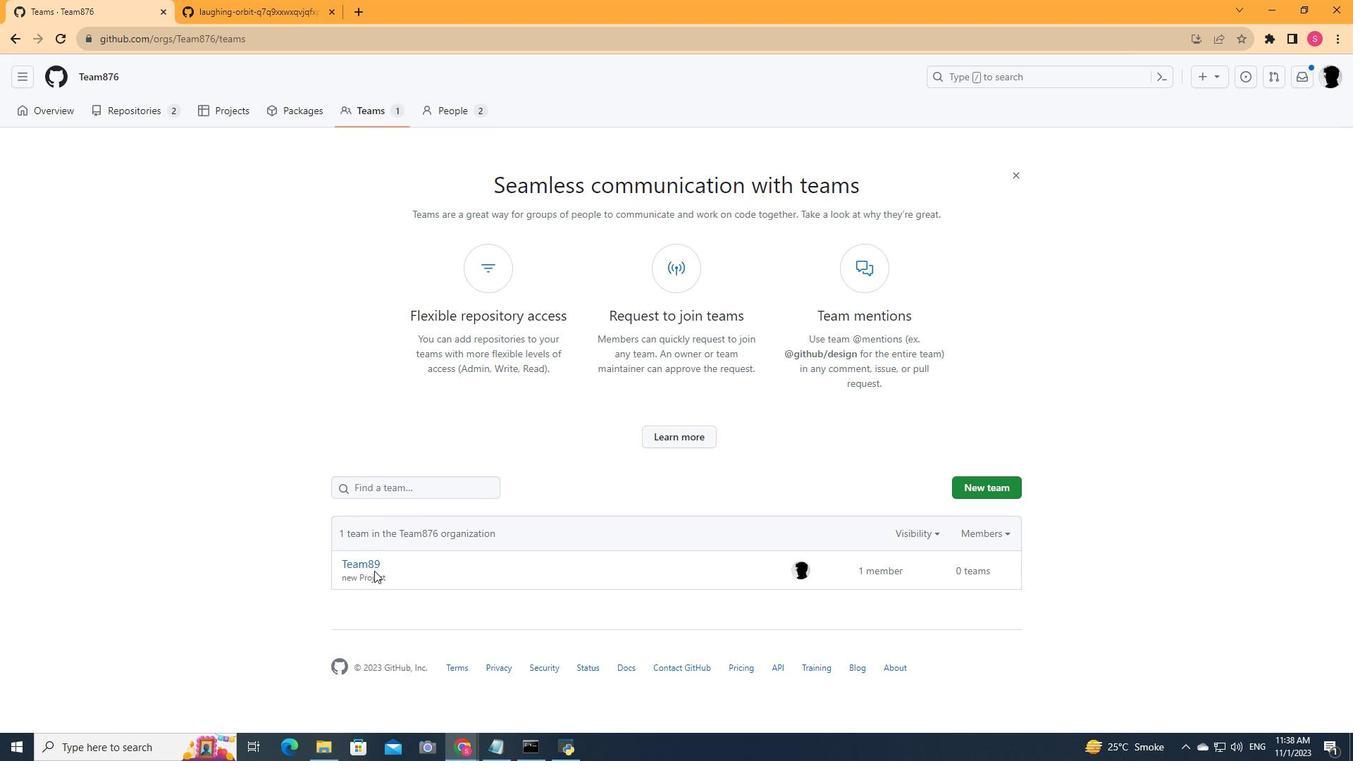
Action: Mouse pressed left at (374, 570)
Screenshot: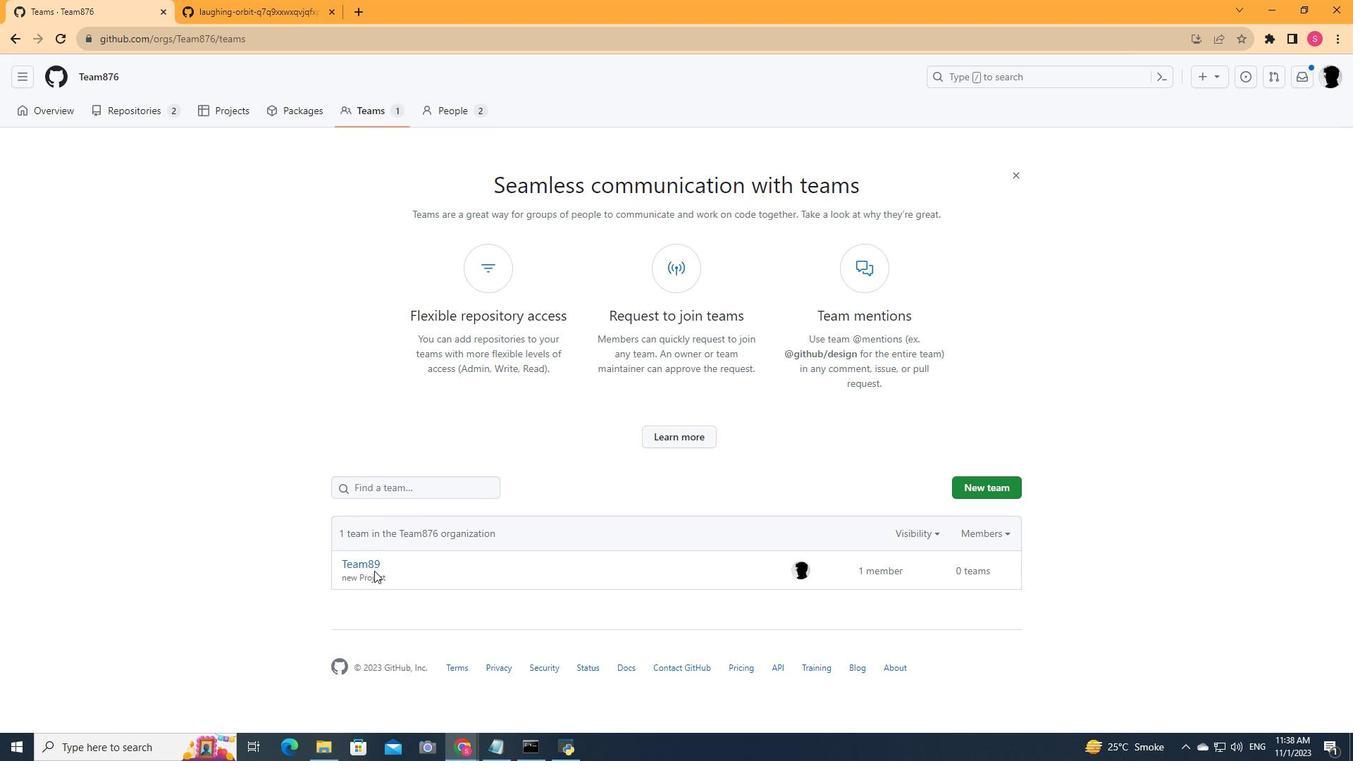
Action: Mouse moved to (349, 566)
Screenshot: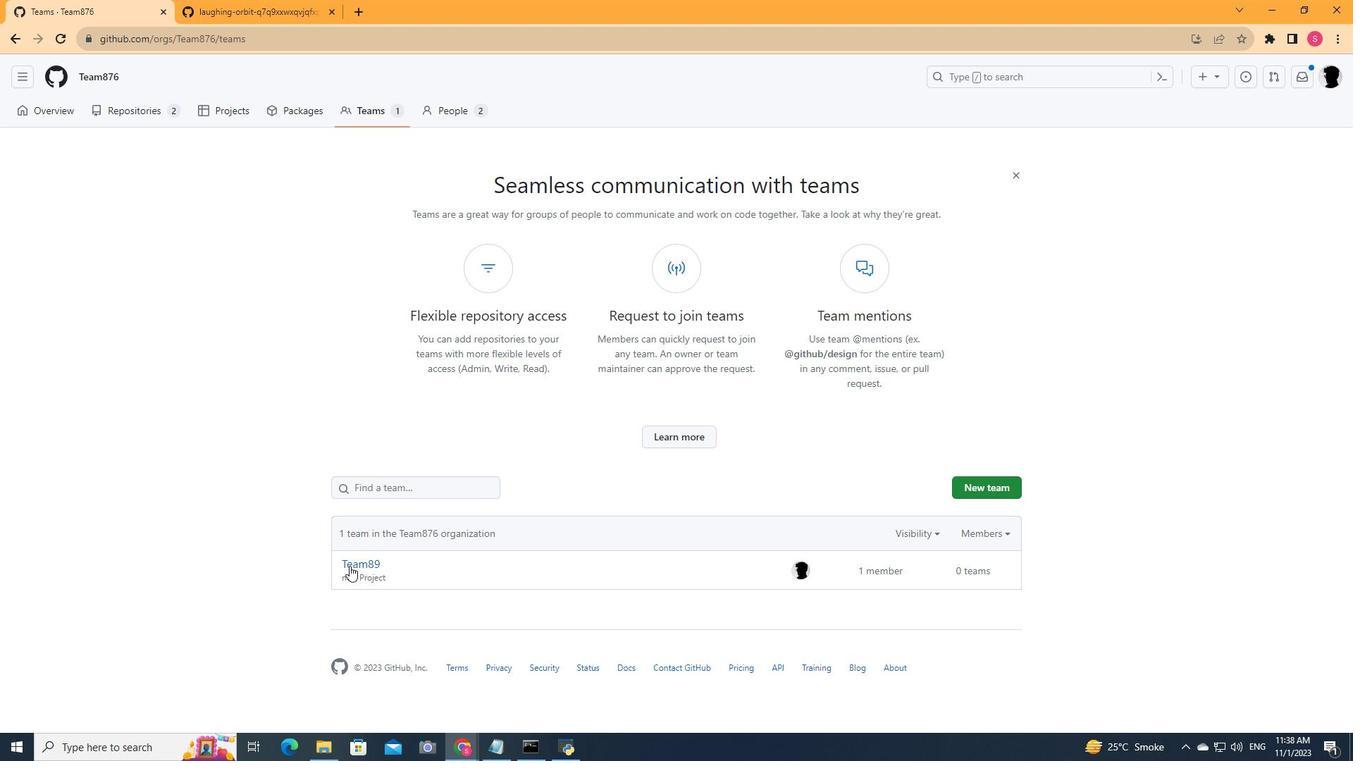 
Action: Mouse pressed left at (349, 566)
Screenshot: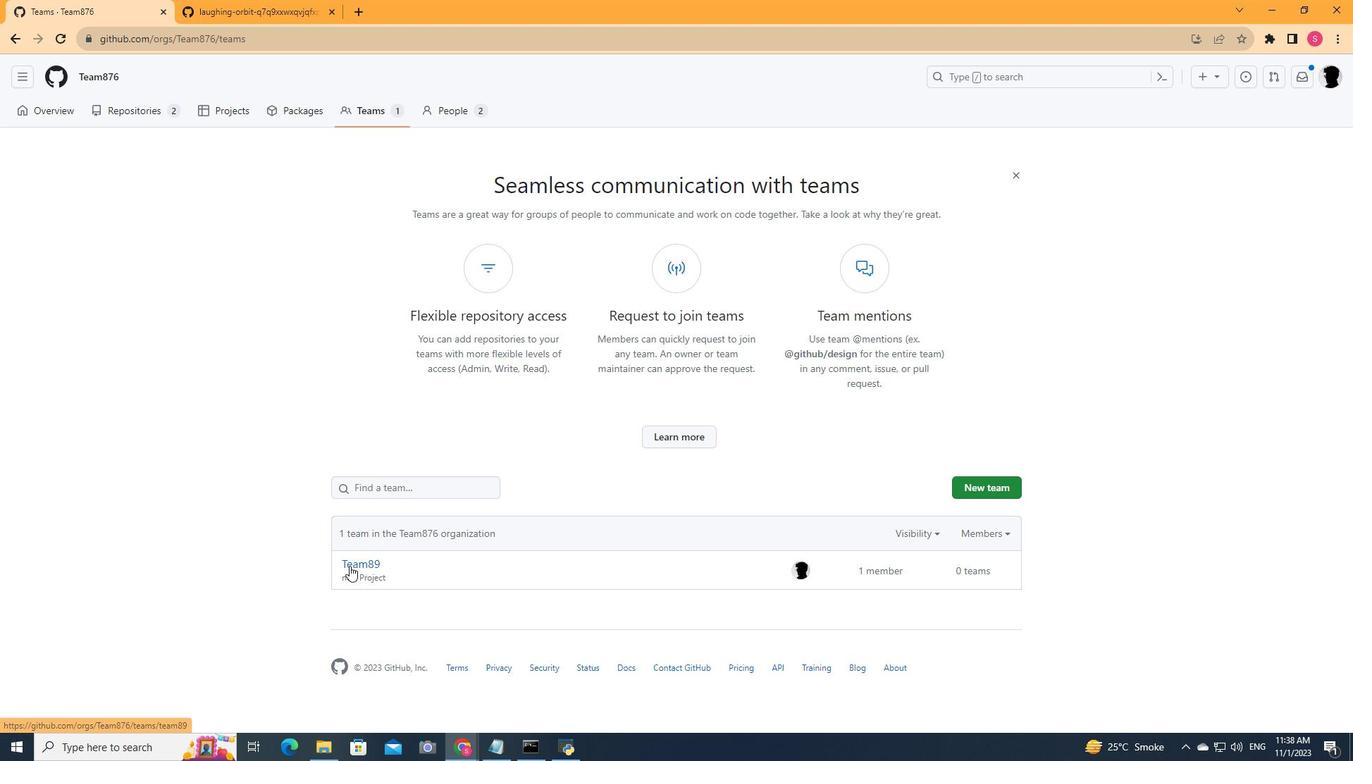 
Action: Mouse moved to (1058, 162)
Screenshot: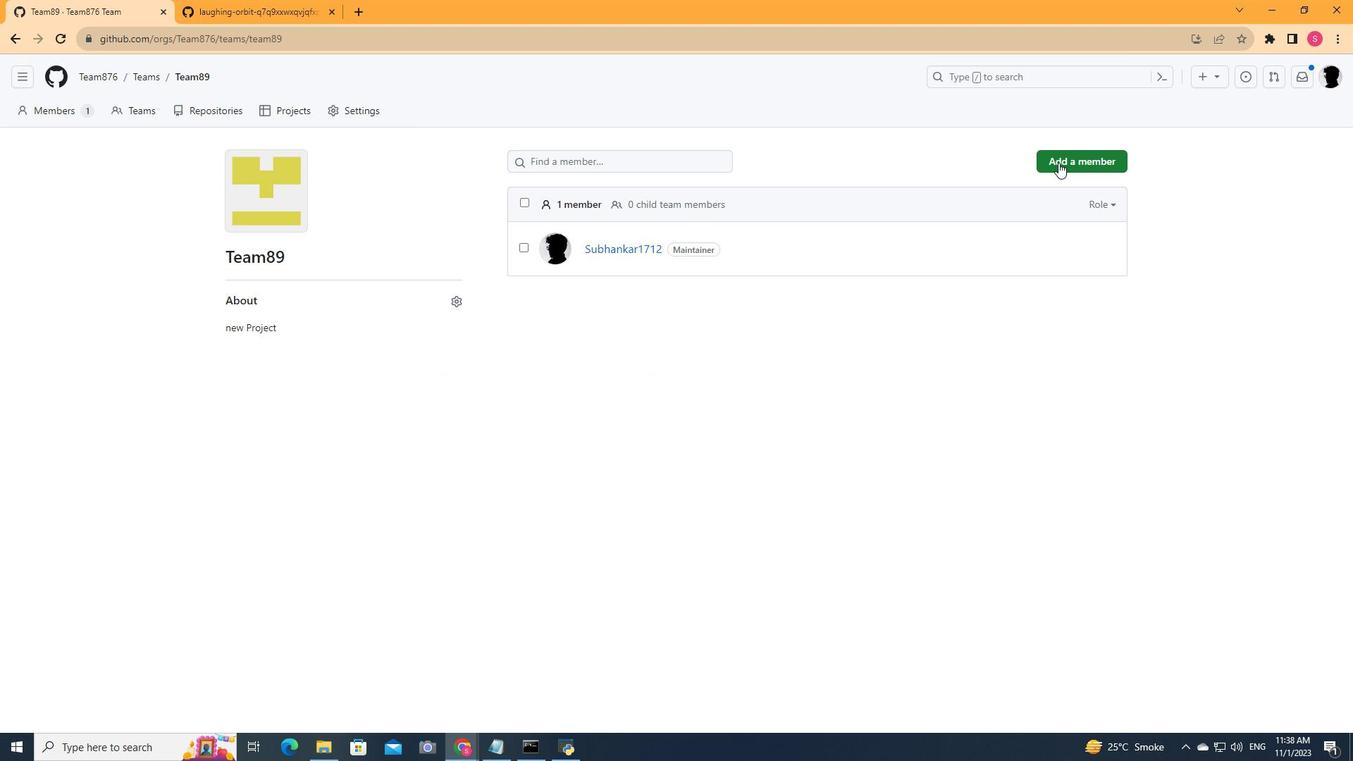 
Action: Mouse pressed left at (1058, 162)
Screenshot: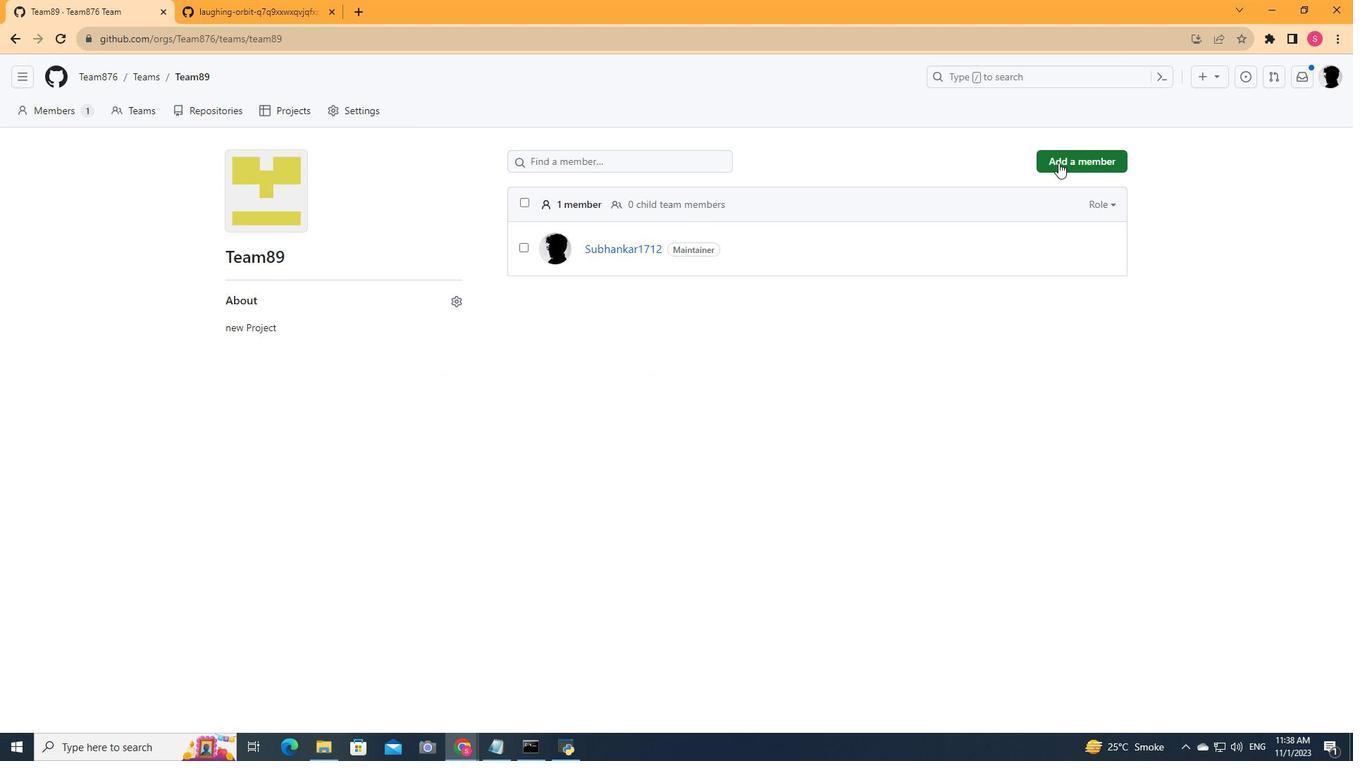 
Action: Mouse moved to (595, 272)
Screenshot: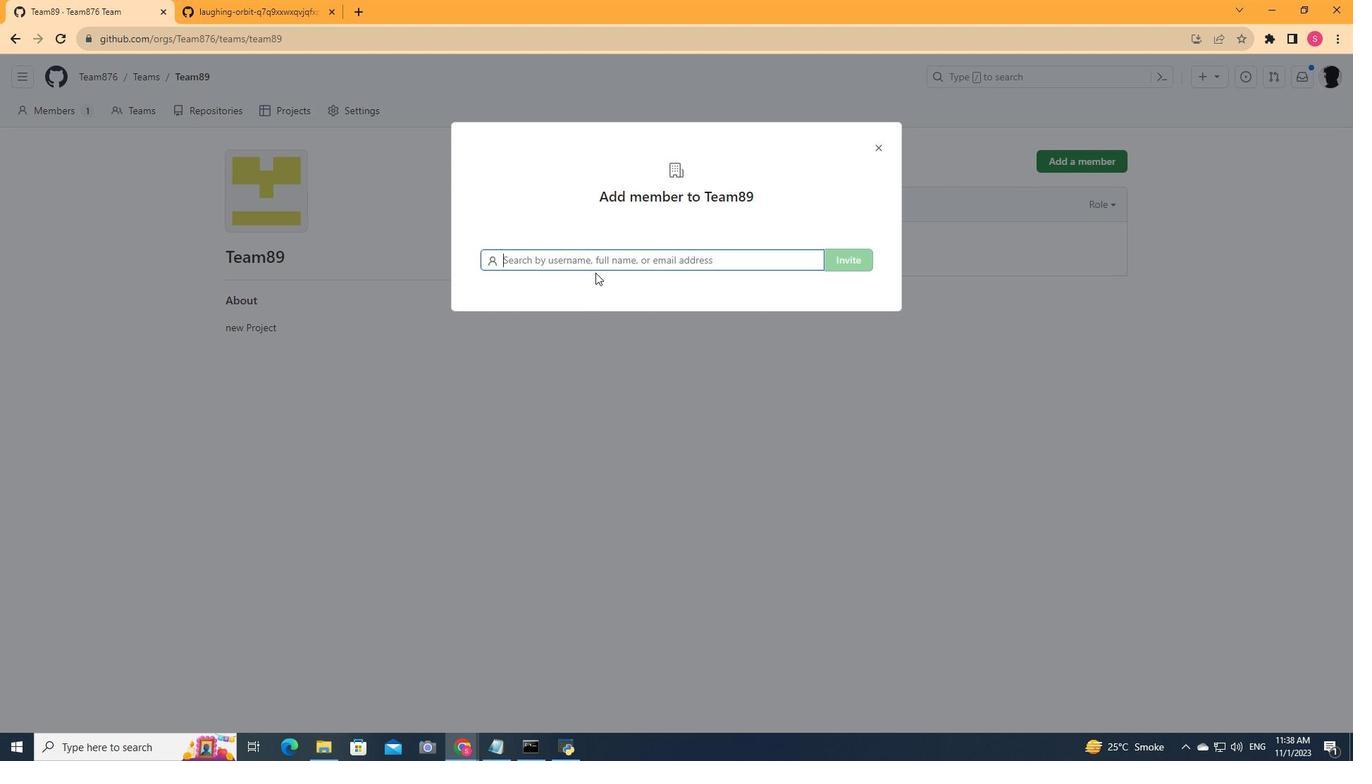 
Action: Key pressed team089<Key.backspace><Key.backspace><Key.backspace><Key.backspace><Key.backspace><Key.backspace>
Screenshot: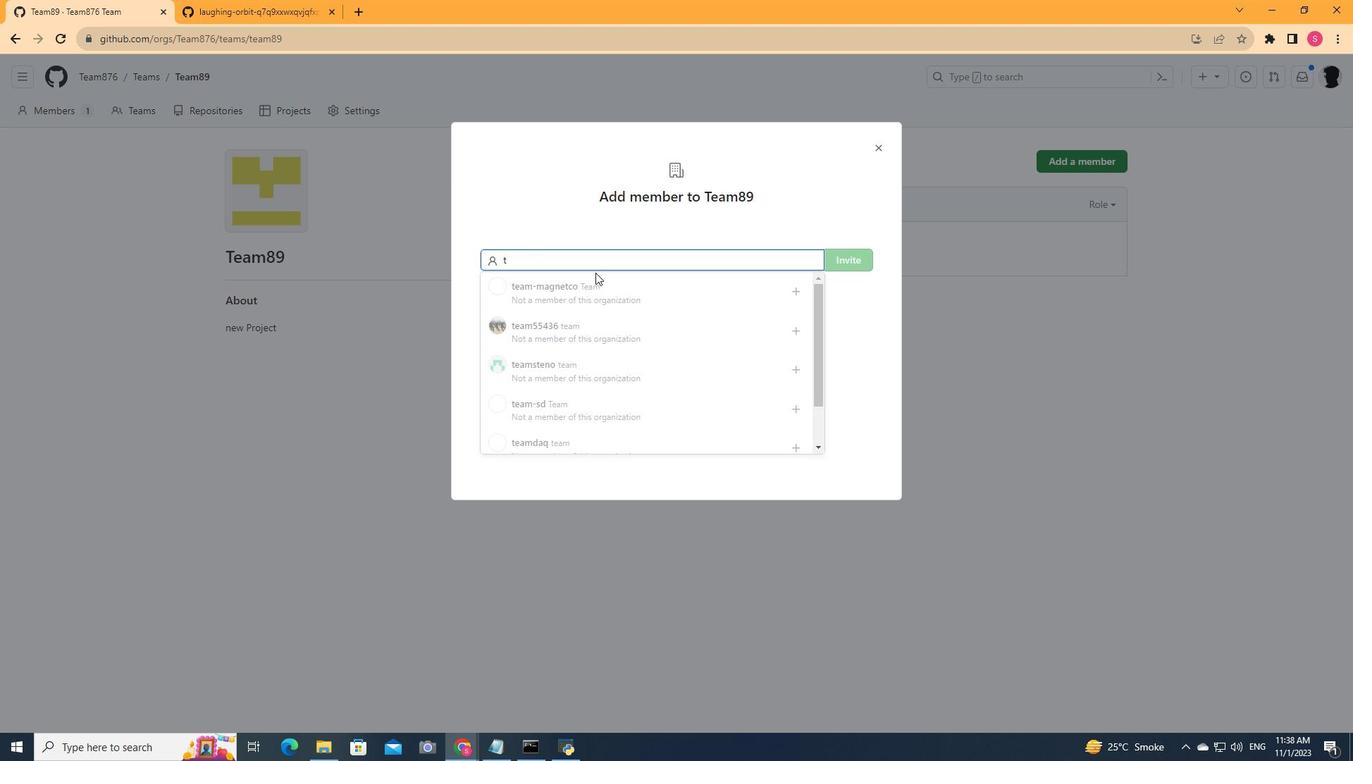 
Action: Mouse moved to (876, 150)
Screenshot: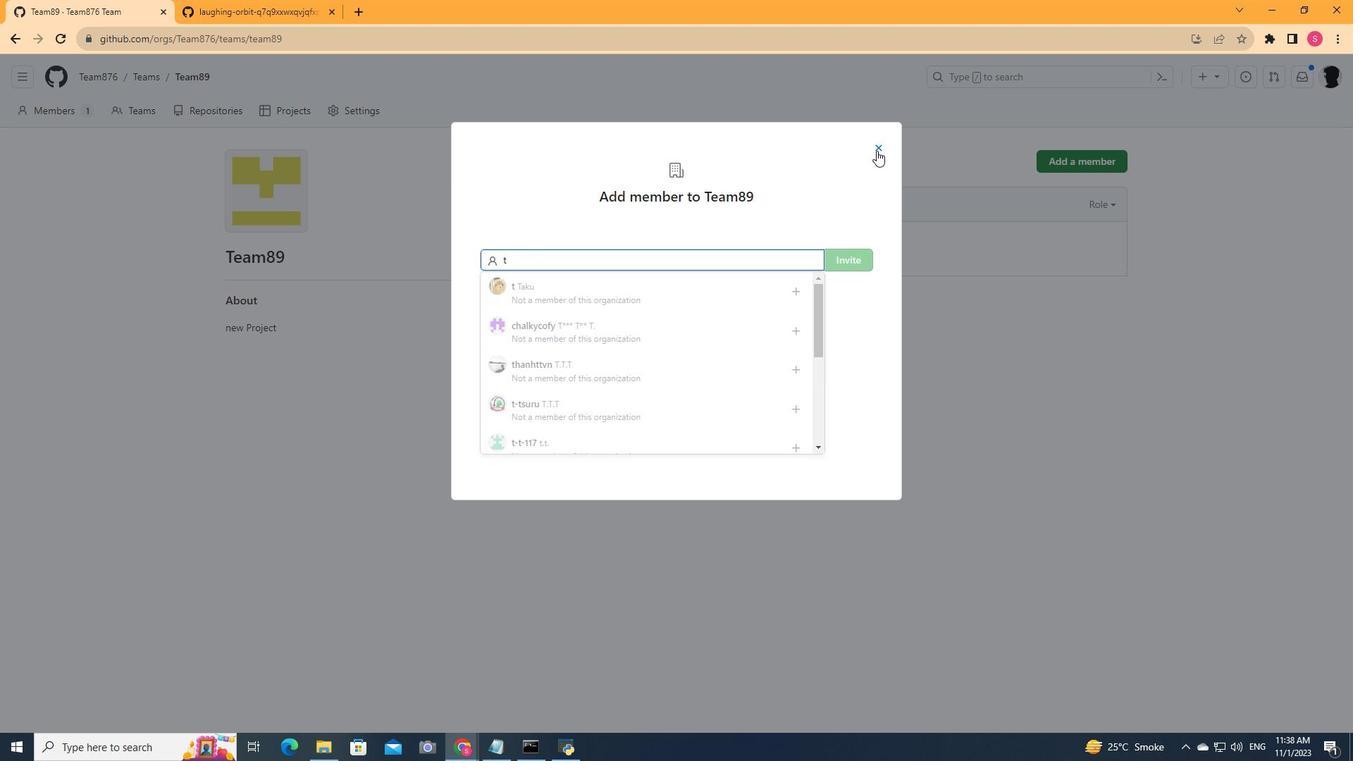 
Action: Mouse pressed left at (876, 150)
Screenshot: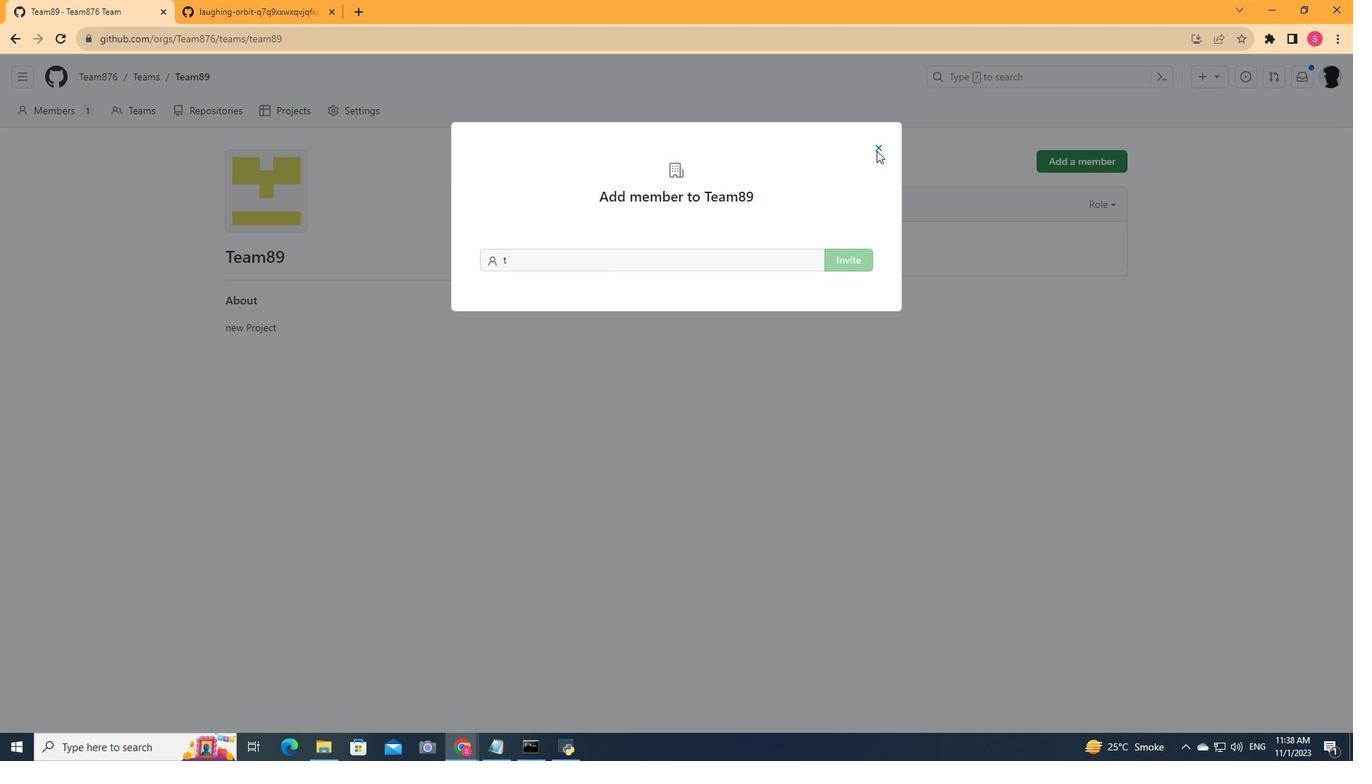 
Action: Mouse moved to (298, 108)
Screenshot: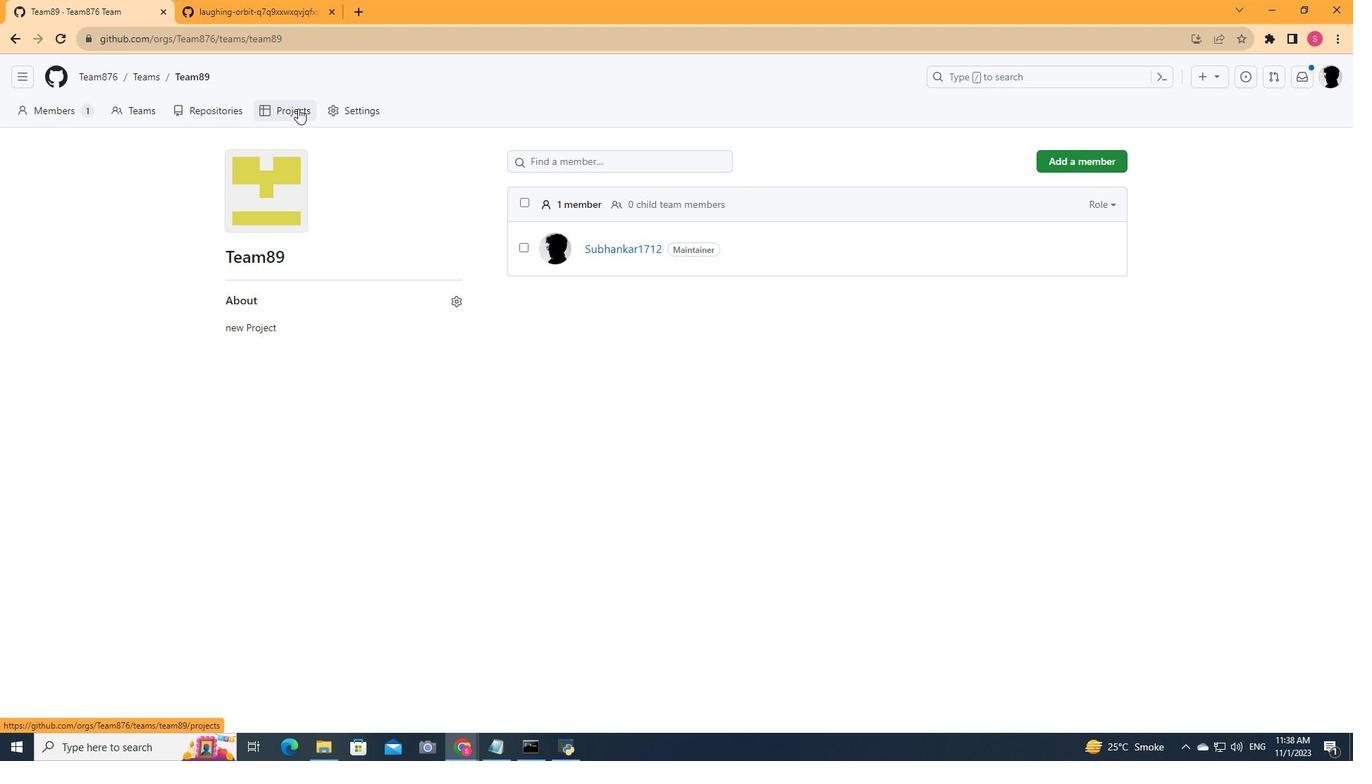 
Action: Mouse pressed left at (298, 108)
Screenshot: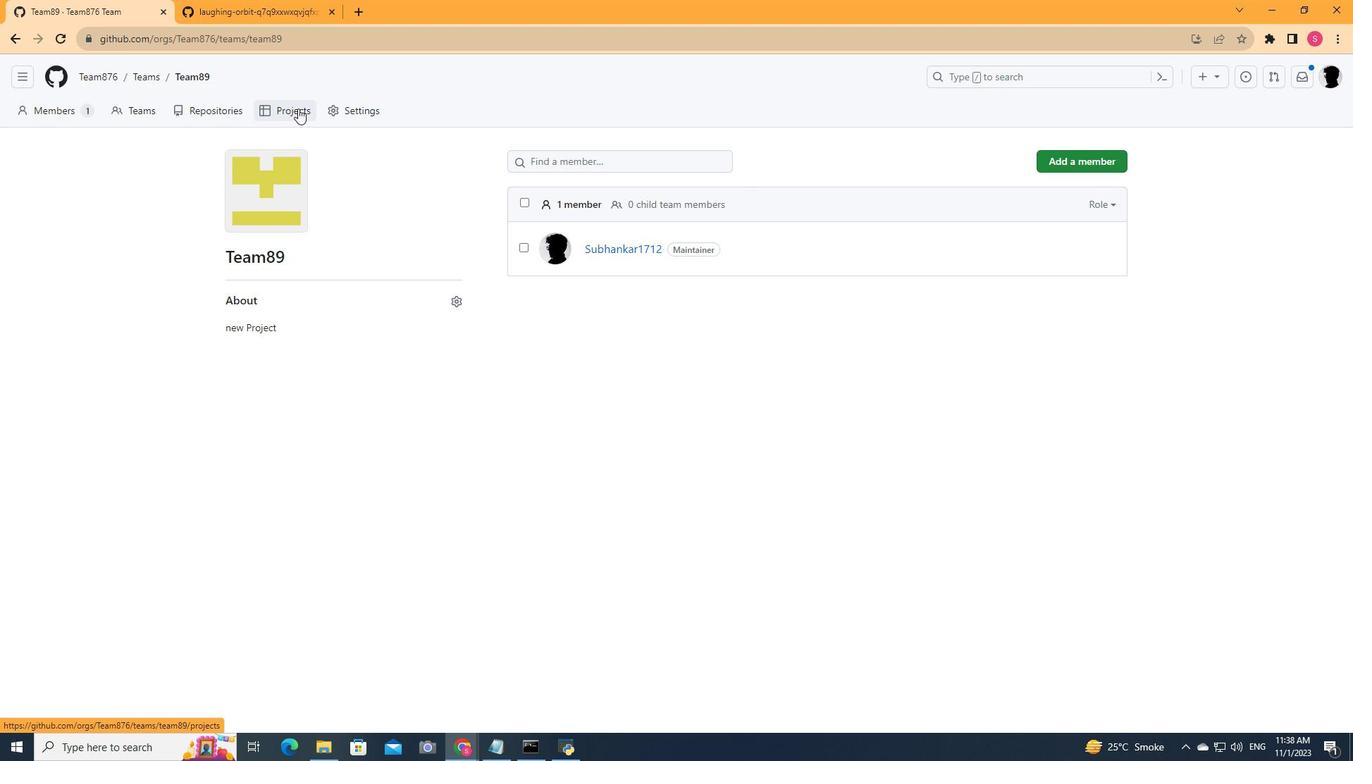 
Action: Mouse moved to (71, 106)
Screenshot: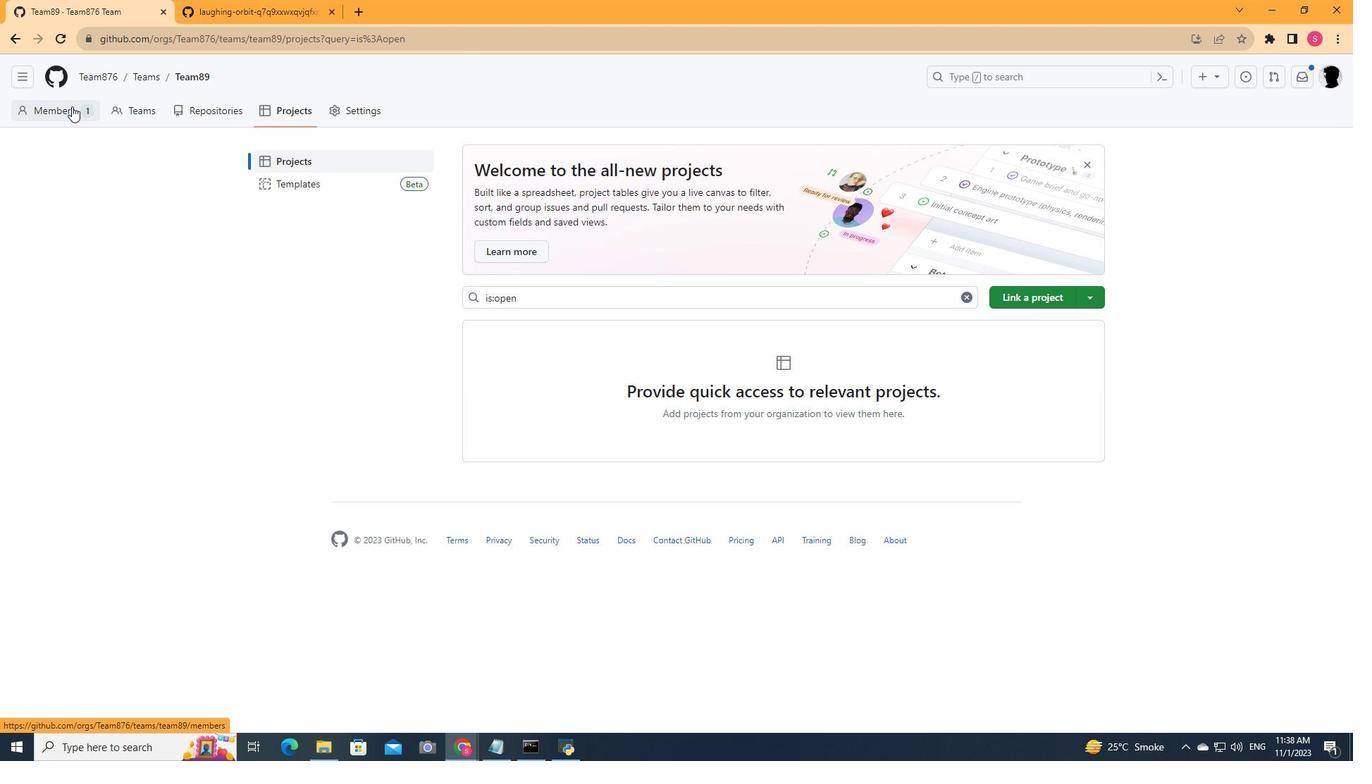 
Action: Mouse pressed left at (71, 106)
Screenshot: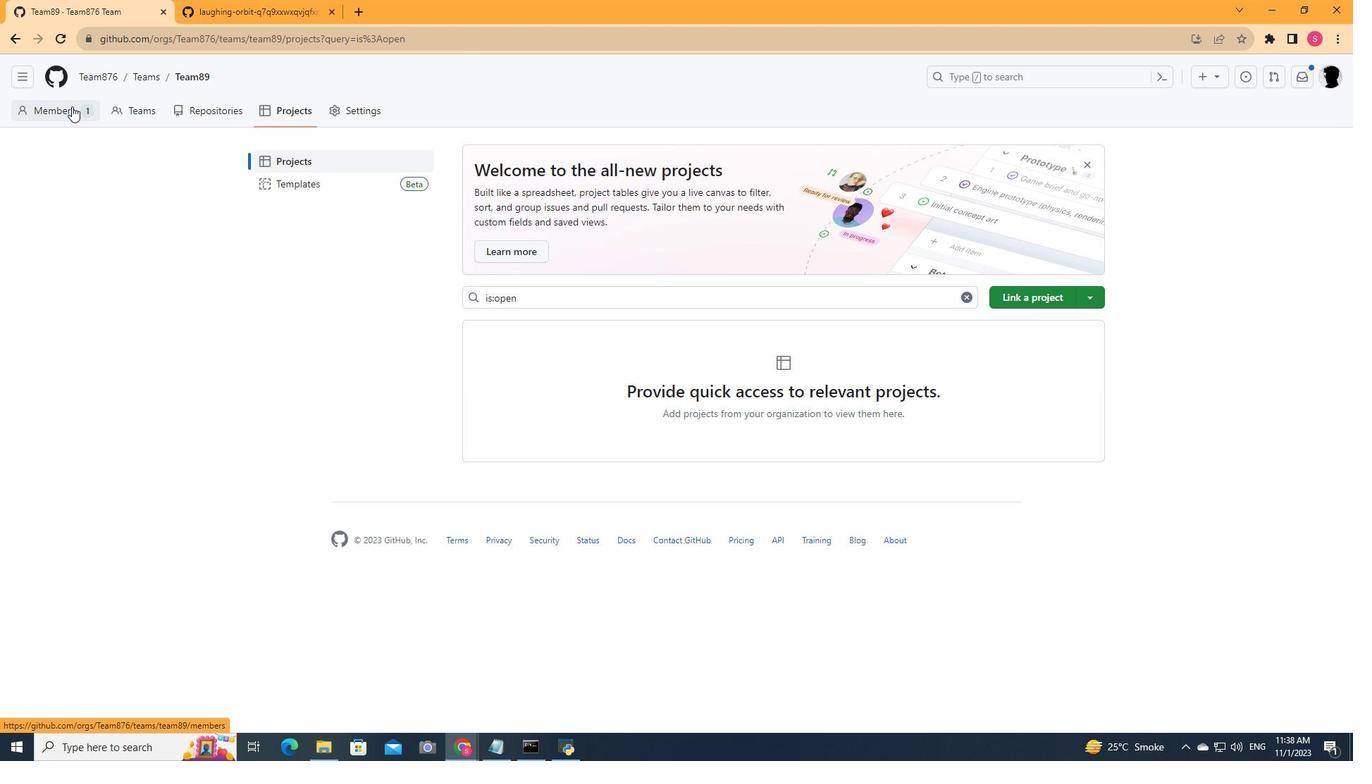 
Action: Mouse moved to (89, 73)
Screenshot: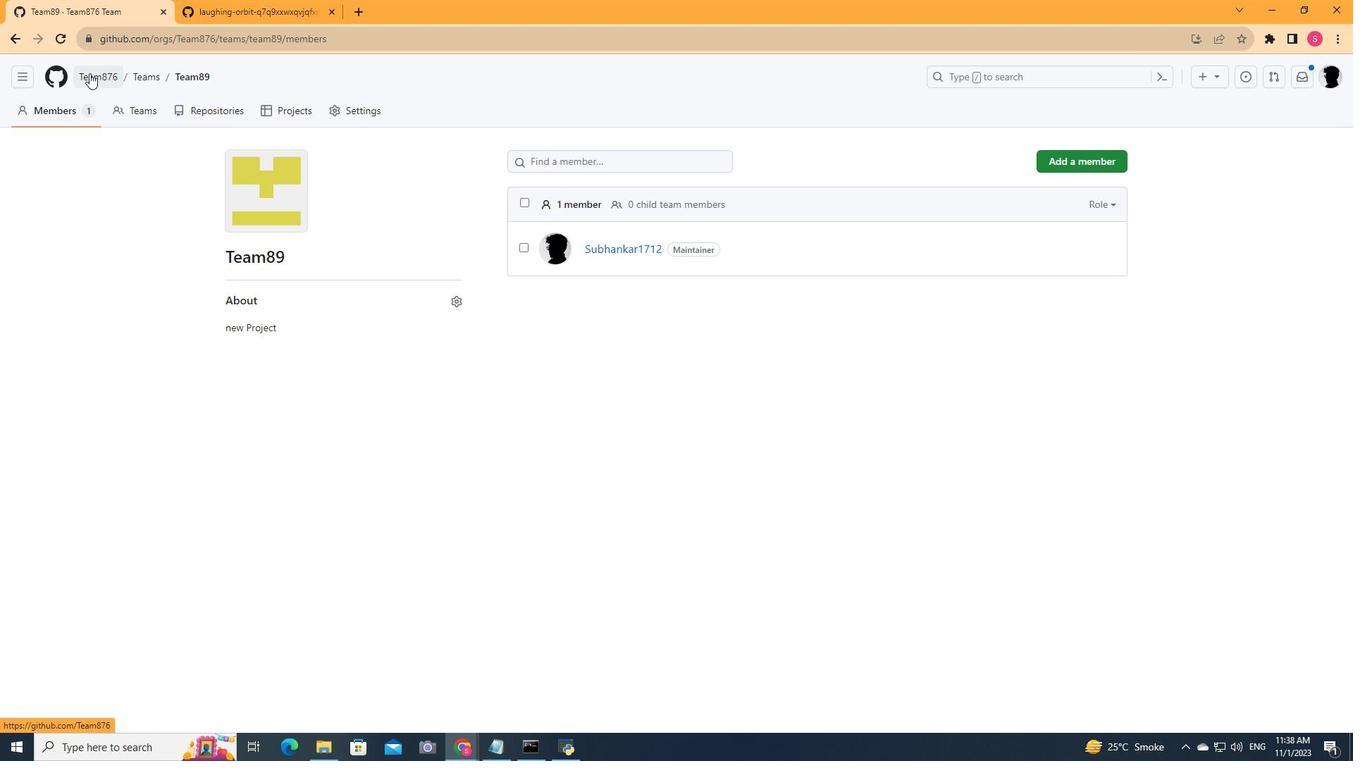 
Action: Mouse pressed left at (89, 73)
Screenshot: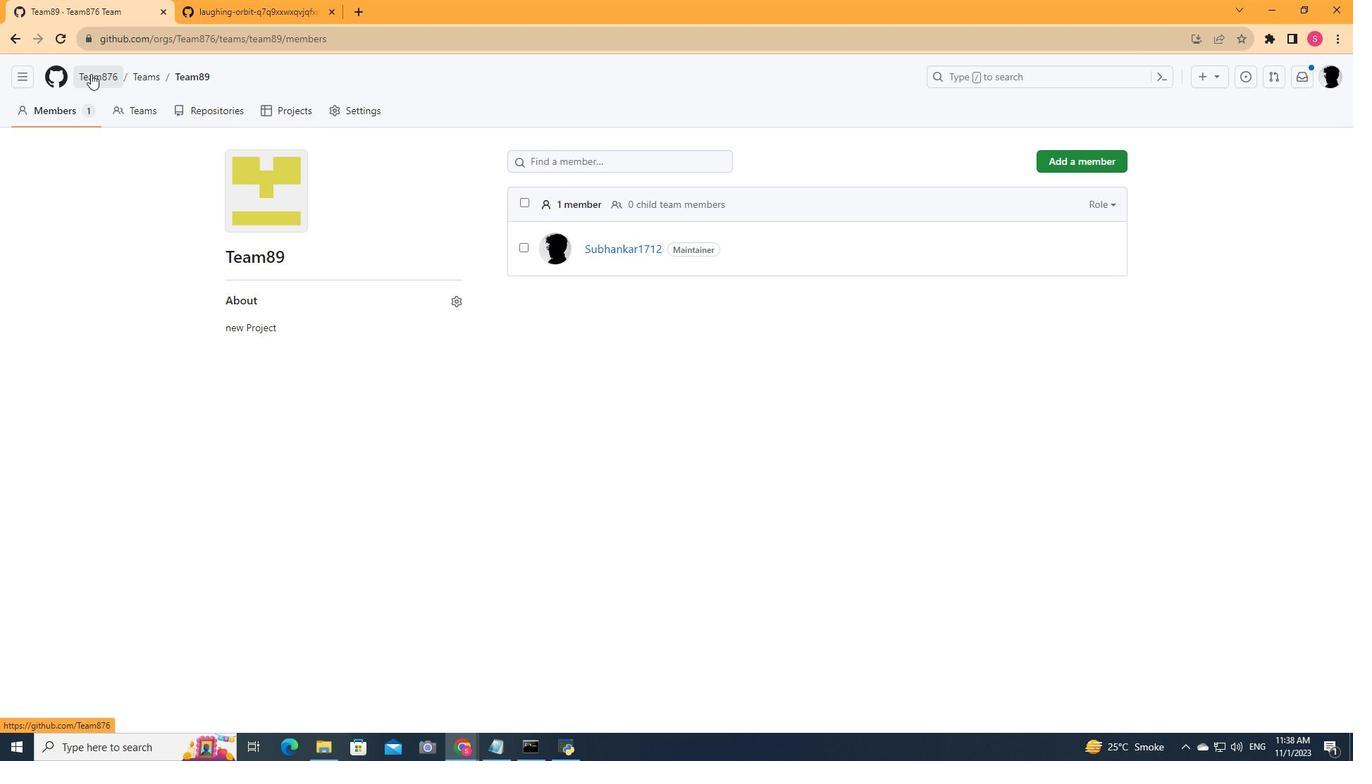 
Action: Mouse moved to (369, 112)
Screenshot: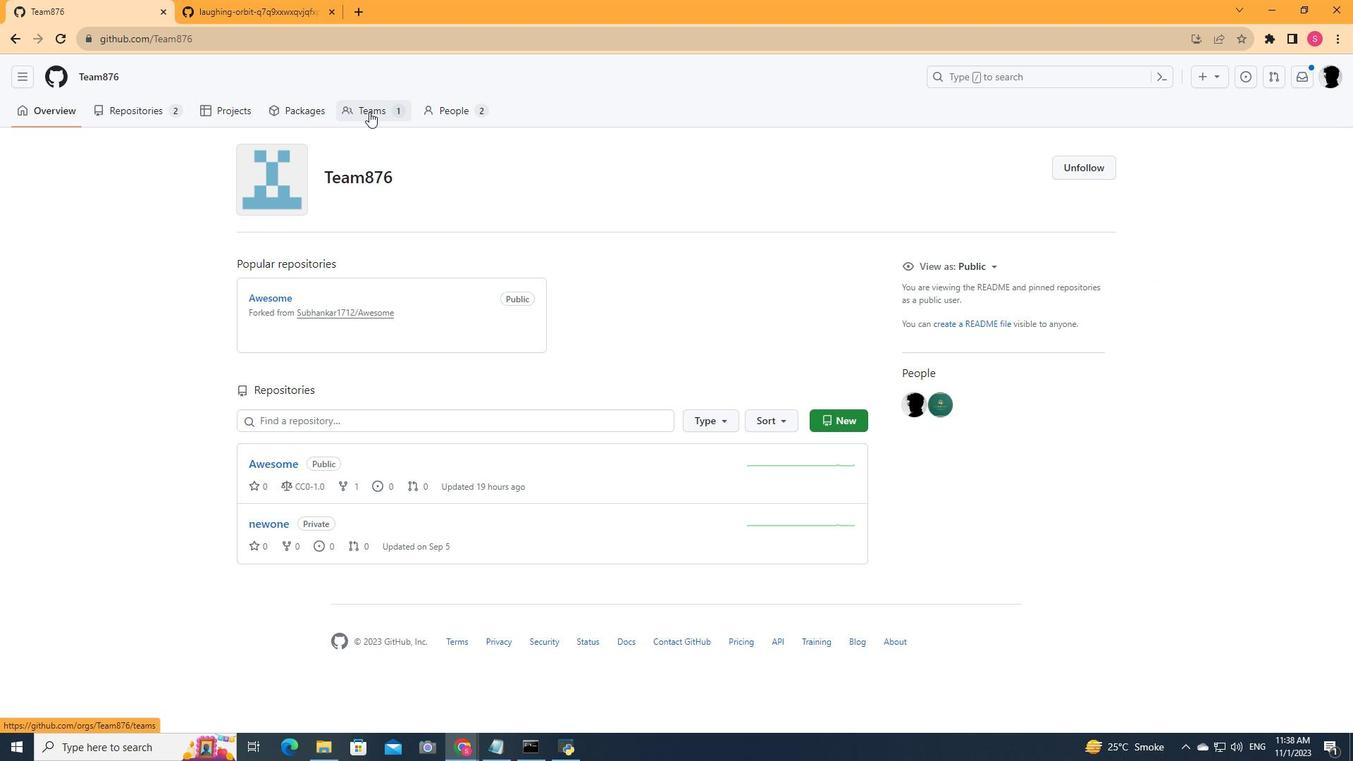 
Action: Mouse pressed left at (369, 112)
Screenshot: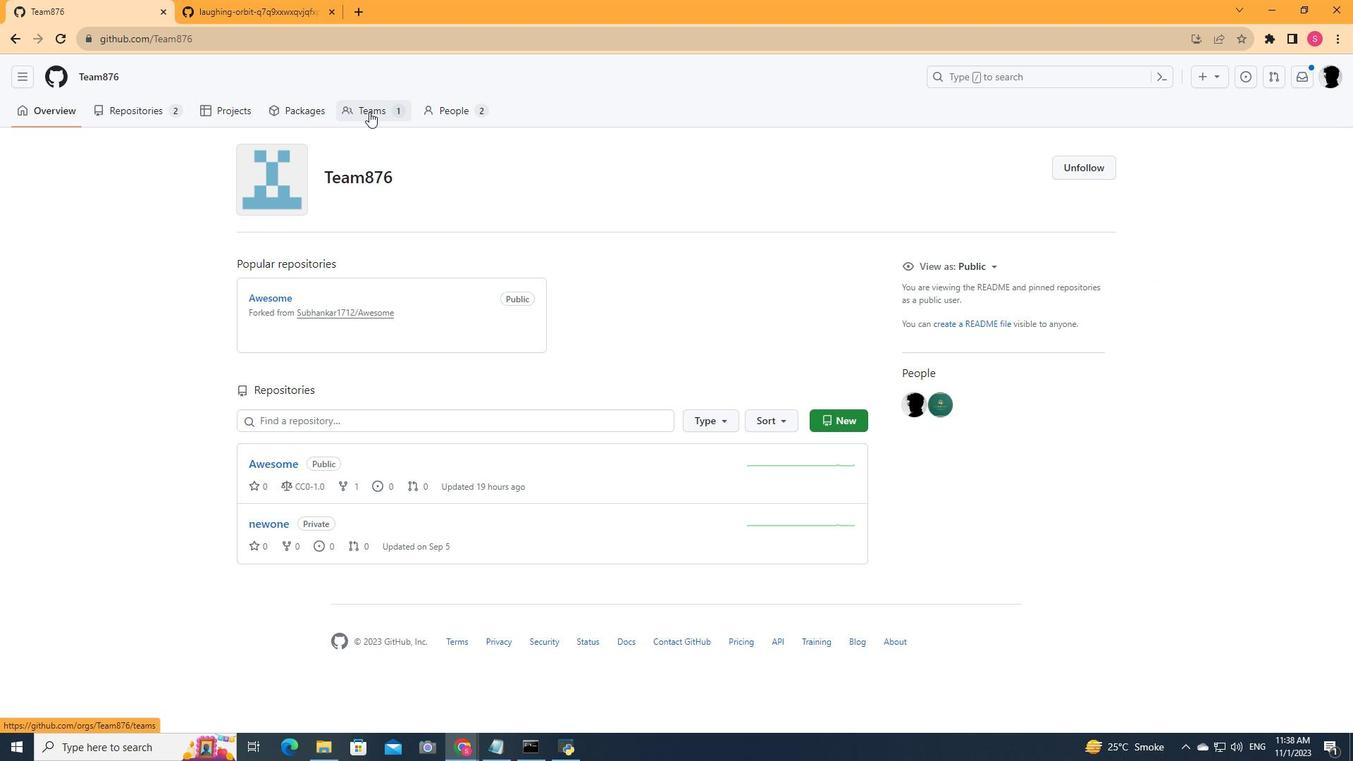 
Action: Mouse moved to (364, 568)
Screenshot: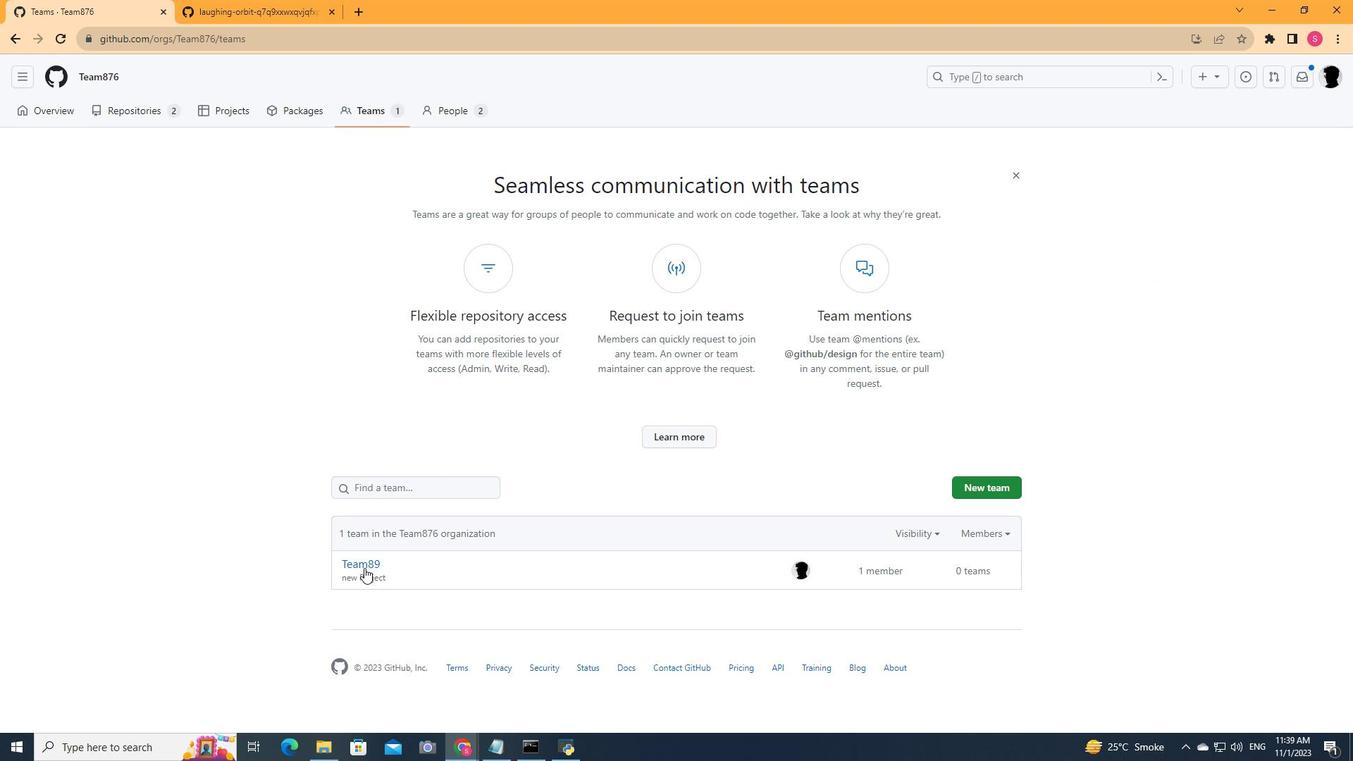 
Action: Mouse pressed left at (364, 568)
Screenshot: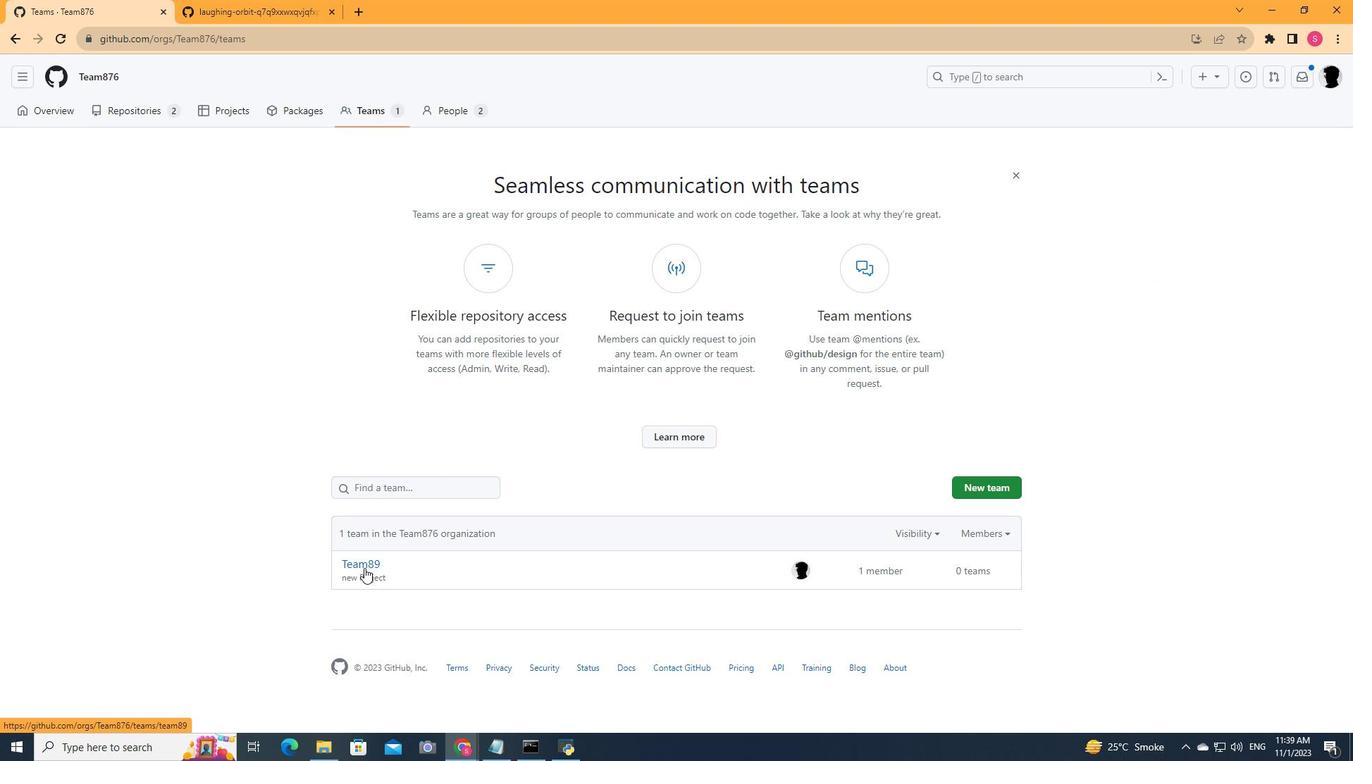 
Action: Mouse moved to (1086, 152)
Screenshot: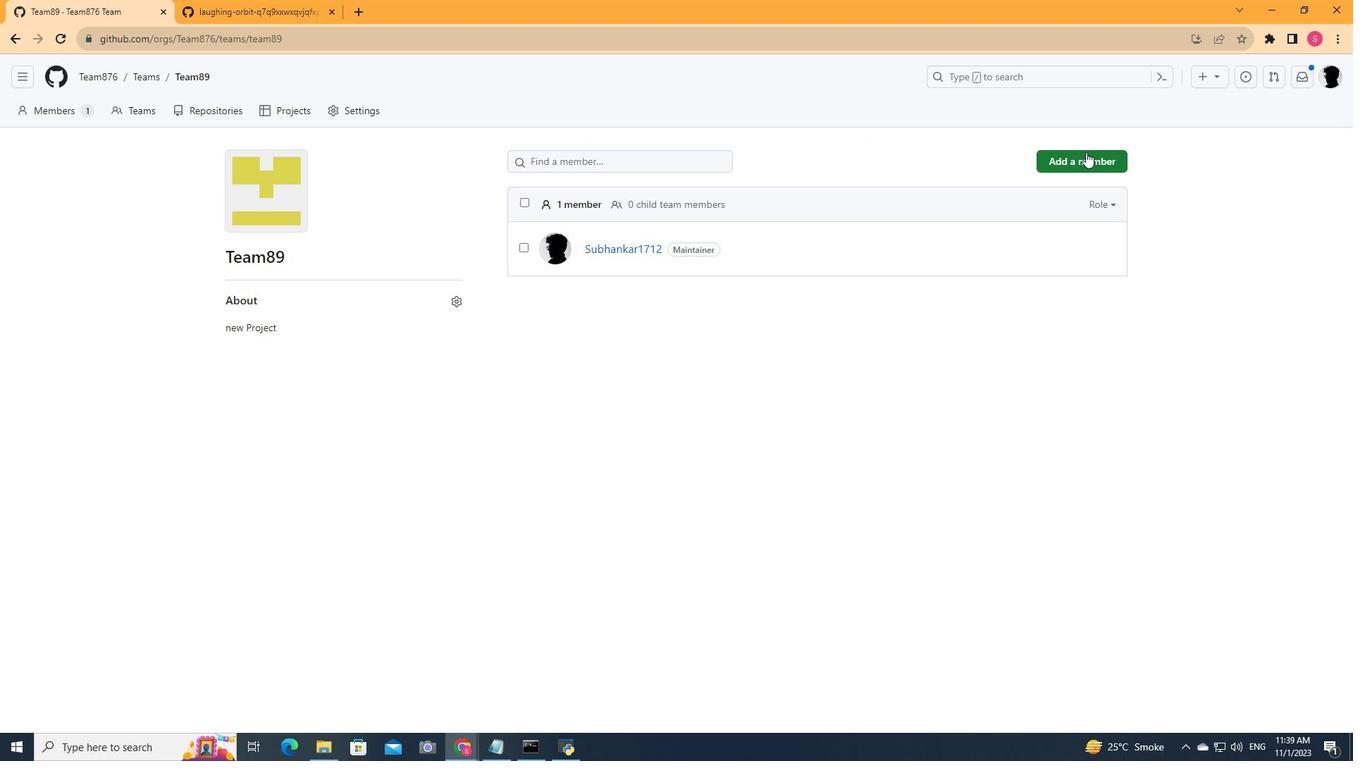
Action: Mouse pressed left at (1086, 152)
Screenshot: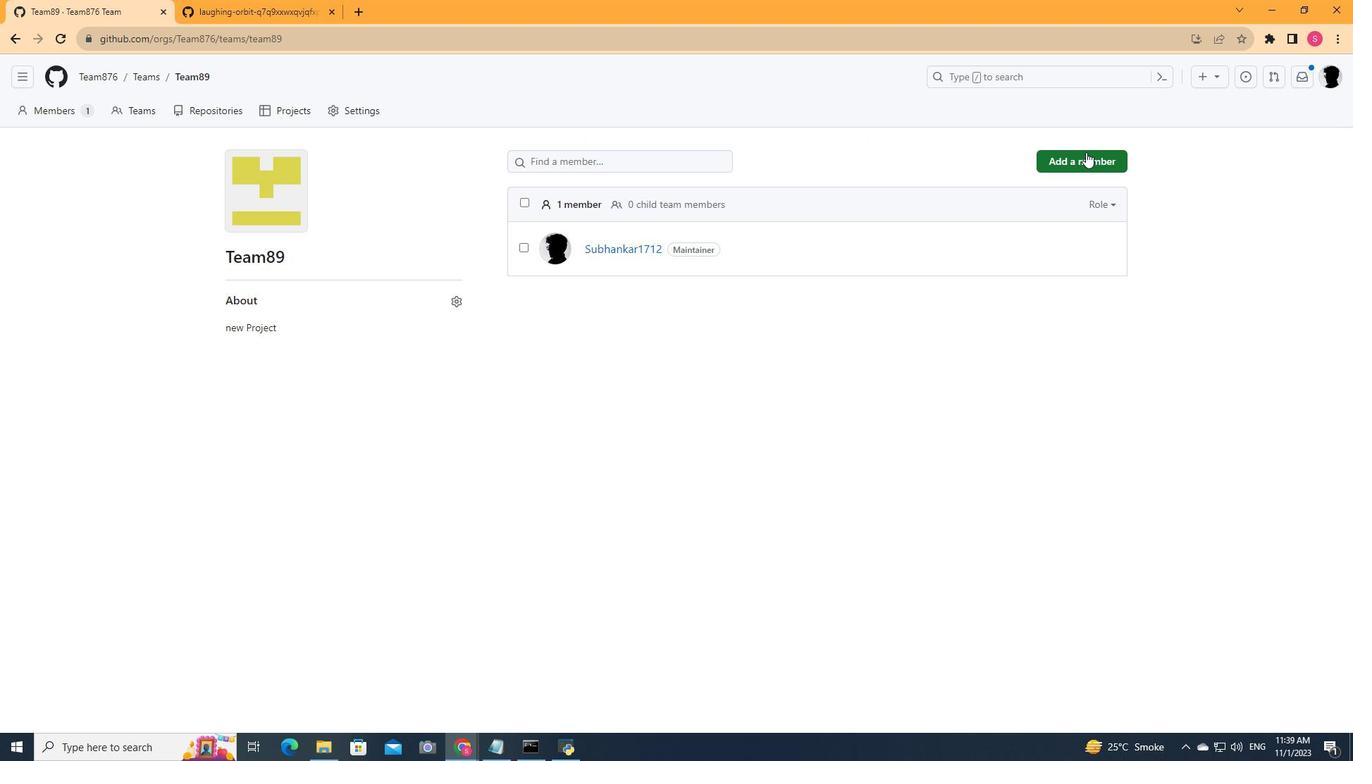 
Action: Mouse moved to (596, 263)
Screenshot: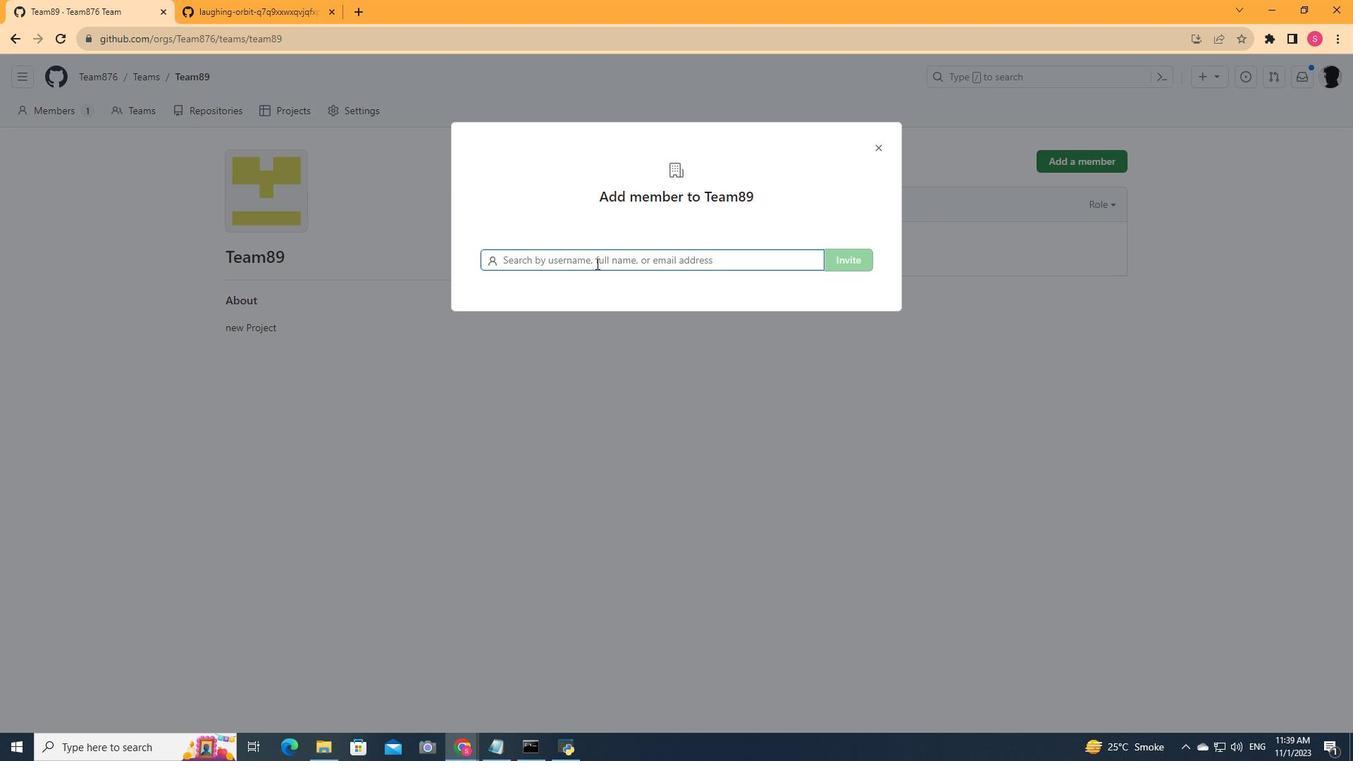 
Action: Mouse pressed left at (596, 263)
Screenshot: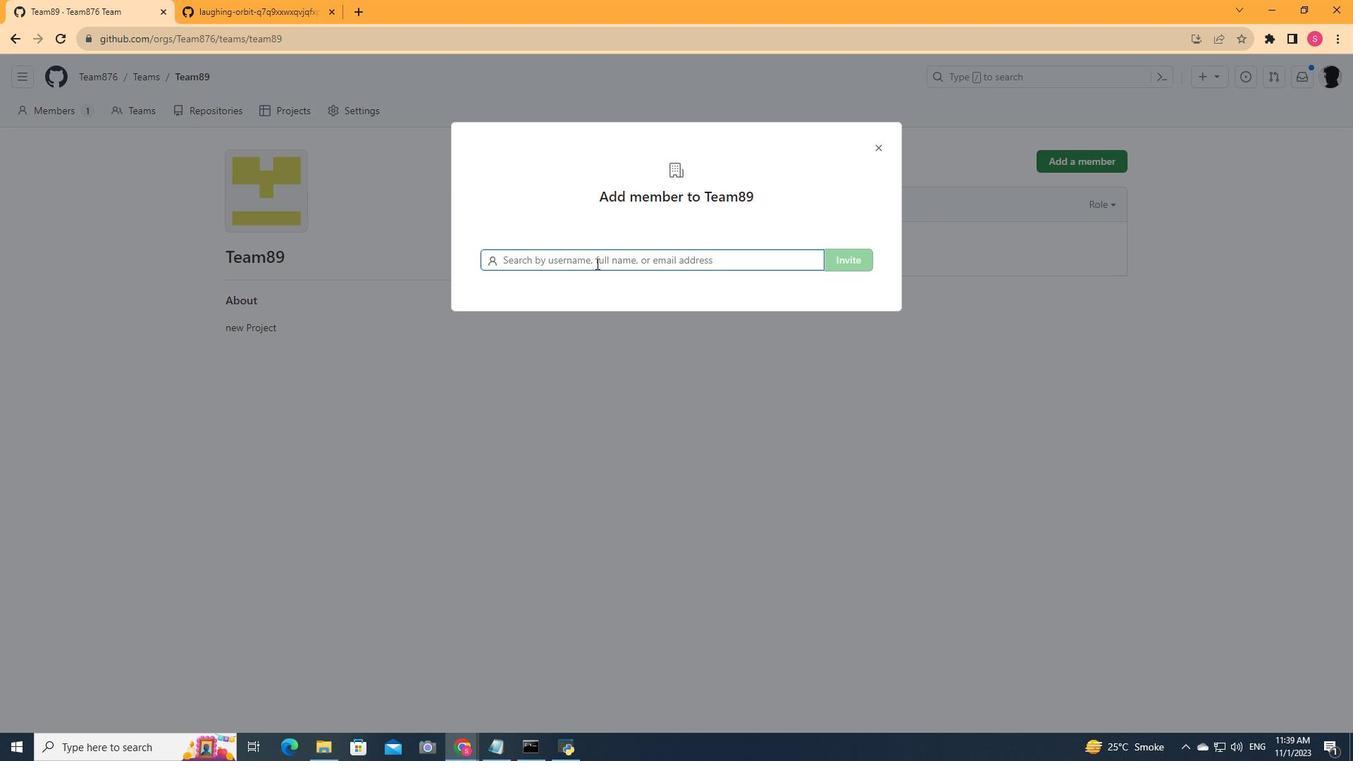 
Action: Key pressed <Key.shift>Team09
Screenshot: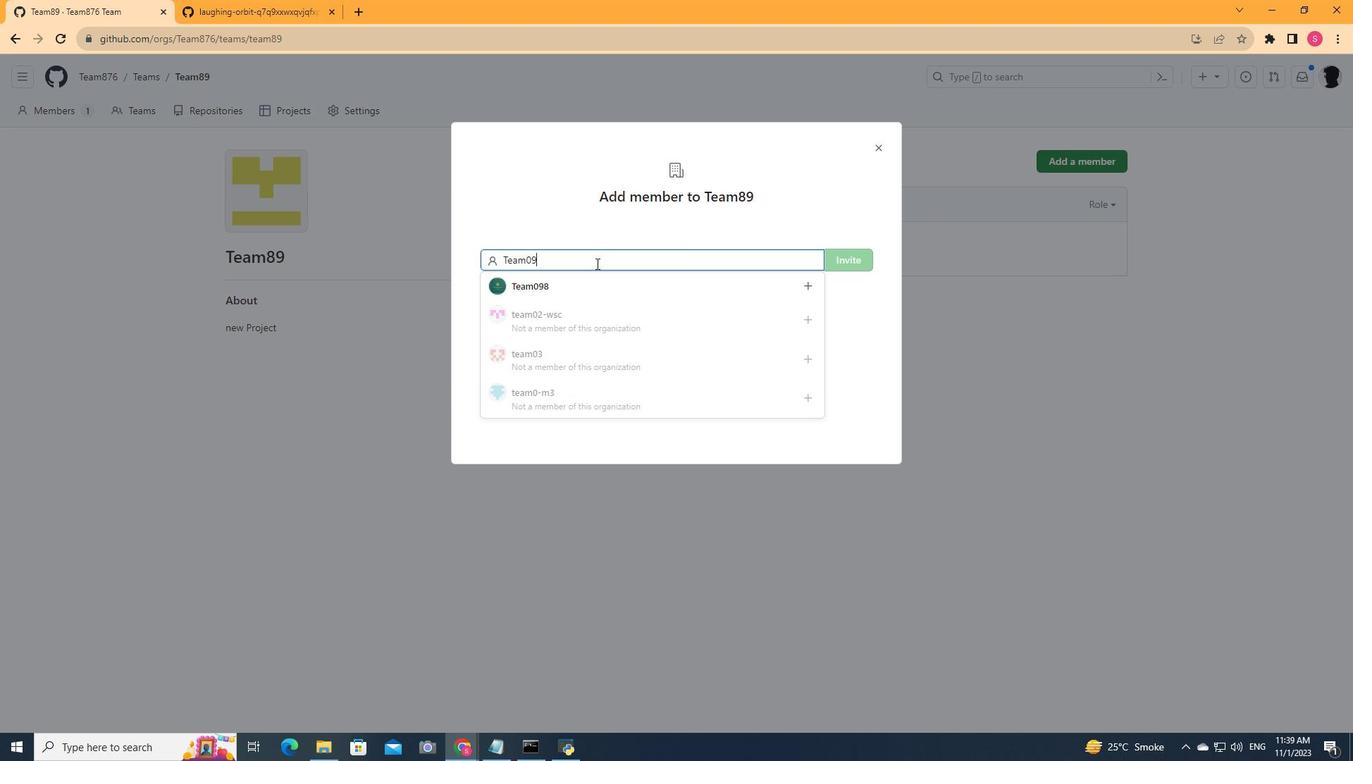 
Action: Mouse moved to (523, 293)
Screenshot: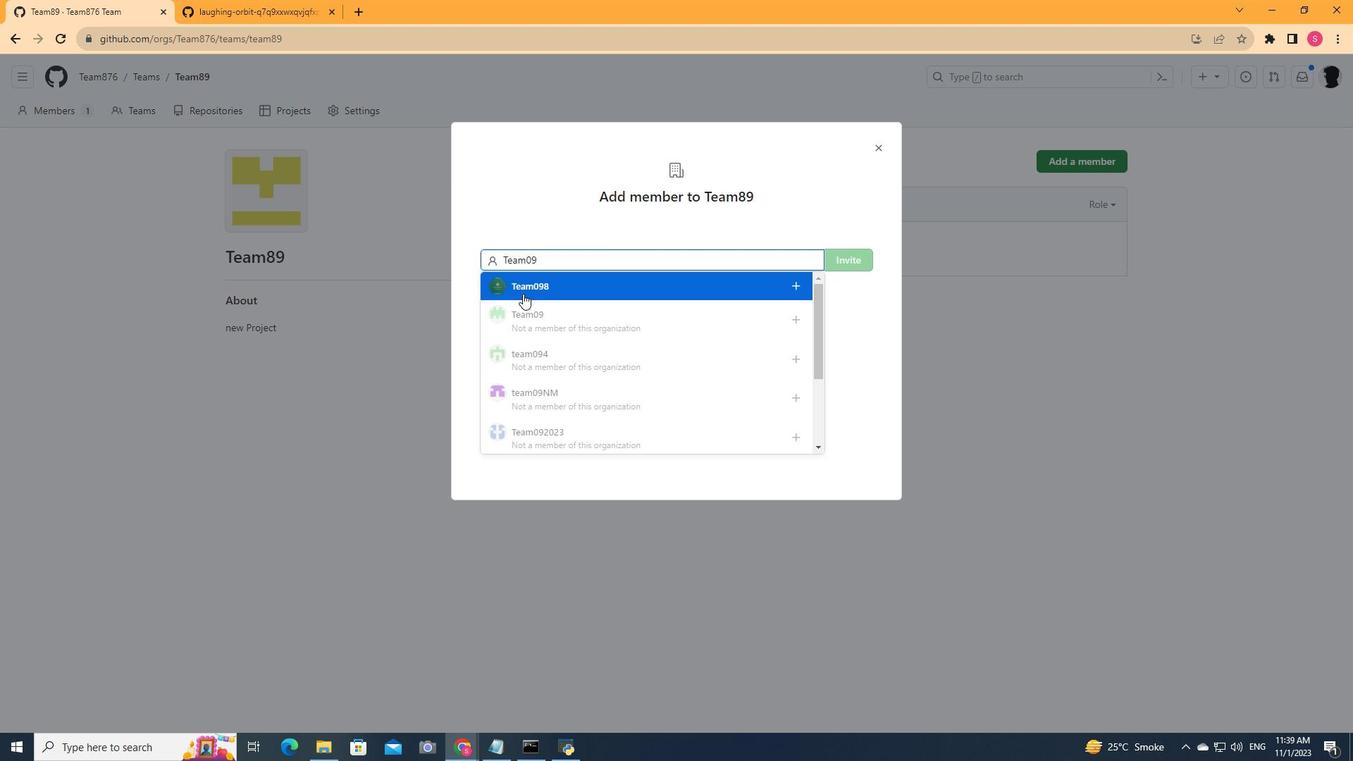 
Action: Mouse pressed left at (523, 293)
Screenshot: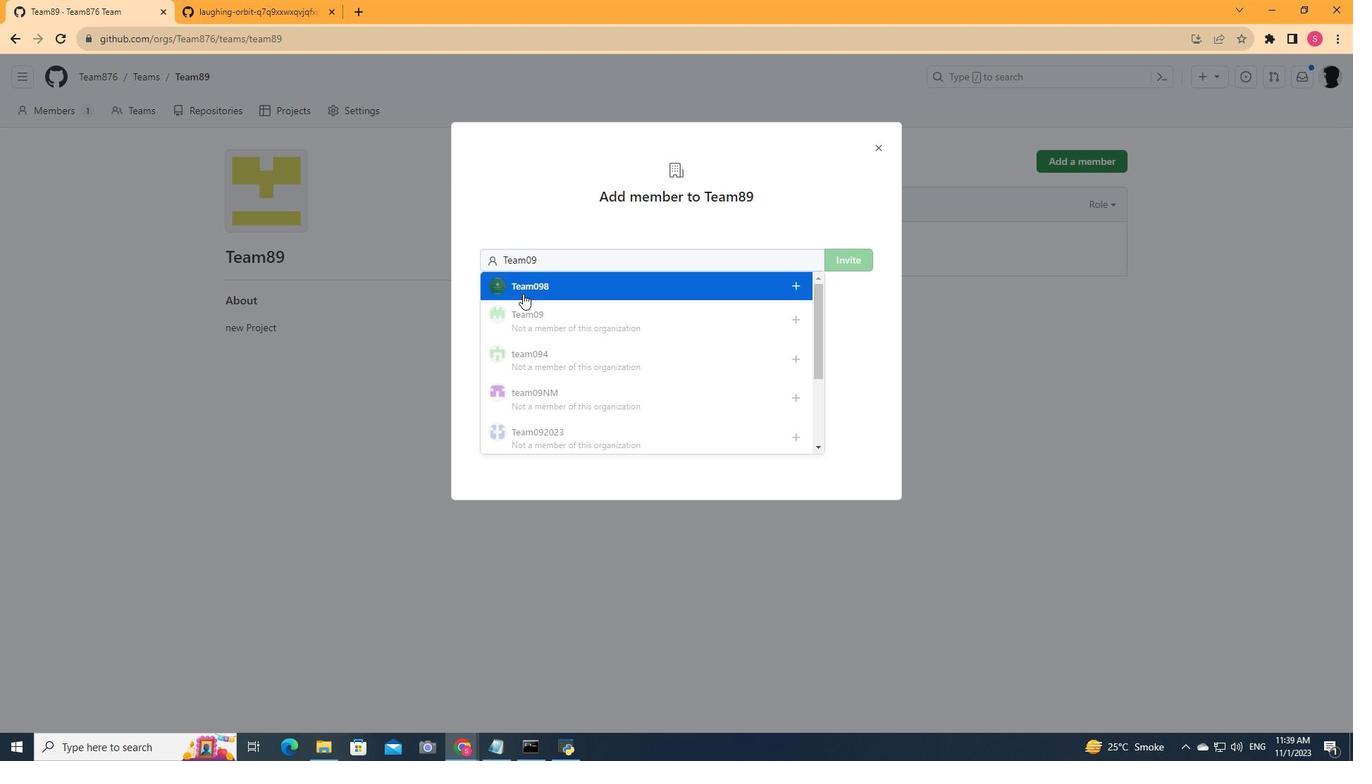 
Action: Mouse moved to (855, 262)
Screenshot: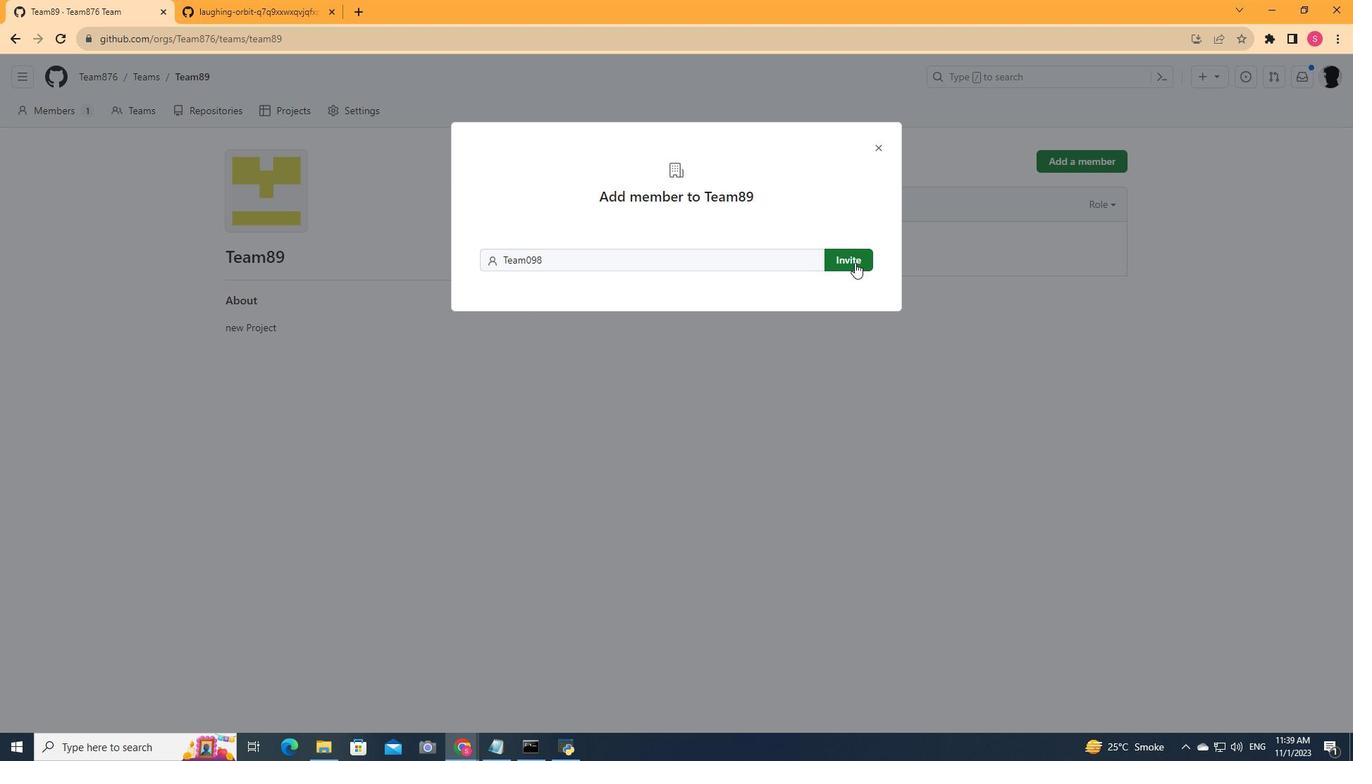 
Action: Mouse pressed left at (855, 262)
Screenshot: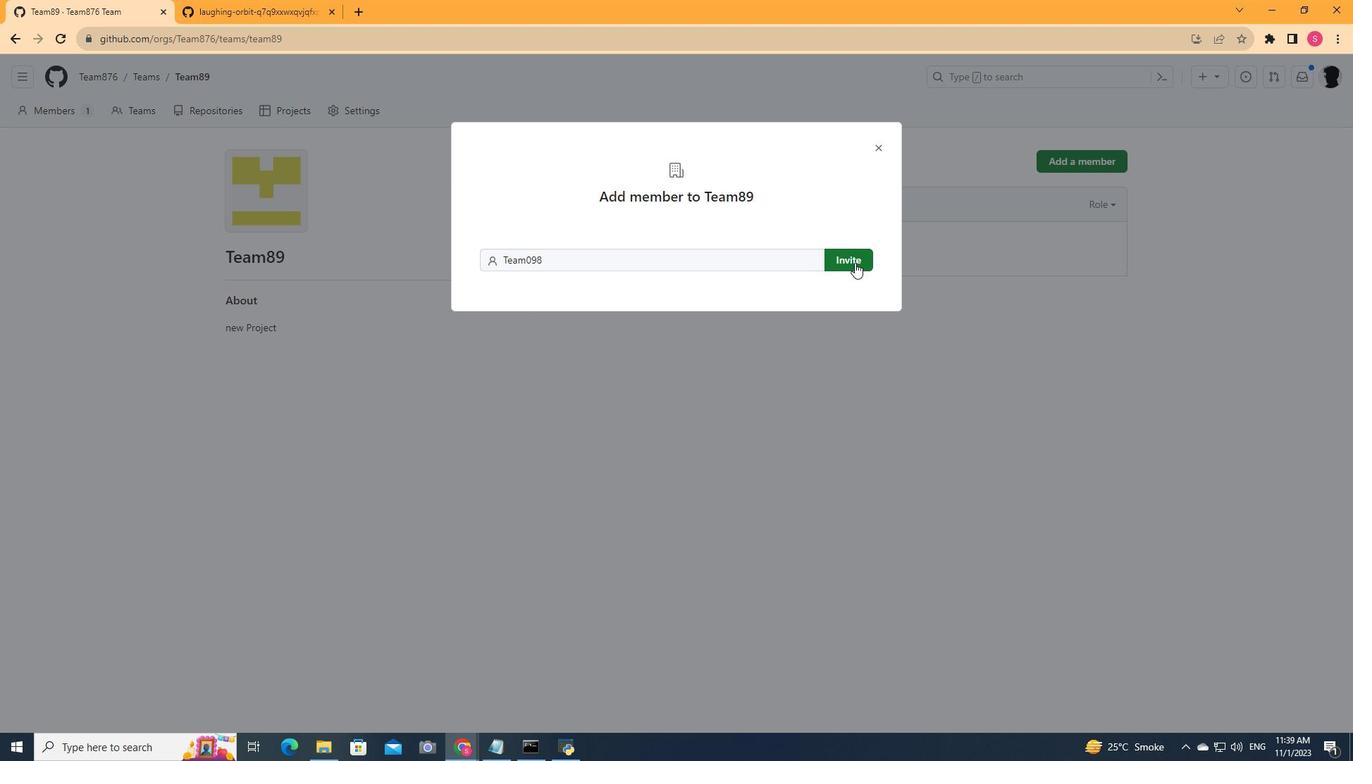 
Action: Mouse moved to (491, 307)
Screenshot: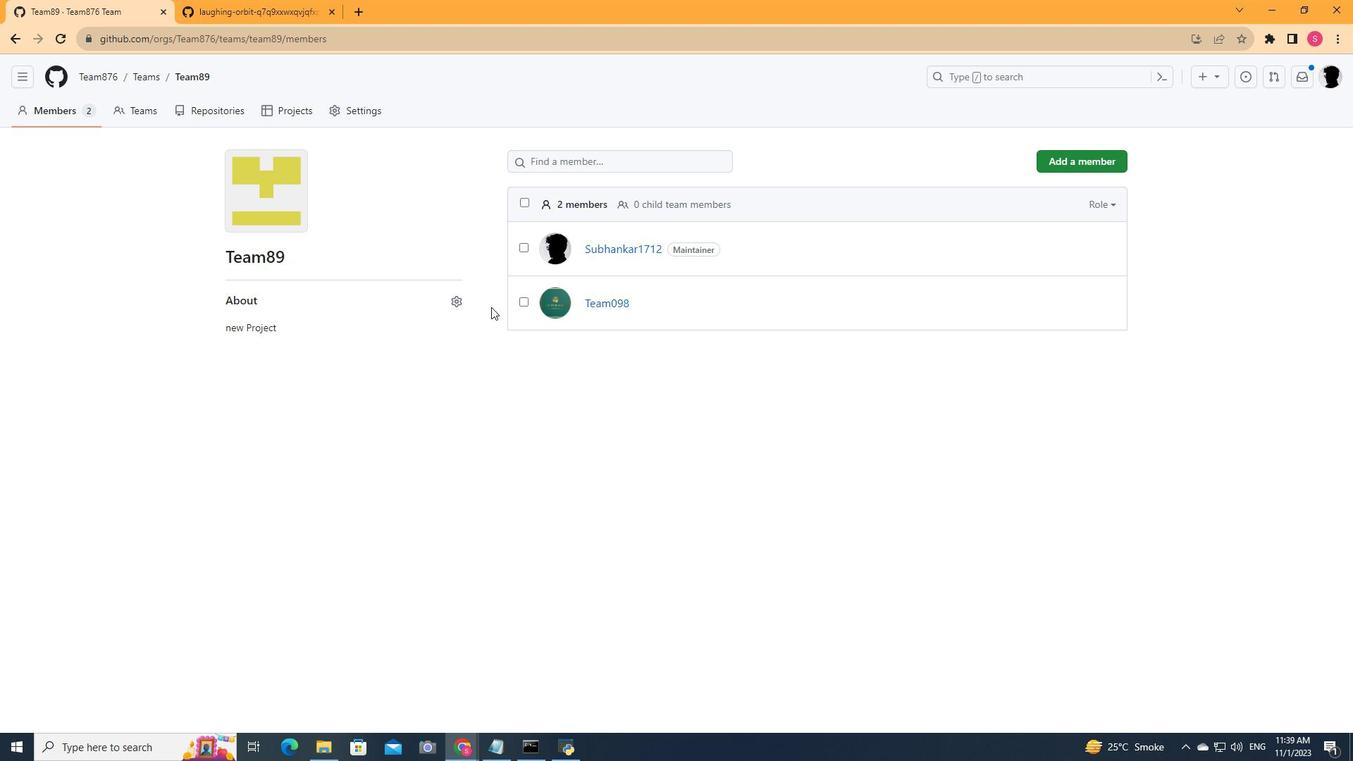 
Action: Mouse scrolled (491, 306) with delta (0, 0)
Screenshot: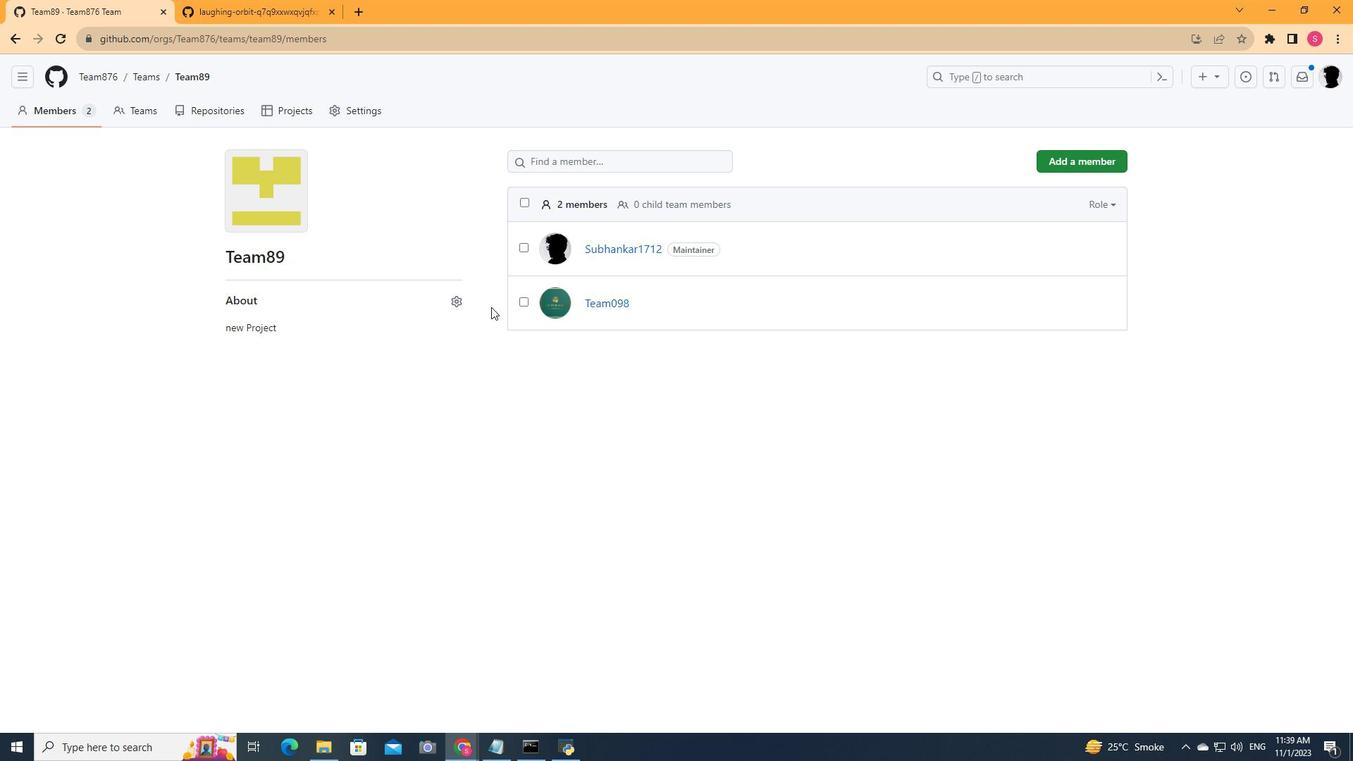 
Action: Mouse scrolled (491, 306) with delta (0, 0)
Screenshot: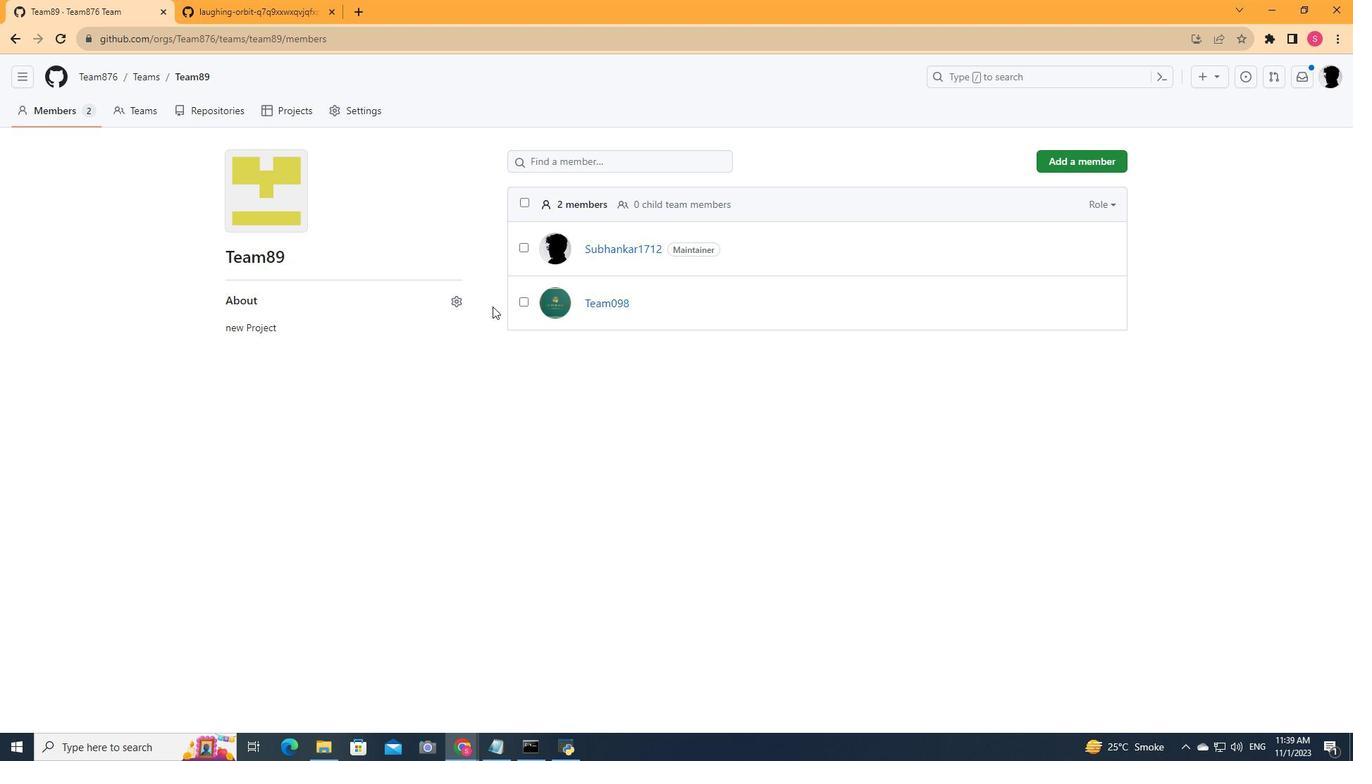 
Action: Mouse moved to (491, 306)
Screenshot: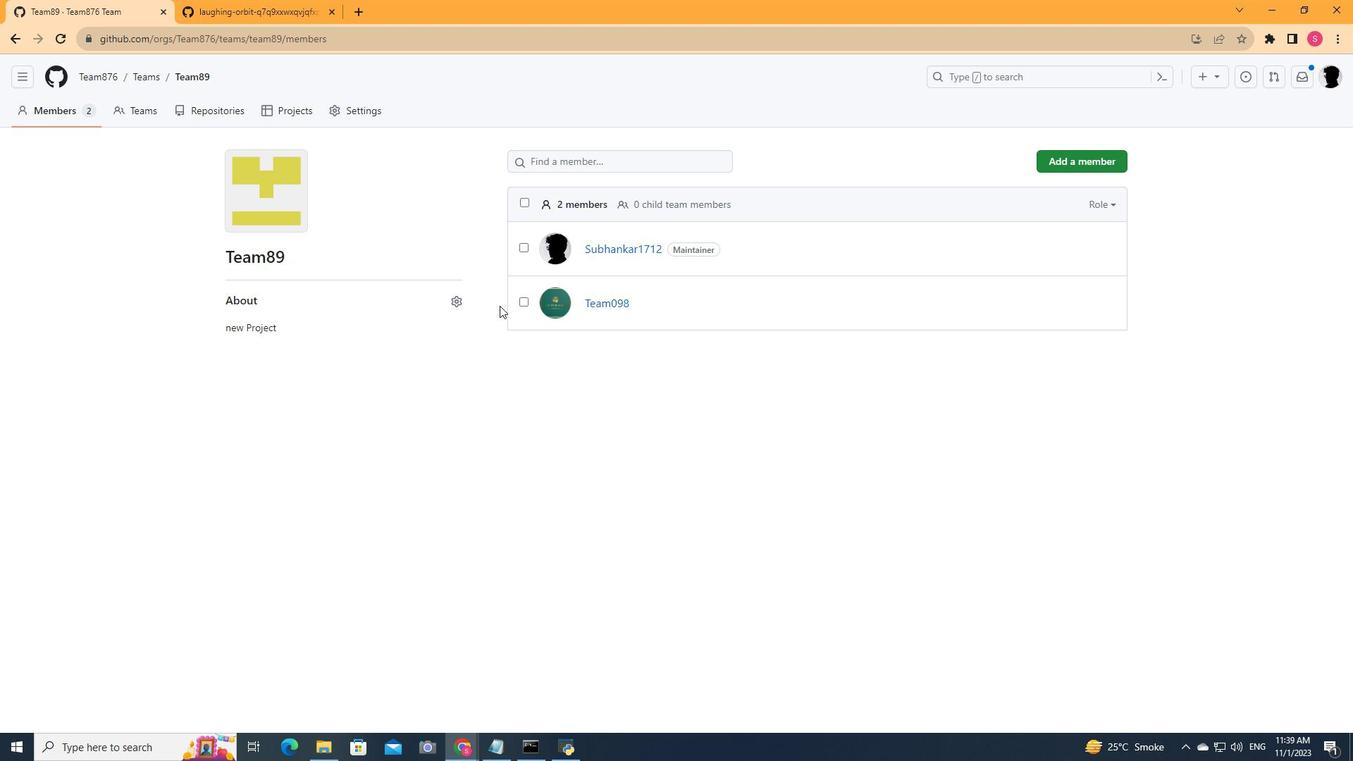 
Action: Mouse scrolled (491, 305) with delta (0, 0)
Screenshot: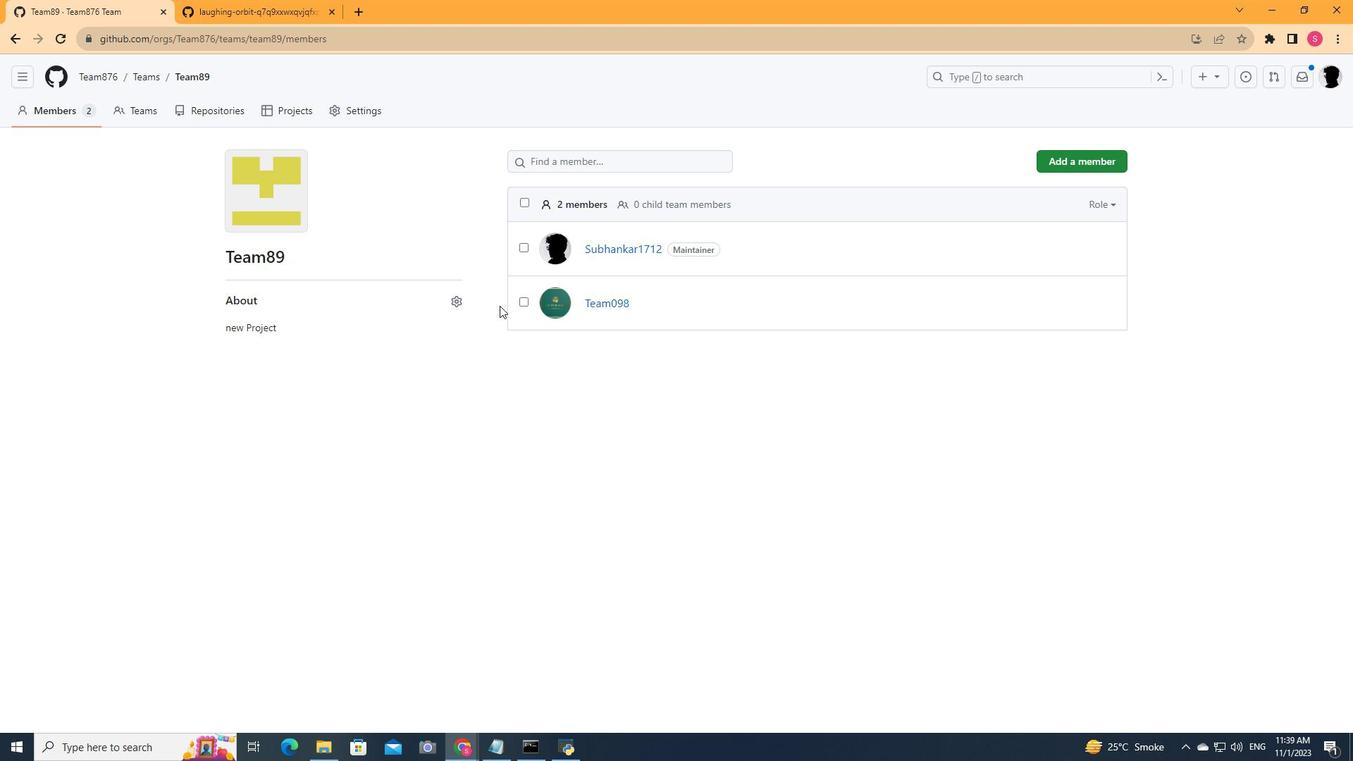 
Action: Mouse moved to (508, 304)
Screenshot: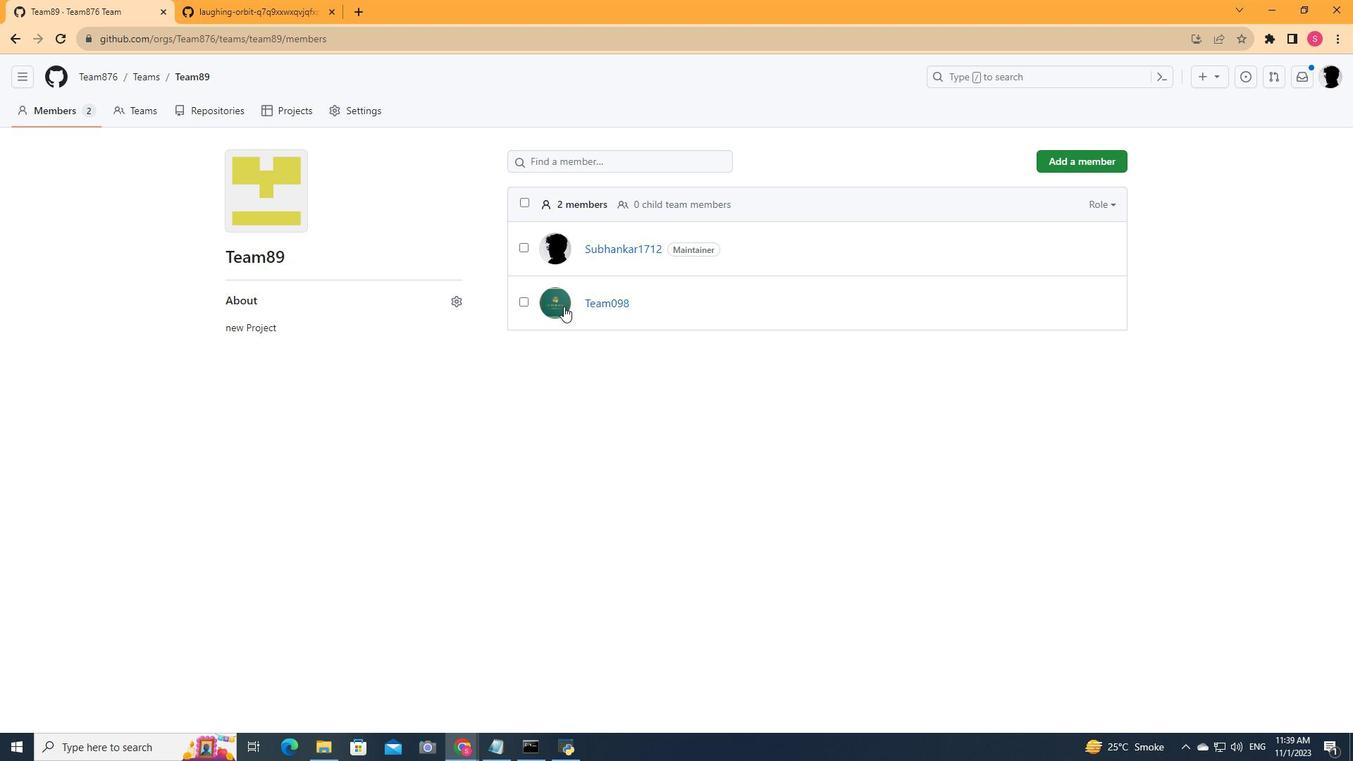 
Action: Mouse scrolled (508, 303) with delta (0, 0)
Screenshot: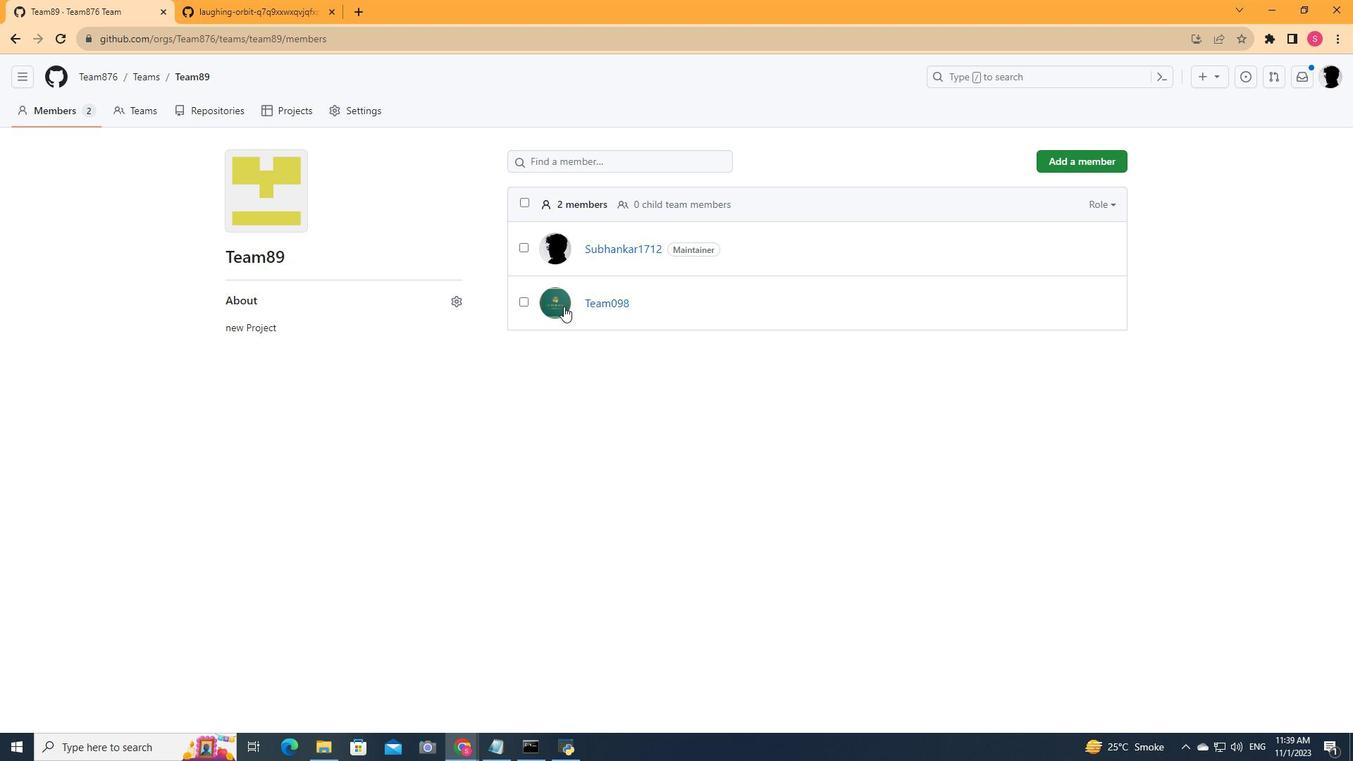 
Action: Mouse moved to (831, 337)
Screenshot: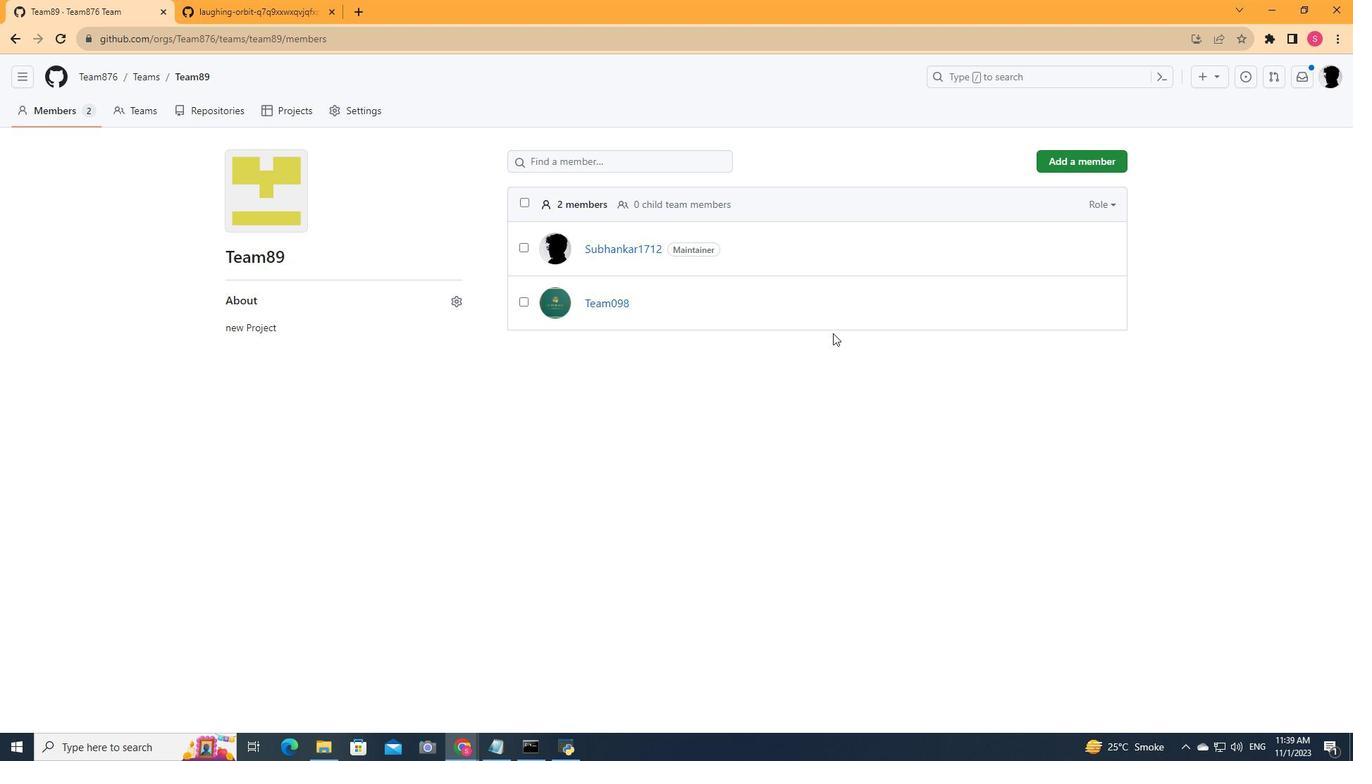 
Action: Mouse scrolled (831, 338) with delta (0, 0)
Screenshot: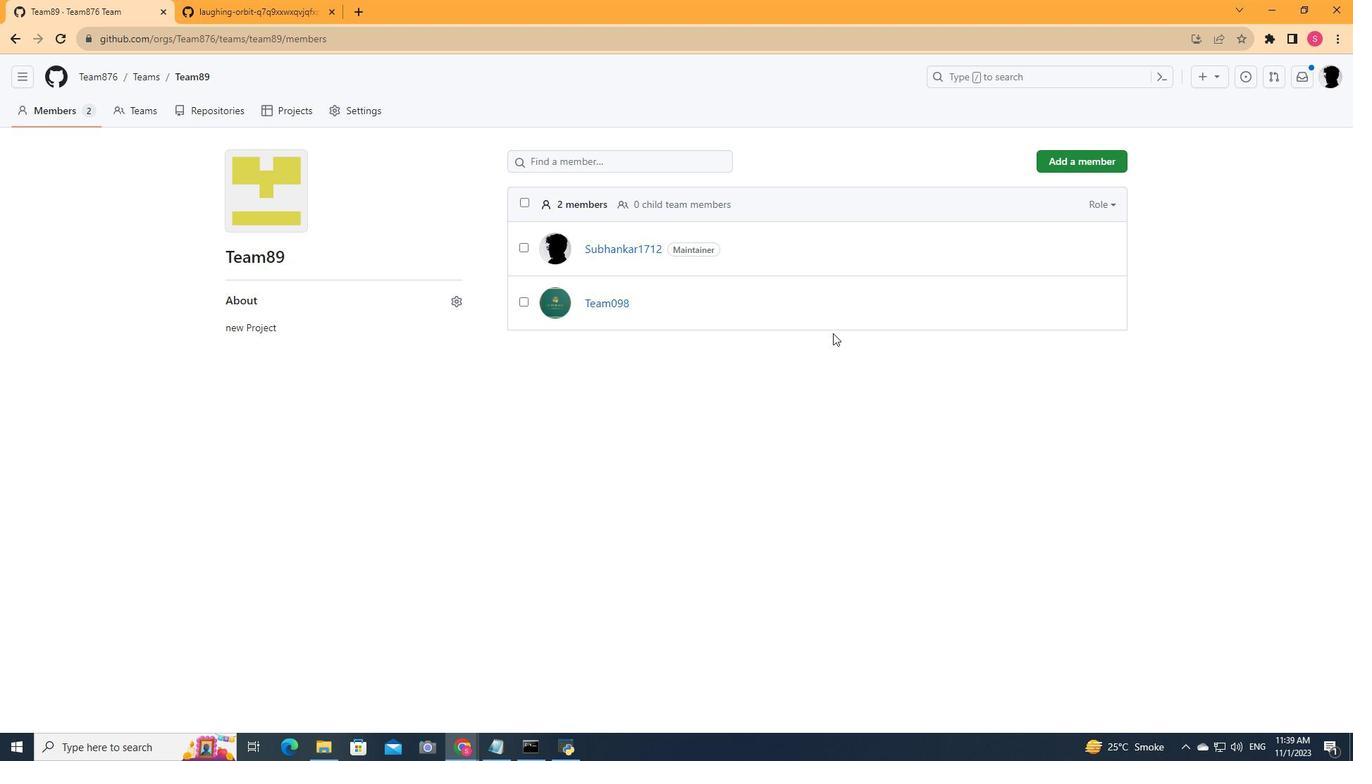 
Action: Mouse moved to (831, 336)
Screenshot: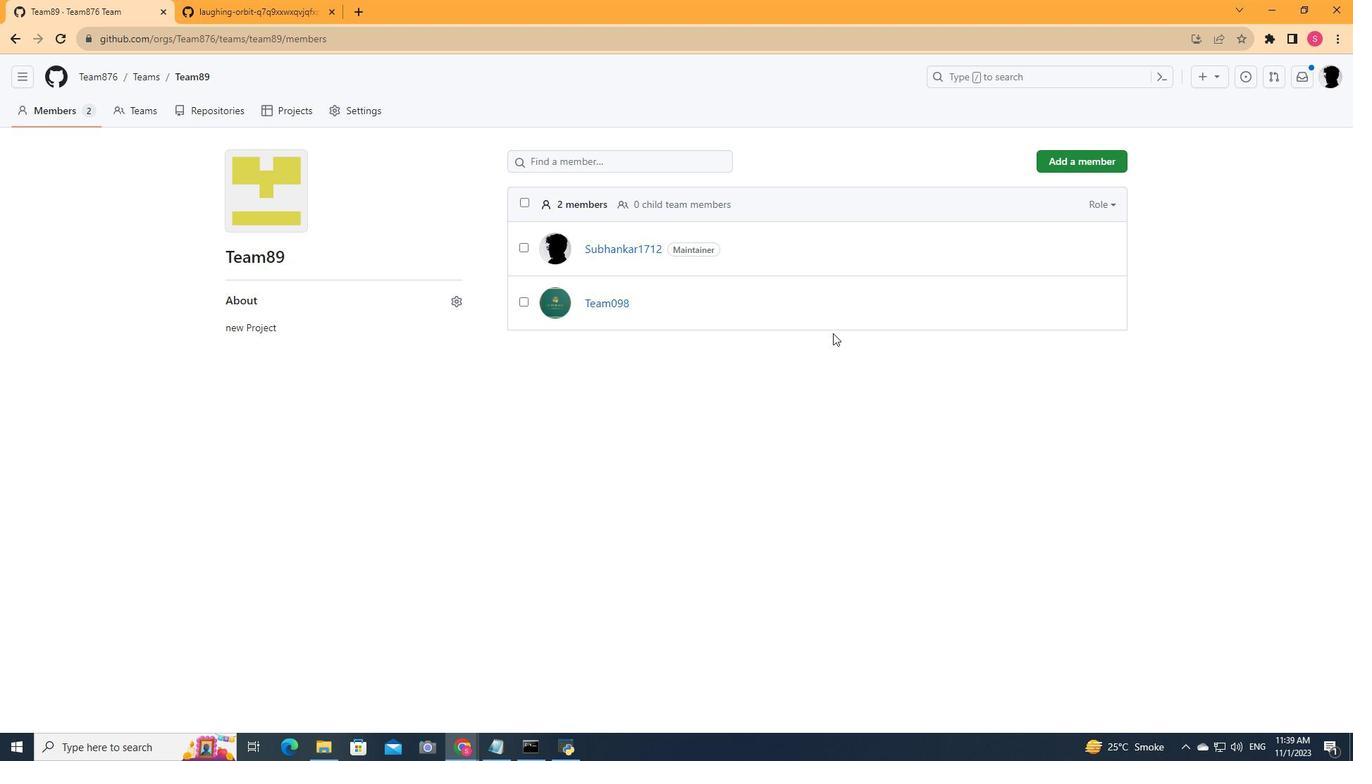 
Action: Mouse scrolled (831, 336) with delta (0, 0)
Screenshot: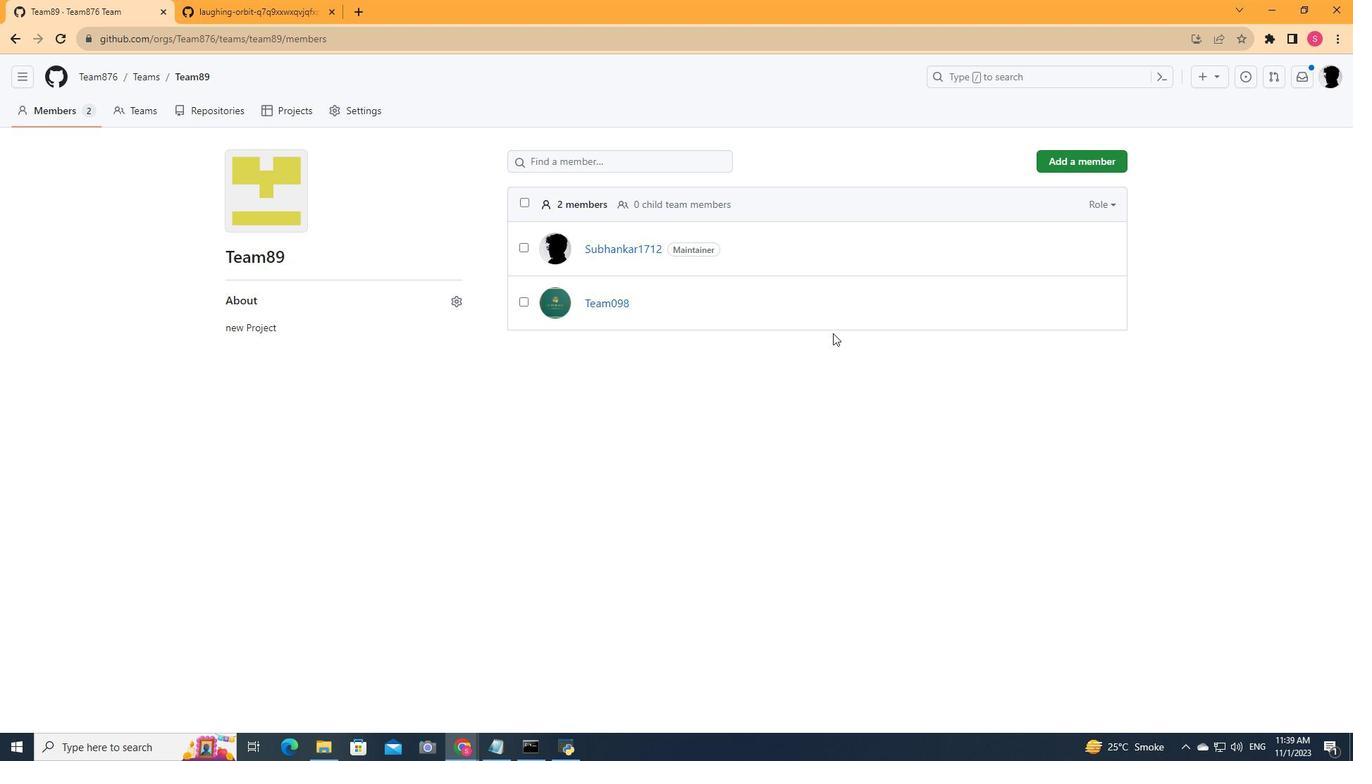 
Action: Mouse scrolled (831, 336) with delta (0, 0)
Screenshot: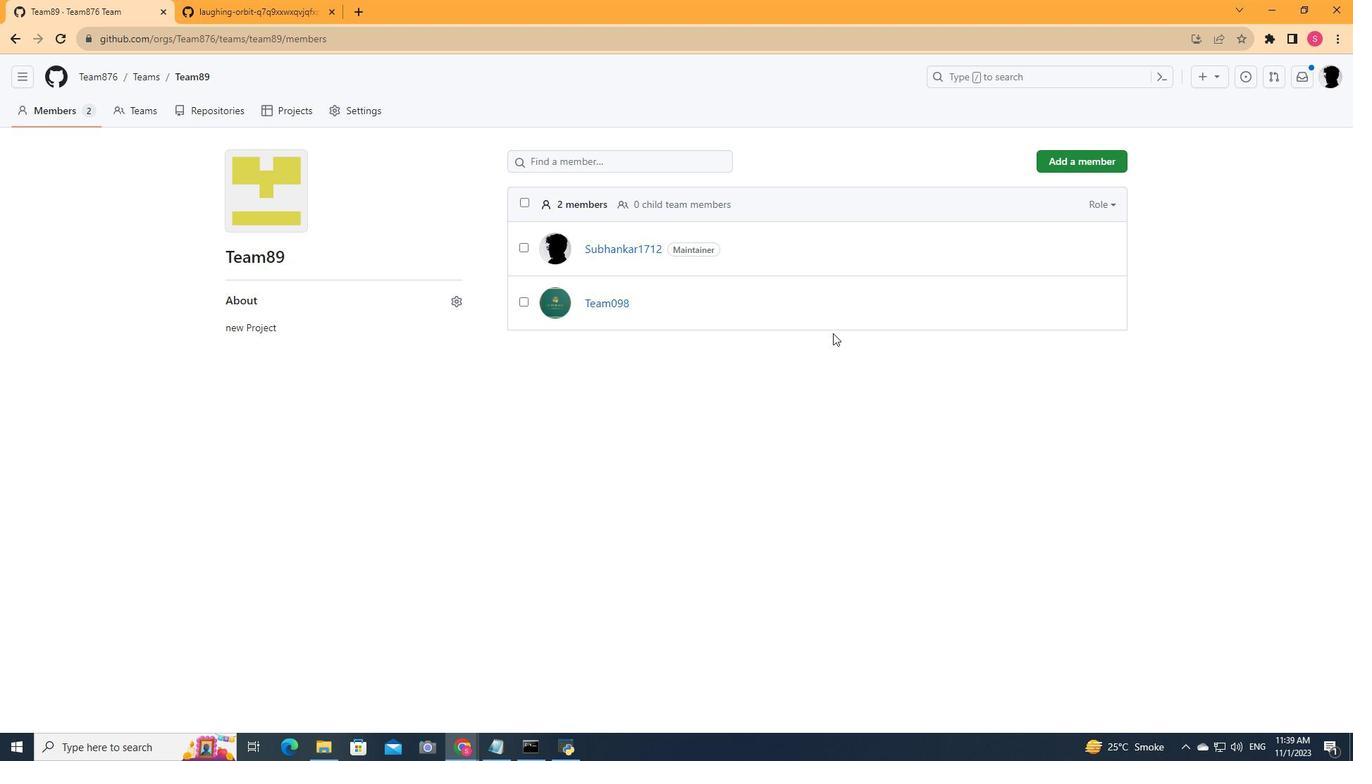 
Action: Mouse moved to (832, 335)
Screenshot: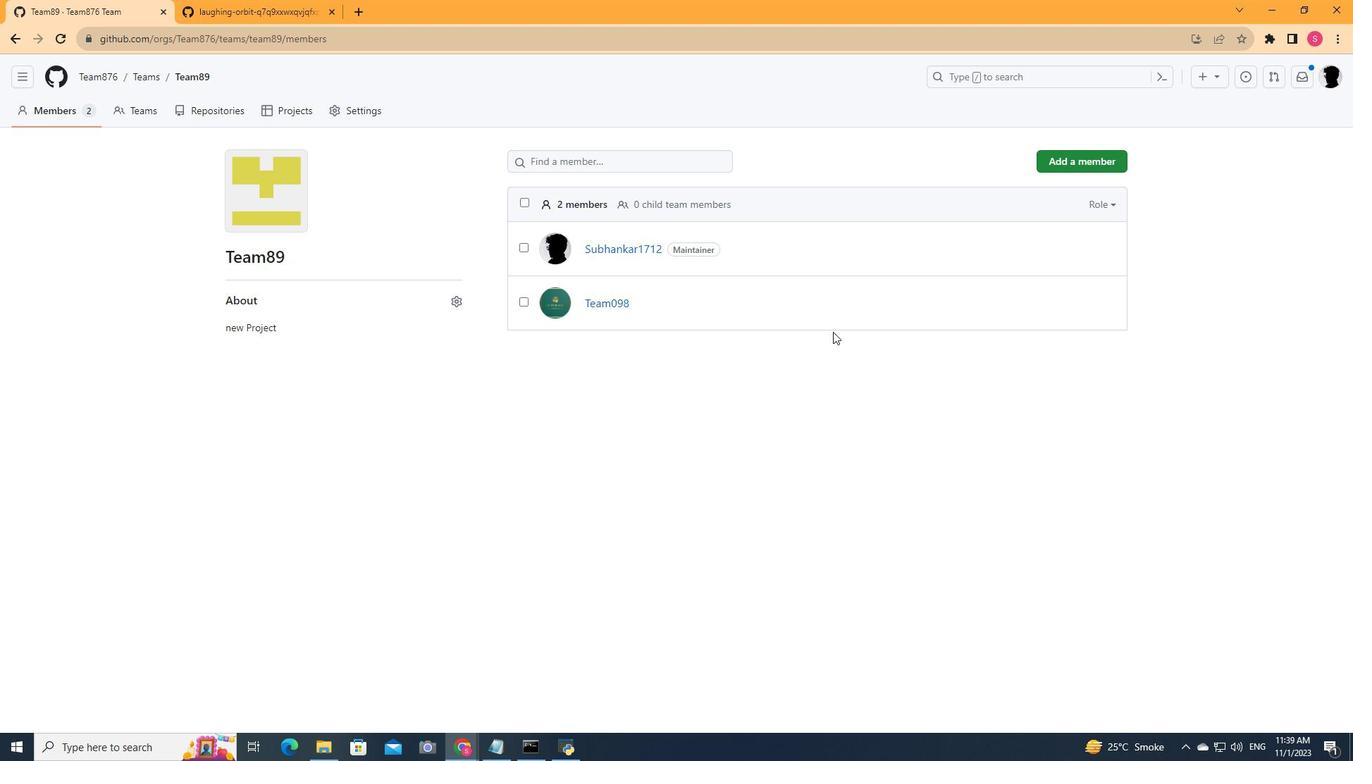 
Action: Mouse scrolled (832, 336) with delta (0, 0)
Screenshot: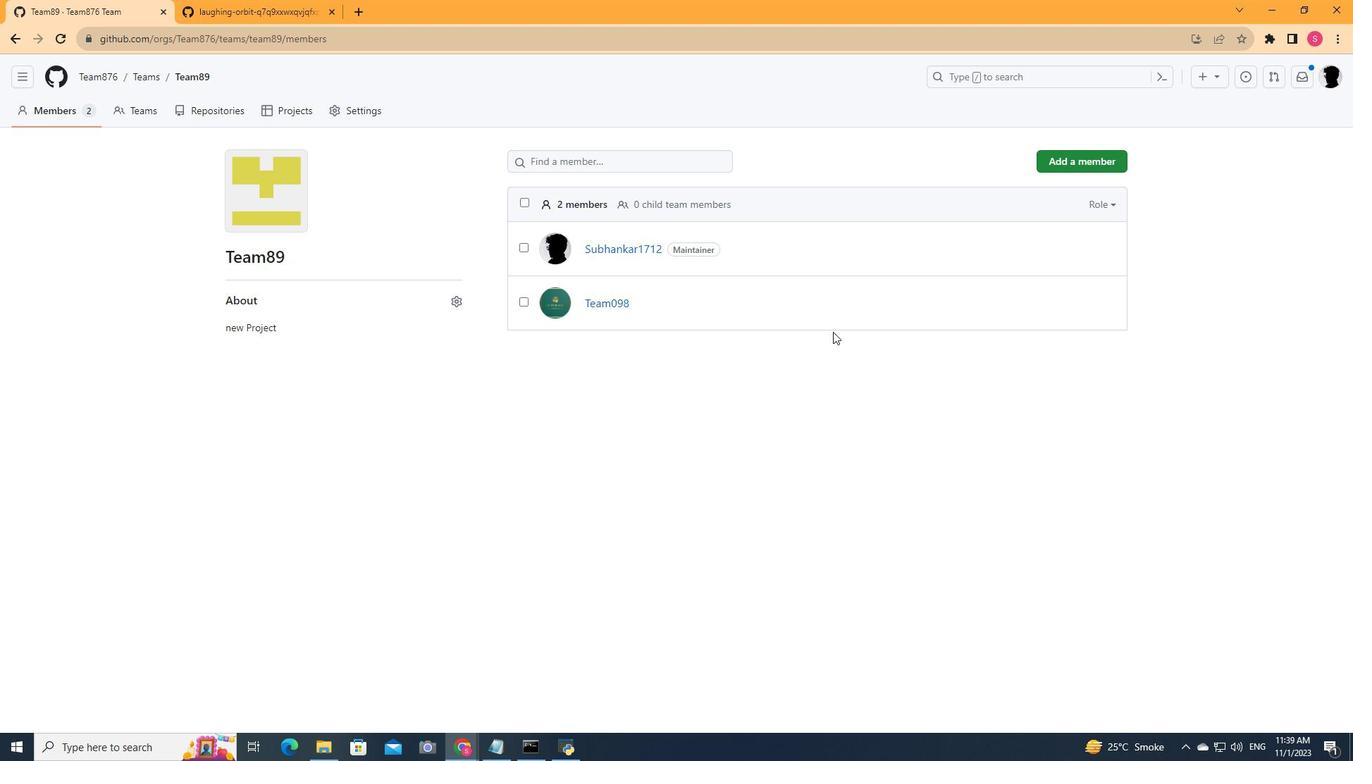 
Action: Mouse moved to (832, 335)
Screenshot: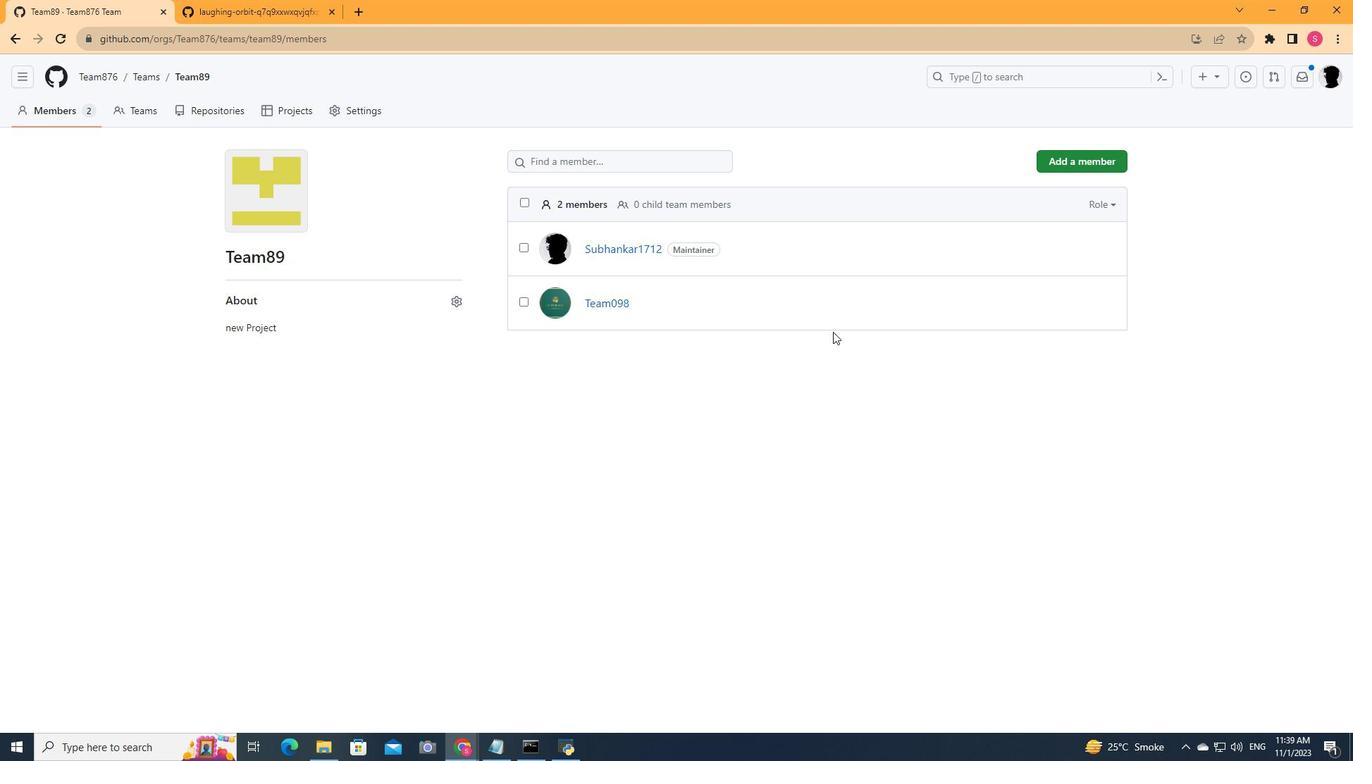 
Action: Mouse scrolled (832, 336) with delta (0, 0)
Screenshot: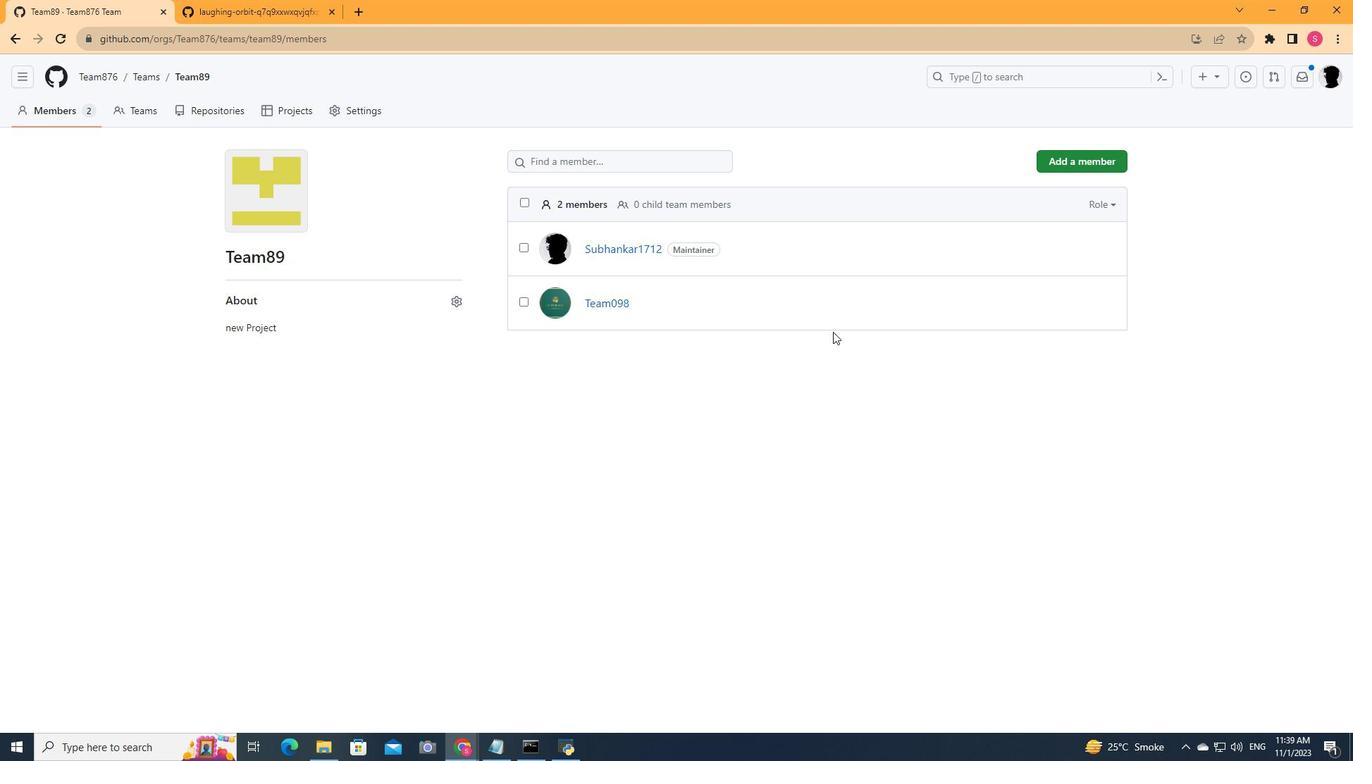 
Action: Mouse moved to (833, 333)
Screenshot: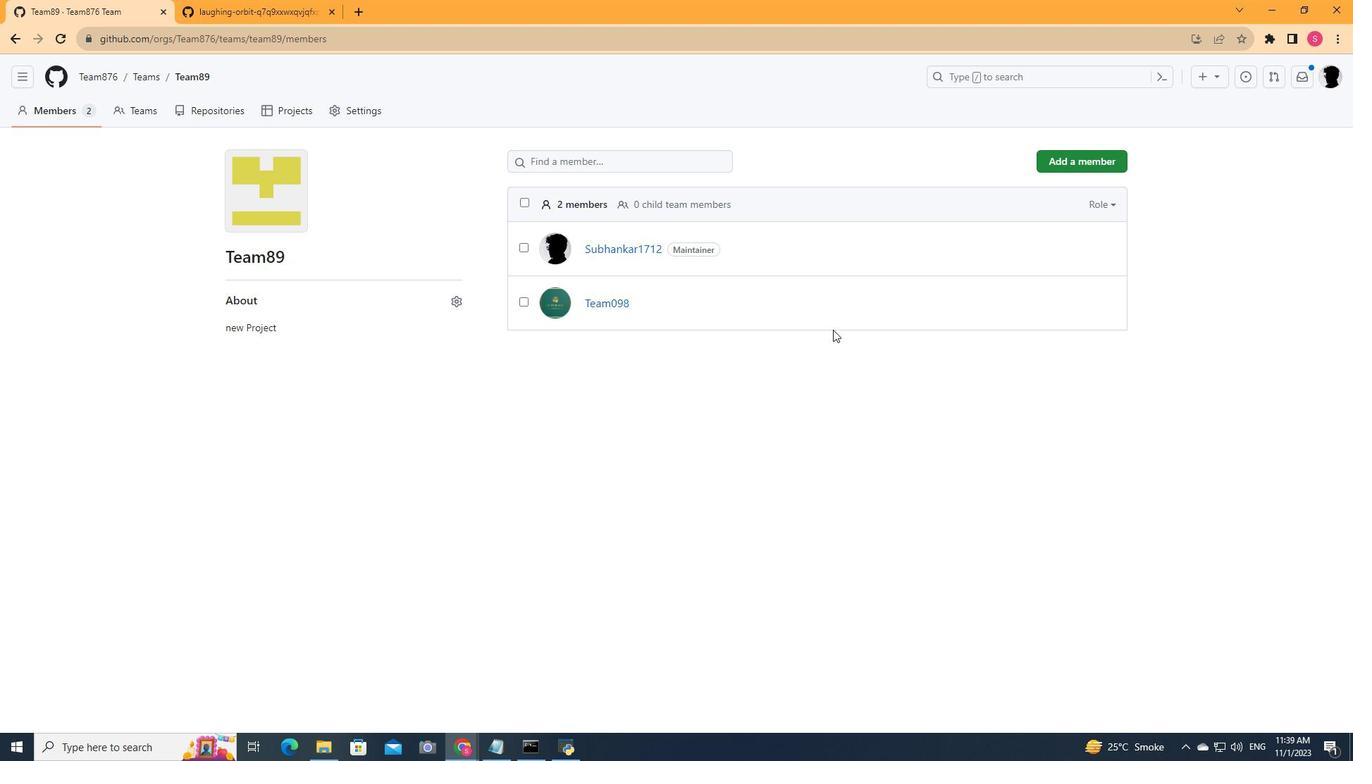 
Action: Mouse scrolled (833, 334) with delta (0, 0)
Screenshot: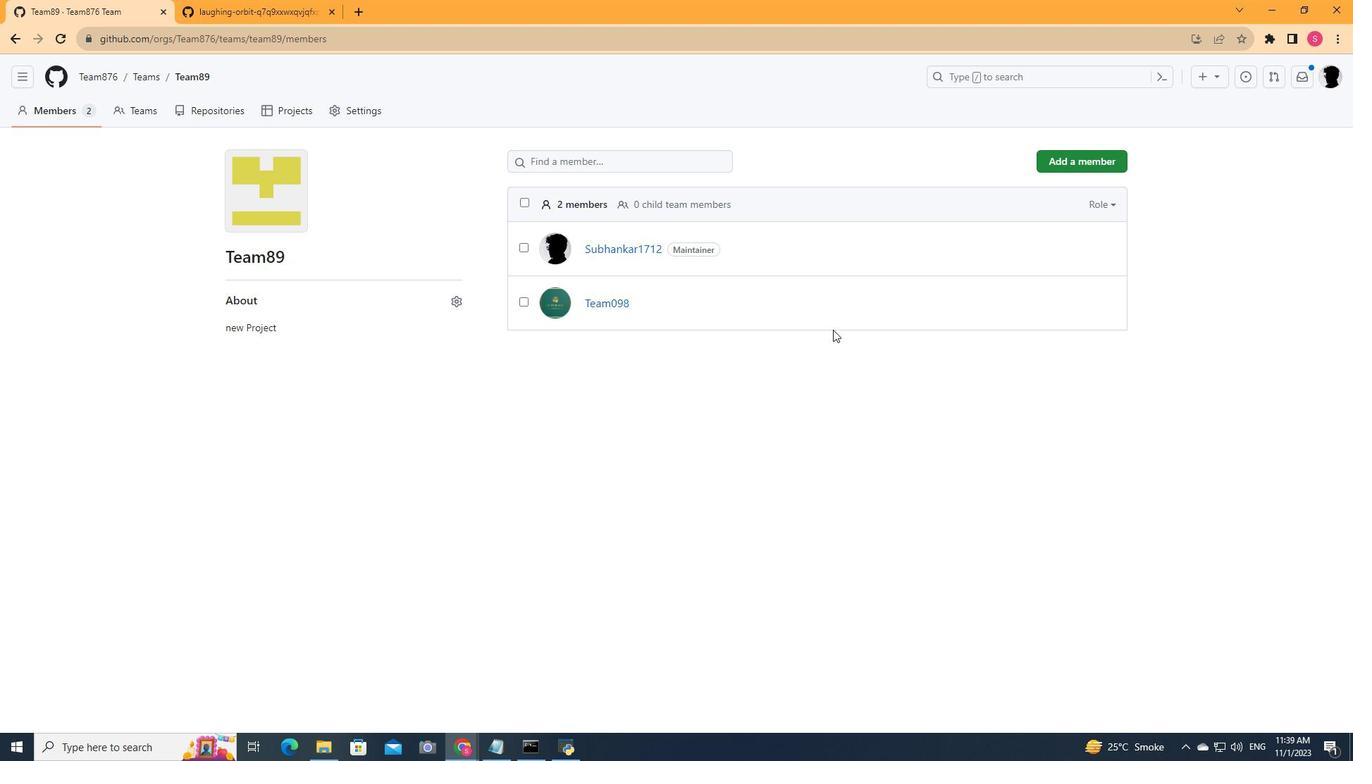 
Action: Mouse moved to (67, 112)
Screenshot: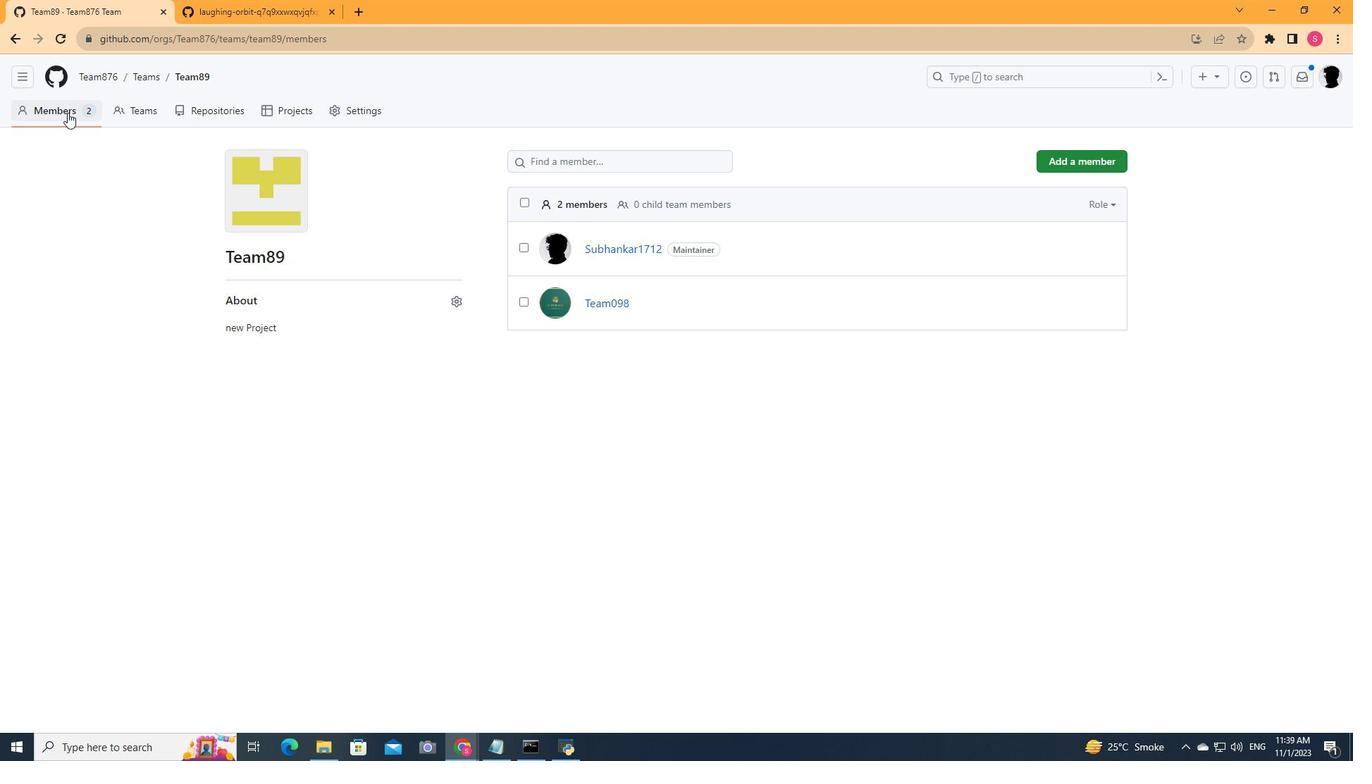 
Action: Mouse pressed left at (67, 112)
Screenshot: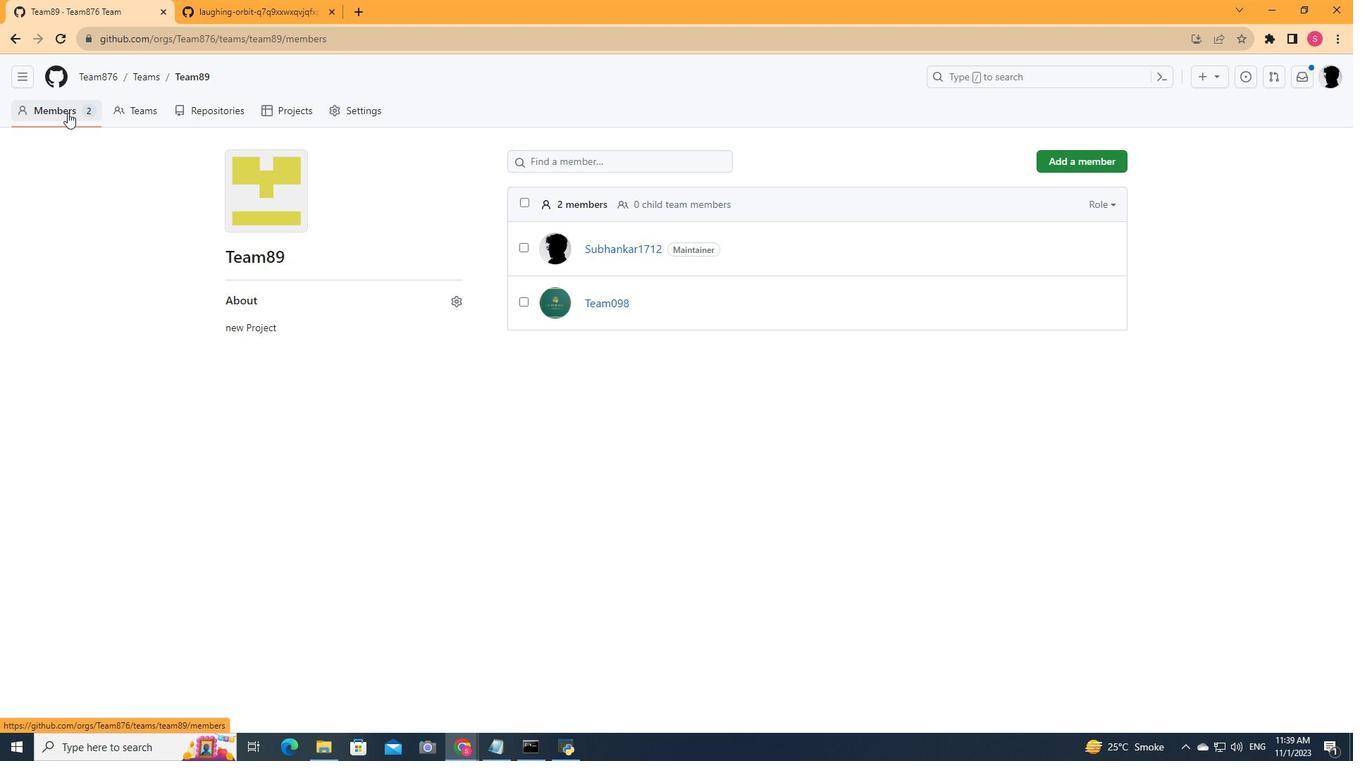 
Action: Mouse moved to (128, 112)
Screenshot: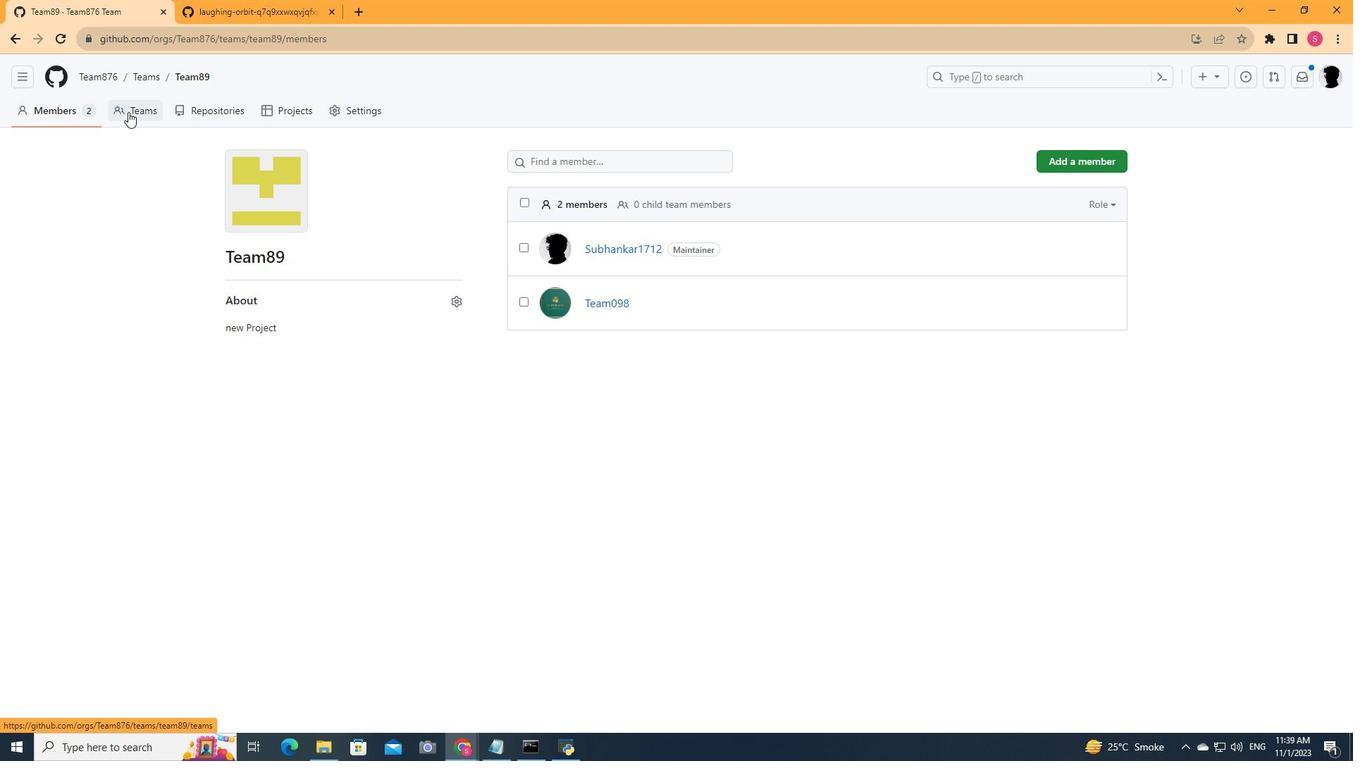 
Action: Mouse pressed left at (128, 112)
Screenshot: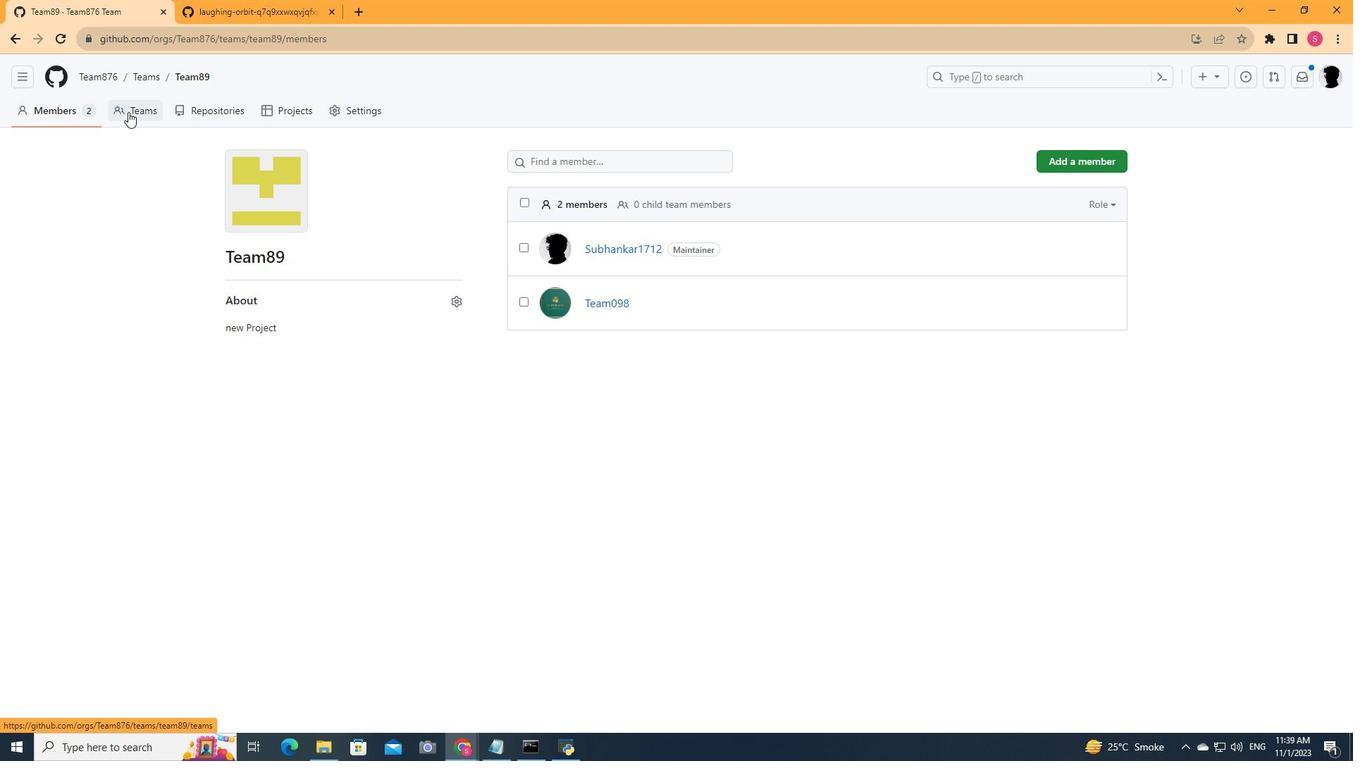 
Action: Mouse moved to (105, 78)
Screenshot: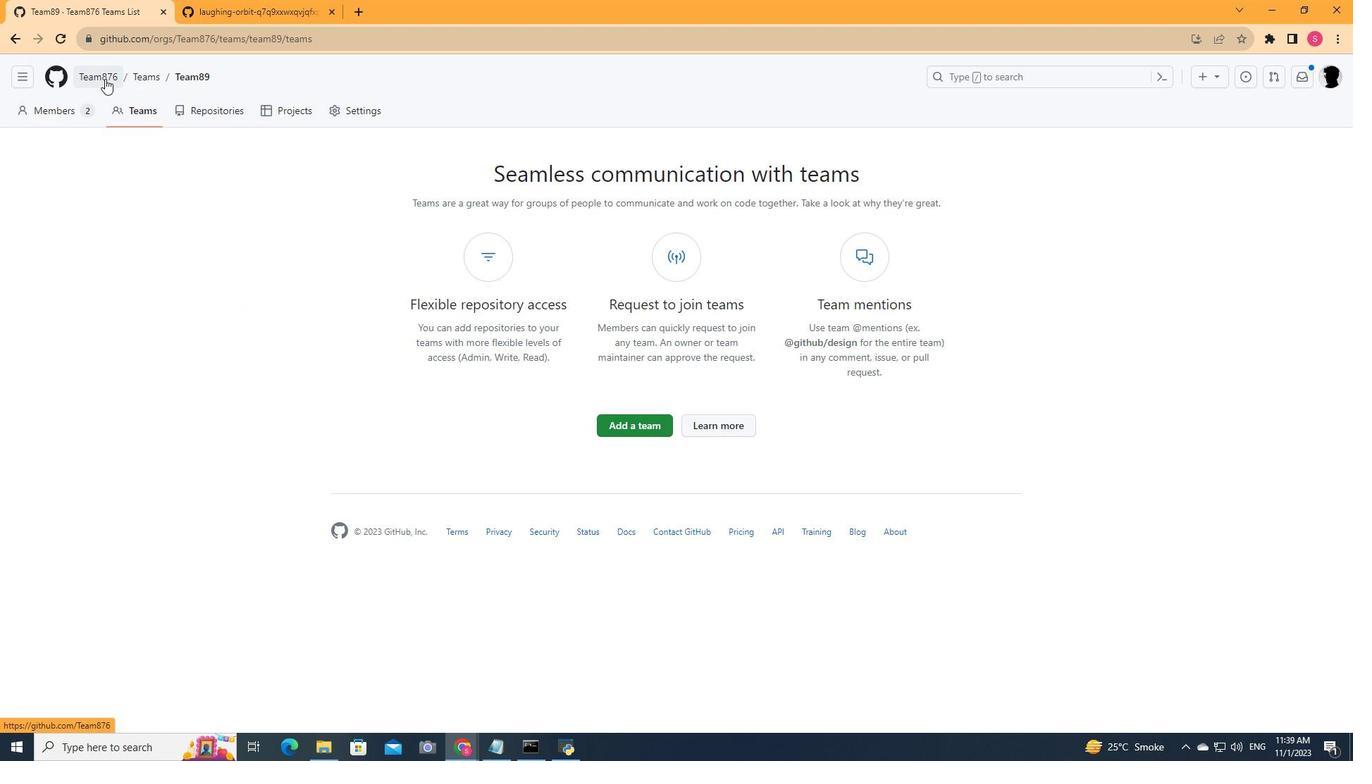 
Action: Mouse pressed left at (105, 78)
Screenshot: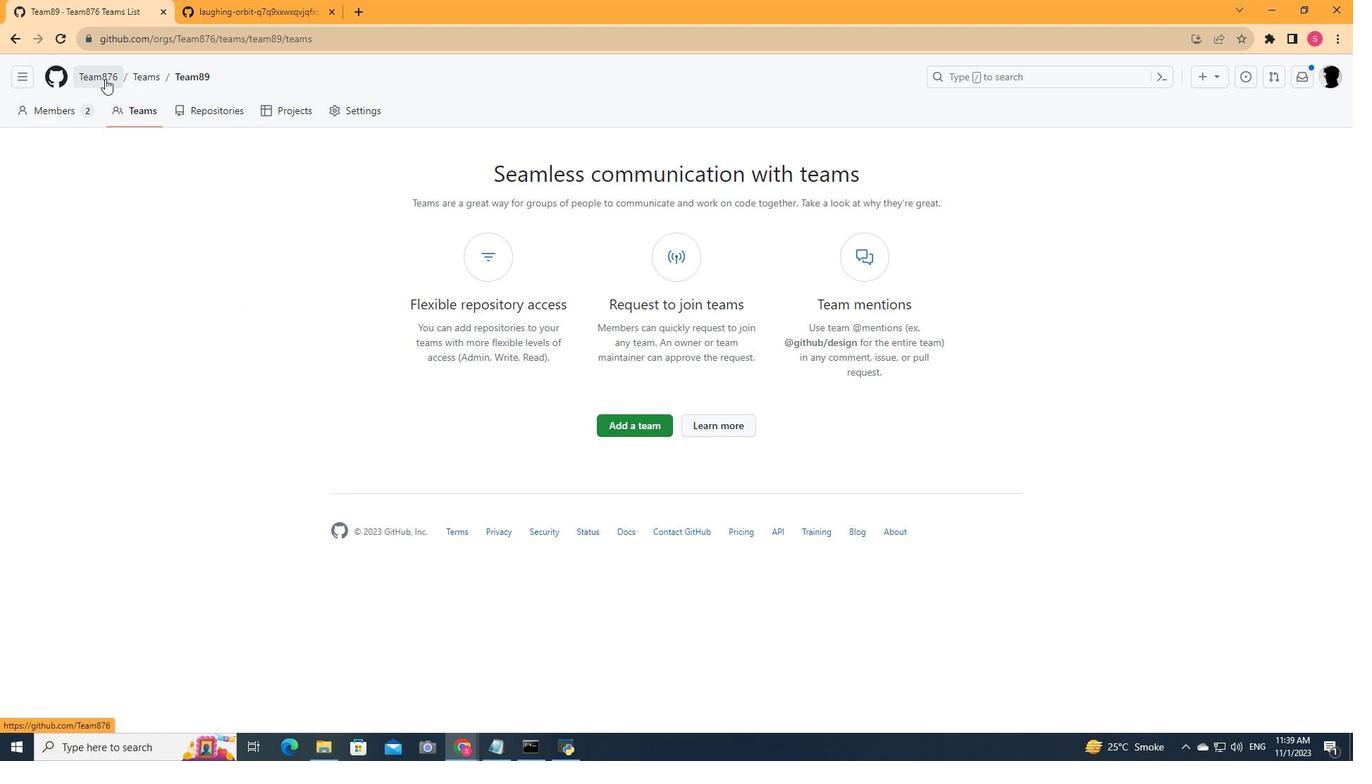 
Action: Mouse moved to (143, 114)
Screenshot: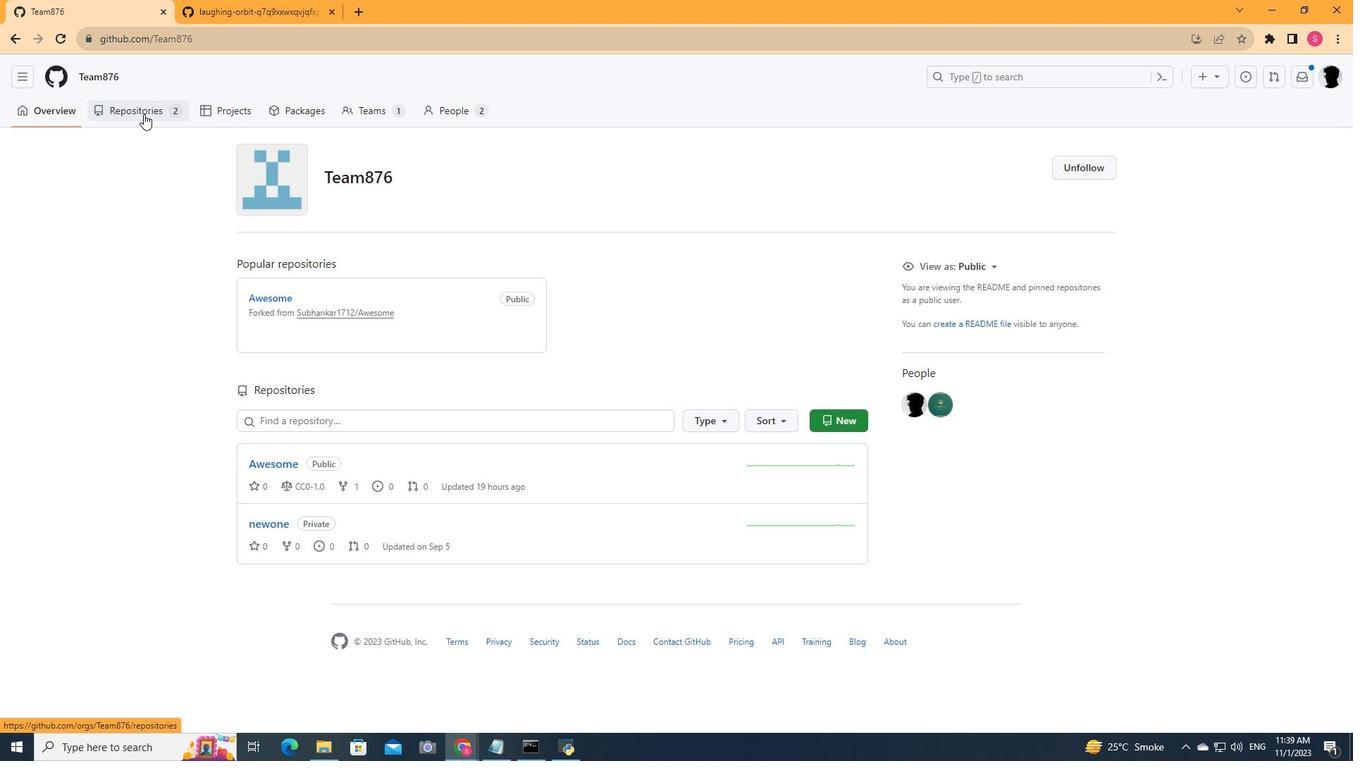 
Action: Mouse pressed left at (143, 114)
Screenshot: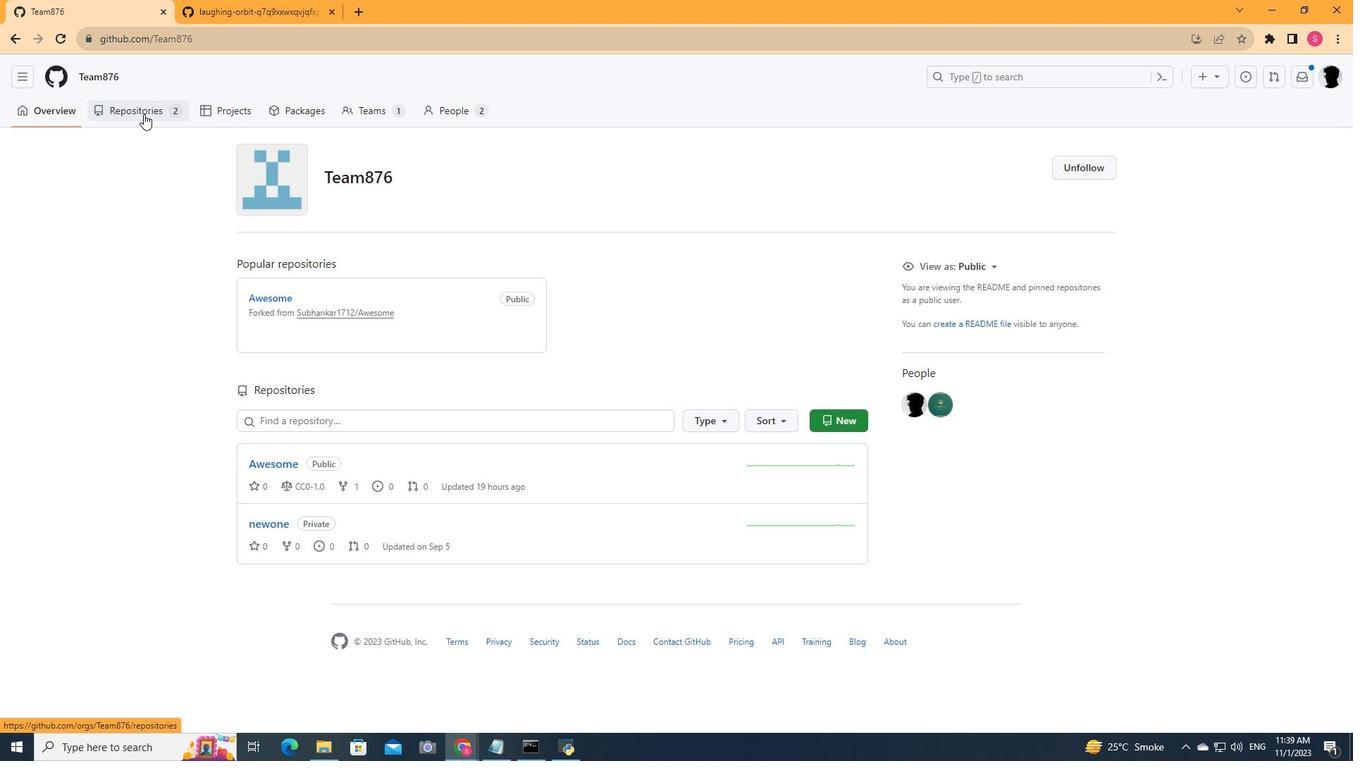 
Action: Mouse moved to (948, 155)
Screenshot: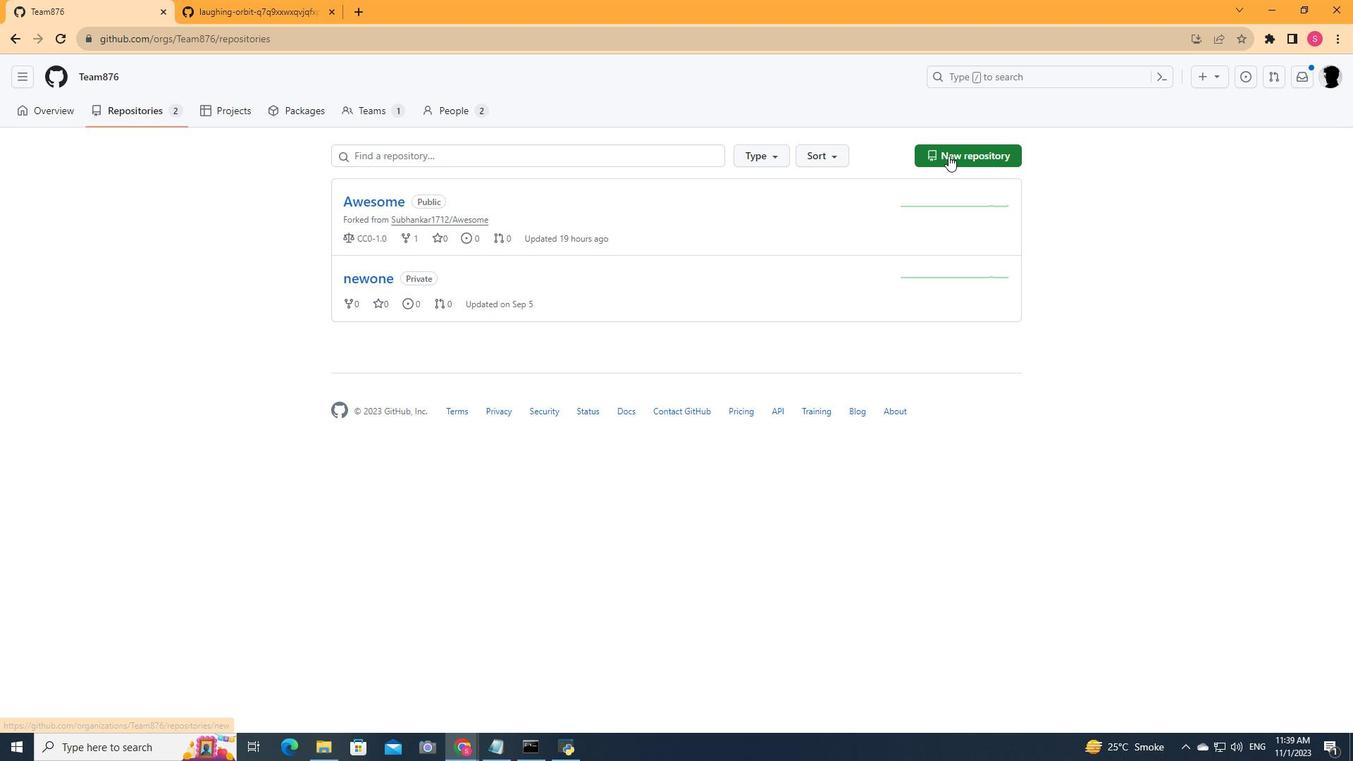 
Action: Mouse pressed left at (948, 155)
Screenshot: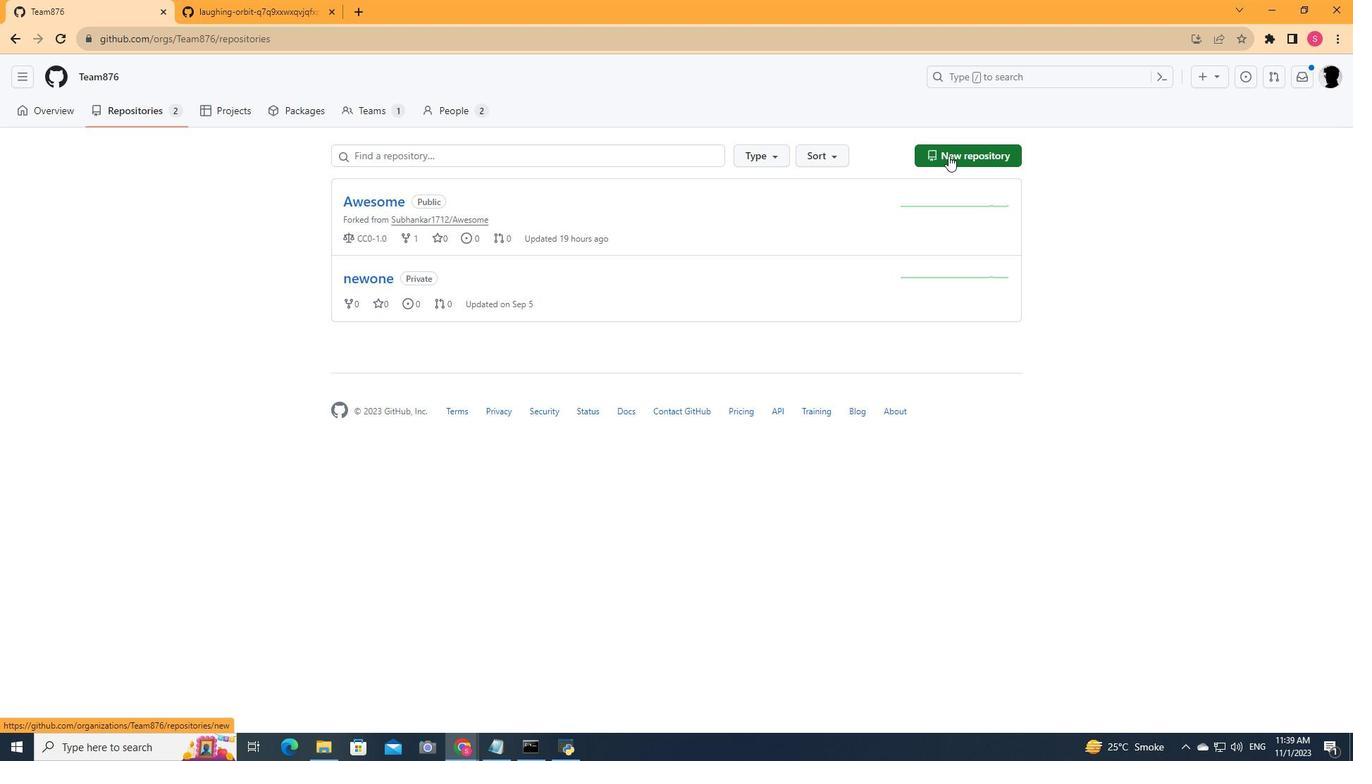 
Action: Mouse moved to (584, 278)
Screenshot: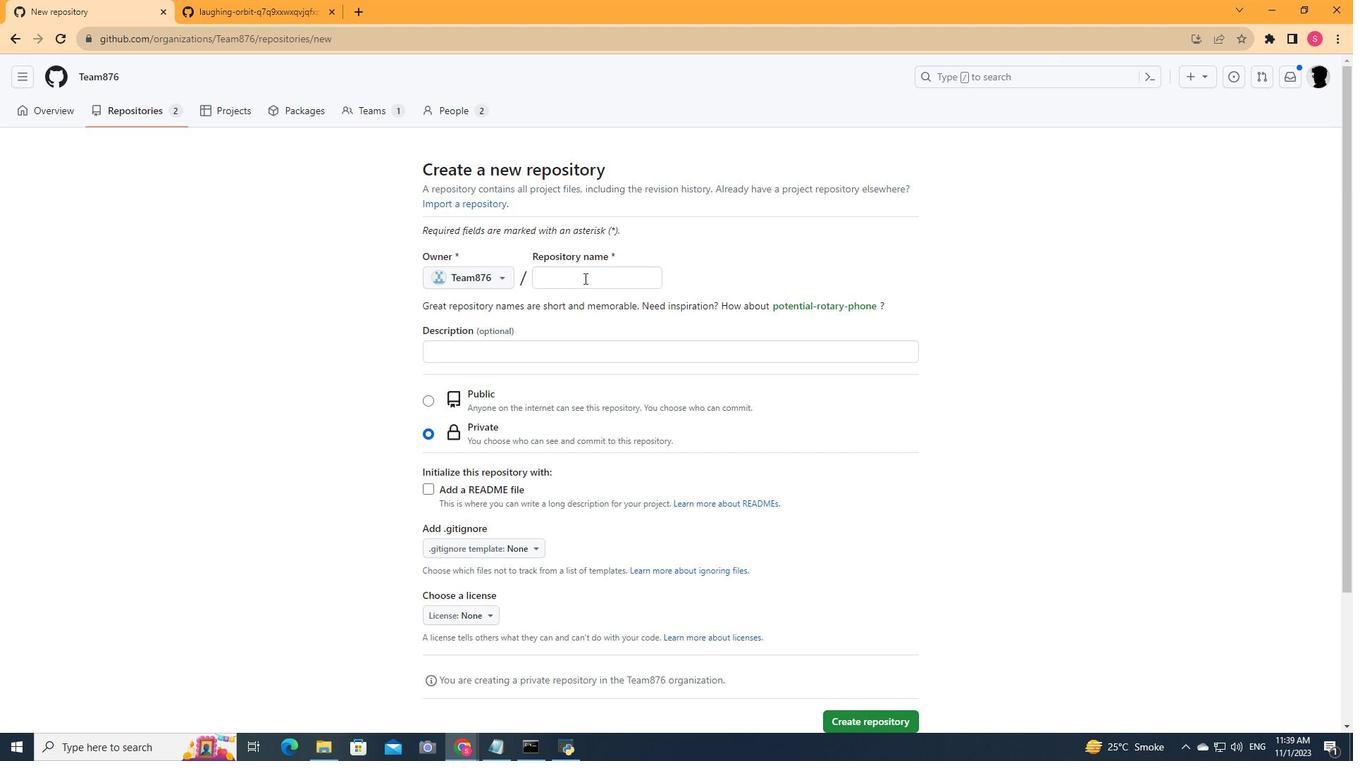 
Action: Mouse pressed left at (584, 278)
Screenshot: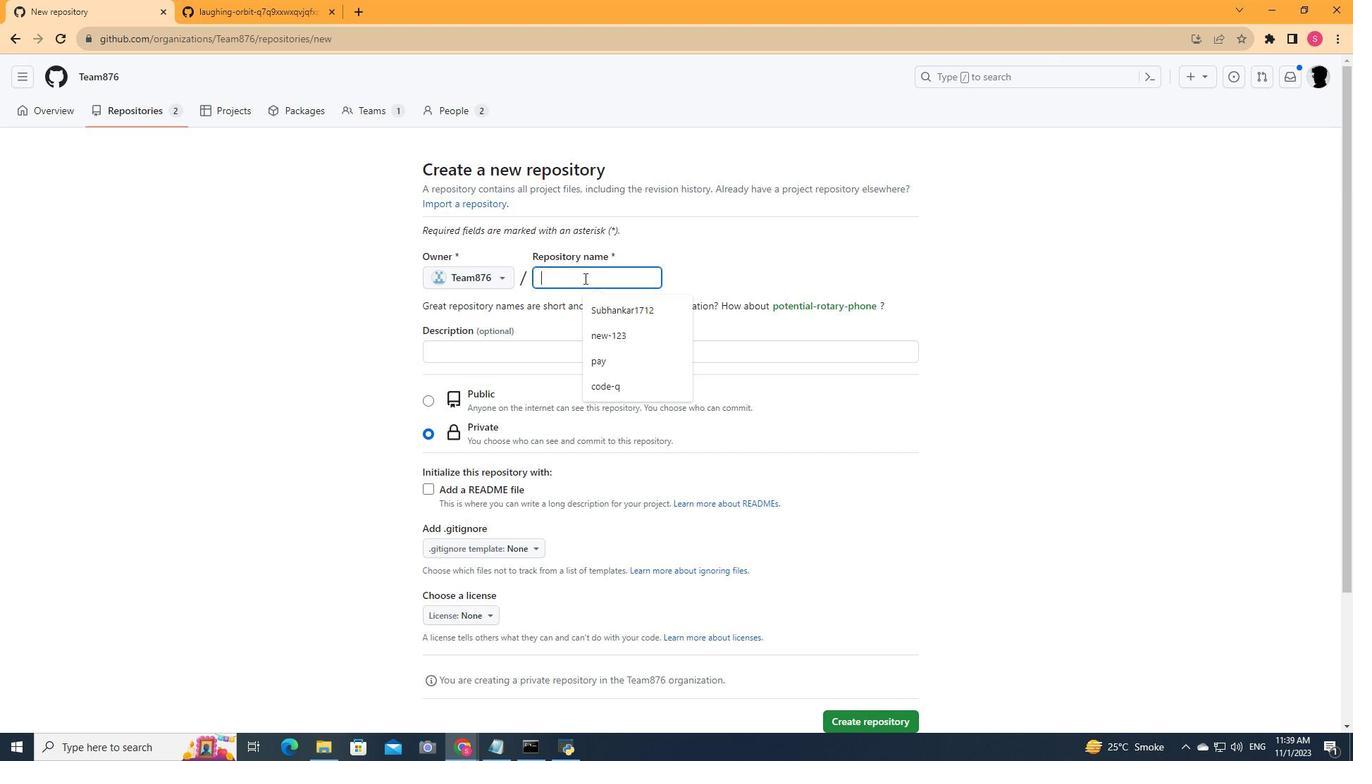 
Action: Key pressed new<Key.space><Key.shift><Key.backspace><Key.shift>_<Key.shift>Project
Screenshot: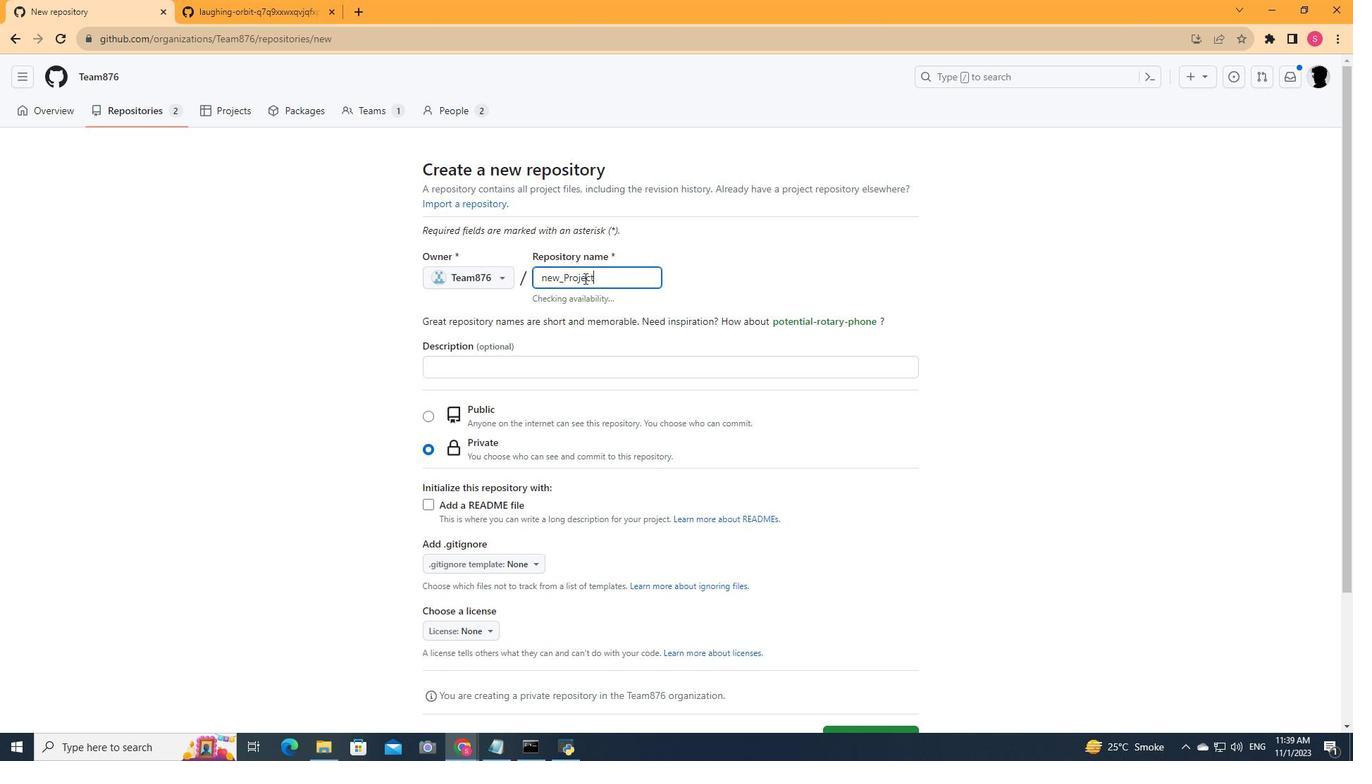 
Action: Mouse moved to (569, 365)
Screenshot: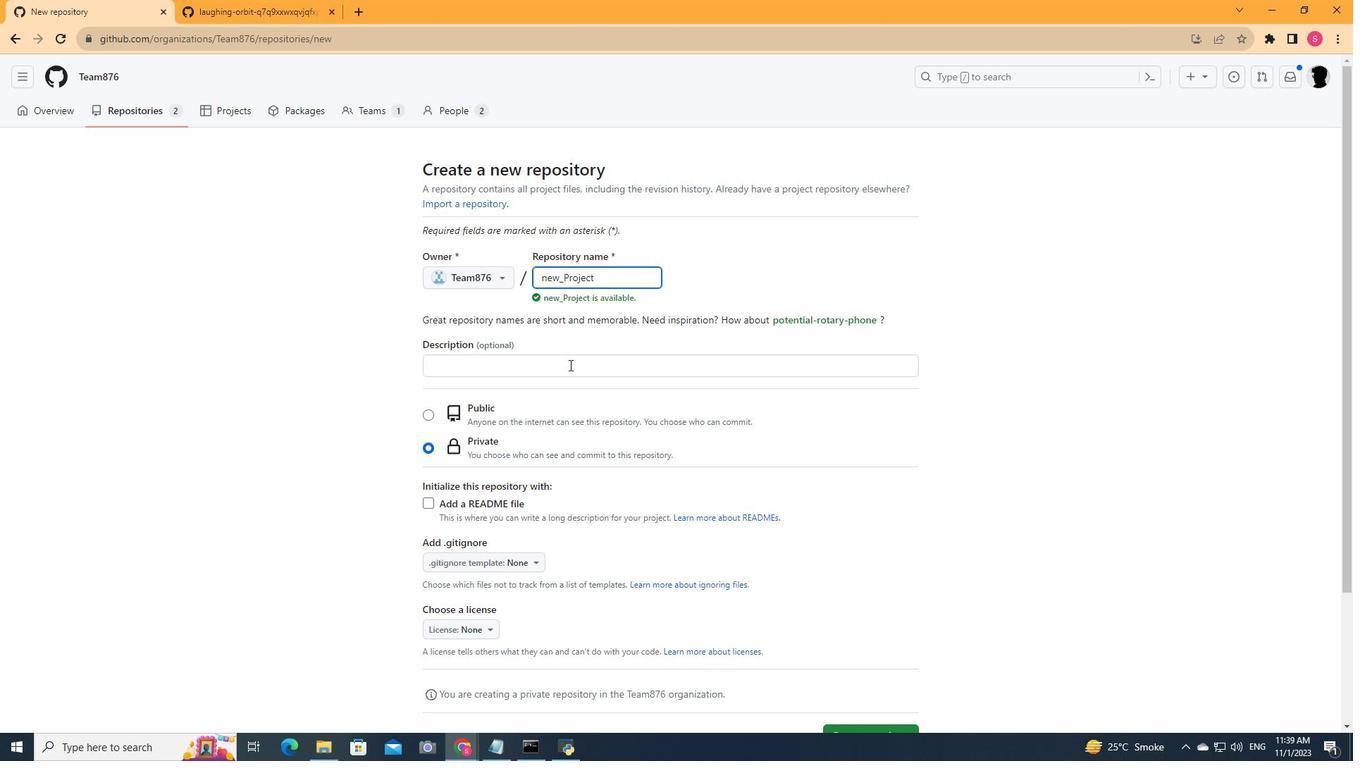
Action: Mouse pressed left at (569, 365)
Screenshot: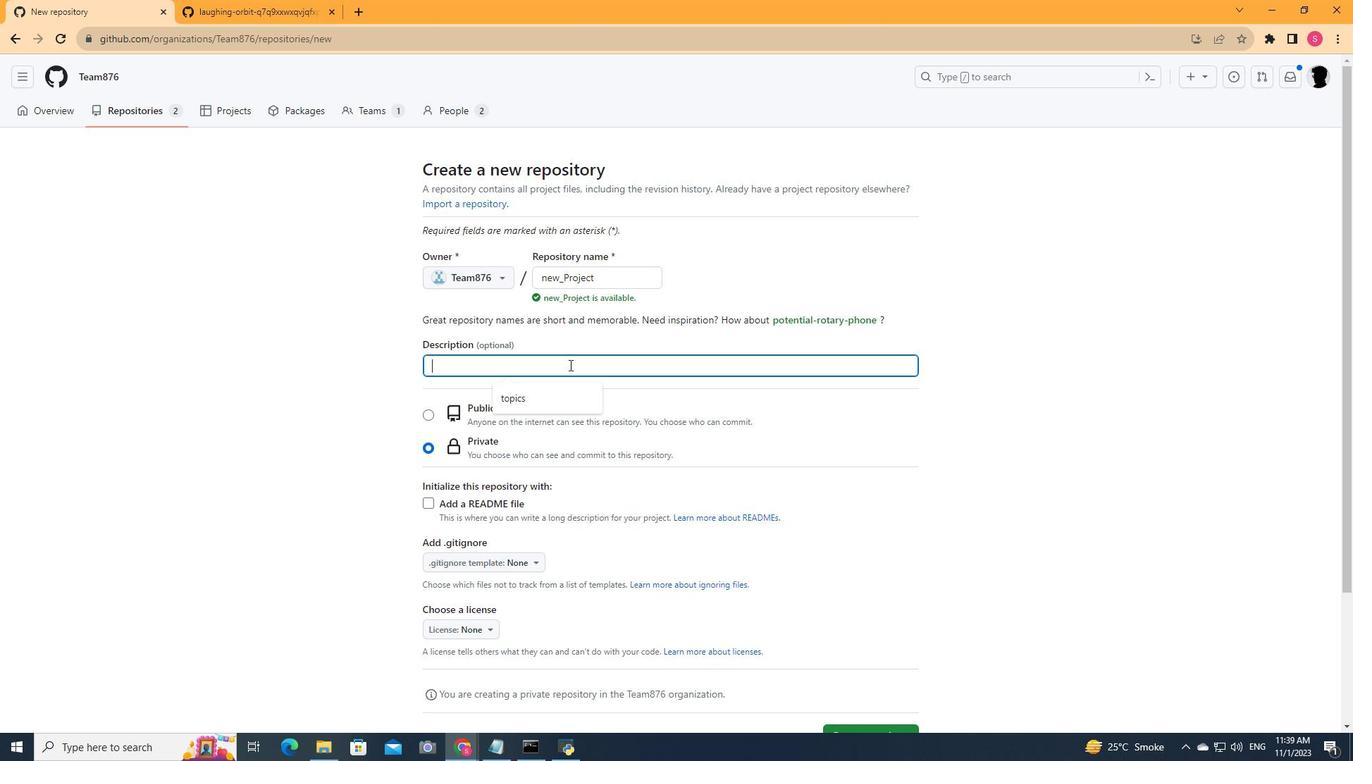 
Action: Key pressed <Key.shift>New<Key.shift>_project
Screenshot: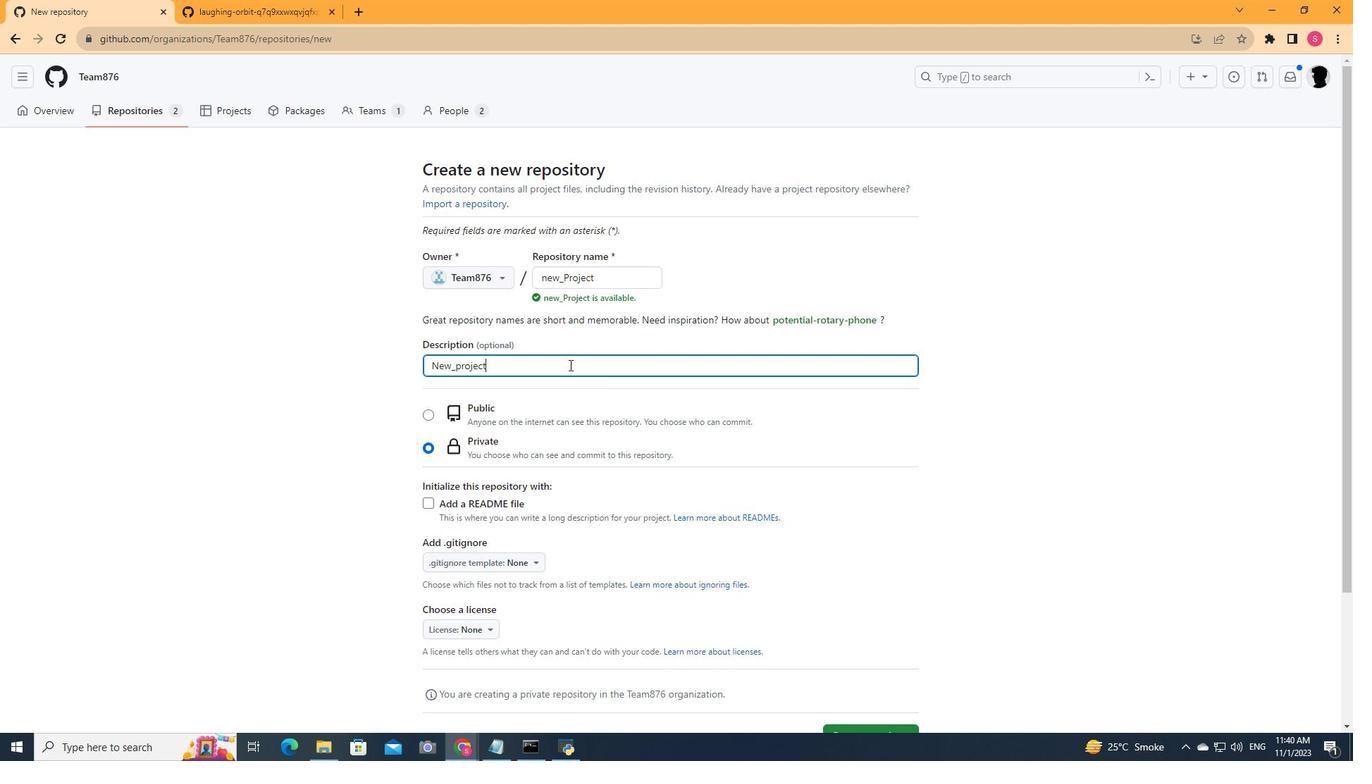 
Action: Mouse moved to (597, 353)
Screenshot: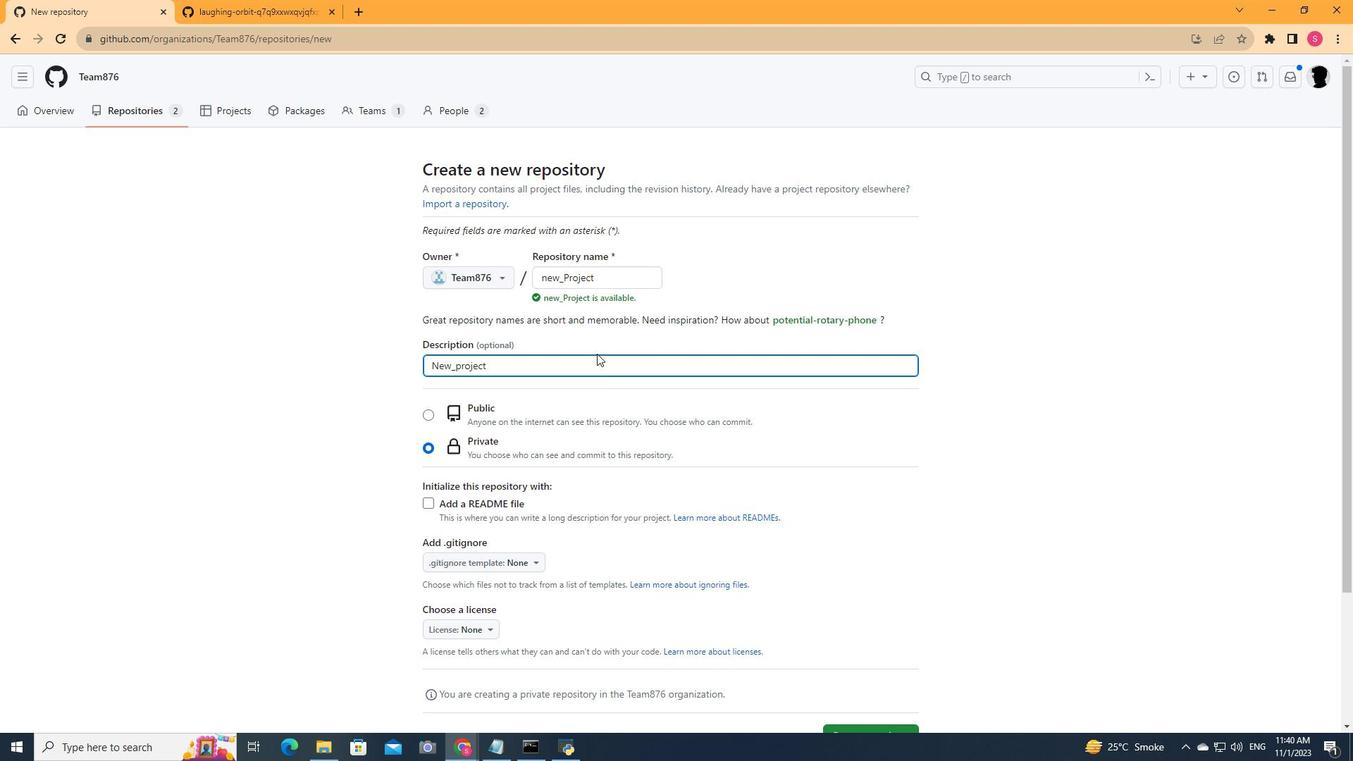 
Action: Mouse scrolled (597, 353) with delta (0, 0)
Screenshot: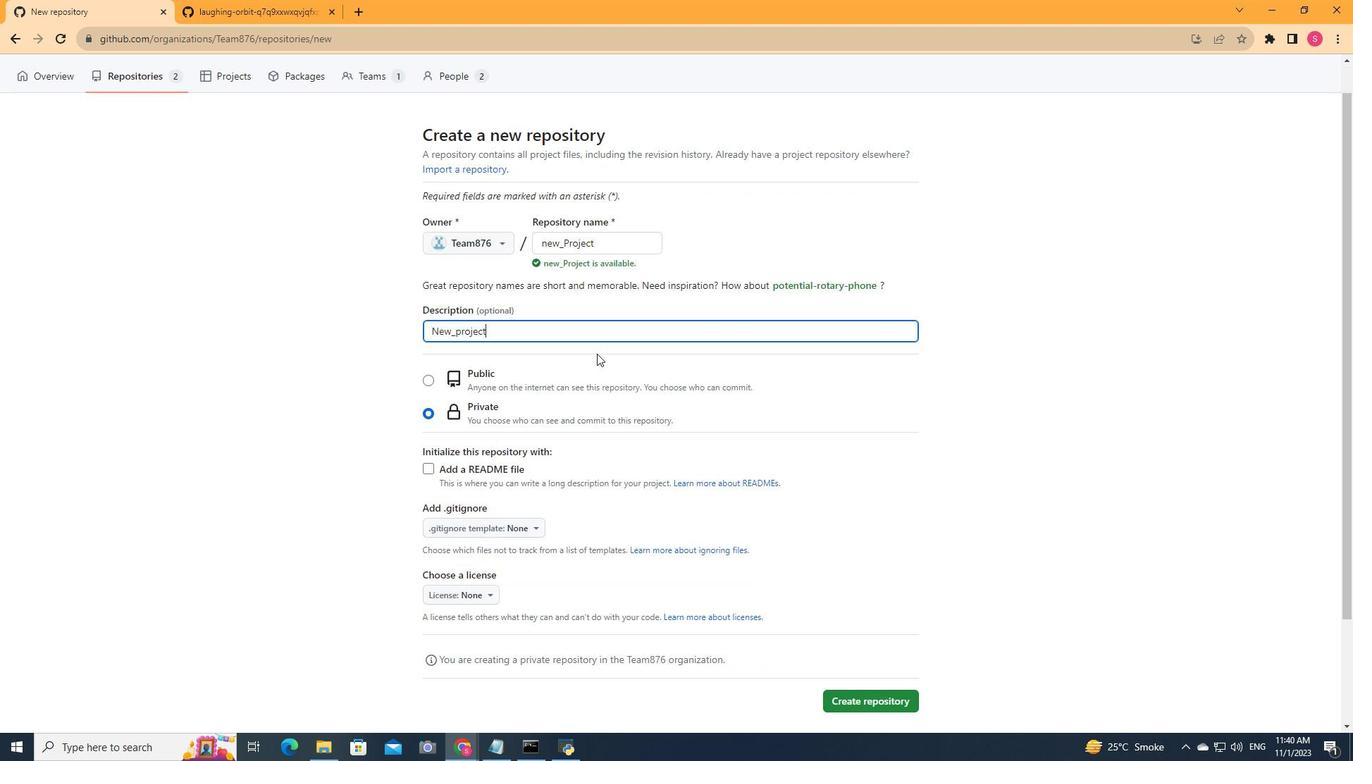
Action: Mouse scrolled (597, 353) with delta (0, 0)
Screenshot: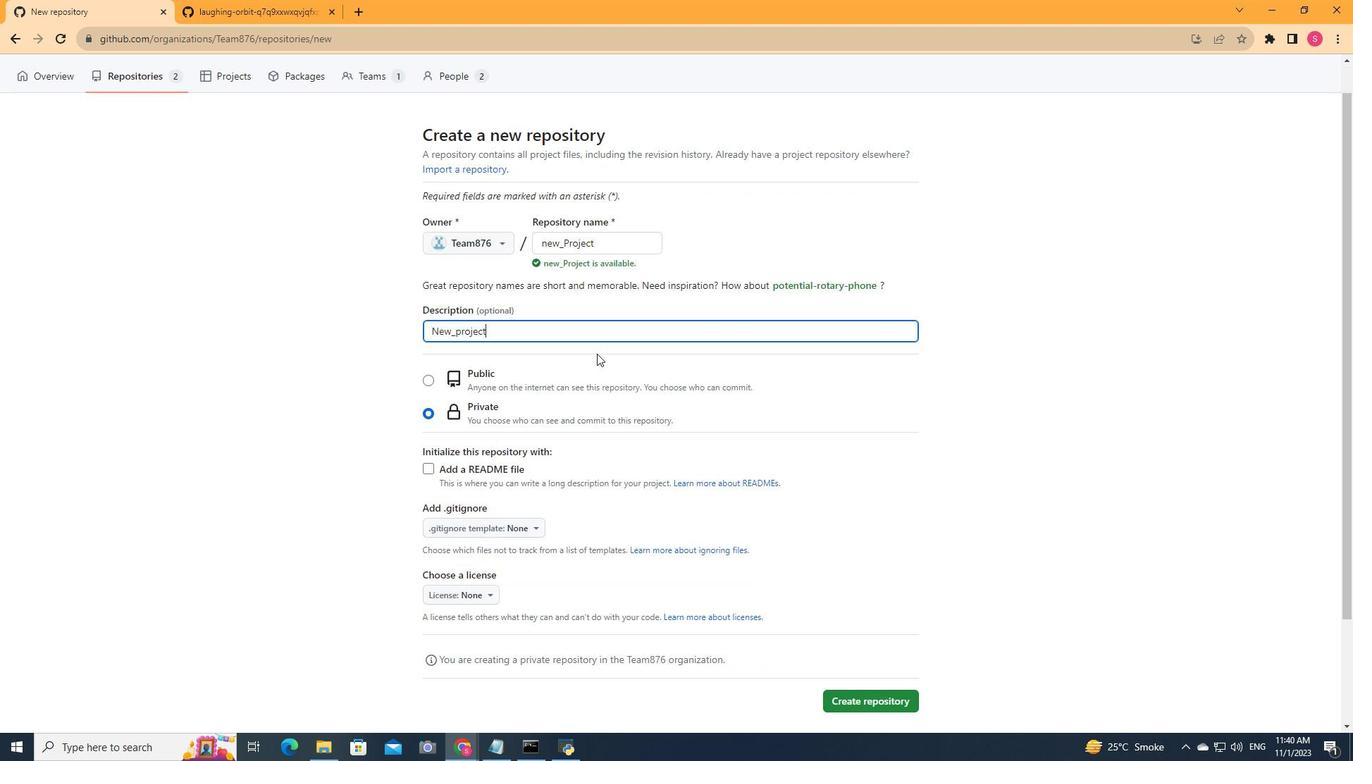 
Action: Mouse scrolled (597, 353) with delta (0, 0)
Screenshot: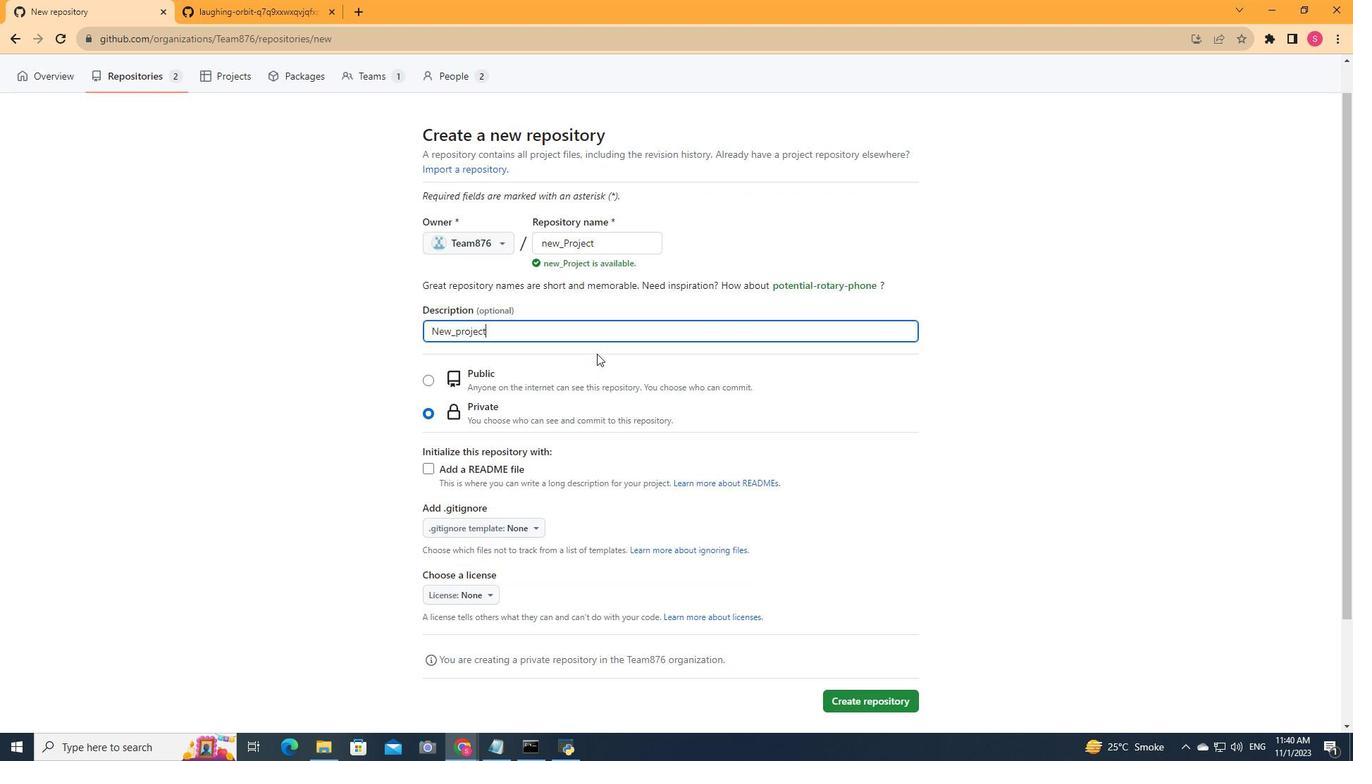 
Action: Mouse scrolled (597, 353) with delta (0, 0)
Screenshot: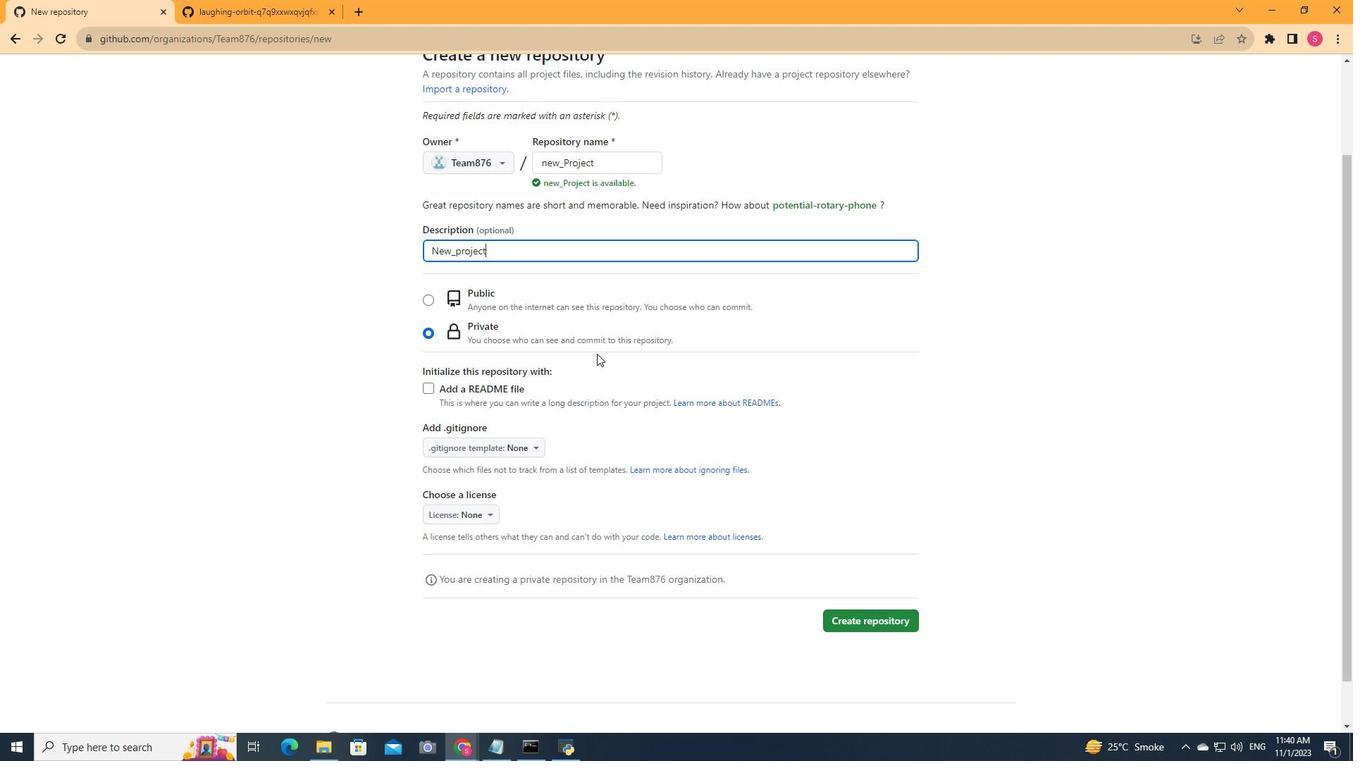 
Action: Mouse scrolled (597, 353) with delta (0, 0)
Screenshot: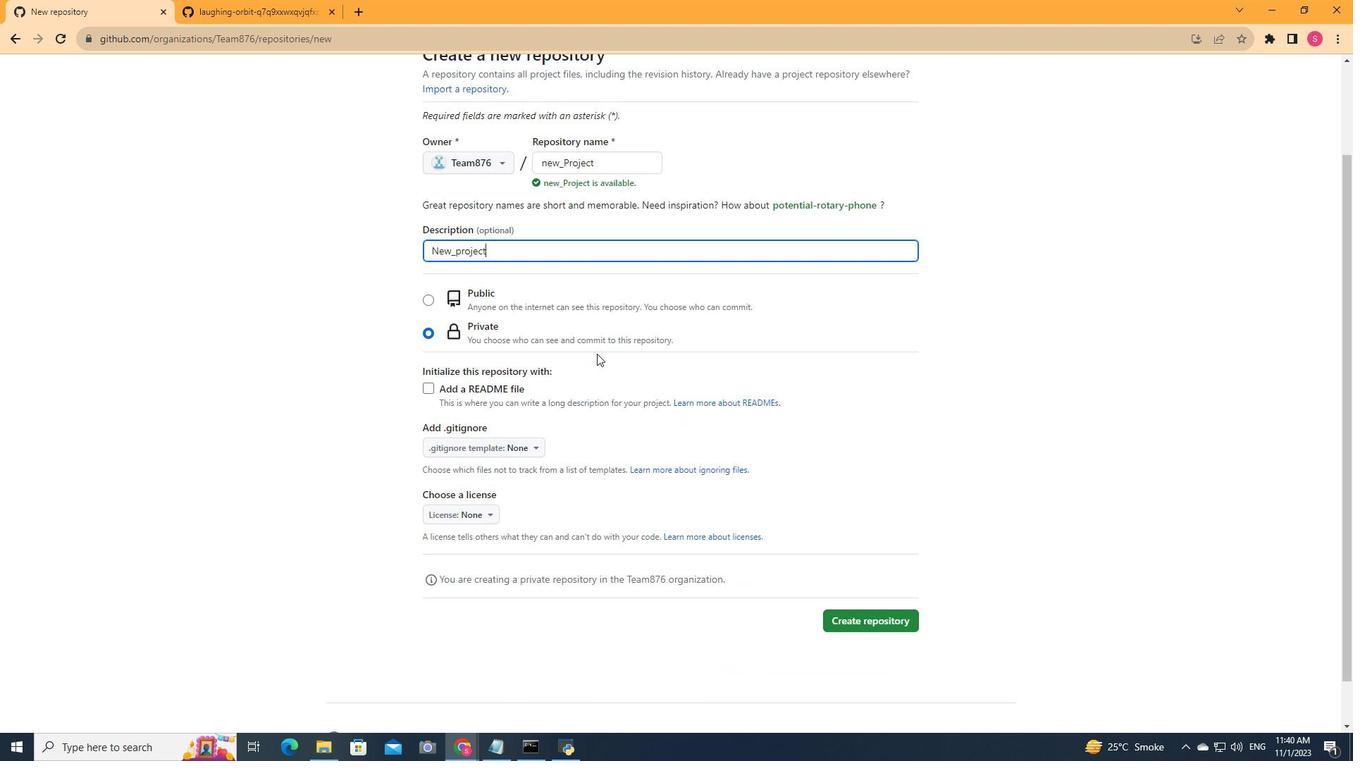
Action: Mouse moved to (427, 252)
Screenshot: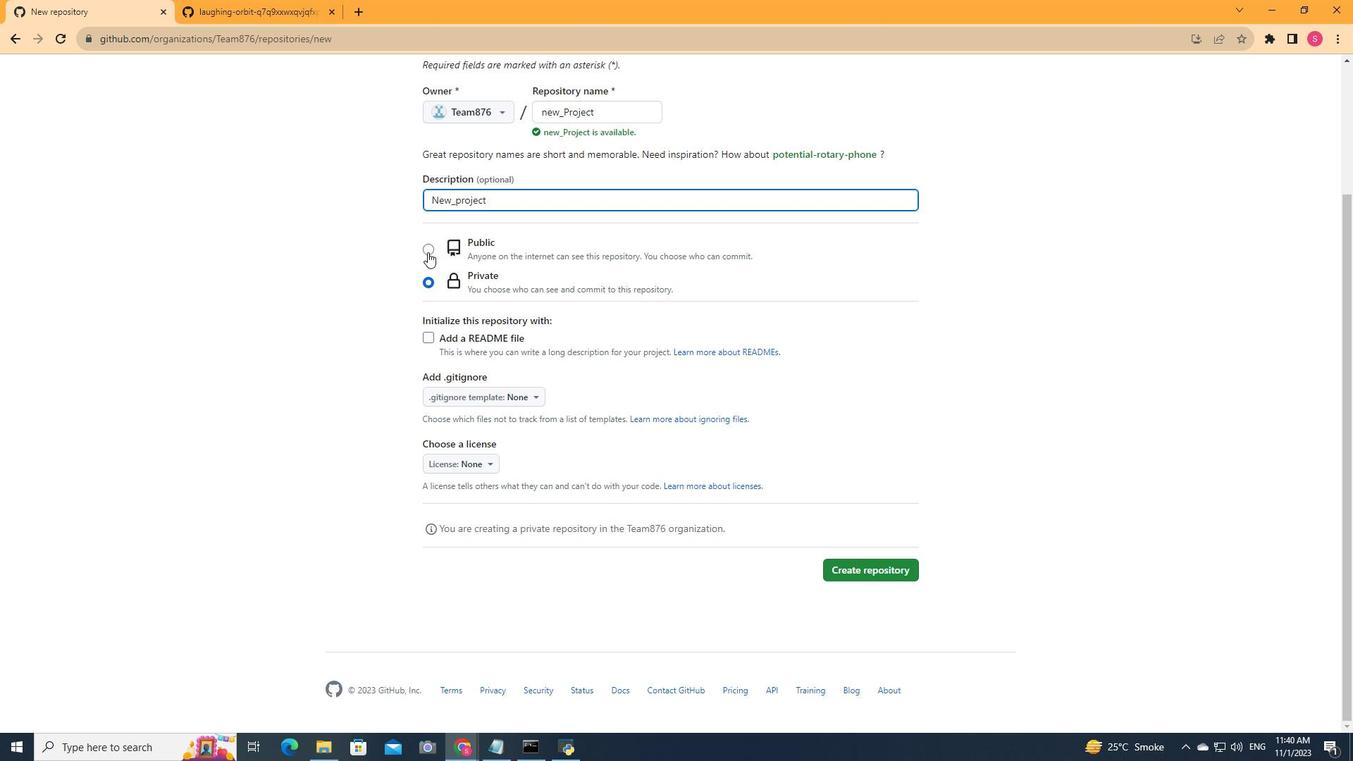
Action: Mouse pressed left at (427, 252)
Screenshot: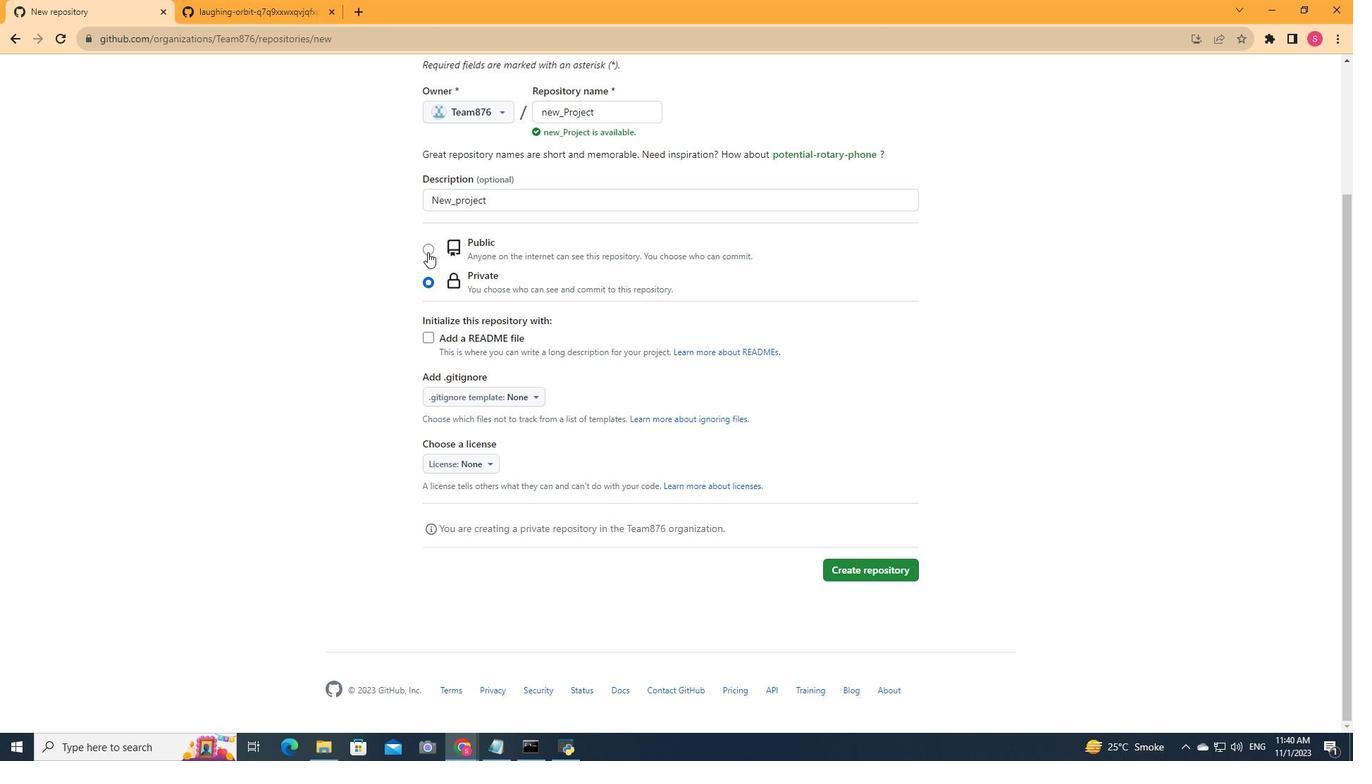 
Action: Mouse moved to (424, 289)
Screenshot: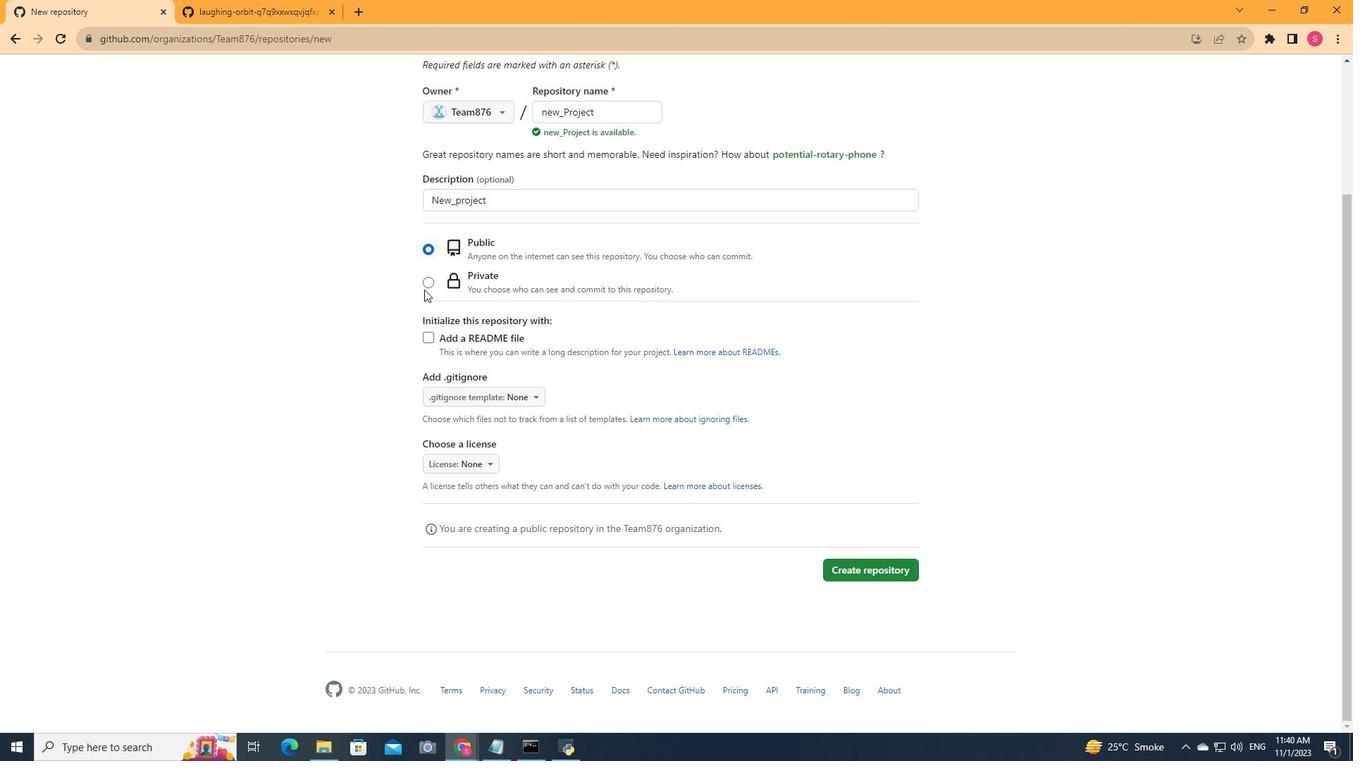 
Action: Mouse pressed left at (424, 289)
Screenshot: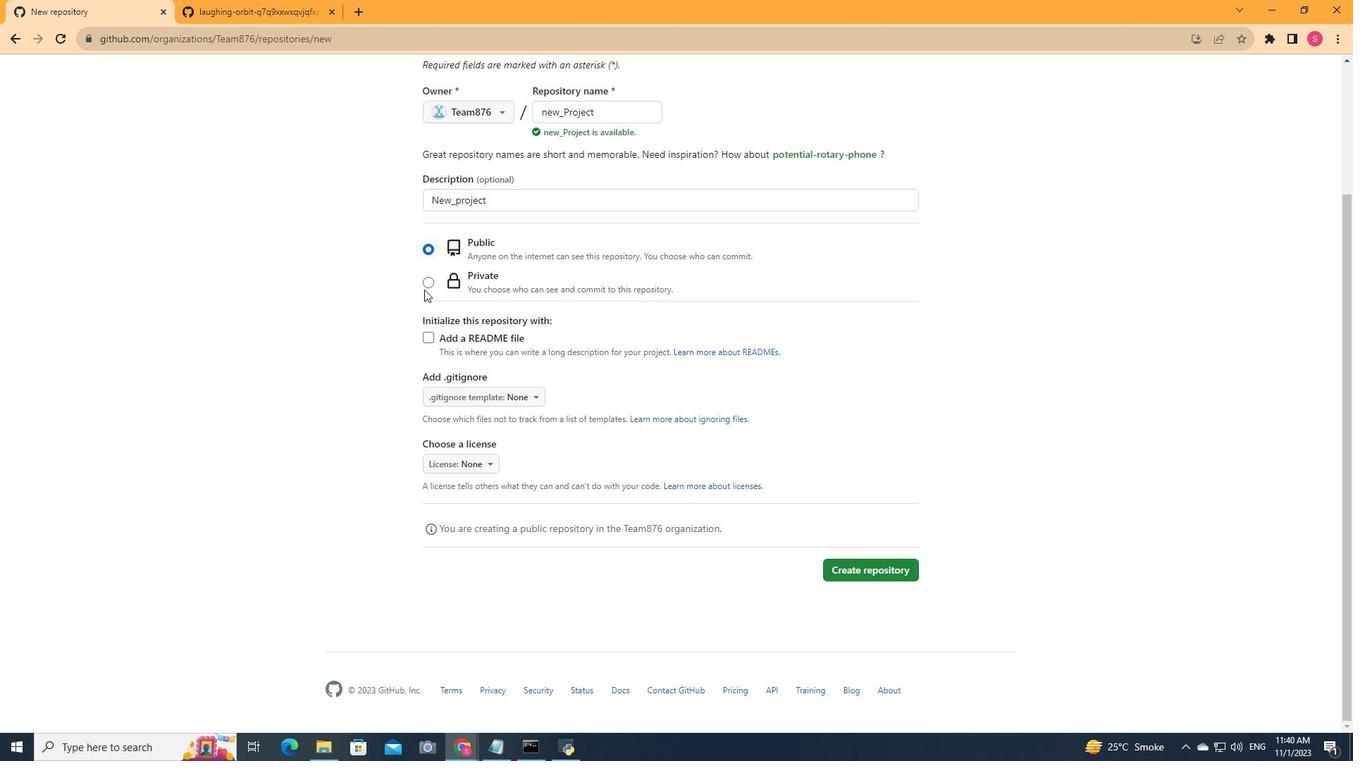 
Action: Mouse moved to (429, 279)
Screenshot: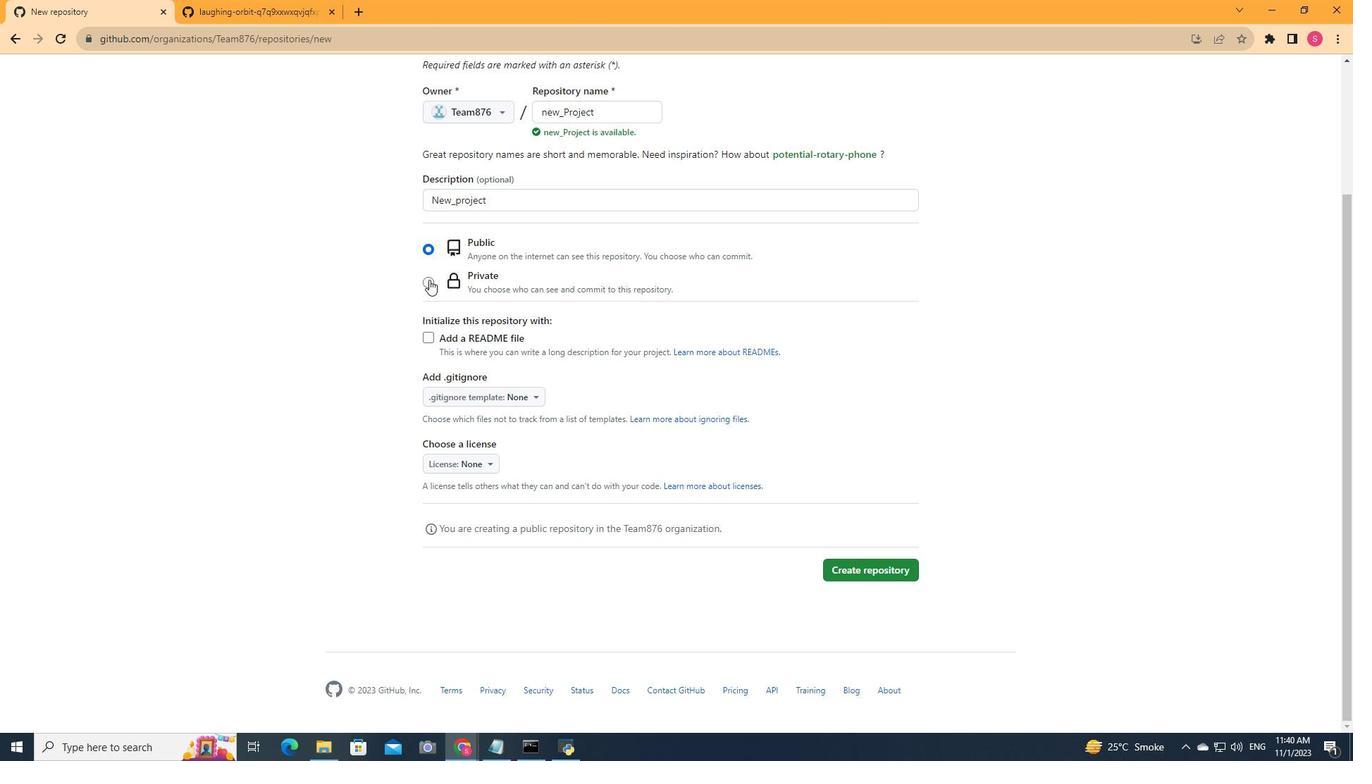 
Action: Mouse pressed left at (429, 279)
Screenshot: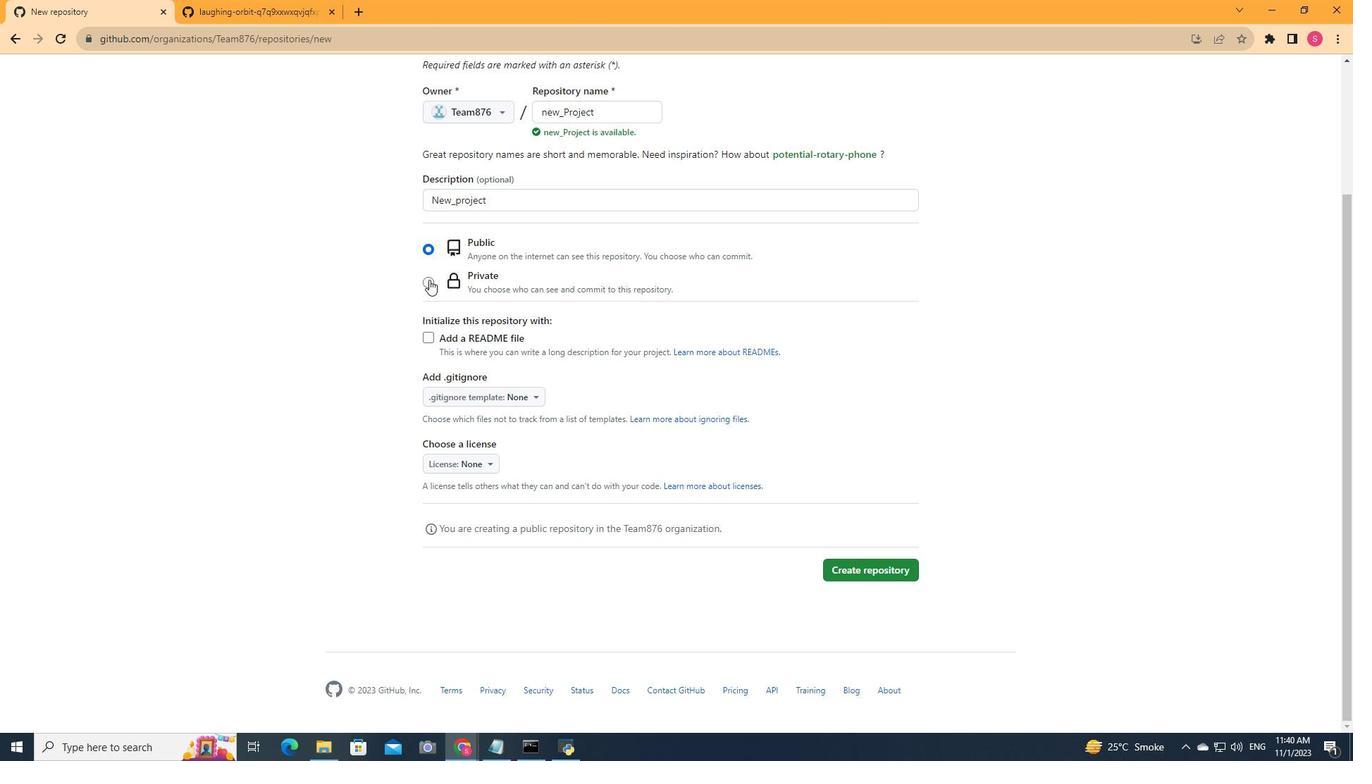 
Action: Mouse moved to (430, 336)
Screenshot: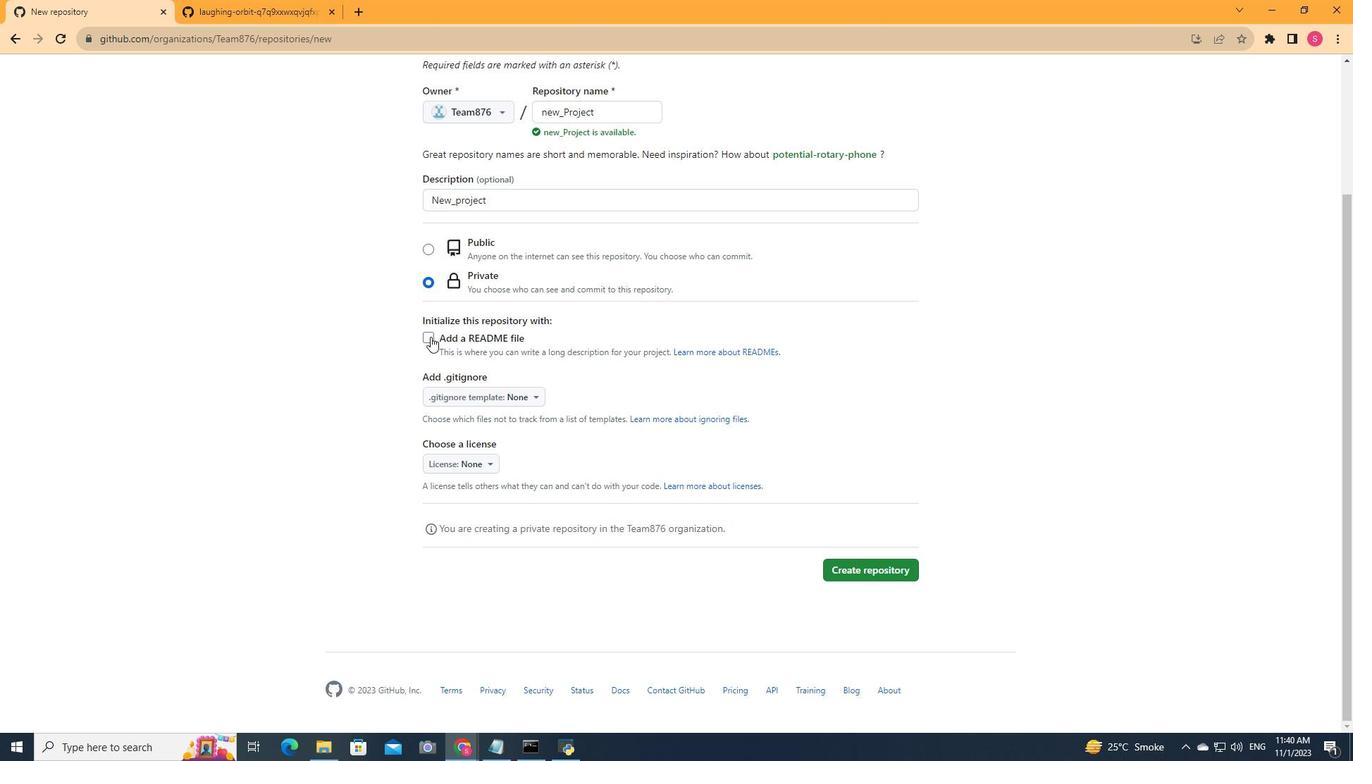 
Action: Mouse pressed left at (430, 336)
Screenshot: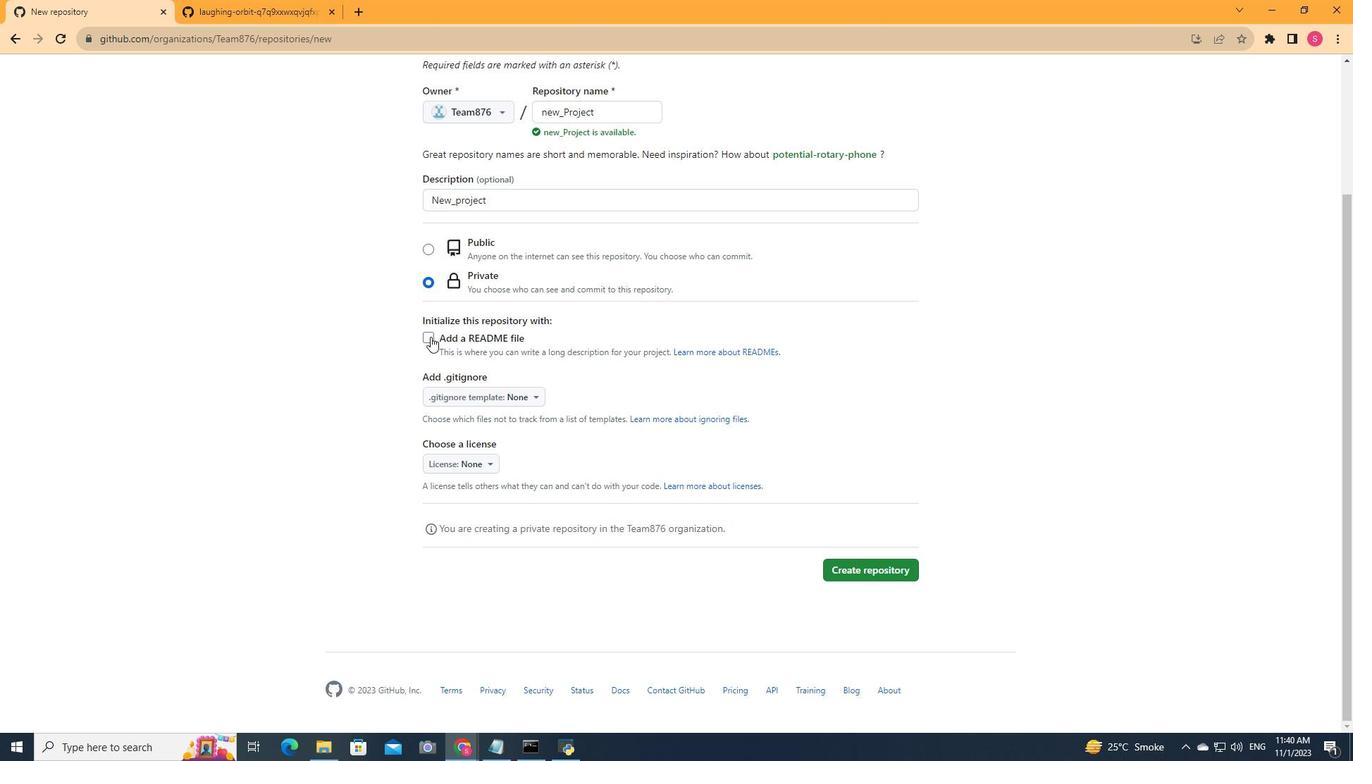 
Action: Mouse moved to (870, 590)
Screenshot: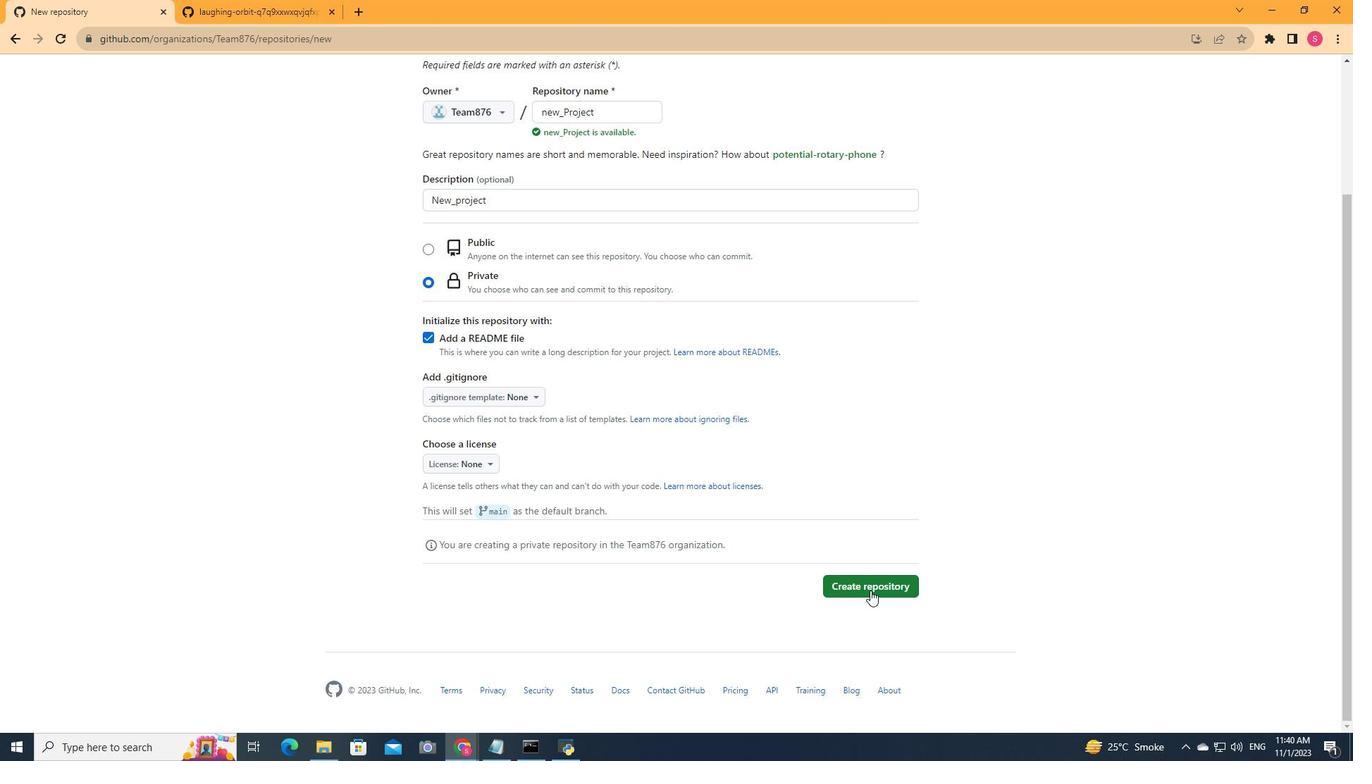
Action: Mouse pressed left at (870, 590)
Screenshot: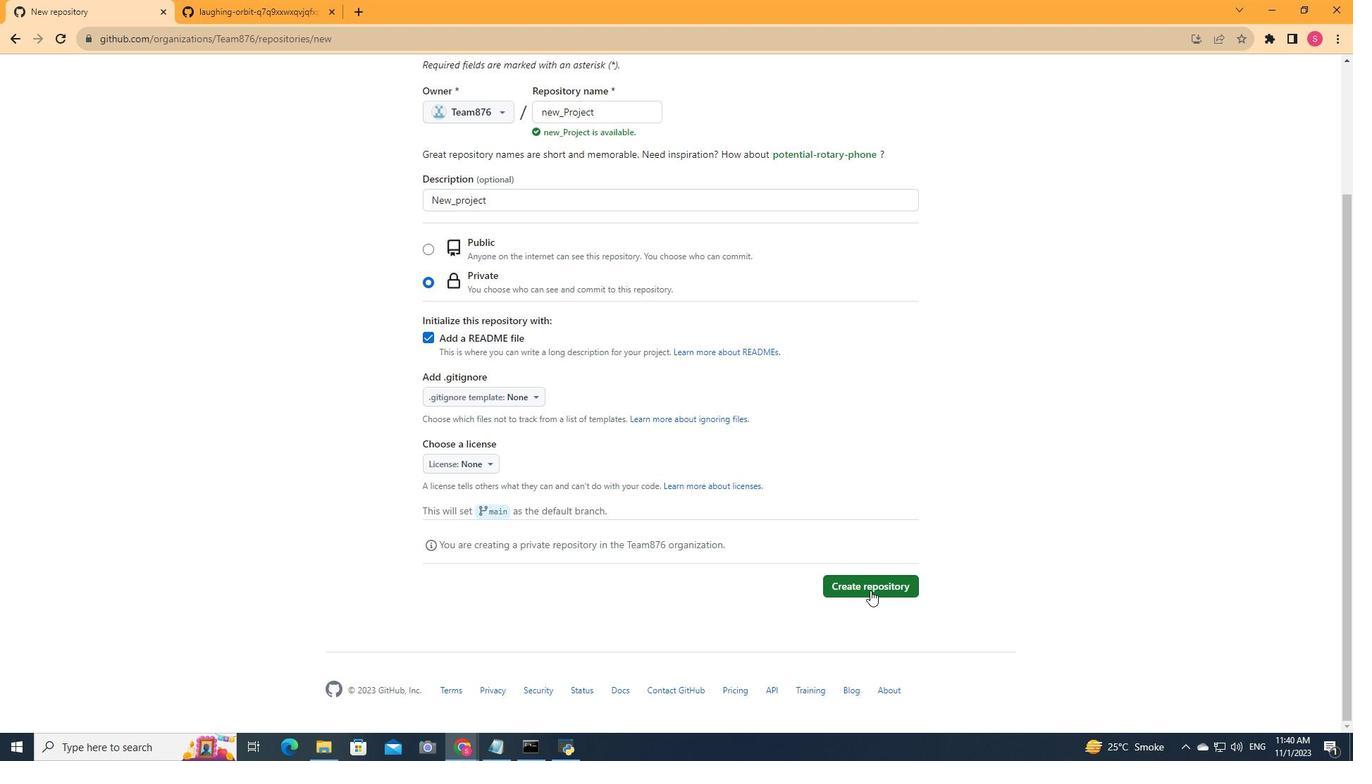 
Action: Mouse moved to (97, 77)
Screenshot: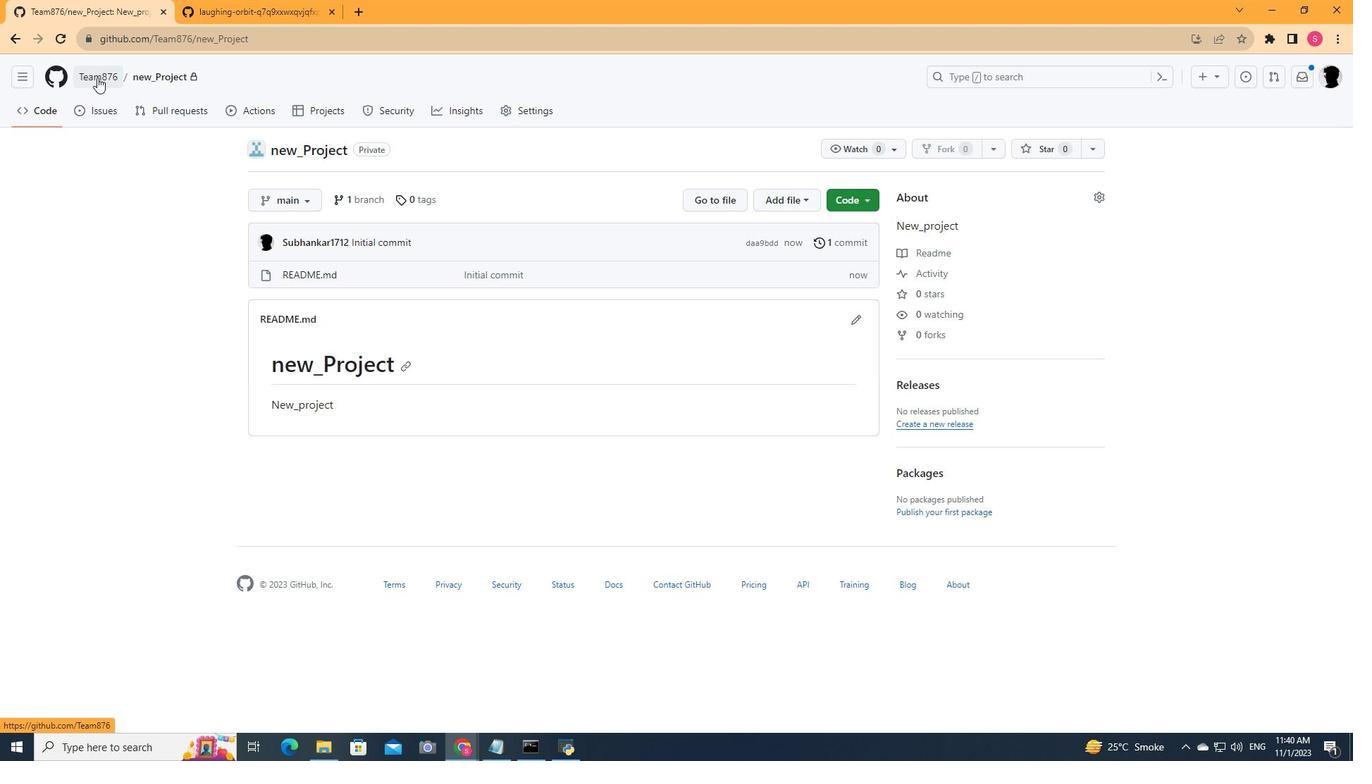 
Action: Mouse pressed left at (97, 77)
Screenshot: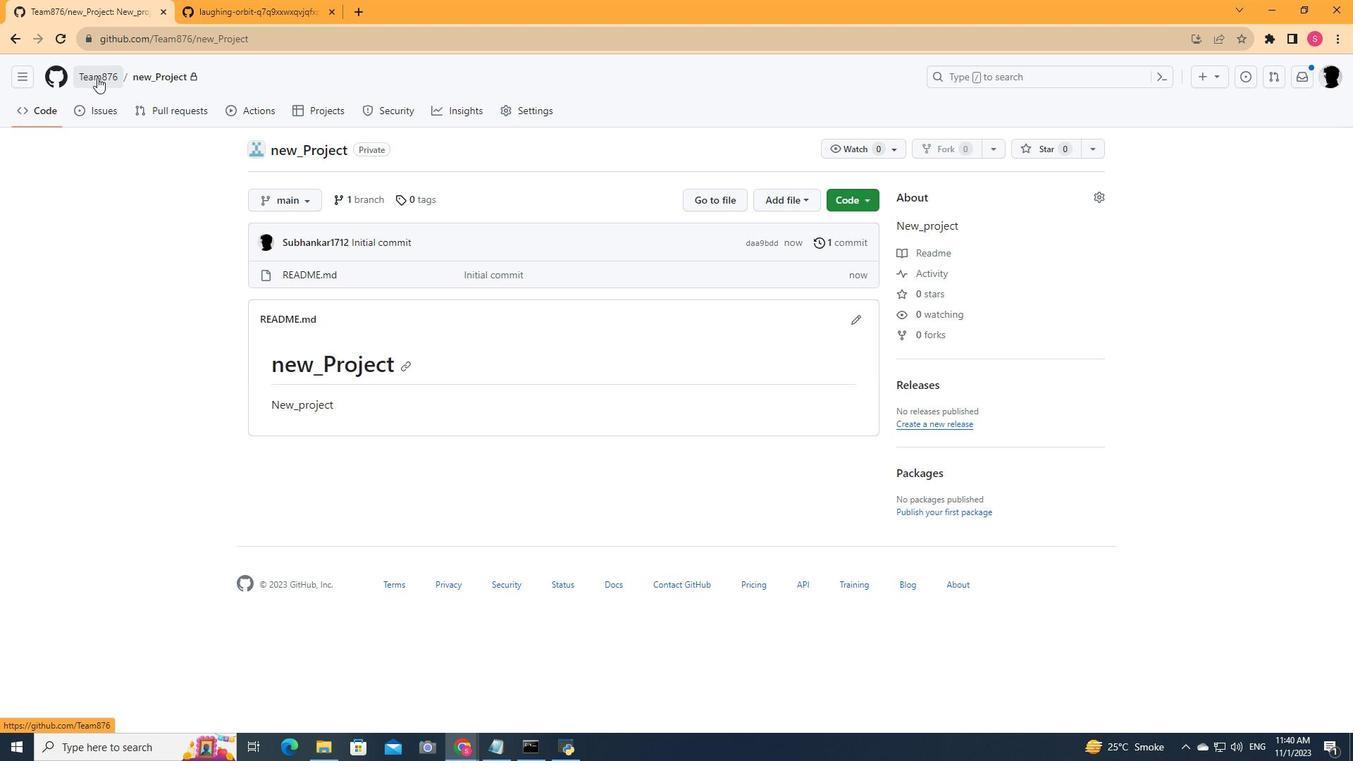 
Action: Mouse moved to (369, 453)
Screenshot: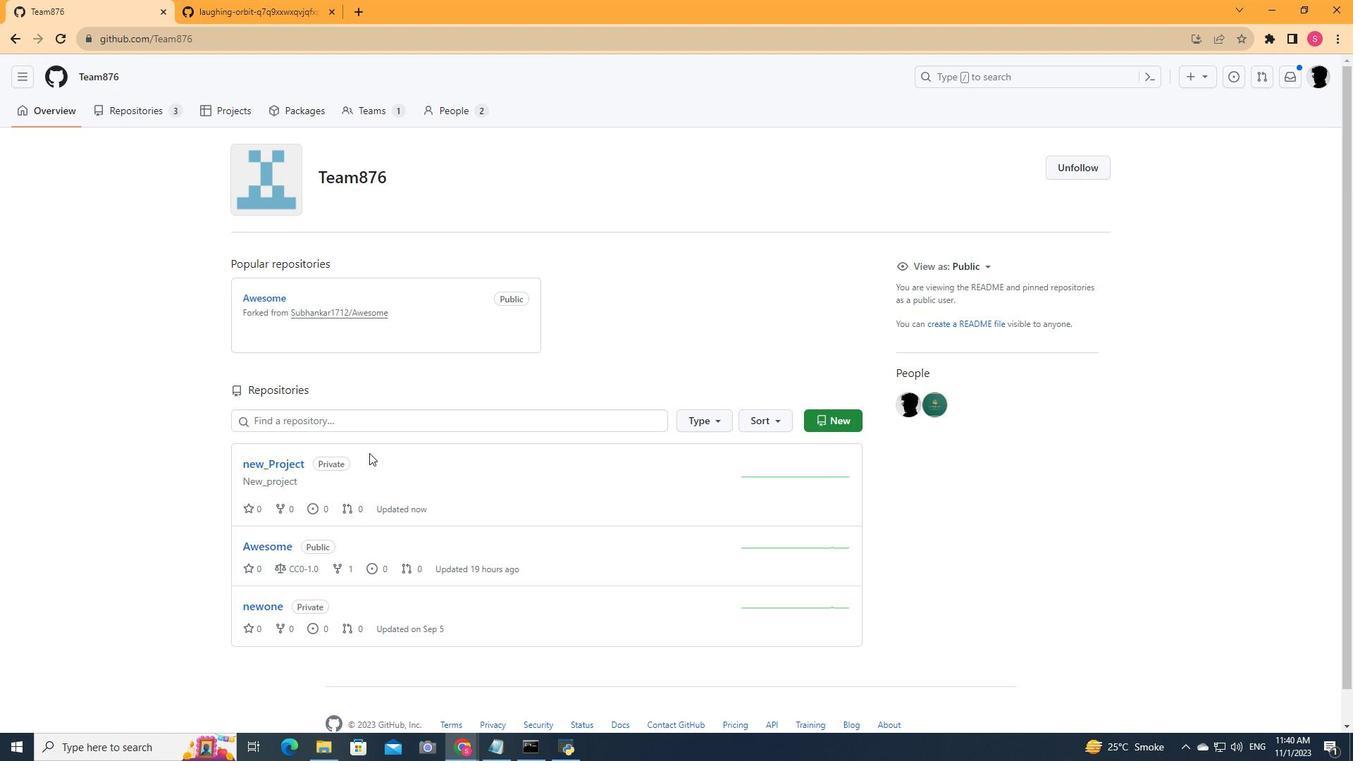 
Action: Mouse scrolled (369, 452) with delta (0, 0)
Screenshot: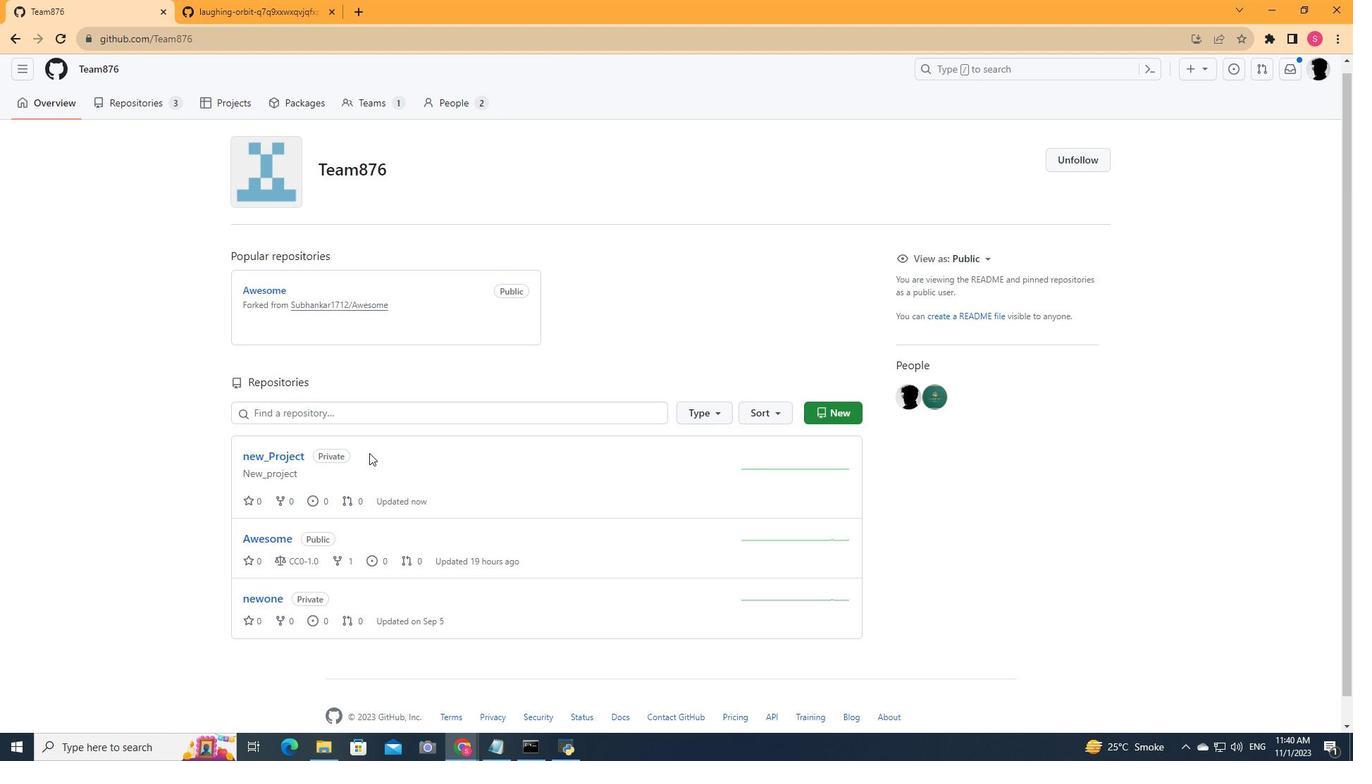 
Action: Mouse scrolled (369, 452) with delta (0, 0)
Screenshot: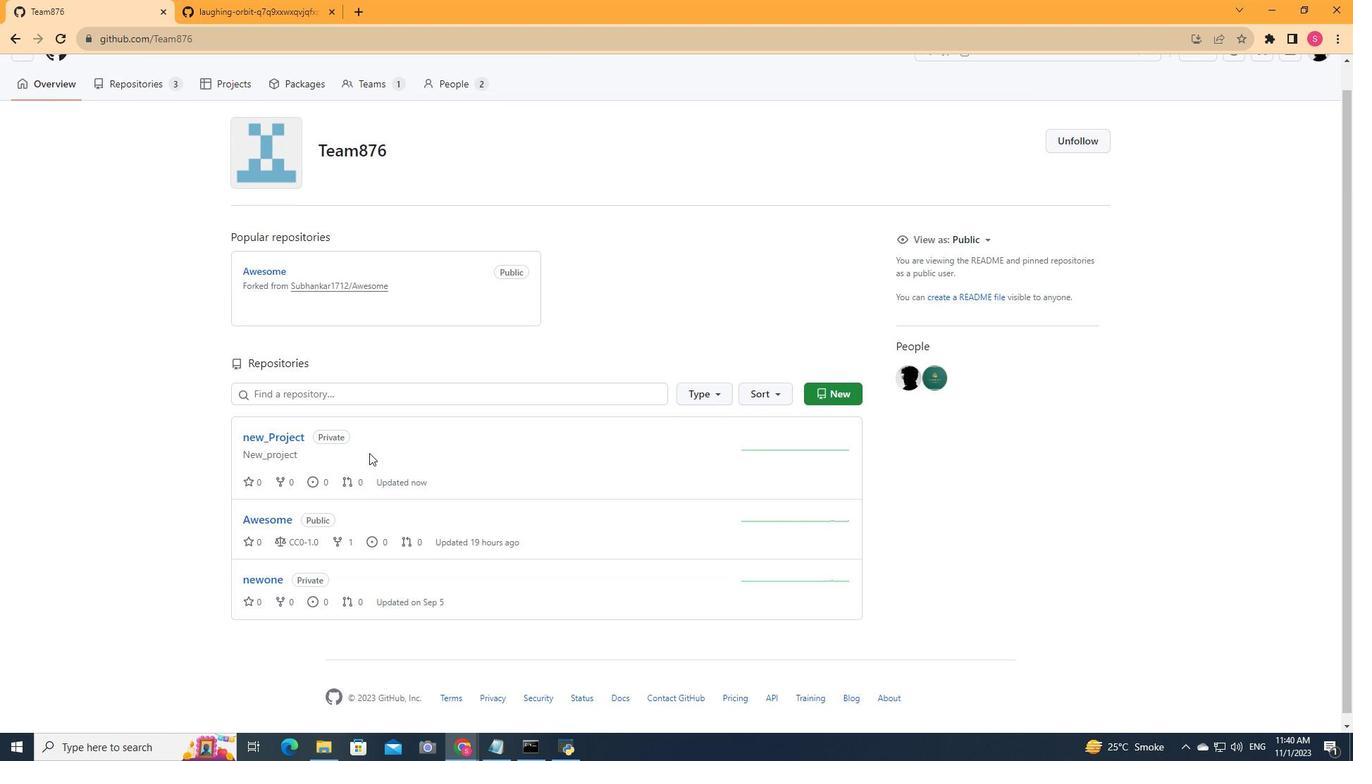 
Action: Mouse scrolled (369, 452) with delta (0, 0)
Screenshot: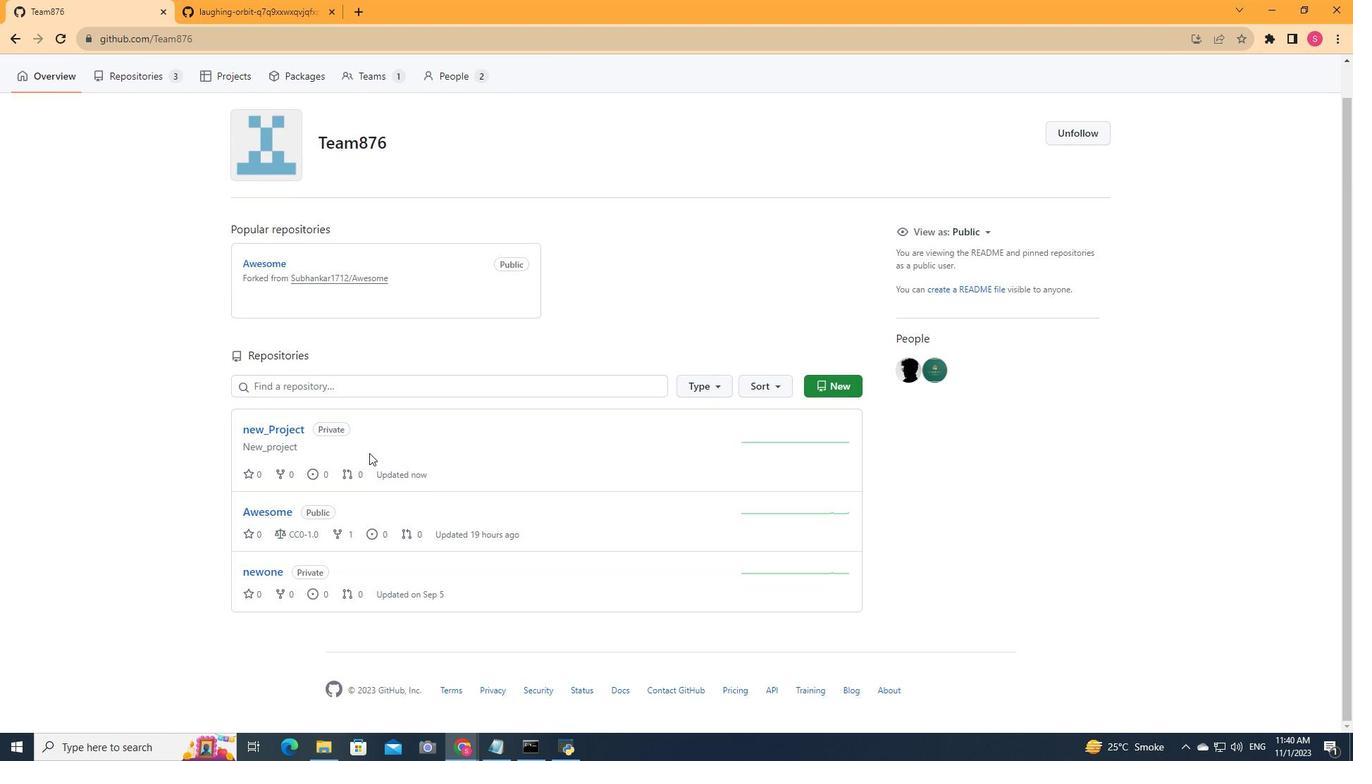 
Action: Mouse moved to (329, 463)
Screenshot: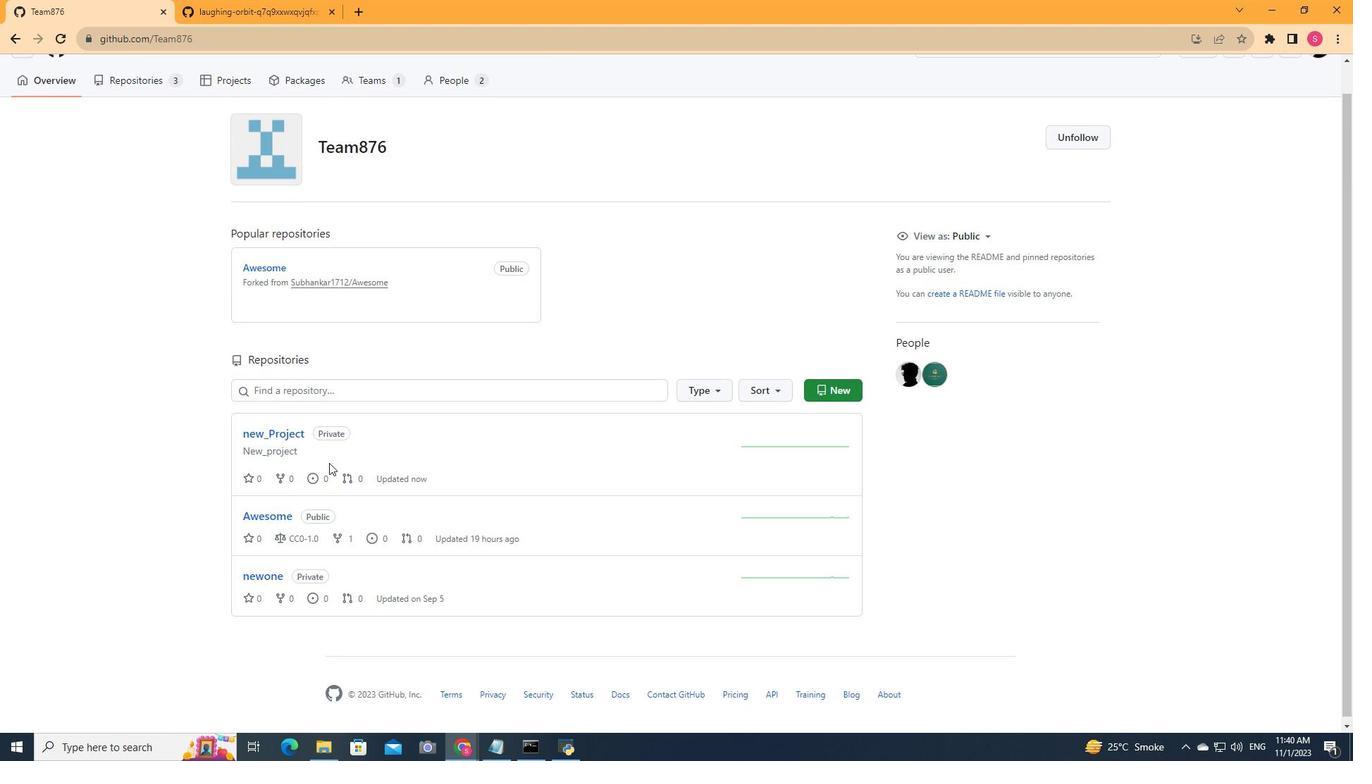 
Action: Mouse scrolled (329, 463) with delta (0, 0)
Screenshot: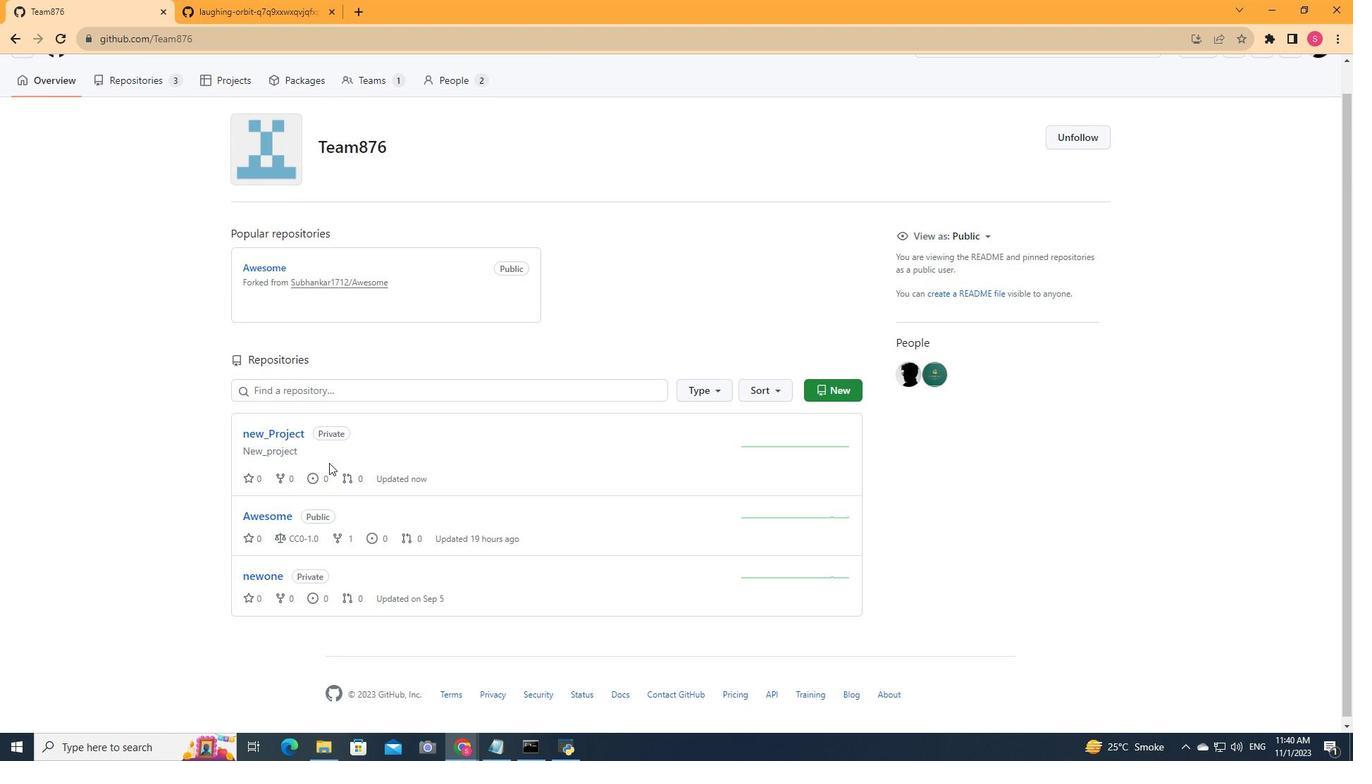 
Action: Mouse scrolled (329, 463) with delta (0, 0)
Screenshot: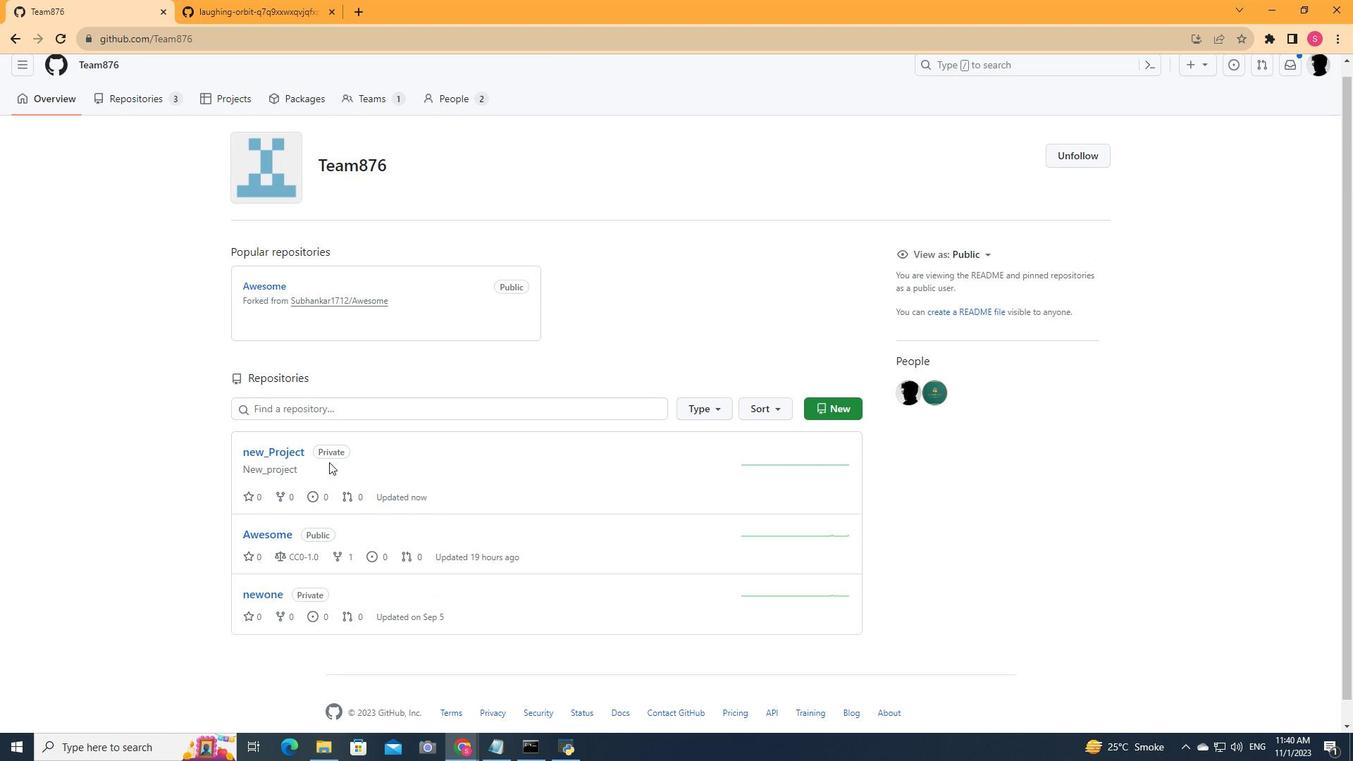 
Action: Mouse scrolled (329, 463) with delta (0, 0)
Screenshot: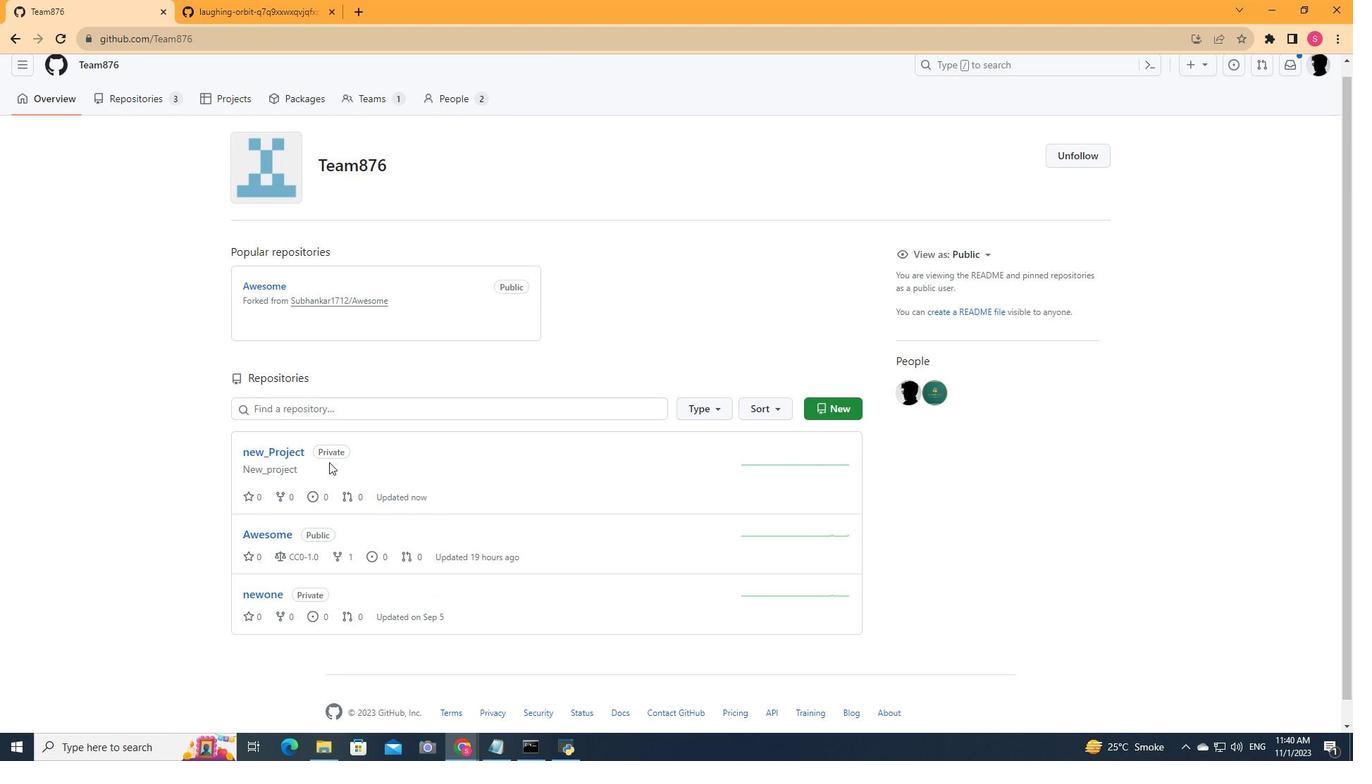 
Action: Mouse moved to (329, 462)
Screenshot: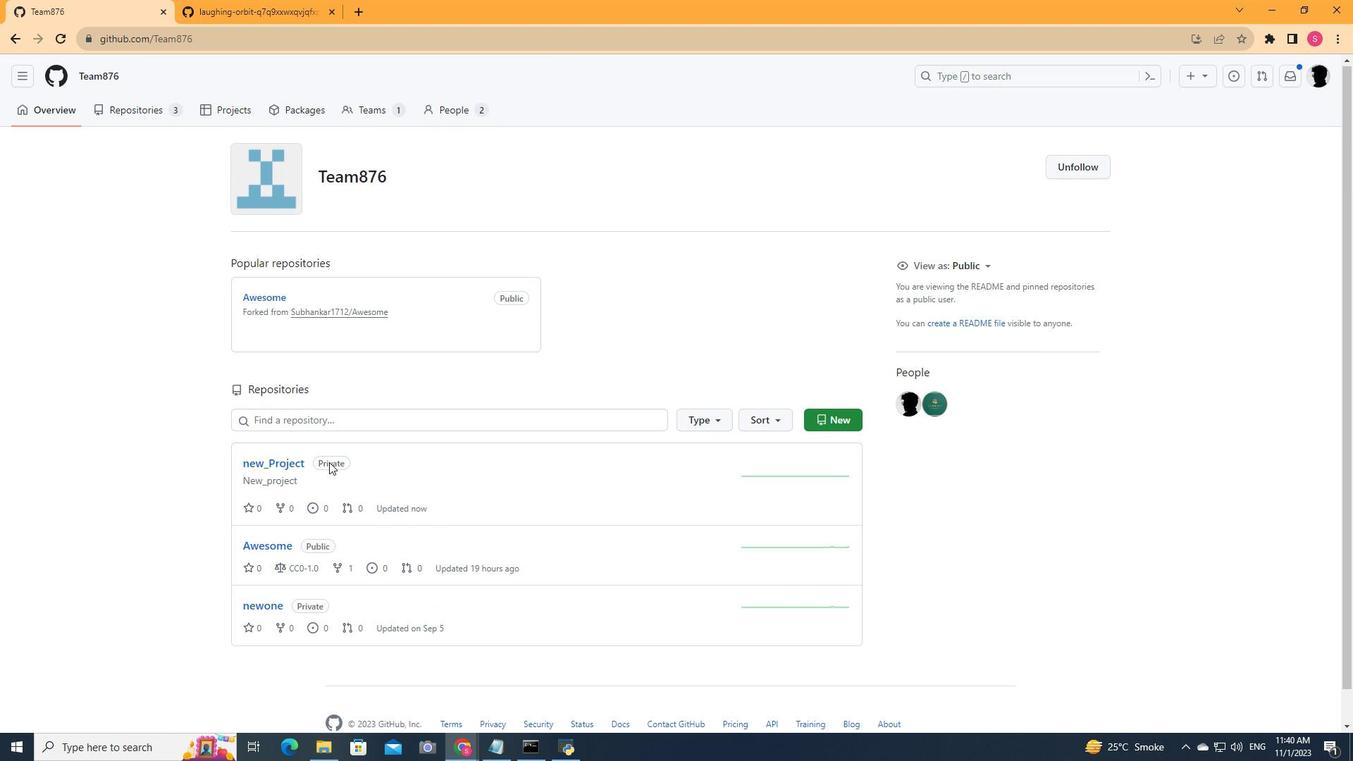 
Action: Mouse scrolled (329, 463) with delta (0, 0)
Screenshot: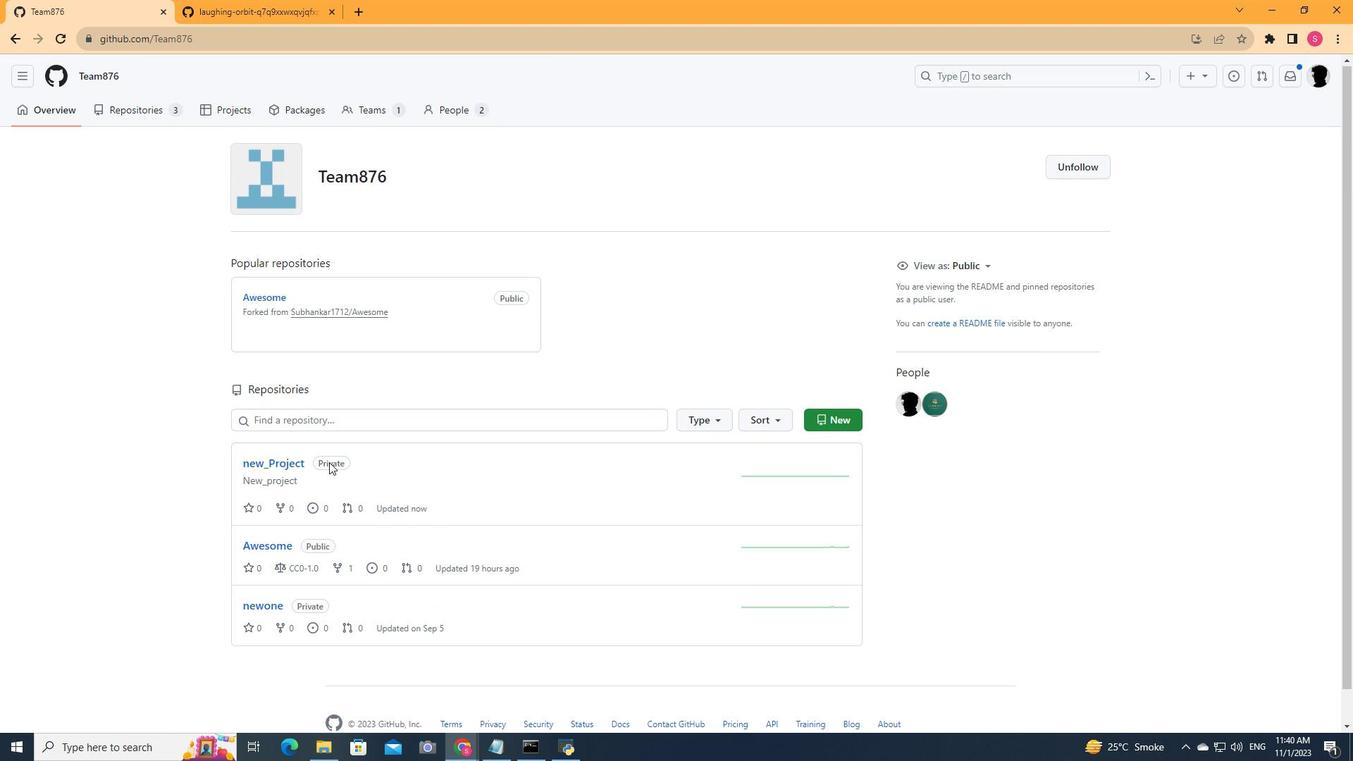 
Action: Mouse scrolled (329, 461) with delta (0, 0)
Screenshot: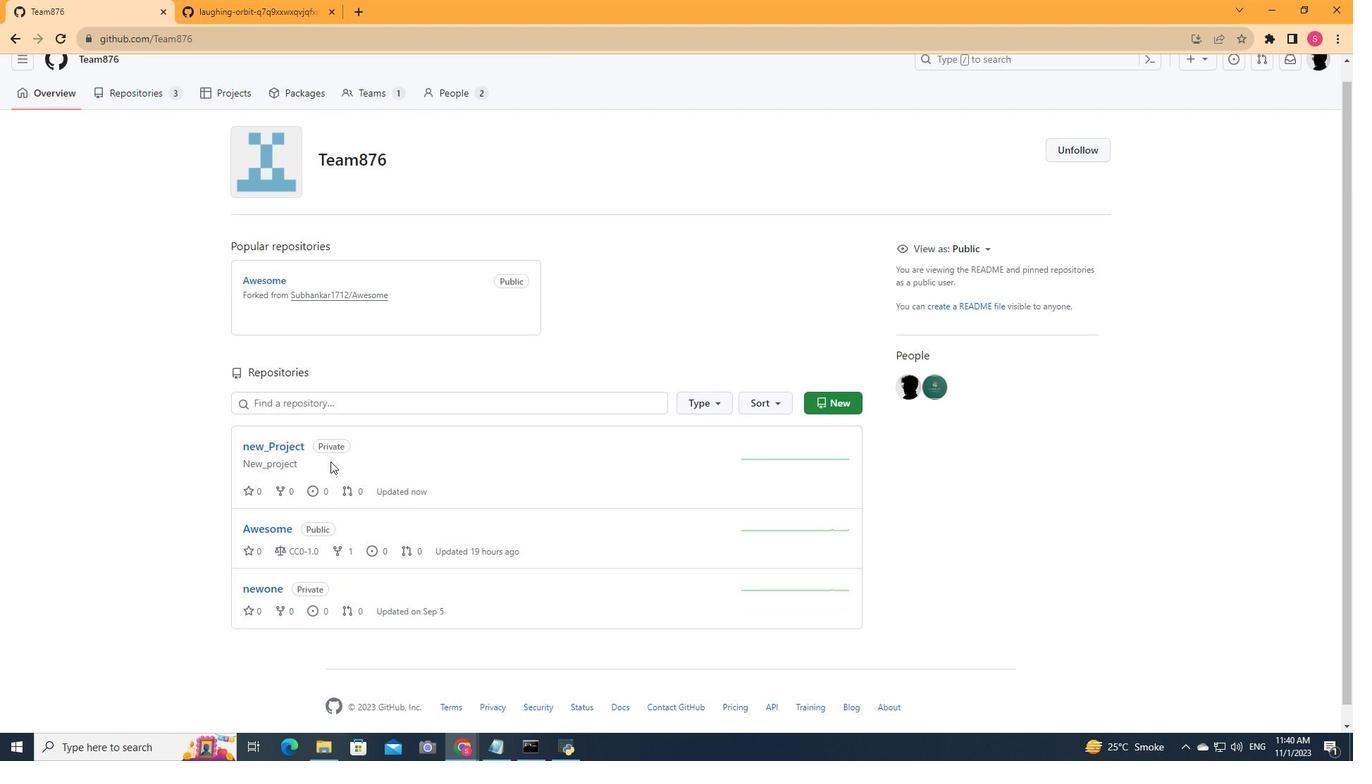
Action: Mouse scrolled (329, 461) with delta (0, 0)
Screenshot: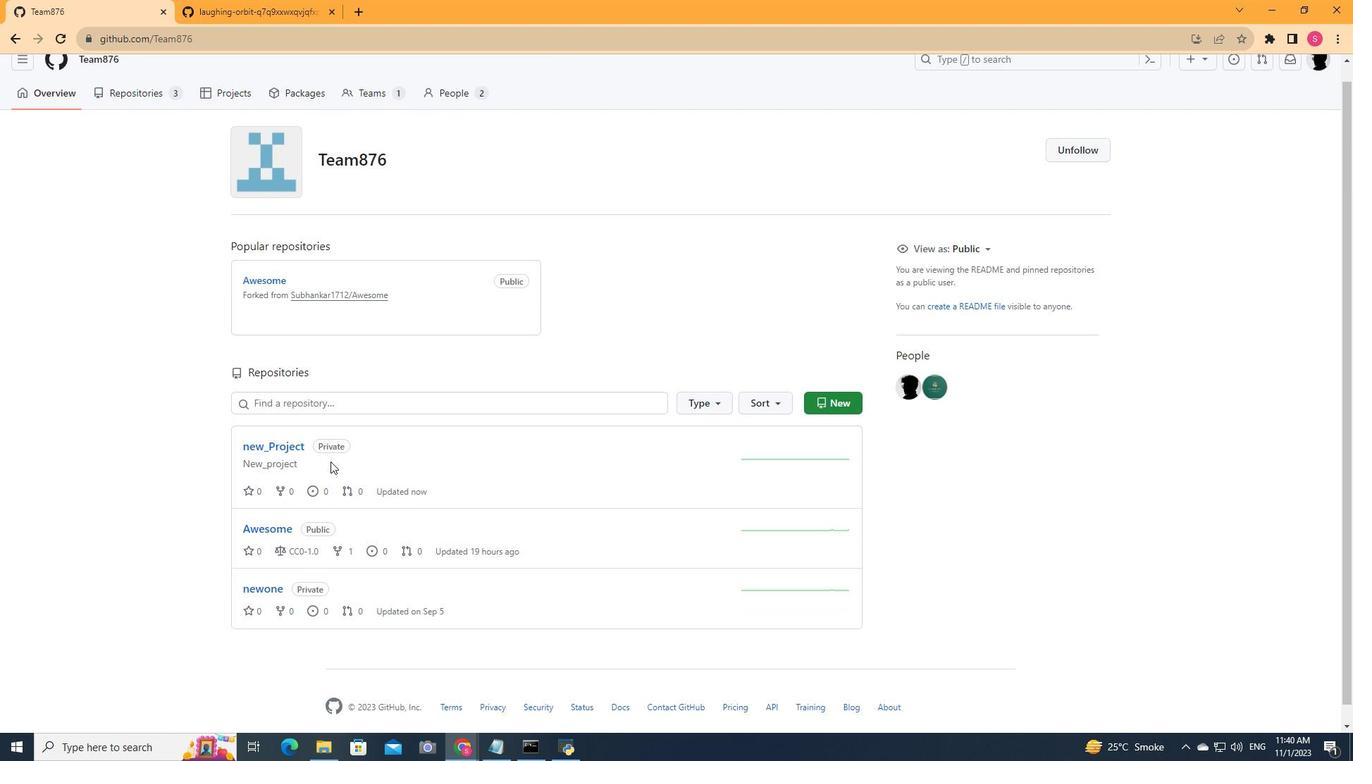 
Action: Mouse scrolled (329, 461) with delta (0, 0)
Screenshot: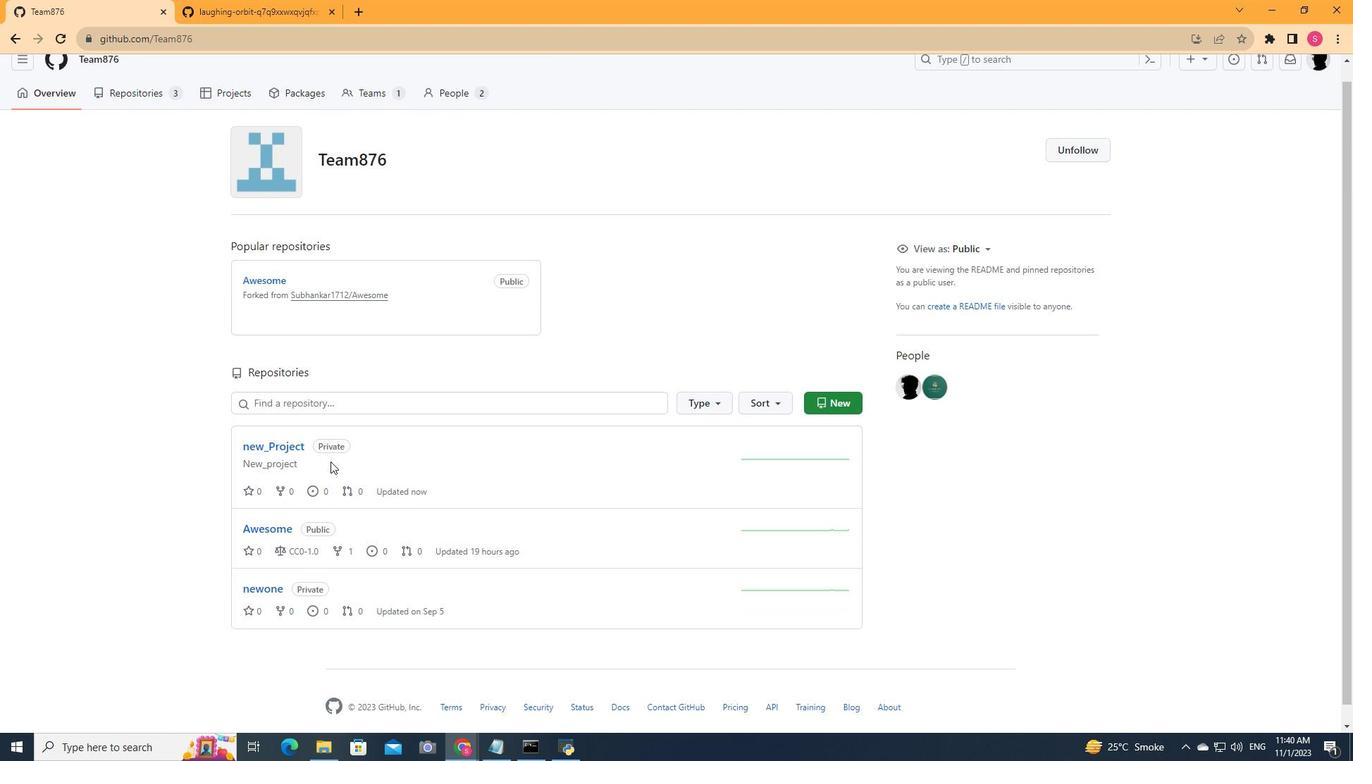 
Action: Mouse scrolled (329, 461) with delta (0, 0)
Screenshot: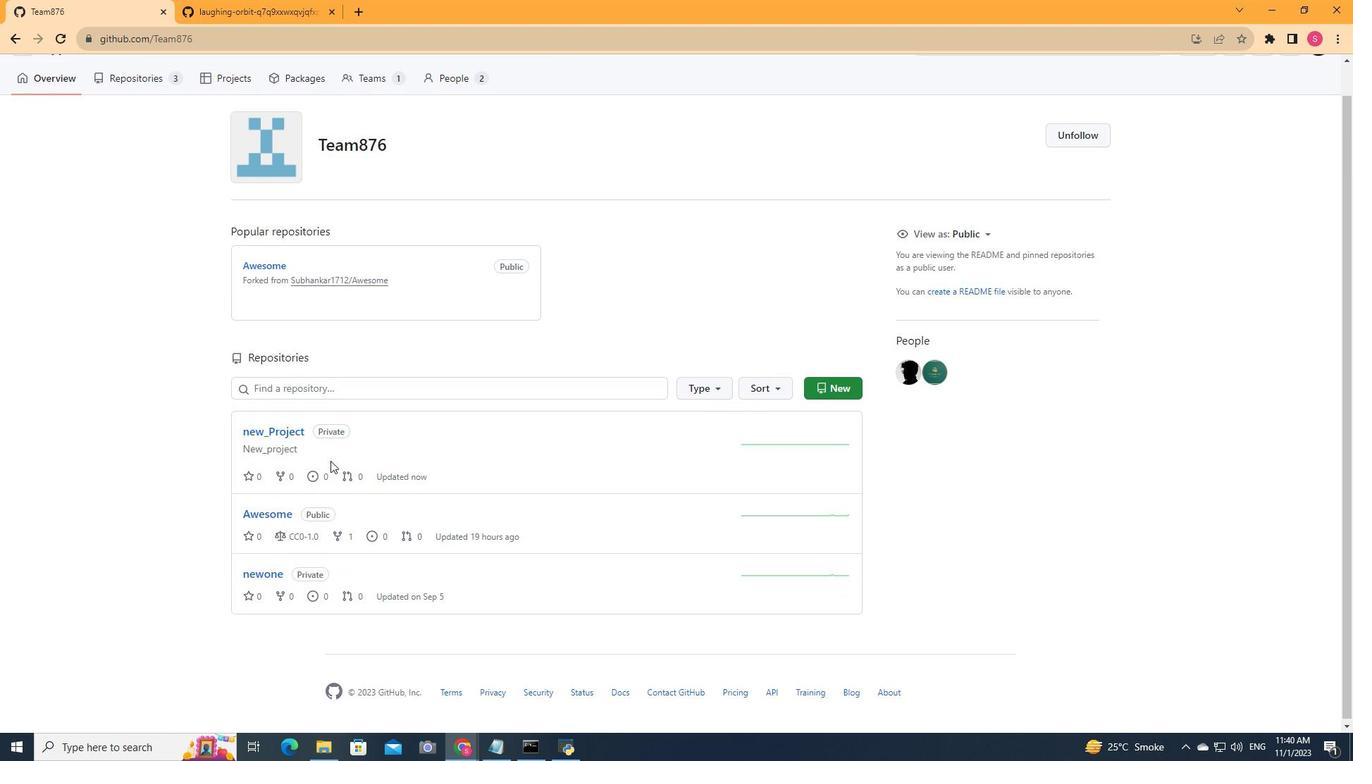 
Action: Mouse scrolled (329, 461) with delta (0, 0)
Screenshot: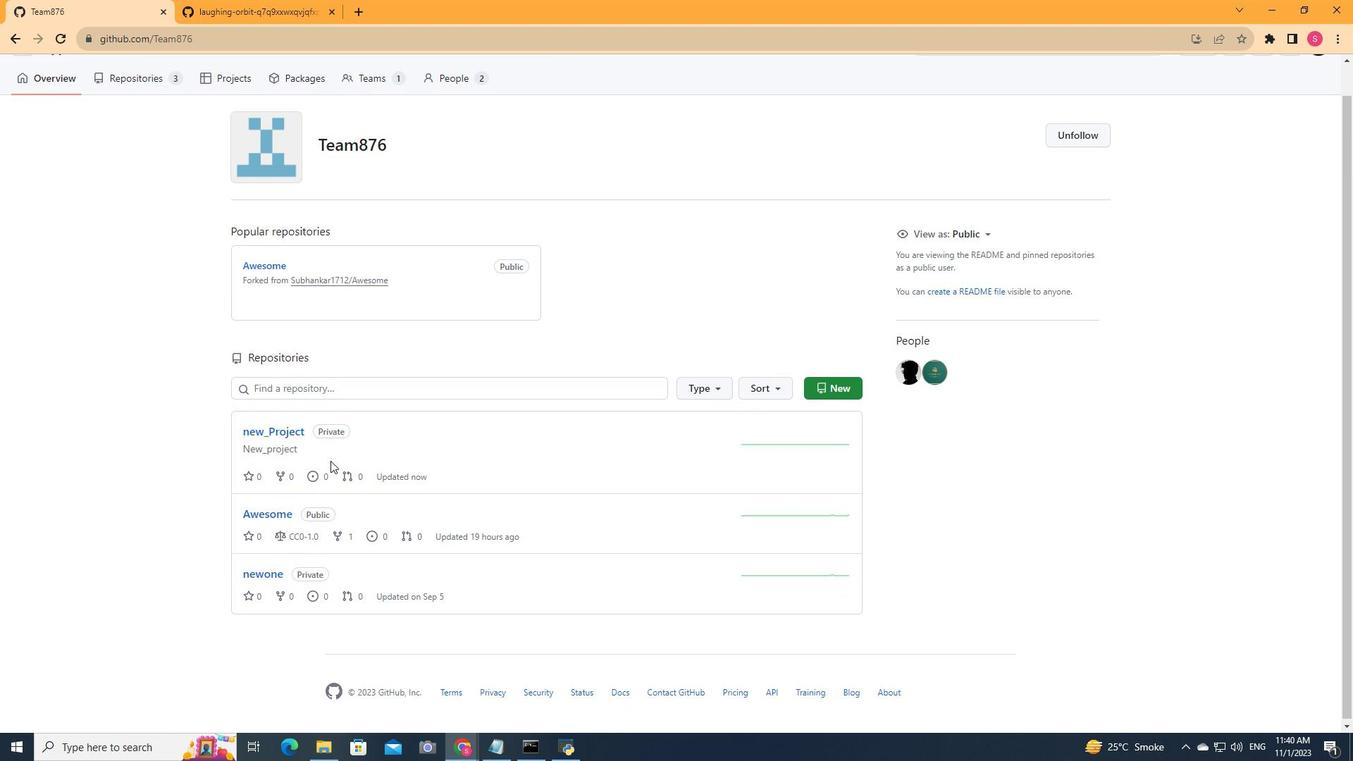 
Action: Mouse moved to (635, 265)
Screenshot: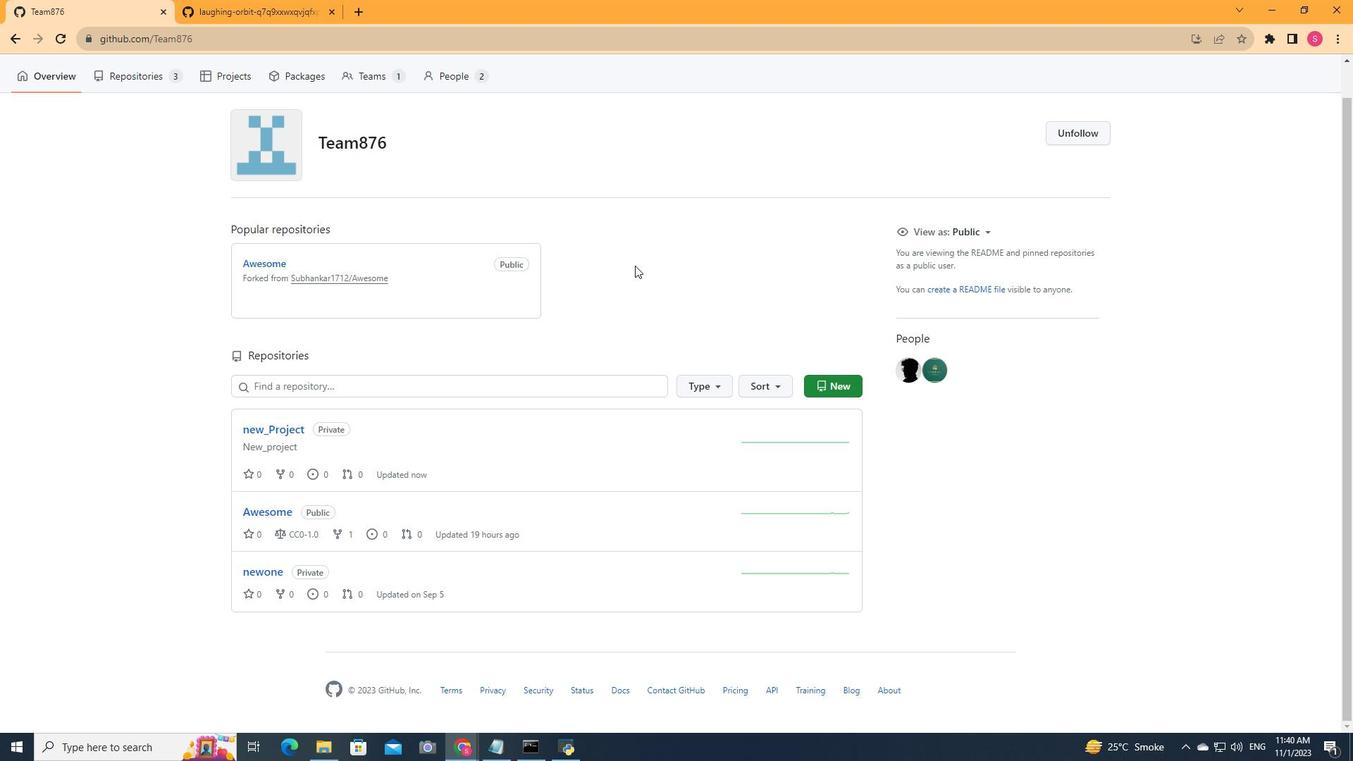 
Action: Mouse scrolled (635, 266) with delta (0, 0)
Screenshot: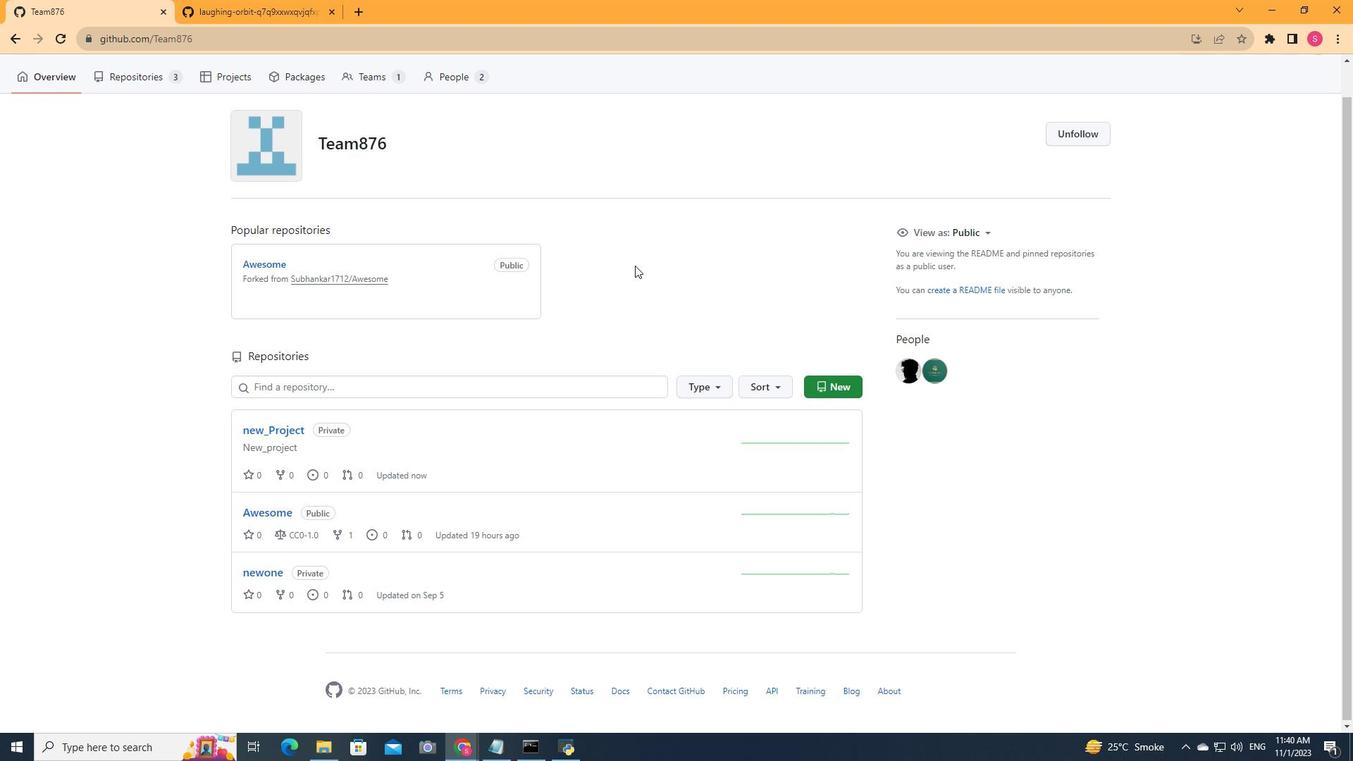 
Action: Mouse scrolled (635, 266) with delta (0, 0)
Screenshot: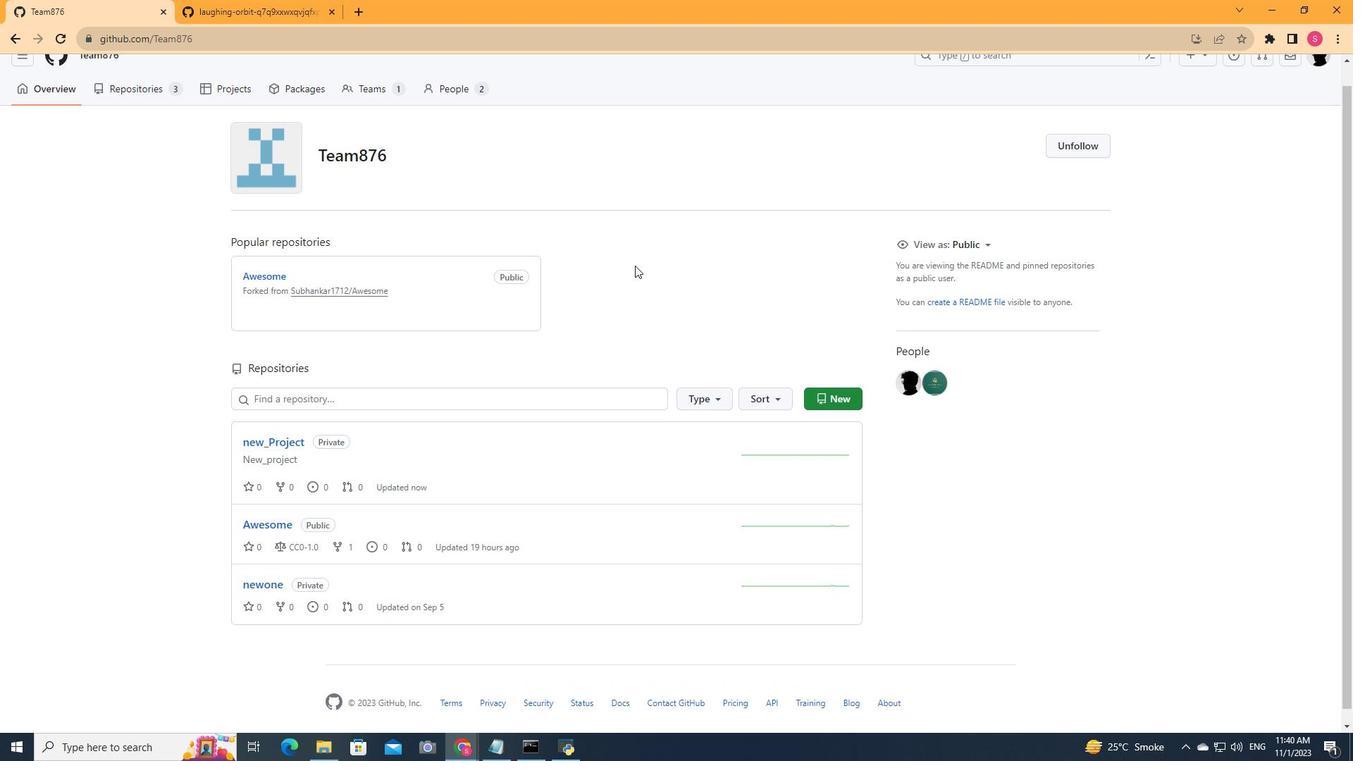 
Action: Mouse scrolled (635, 266) with delta (0, 0)
Screenshot: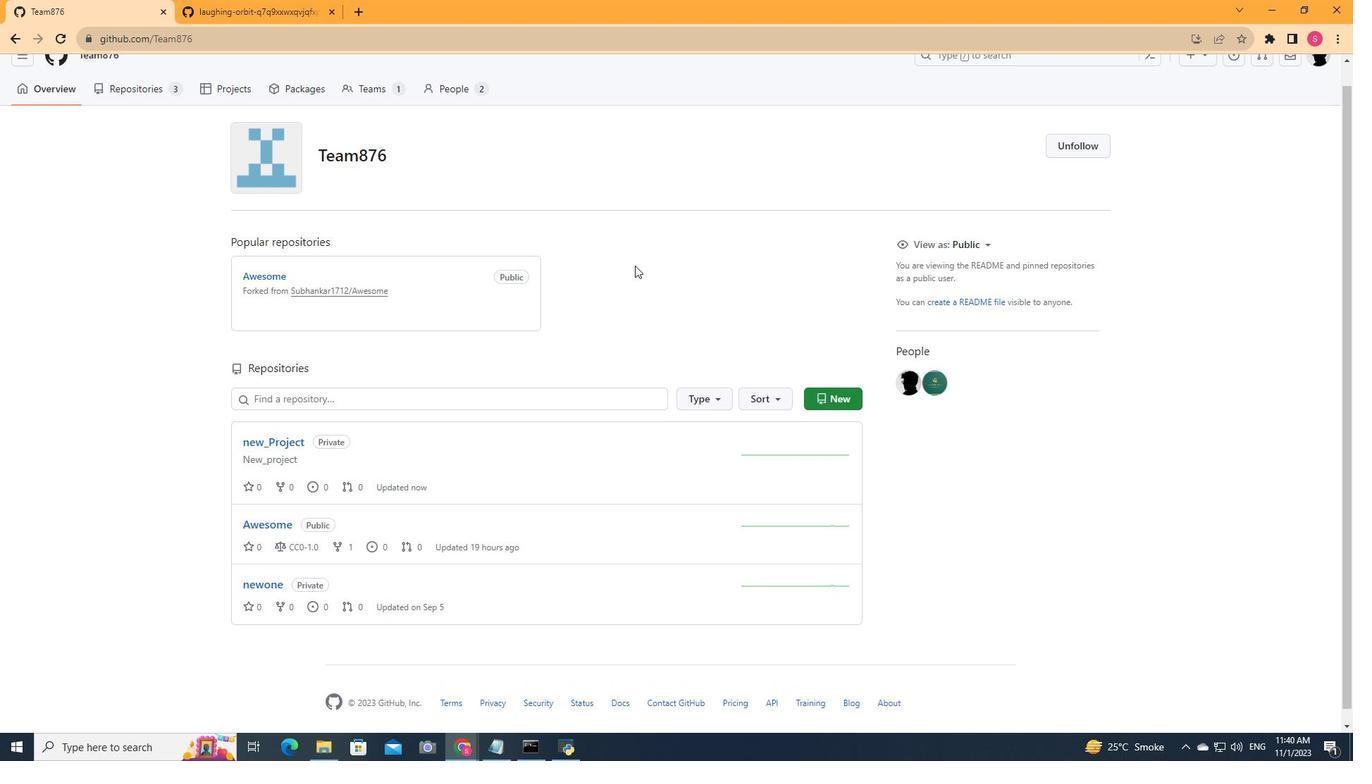 
Action: Mouse scrolled (635, 266) with delta (0, 0)
Screenshot: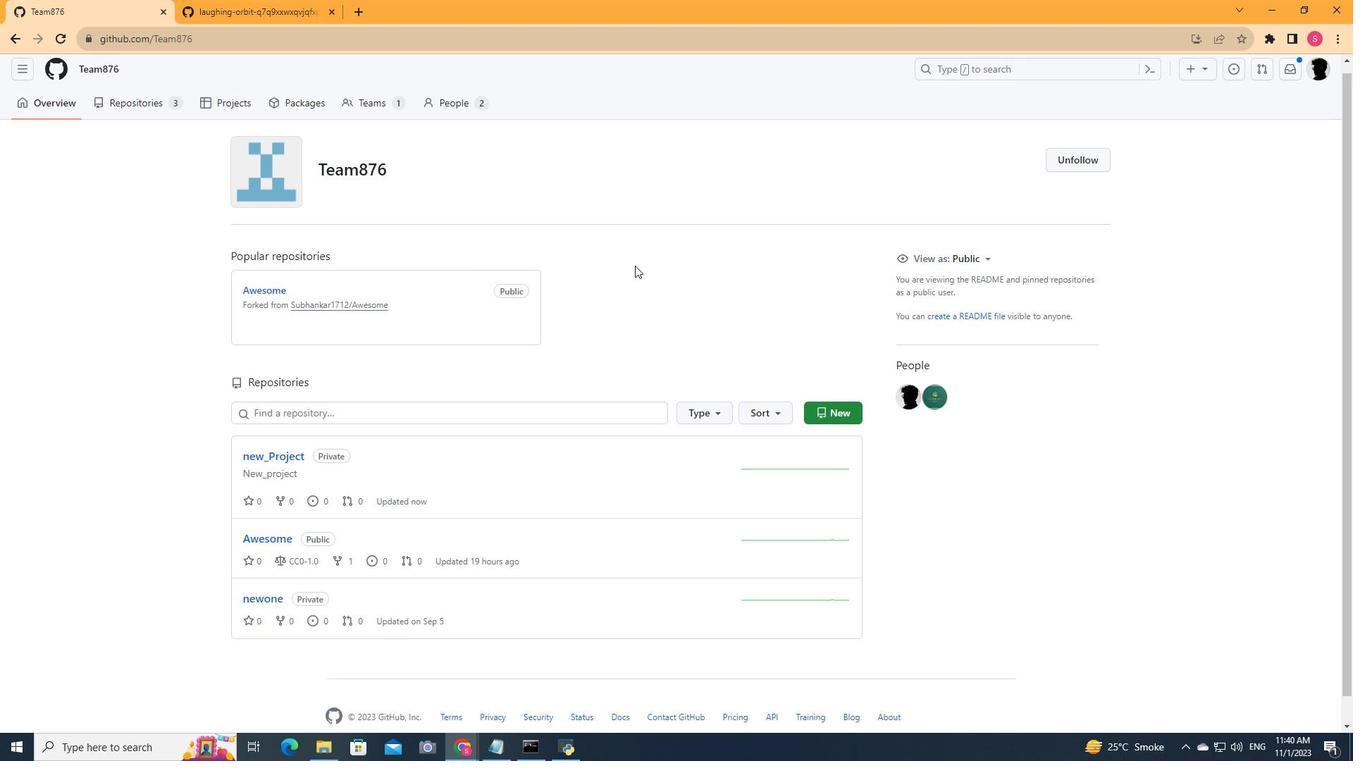 
Action: Mouse scrolled (635, 266) with delta (0, 0)
Screenshot: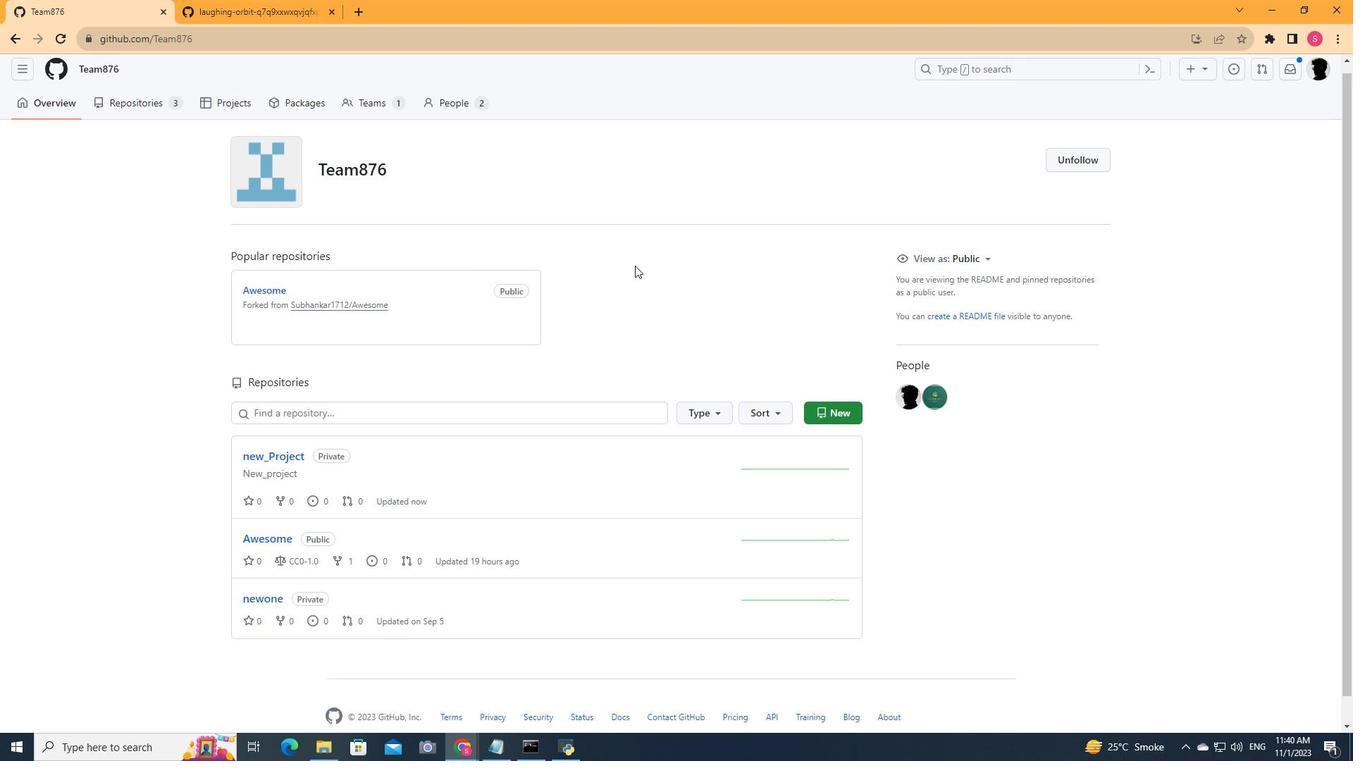 
Action: Mouse moved to (544, 537)
Screenshot: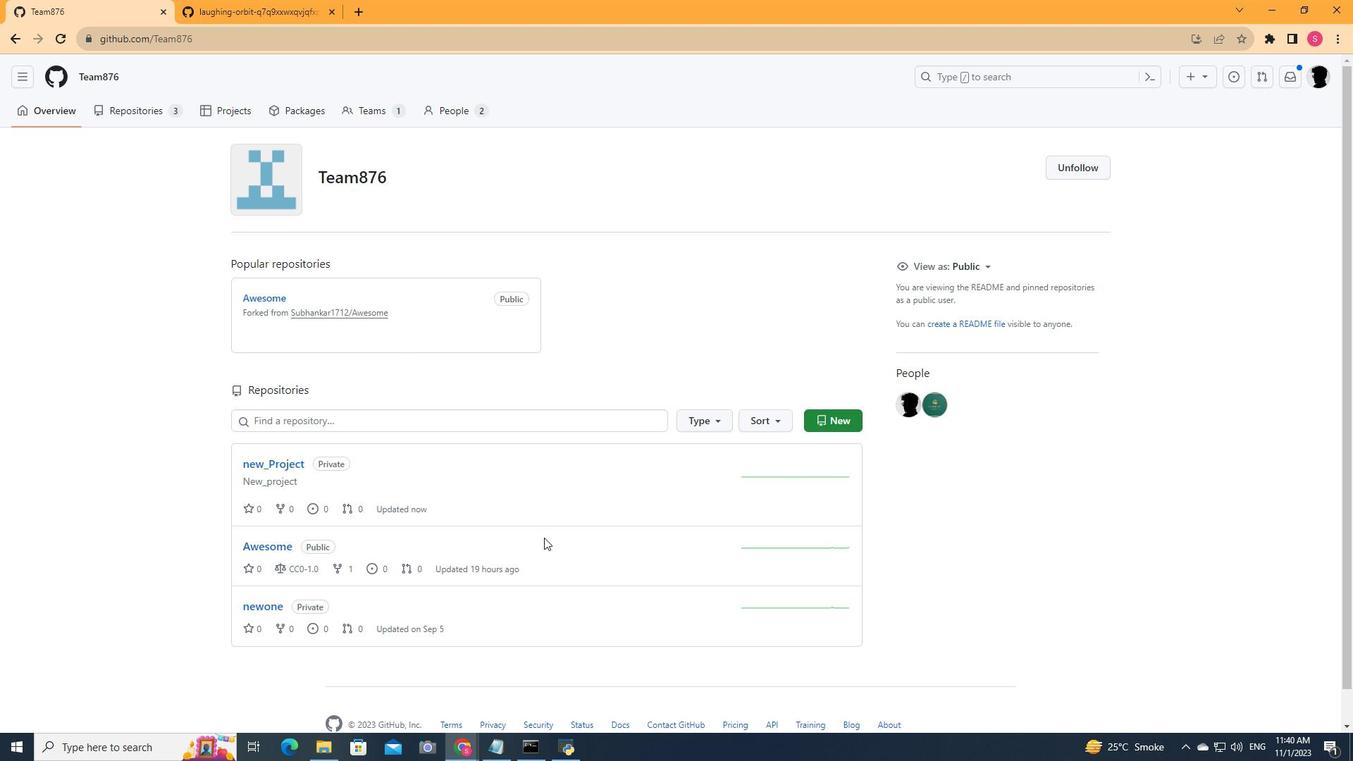 
Action: Mouse scrolled (544, 537) with delta (0, 0)
Screenshot: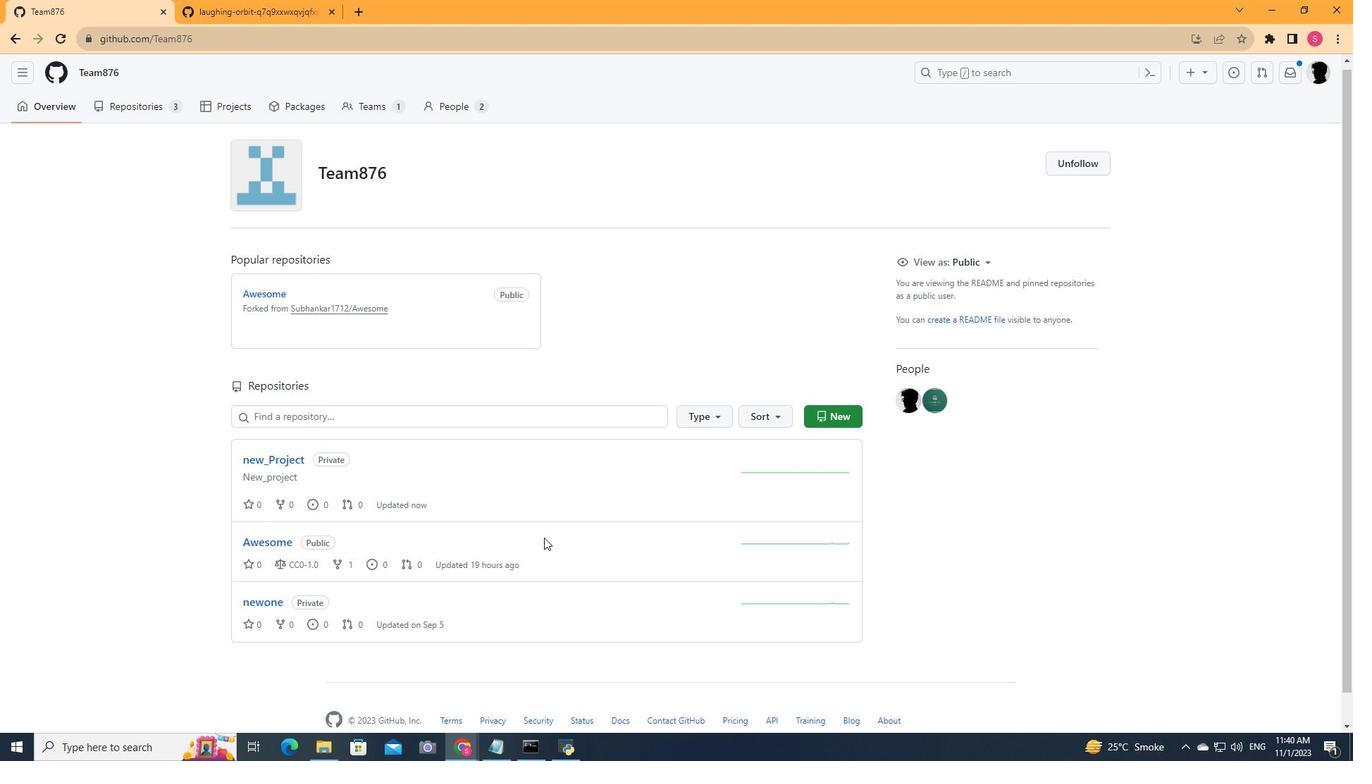 
Action: Mouse scrolled (544, 537) with delta (0, 0)
Screenshot: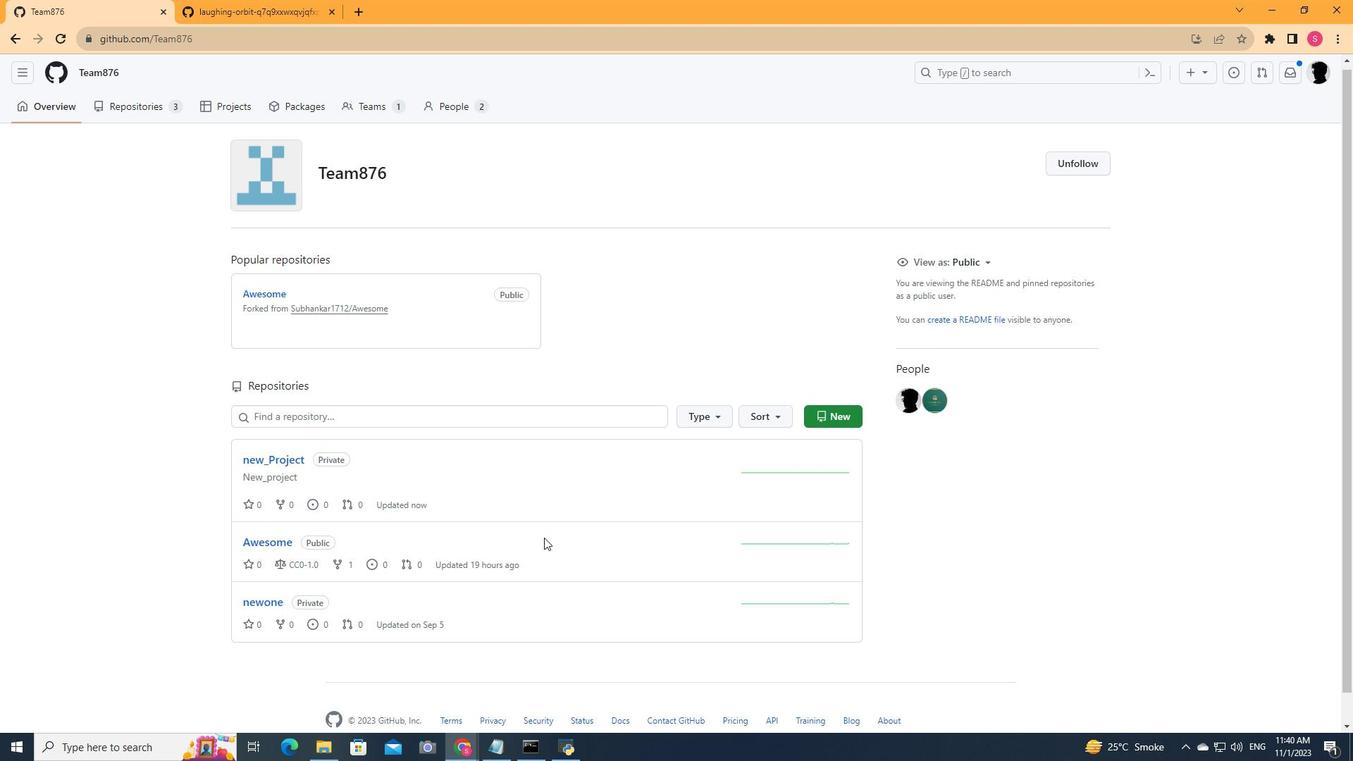 
Action: Mouse scrolled (544, 537) with delta (0, 0)
Screenshot: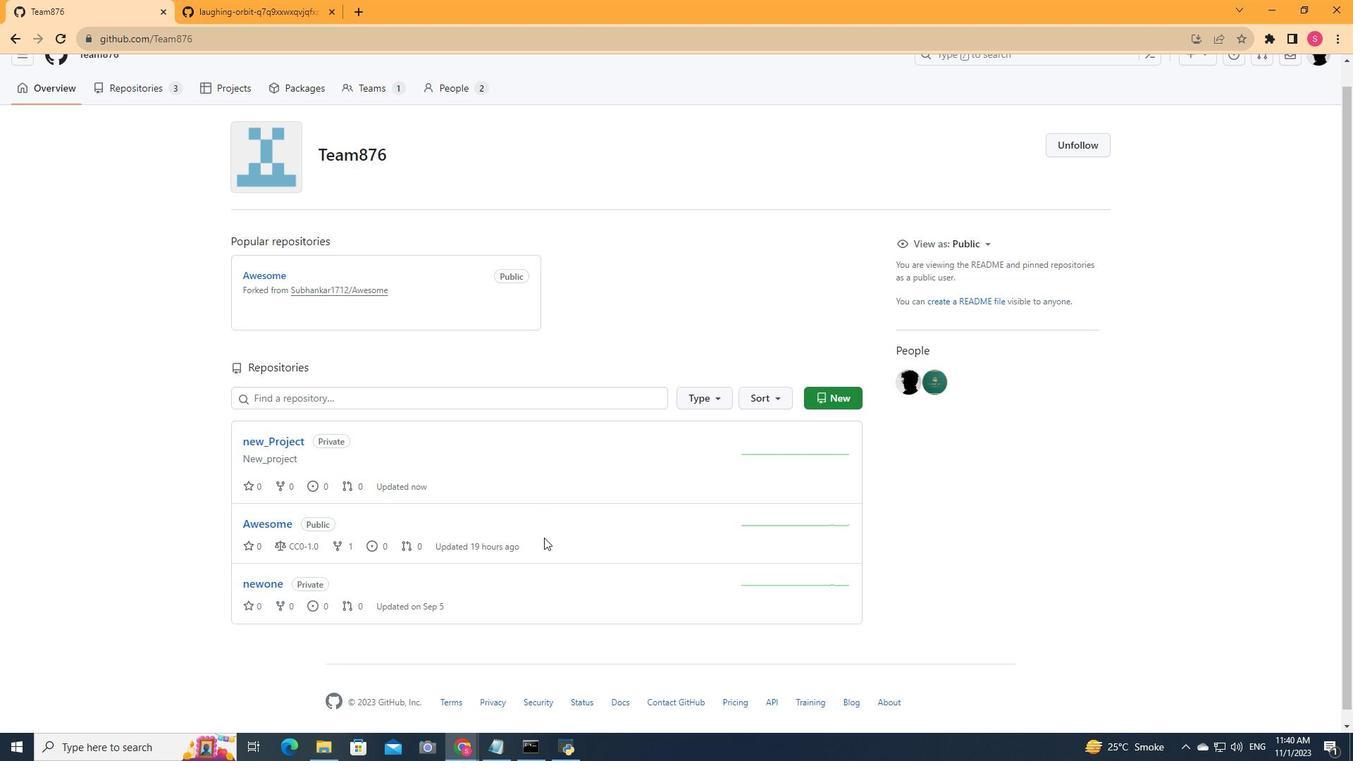 
Action: Mouse scrolled (544, 537) with delta (0, 0)
Screenshot: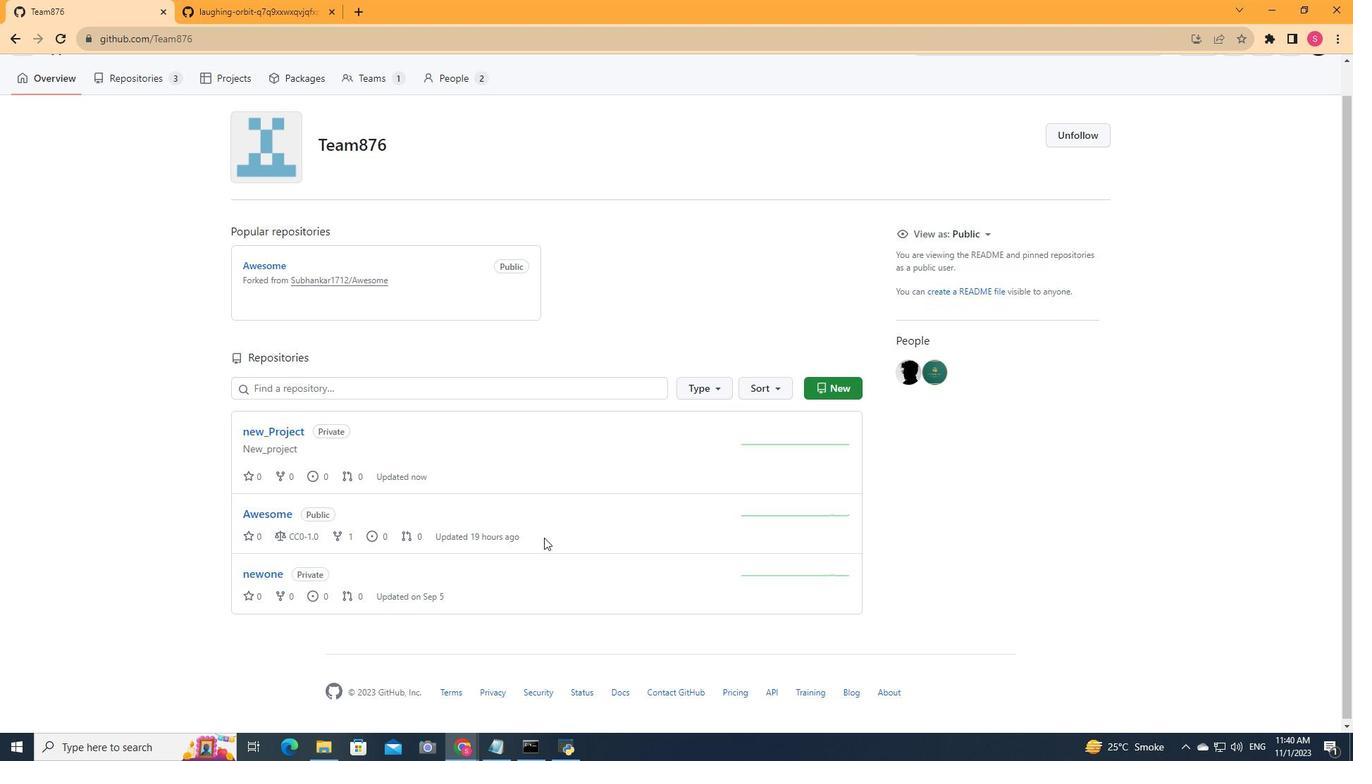 
Action: Mouse scrolled (544, 537) with delta (0, 0)
Screenshot: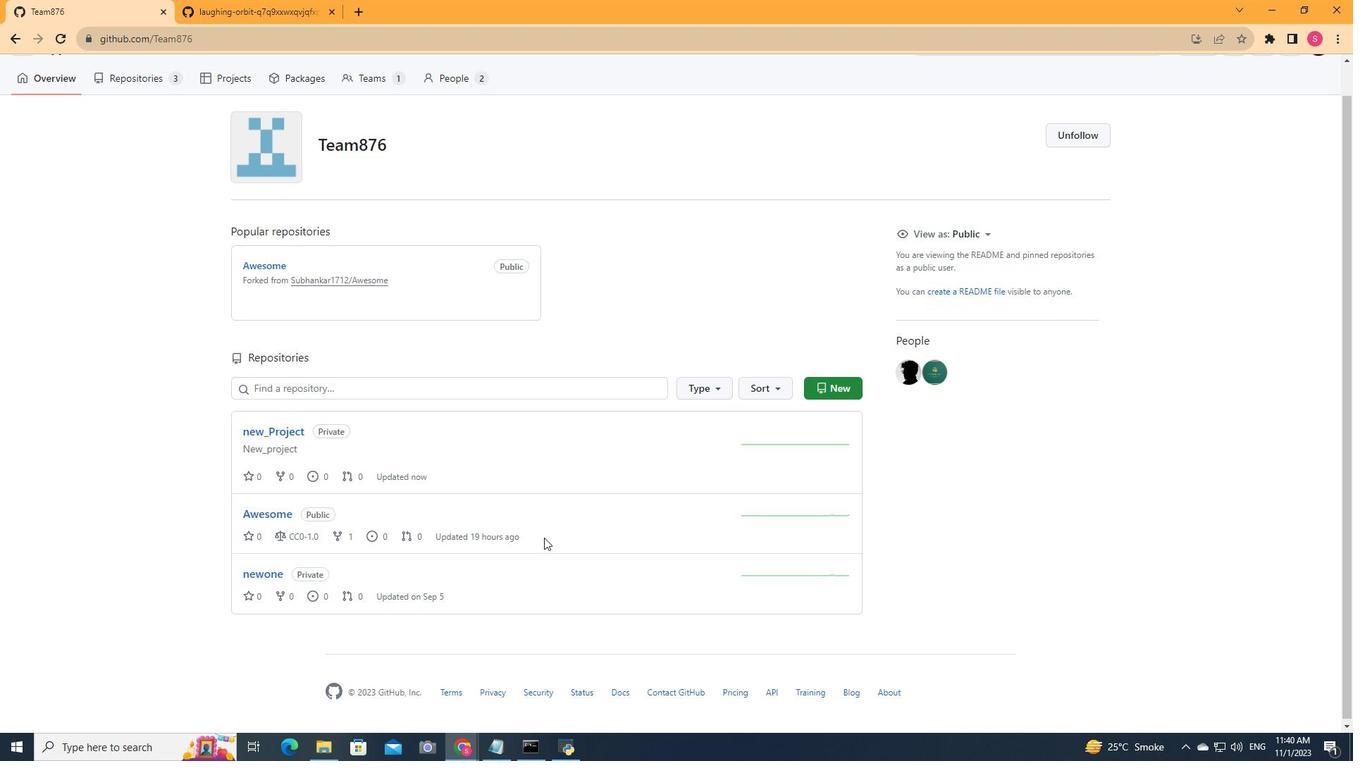 
Action: Mouse moved to (539, 588)
Screenshot: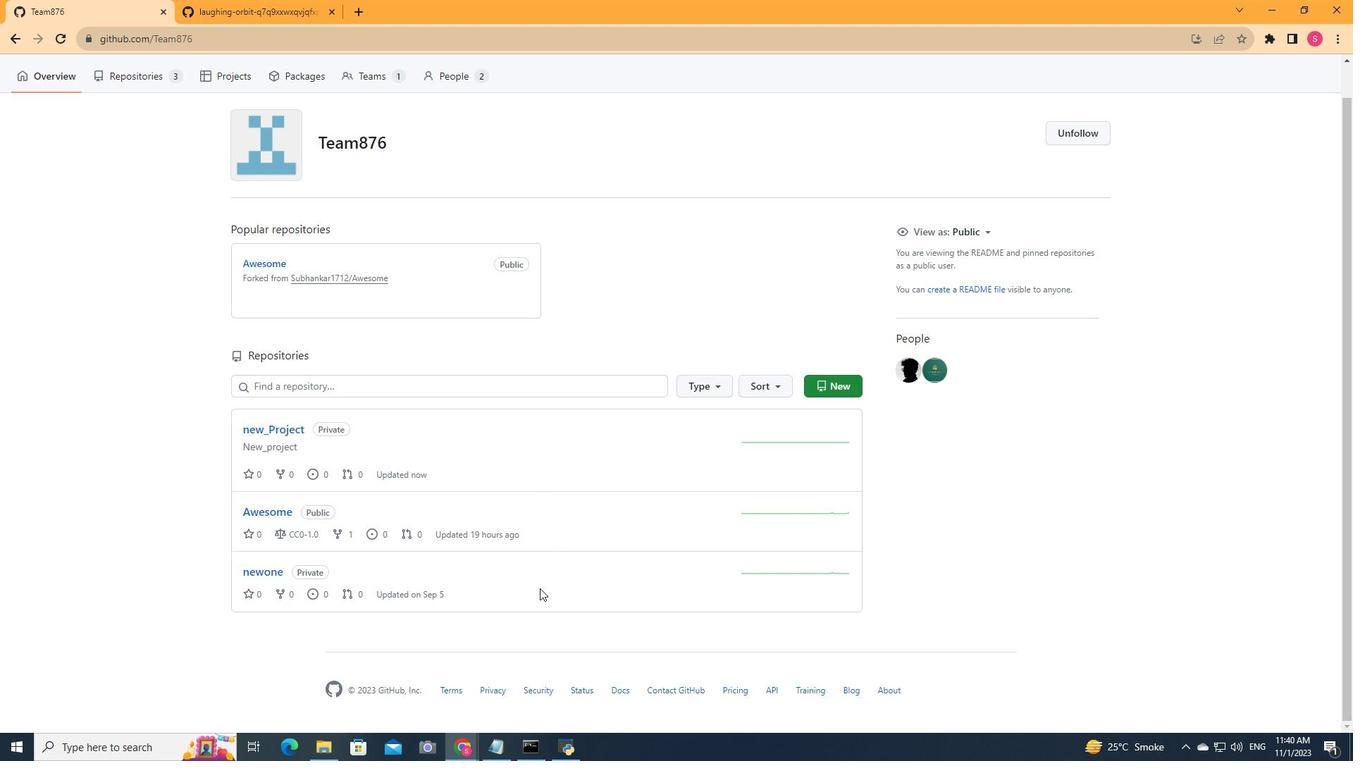 
Action: Mouse pressed left at (539, 588)
Screenshot: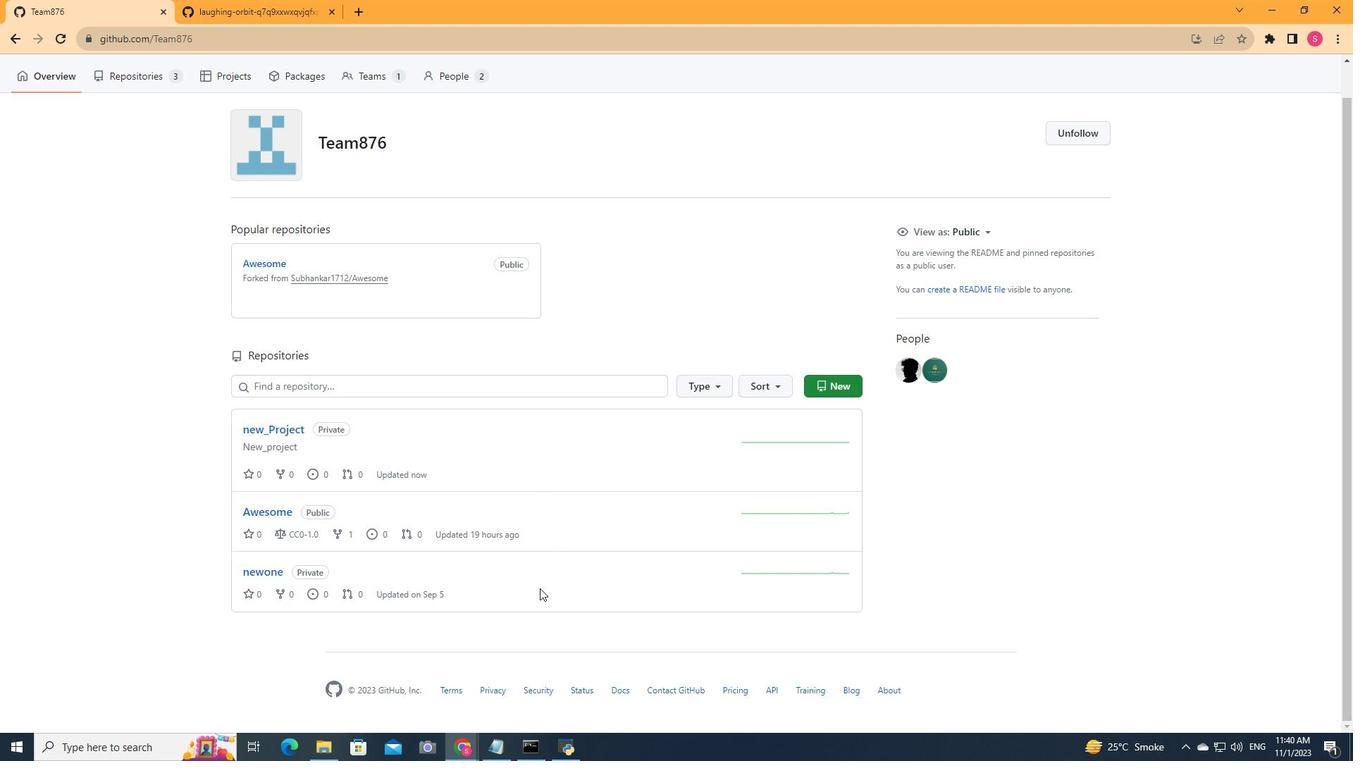 
Action: Mouse moved to (1073, 448)
Screenshot: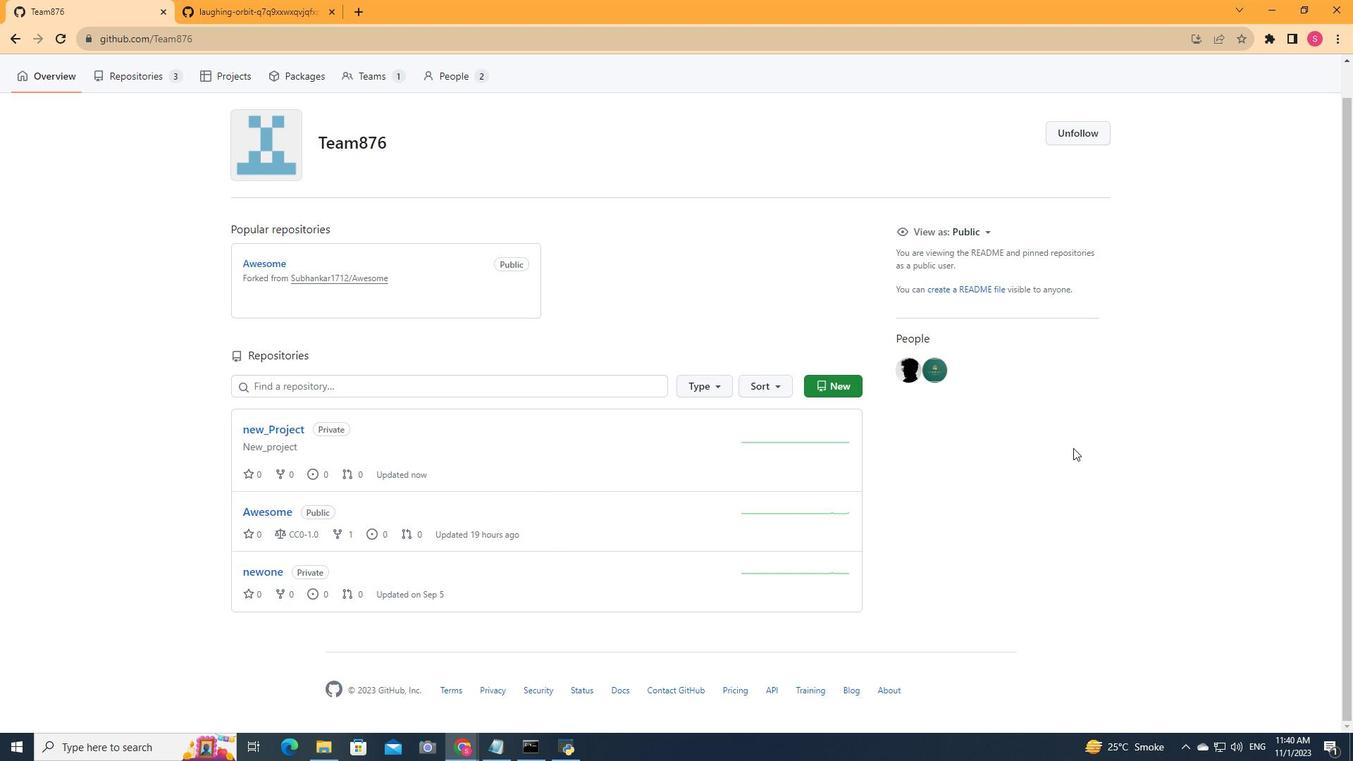 
Action: Mouse scrolled (1073, 449) with delta (0, 0)
Screenshot: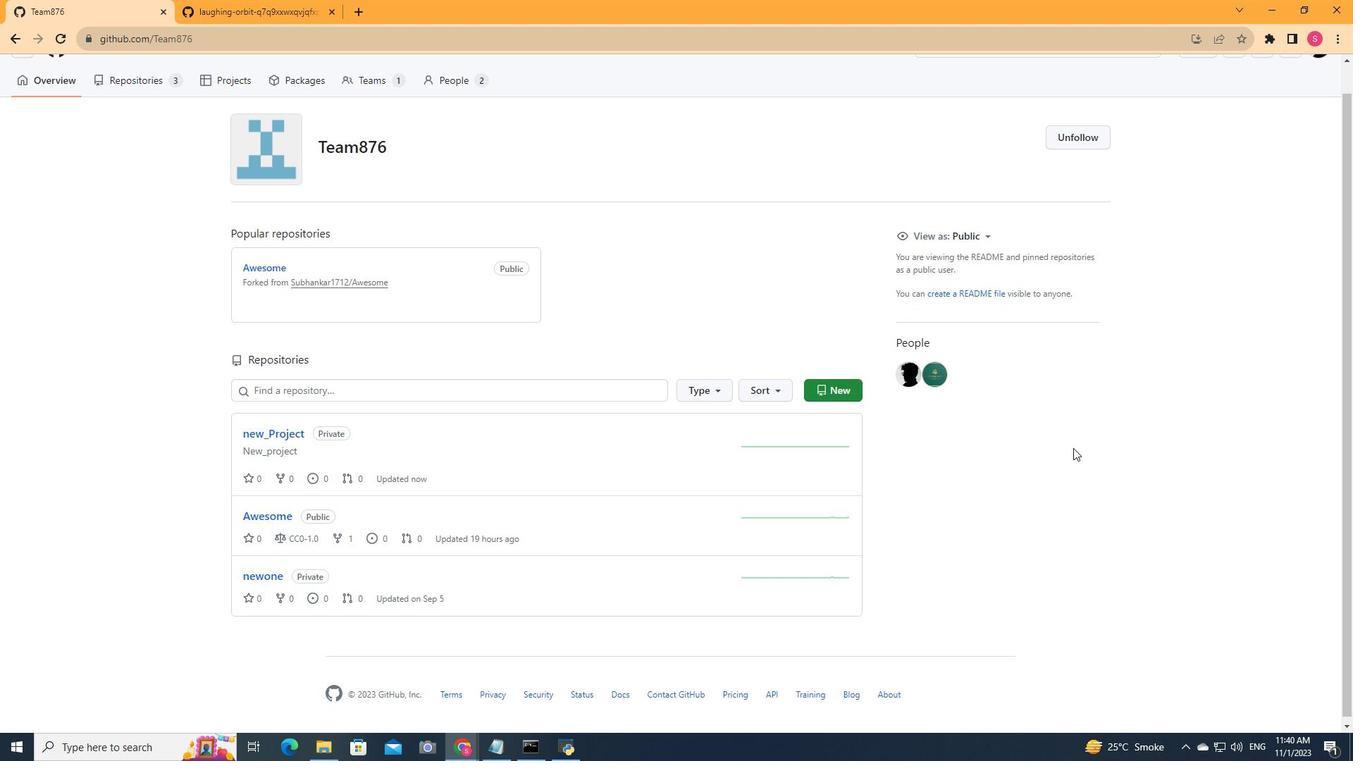
Action: Mouse scrolled (1073, 449) with delta (0, 0)
Screenshot: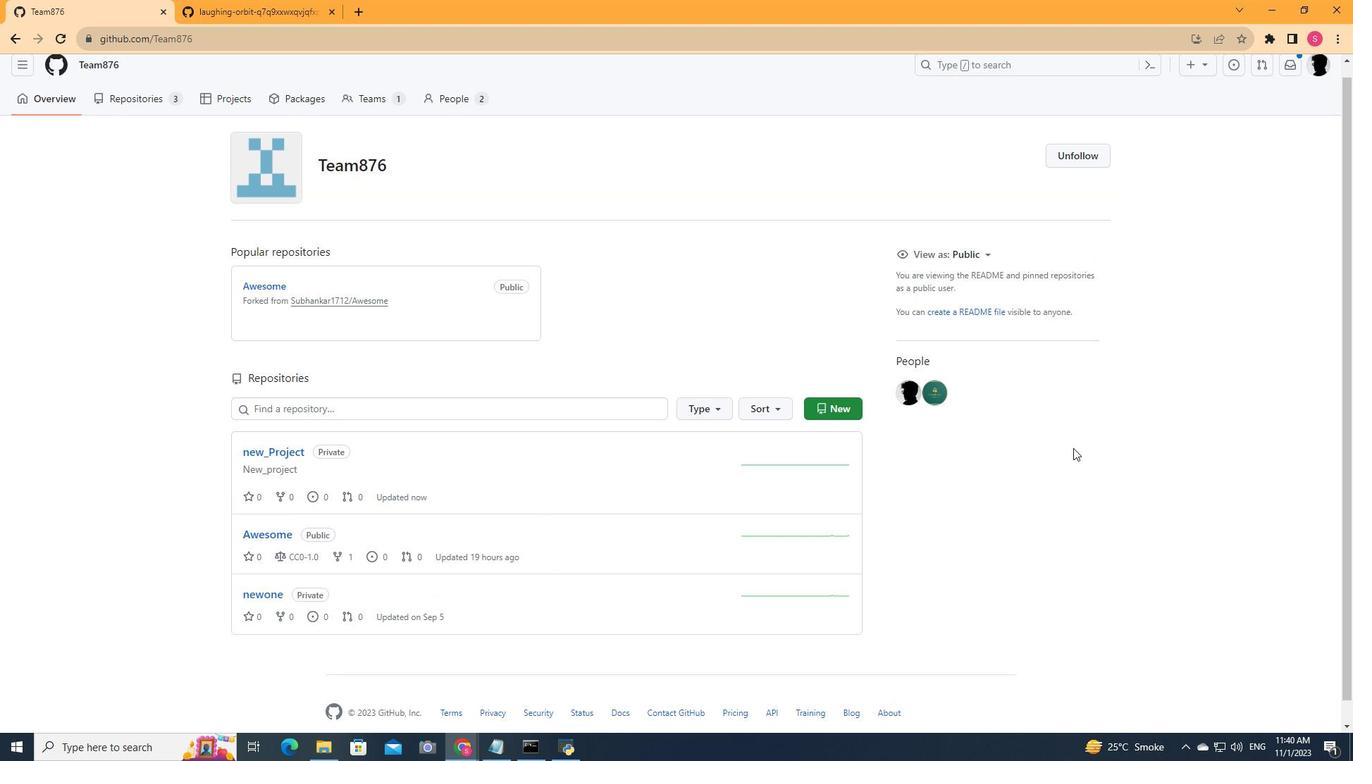 
Action: Mouse scrolled (1073, 449) with delta (0, 0)
Screenshot: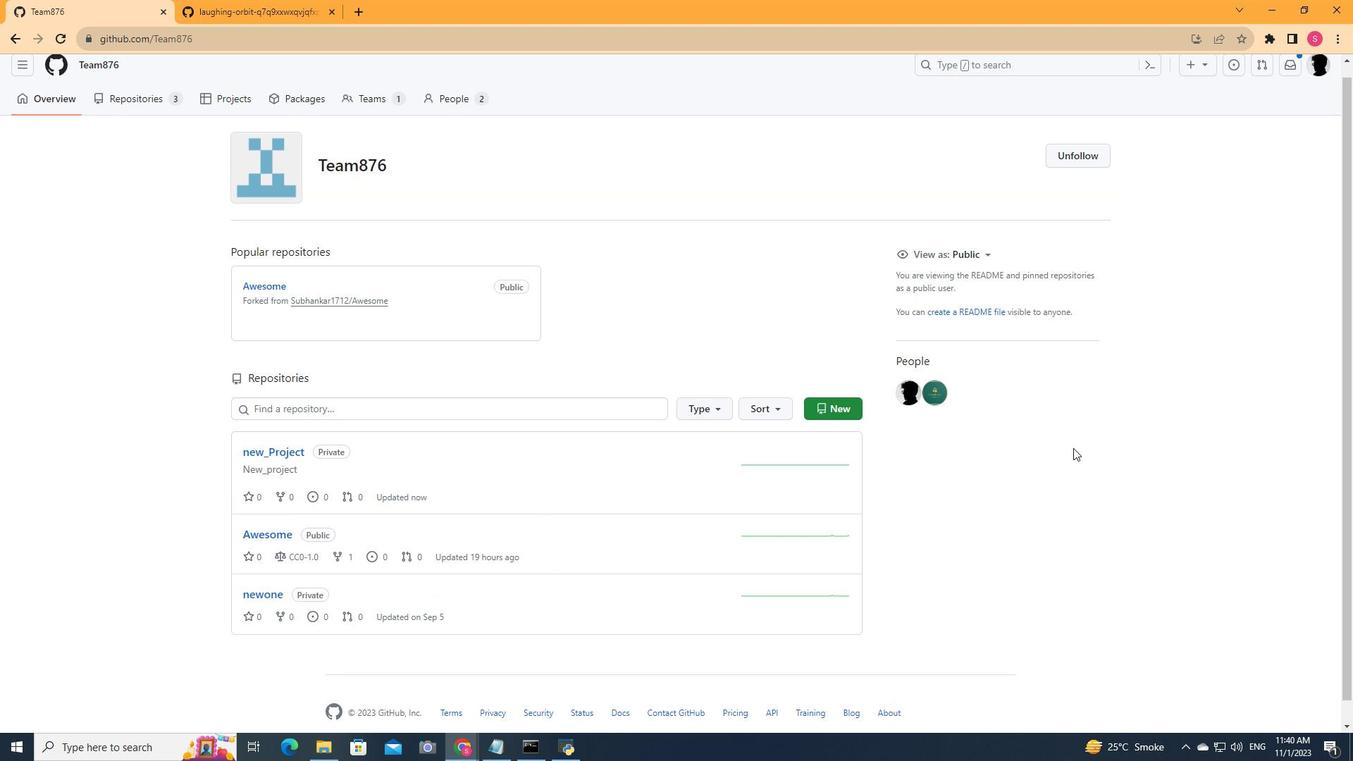
Action: Mouse scrolled (1073, 449) with delta (0, 0)
Screenshot: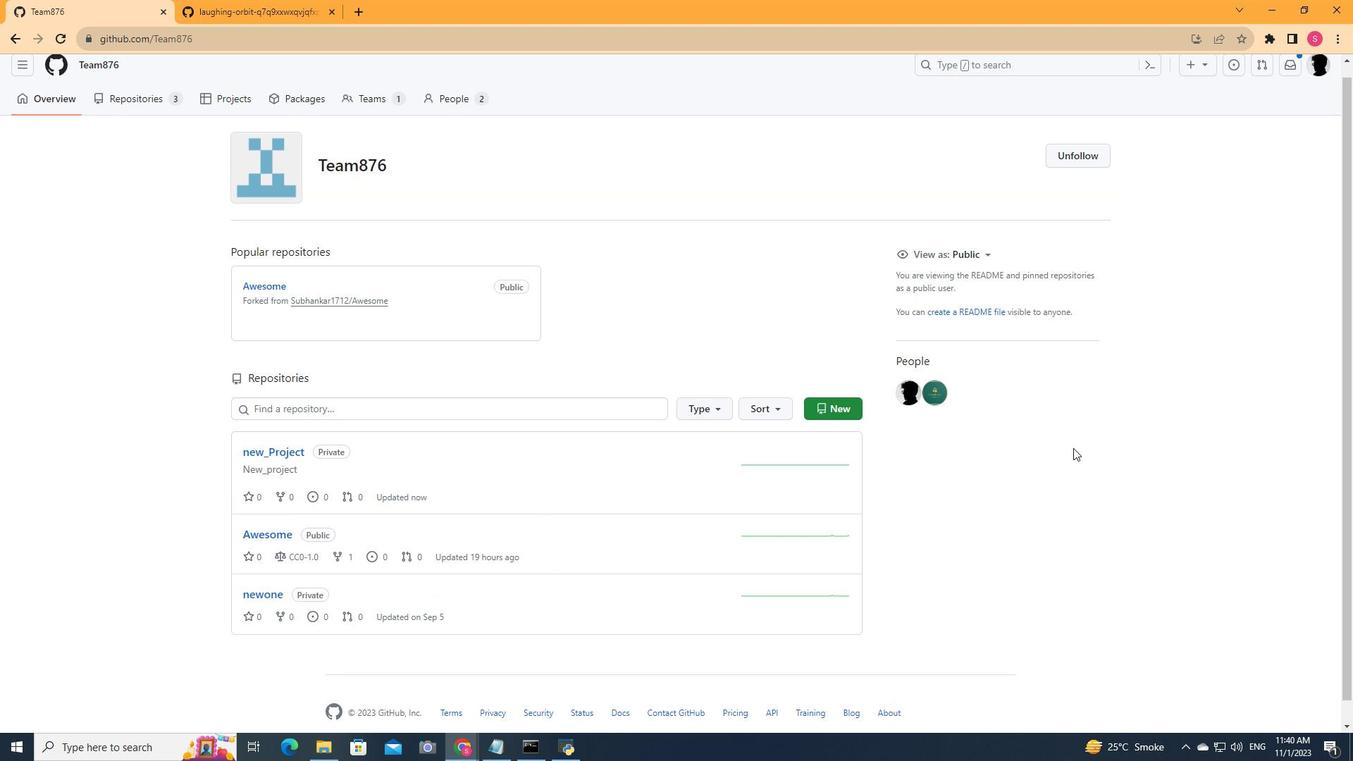 
Action: Mouse scrolled (1073, 449) with delta (0, 0)
Screenshot: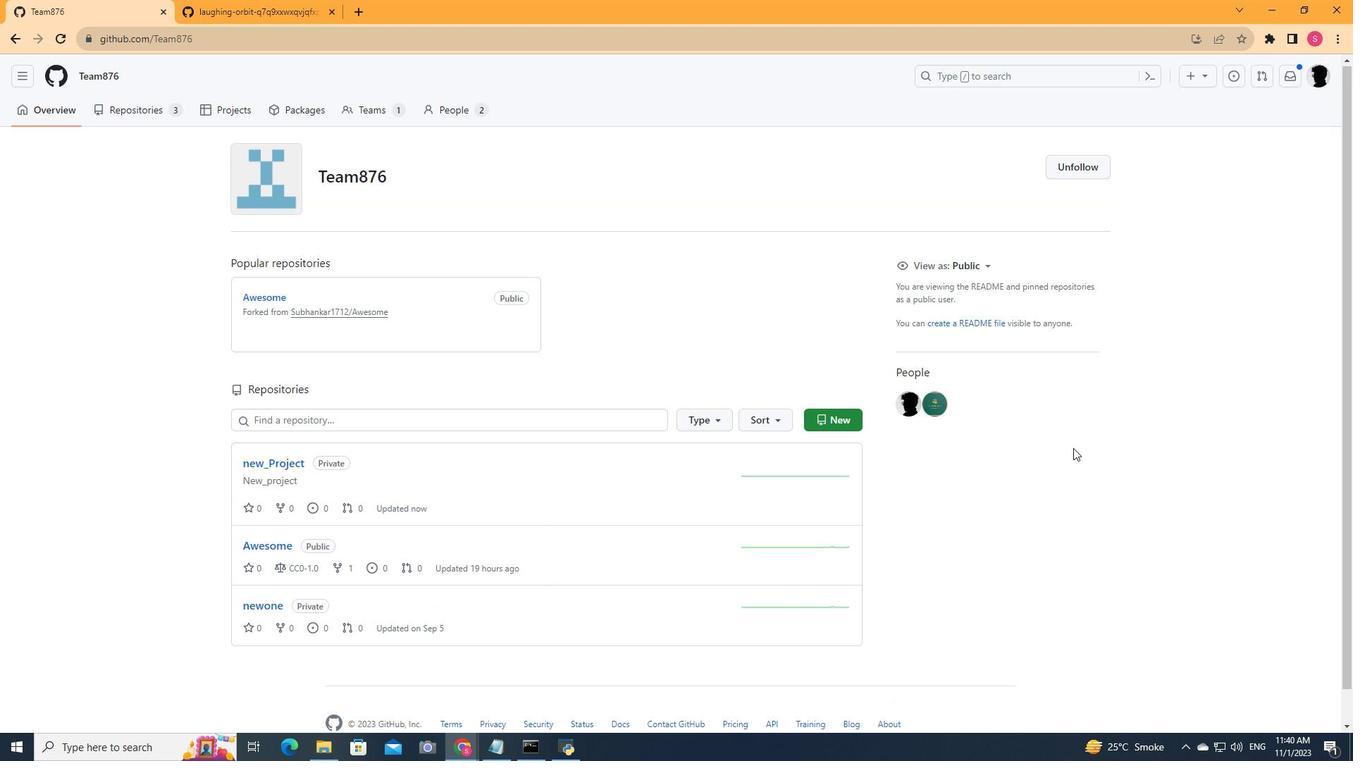 
Action: Mouse scrolled (1073, 449) with delta (0, 0)
Screenshot: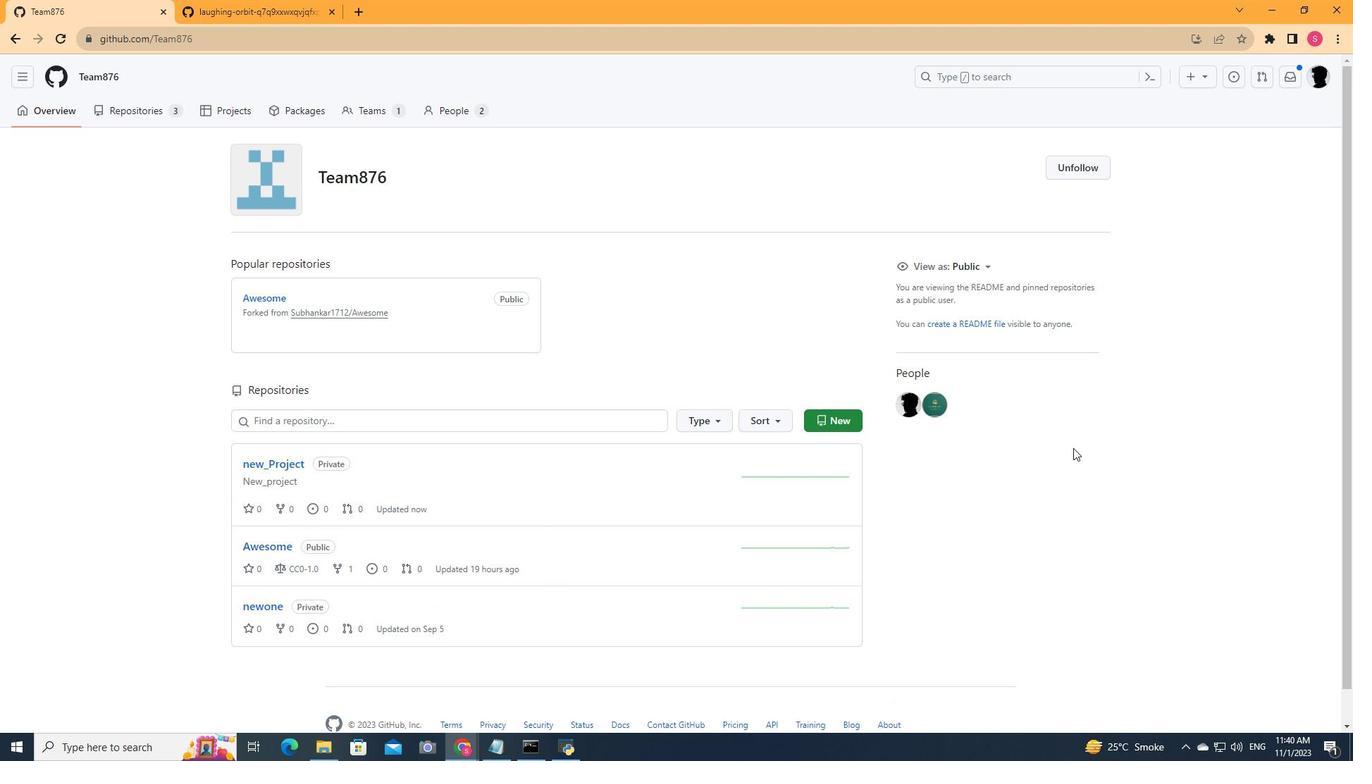 
Action: Mouse moved to (121, 110)
